 Task: Create new accounts, contacts, and carts in Salesforce by entering the required information in each form.
Action: Mouse moved to (36, 114)
Screenshot: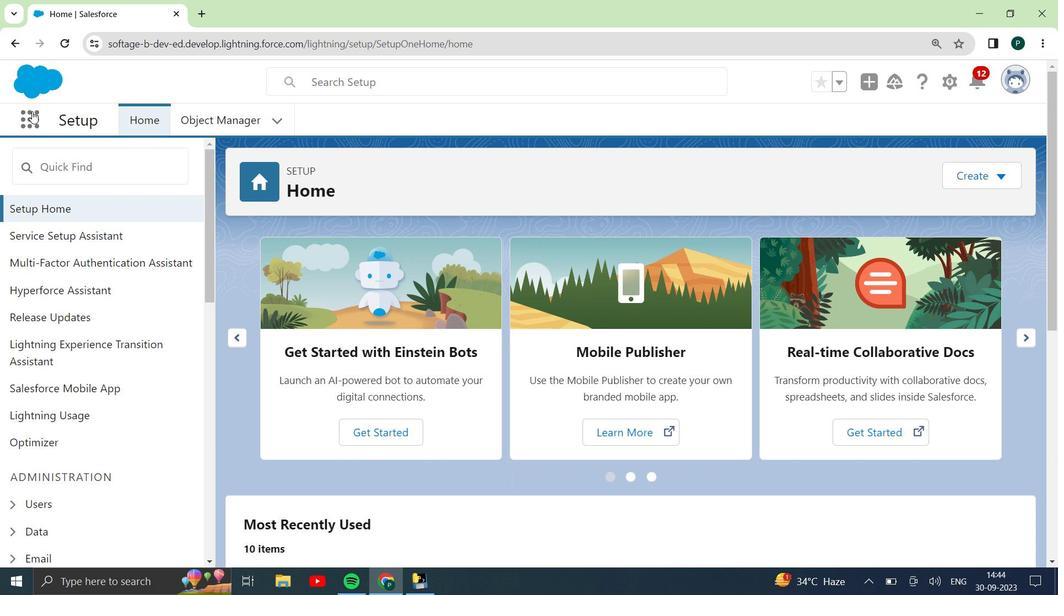 
Action: Mouse pressed left at (36, 114)
Screenshot: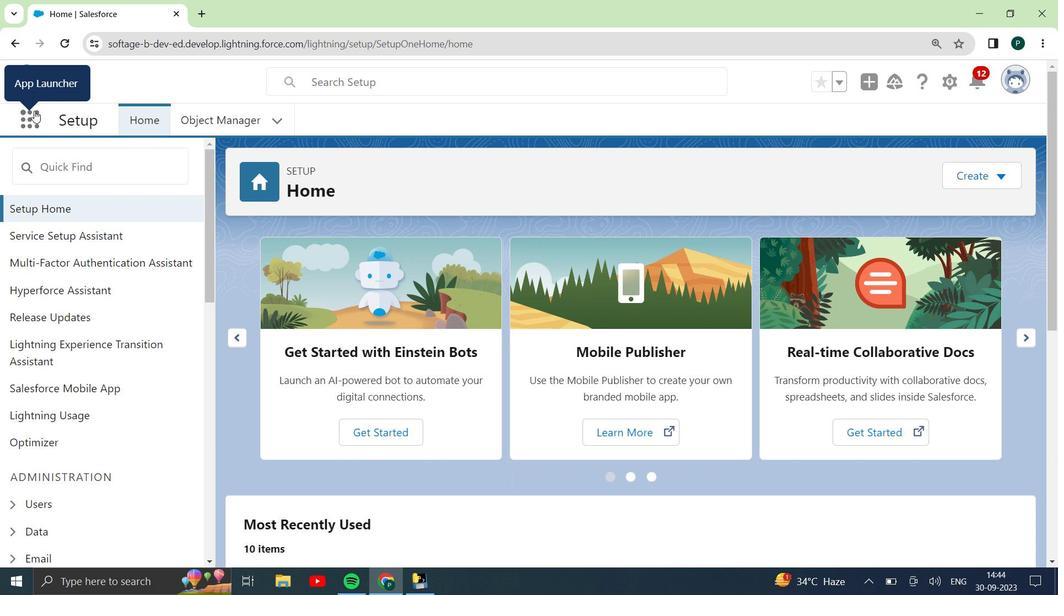 
Action: Mouse moved to (55, 416)
Screenshot: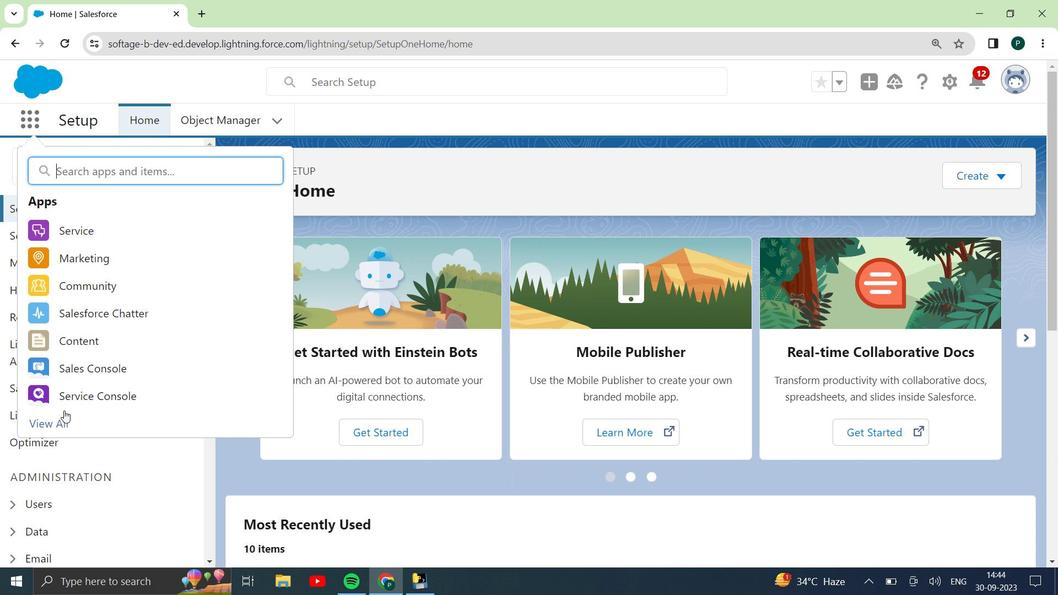 
Action: Mouse pressed left at (55, 416)
Screenshot: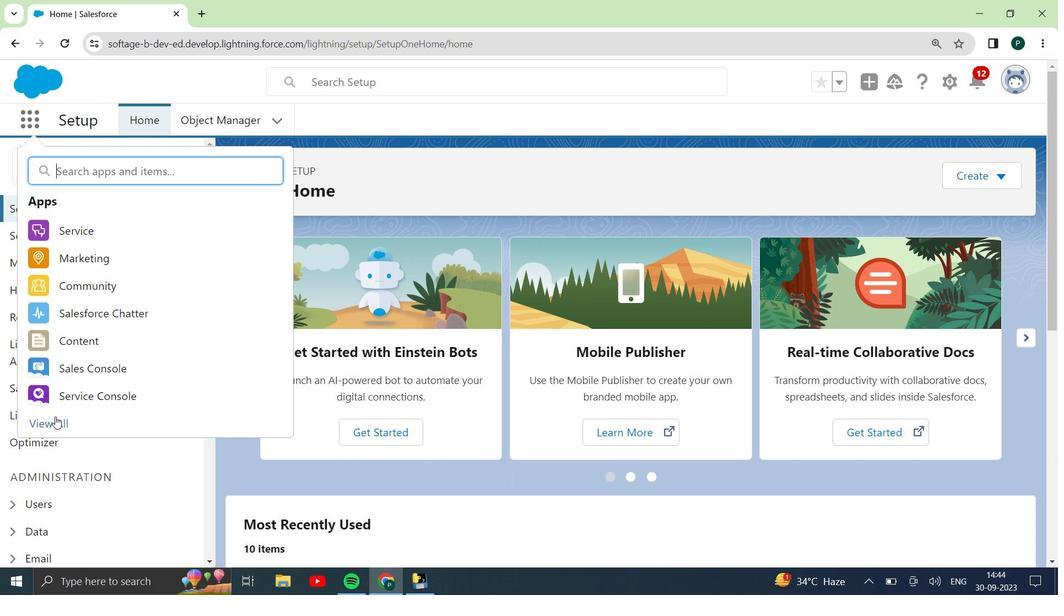 
Action: Mouse moved to (232, 367)
Screenshot: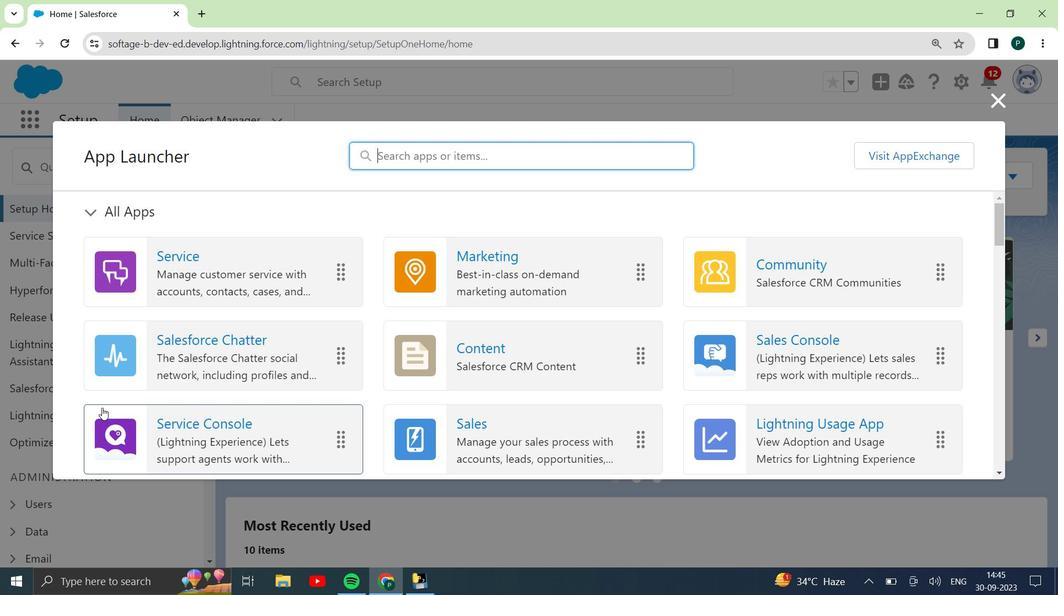
Action: Mouse scrolled (232, 367) with delta (0, 0)
Screenshot: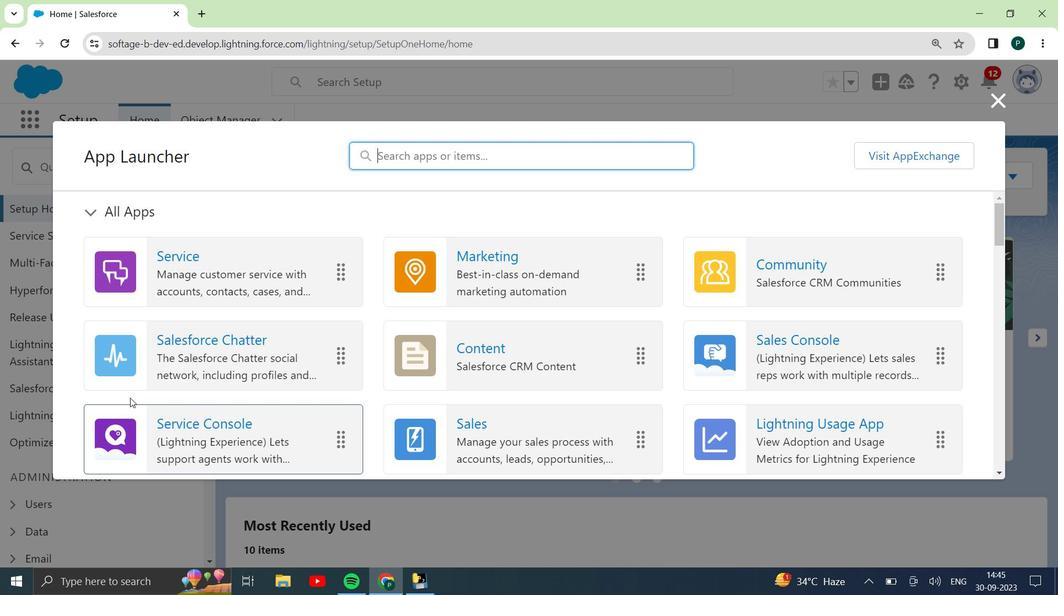 
Action: Mouse scrolled (232, 367) with delta (0, 0)
Screenshot: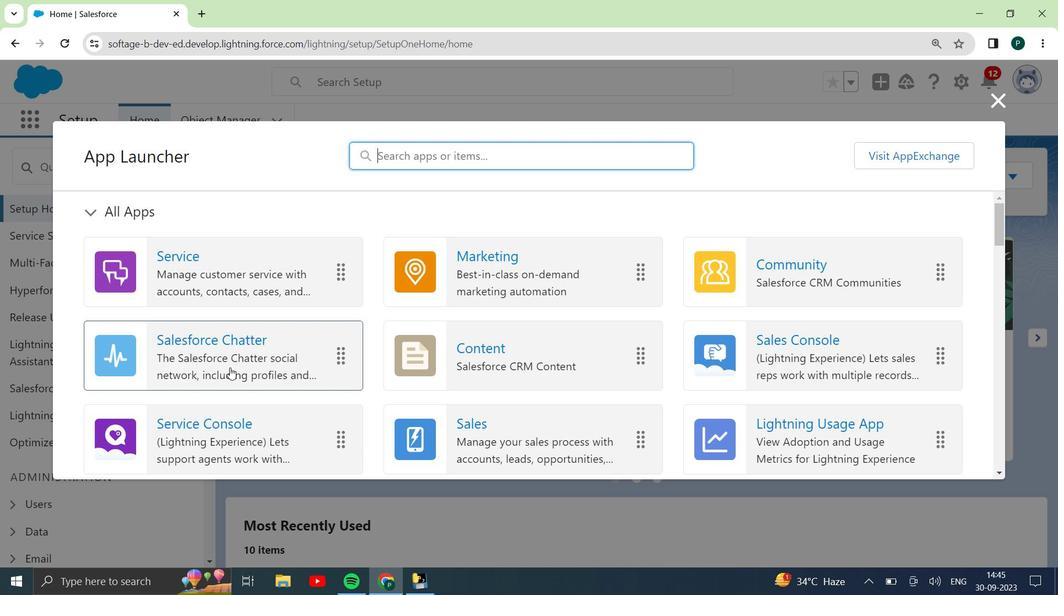 
Action: Mouse moved to (186, 440)
Screenshot: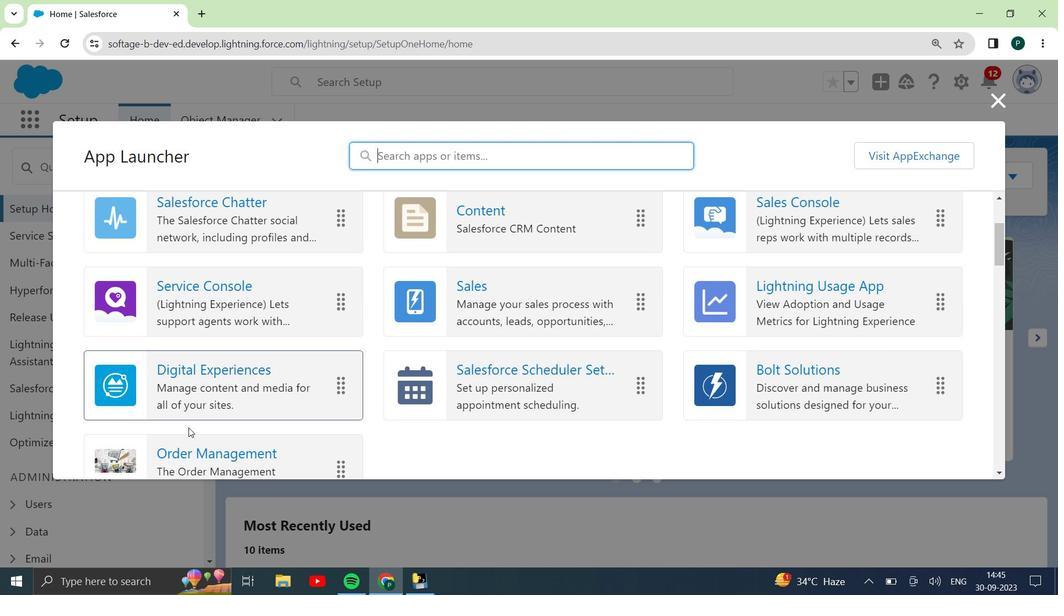 
Action: Mouse pressed left at (186, 440)
Screenshot: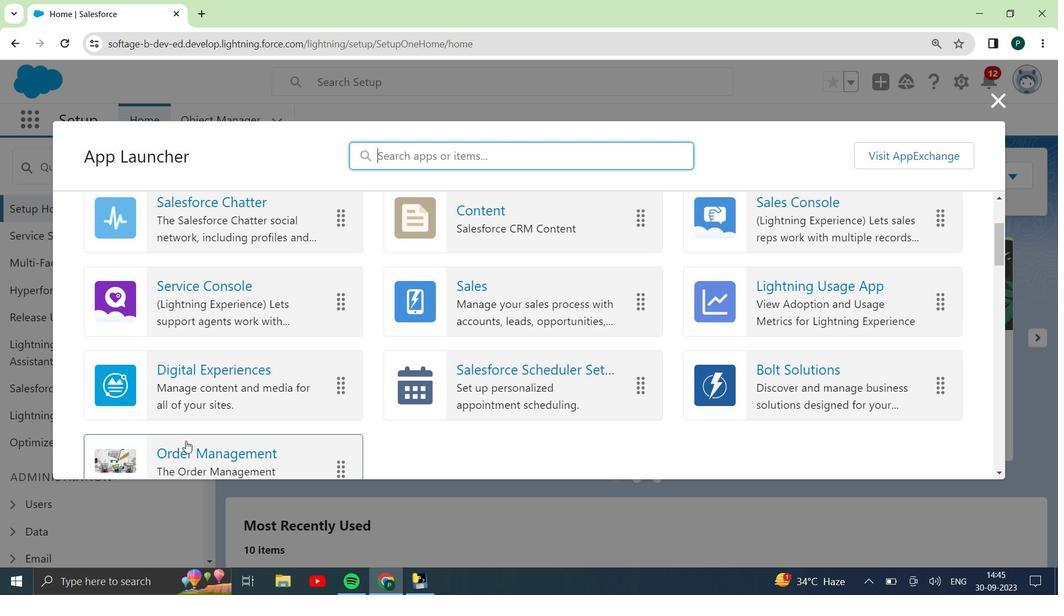 
Action: Mouse moved to (935, 195)
Screenshot: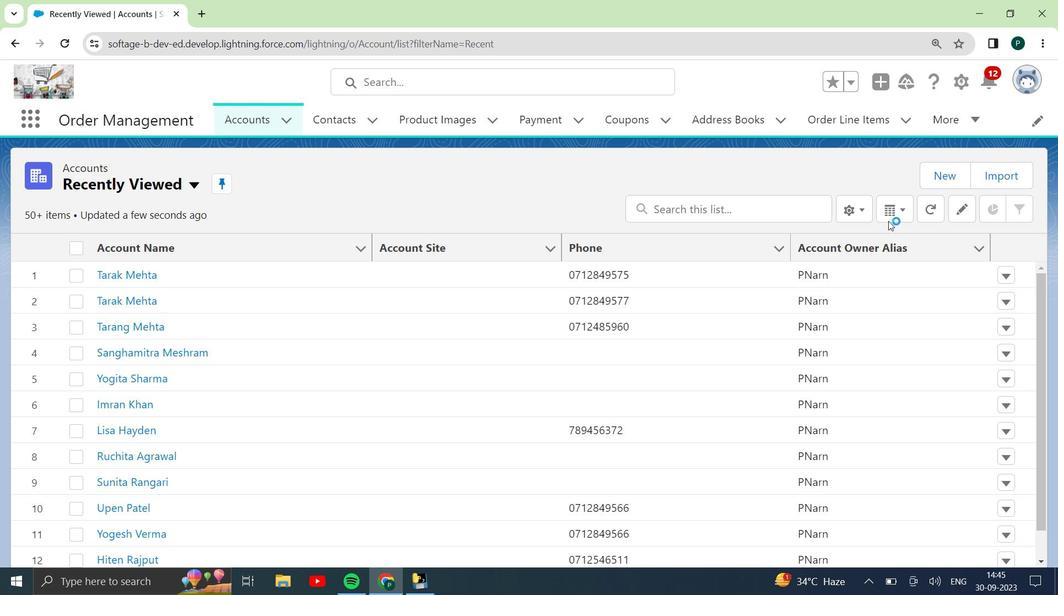 
Action: Mouse pressed left at (935, 195)
Screenshot: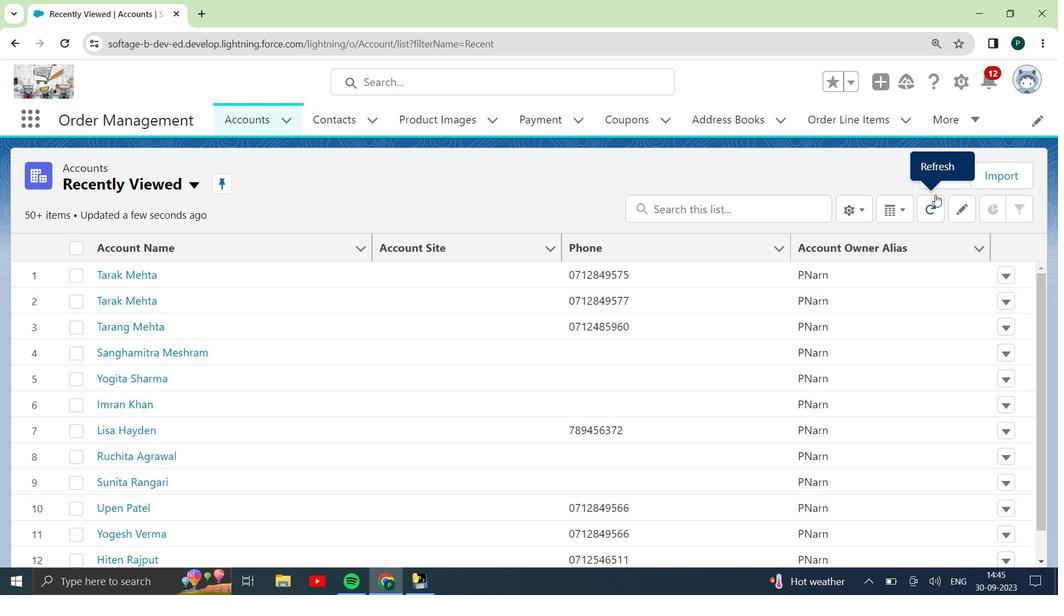 
Action: Mouse moved to (485, 230)
Screenshot: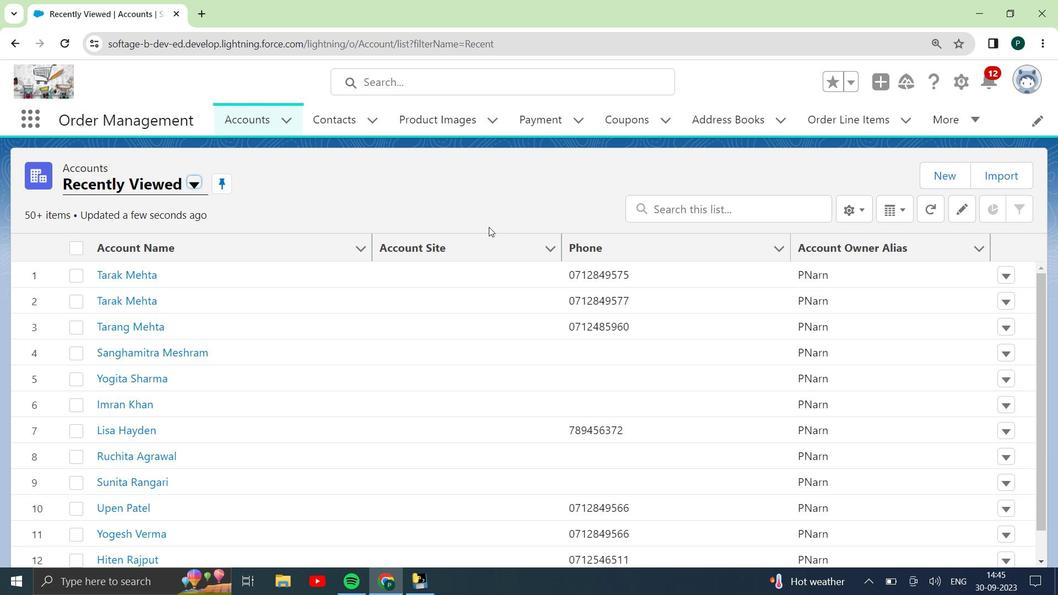
Action: Mouse scrolled (485, 229) with delta (0, 0)
Screenshot: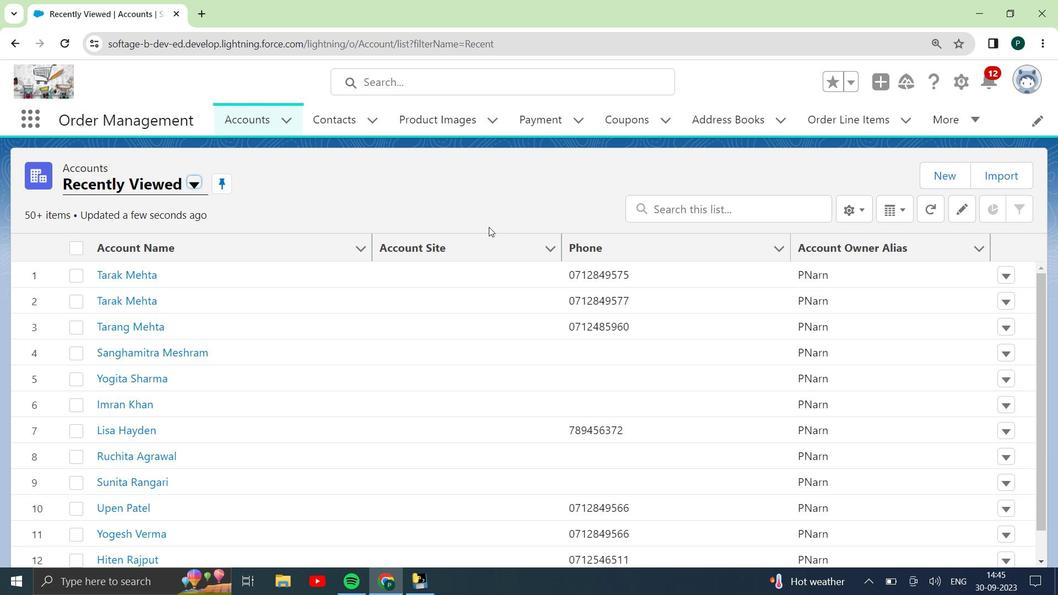 
Action: Mouse moved to (482, 232)
Screenshot: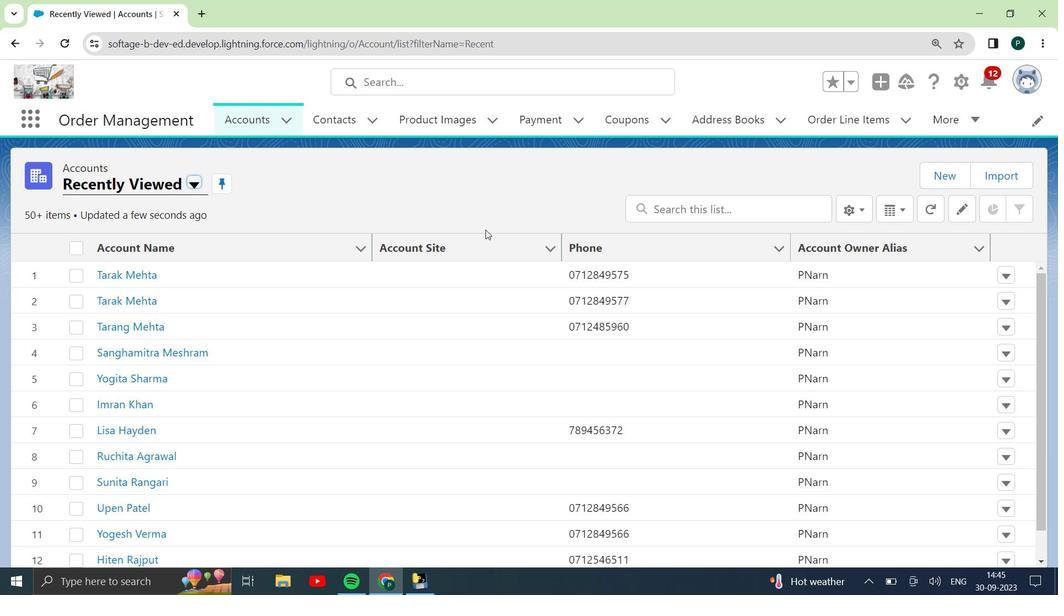 
Action: Mouse scrolled (482, 232) with delta (0, 0)
Screenshot: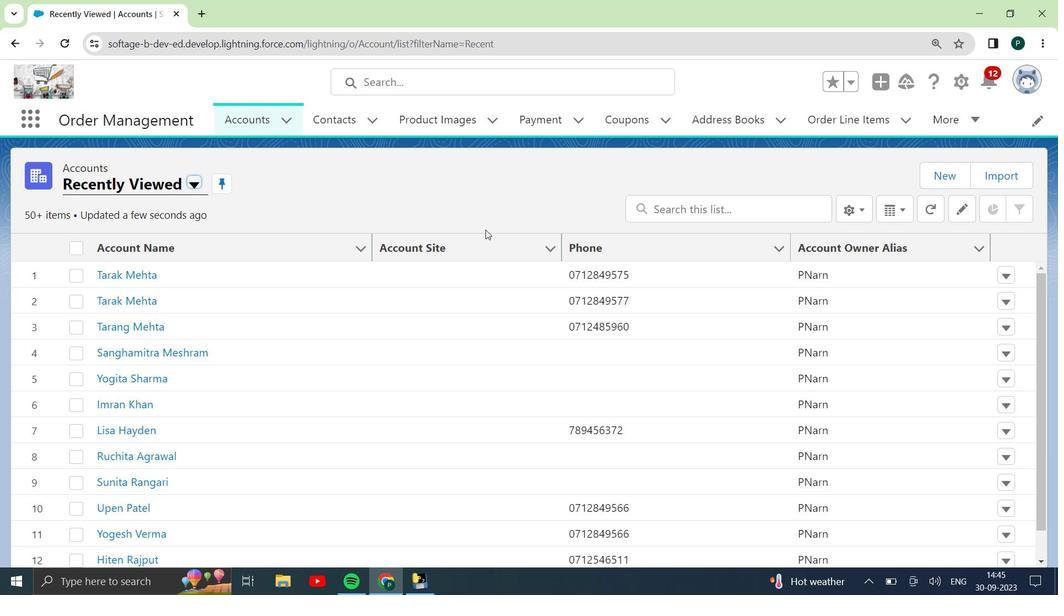 
Action: Mouse scrolled (482, 232) with delta (0, 0)
Screenshot: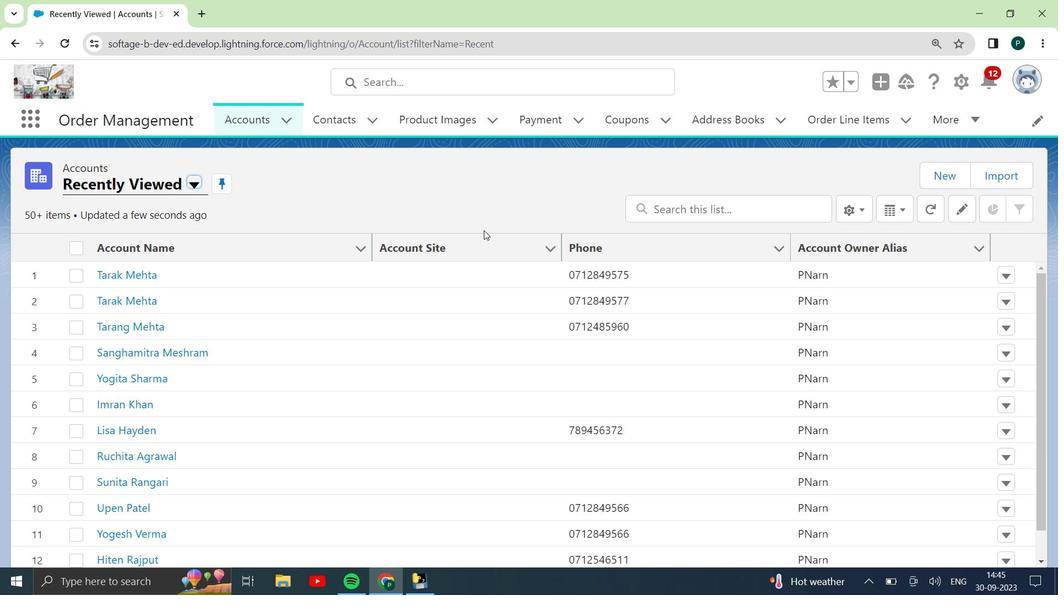 
Action: Mouse moved to (482, 233)
Screenshot: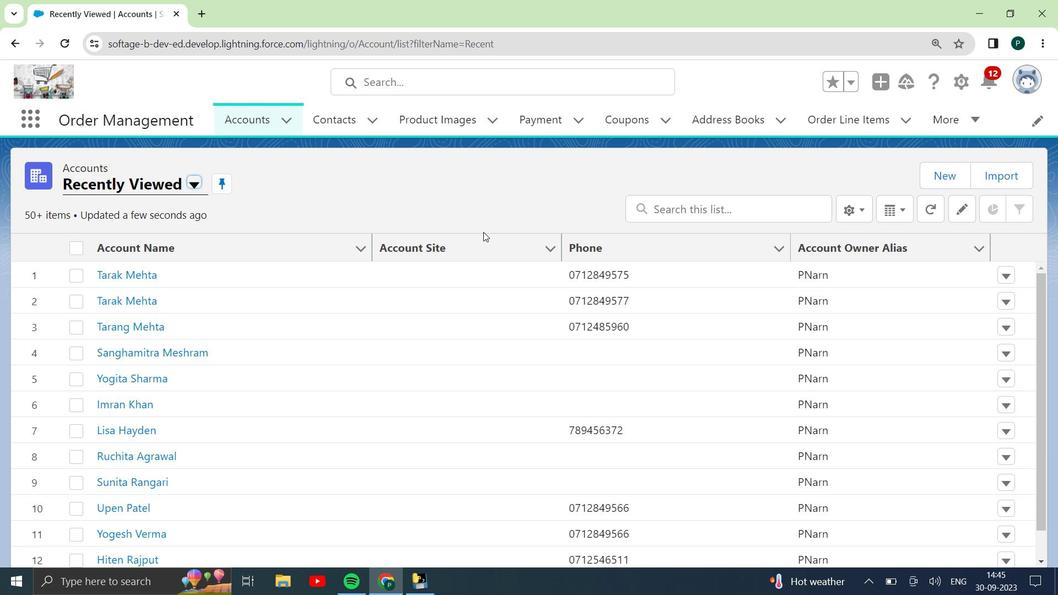 
Action: Mouse scrolled (482, 232) with delta (0, 0)
Screenshot: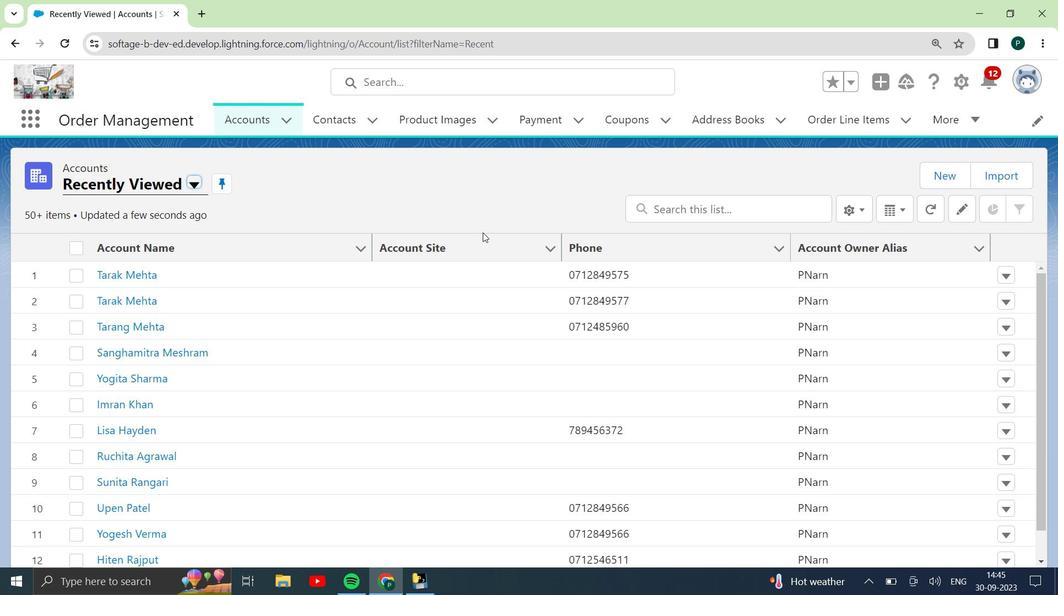 
Action: Mouse scrolled (482, 232) with delta (0, 0)
Screenshot: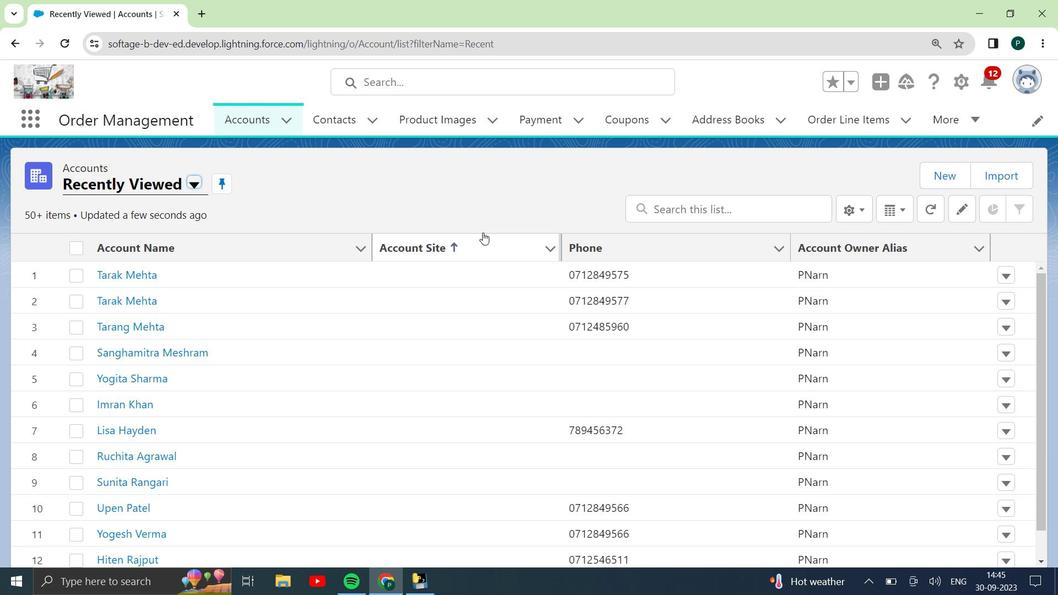 
Action: Mouse scrolled (482, 232) with delta (0, 0)
Screenshot: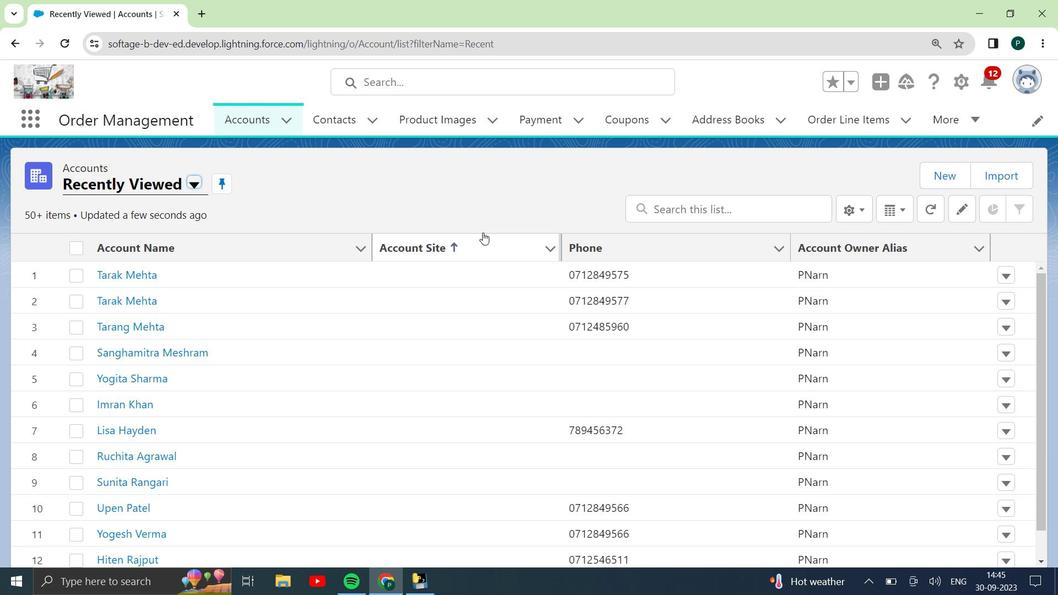 
Action: Mouse moved to (451, 362)
Screenshot: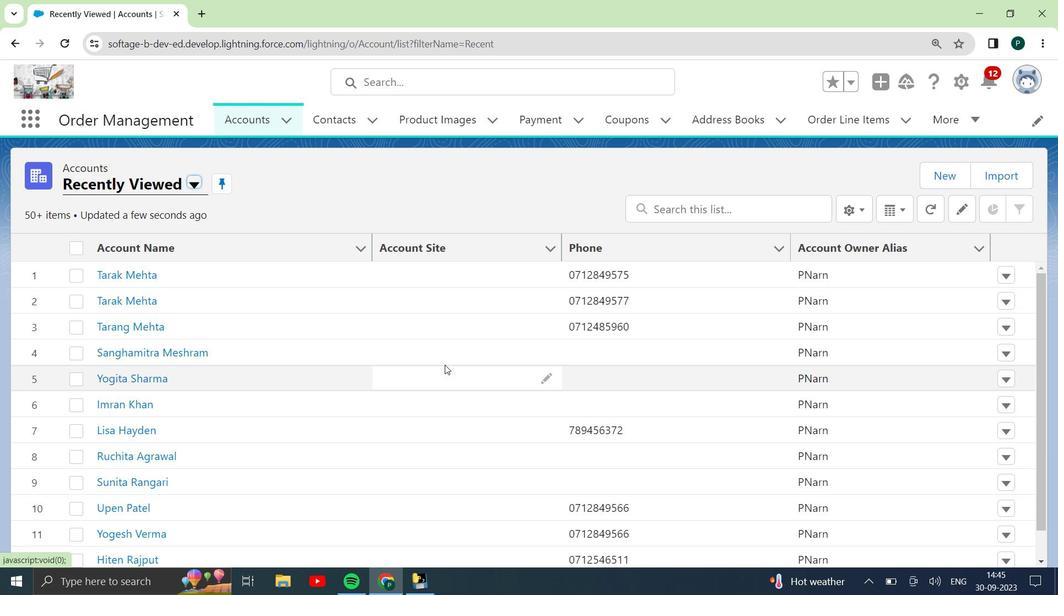
Action: Mouse scrolled (451, 362) with delta (0, 0)
Screenshot: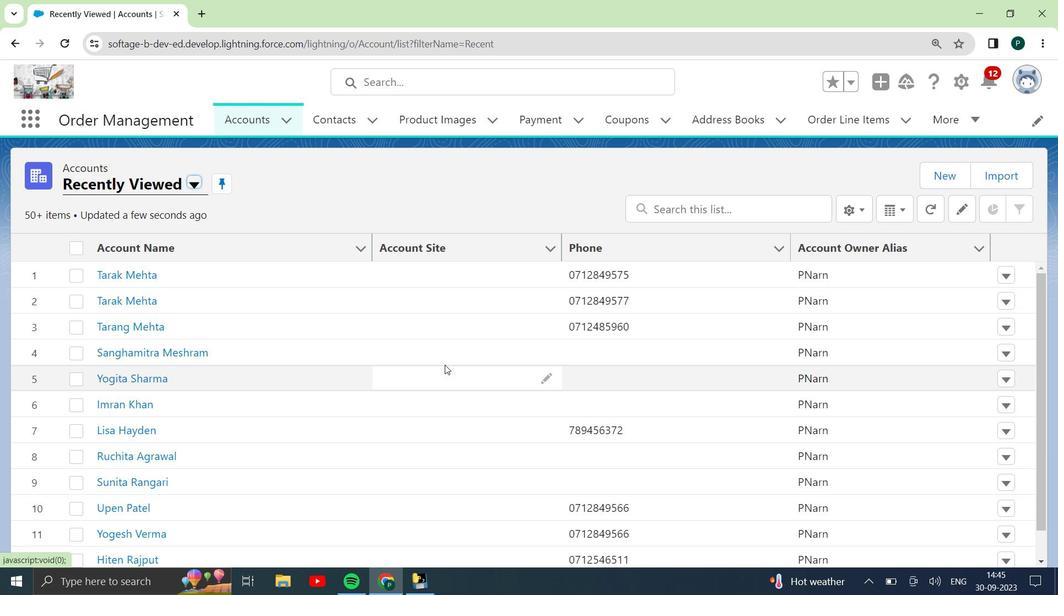 
Action: Mouse scrolled (451, 362) with delta (0, 0)
Screenshot: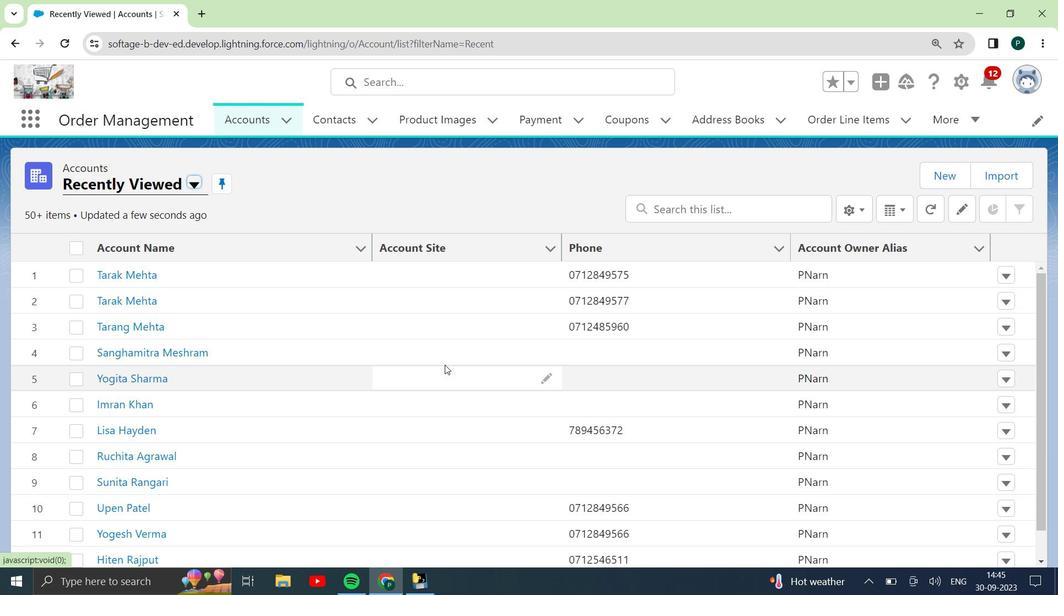 
Action: Mouse scrolled (451, 362) with delta (0, 0)
Screenshot: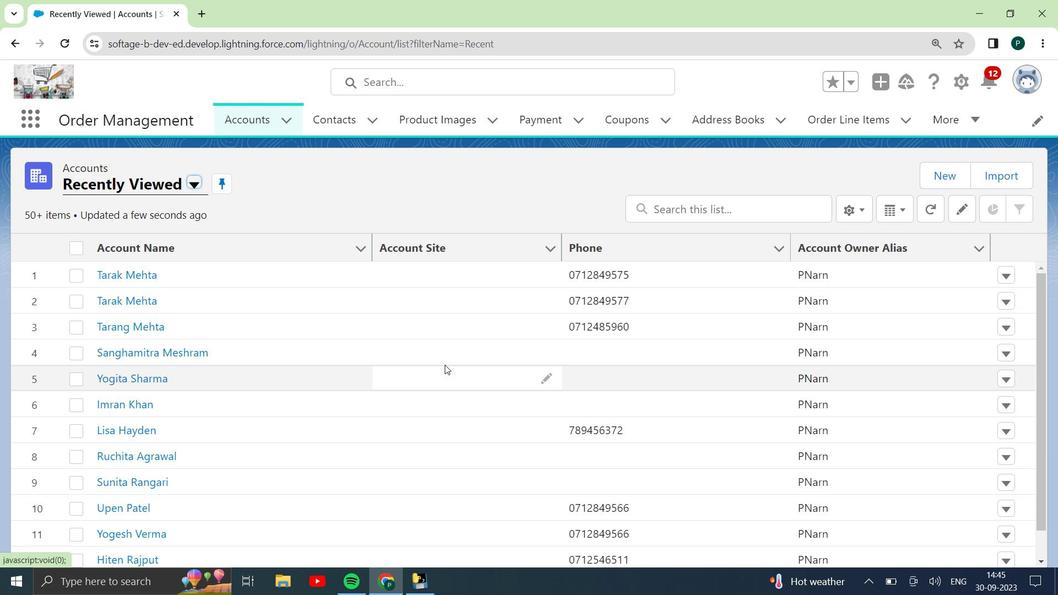 
Action: Mouse scrolled (451, 362) with delta (0, 0)
Screenshot: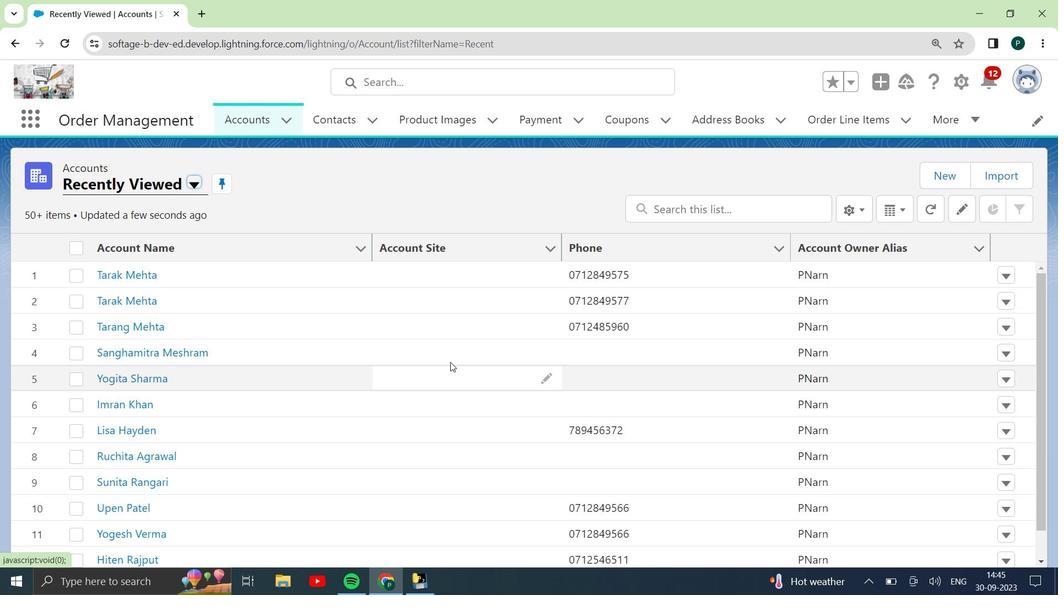 
Action: Mouse moved to (451, 351)
Screenshot: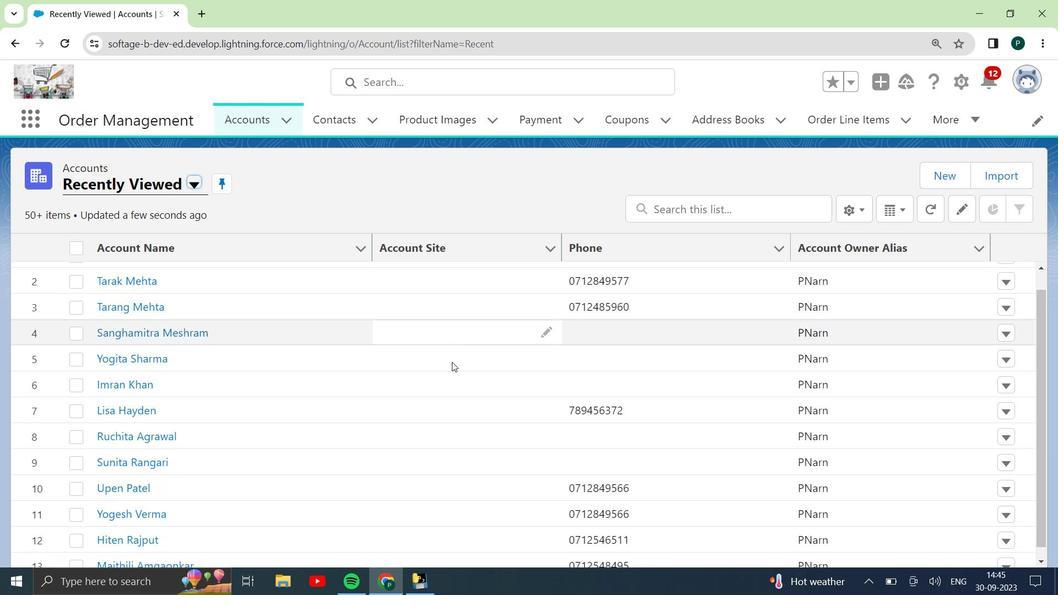 
Action: Mouse scrolled (451, 352) with delta (0, 0)
Screenshot: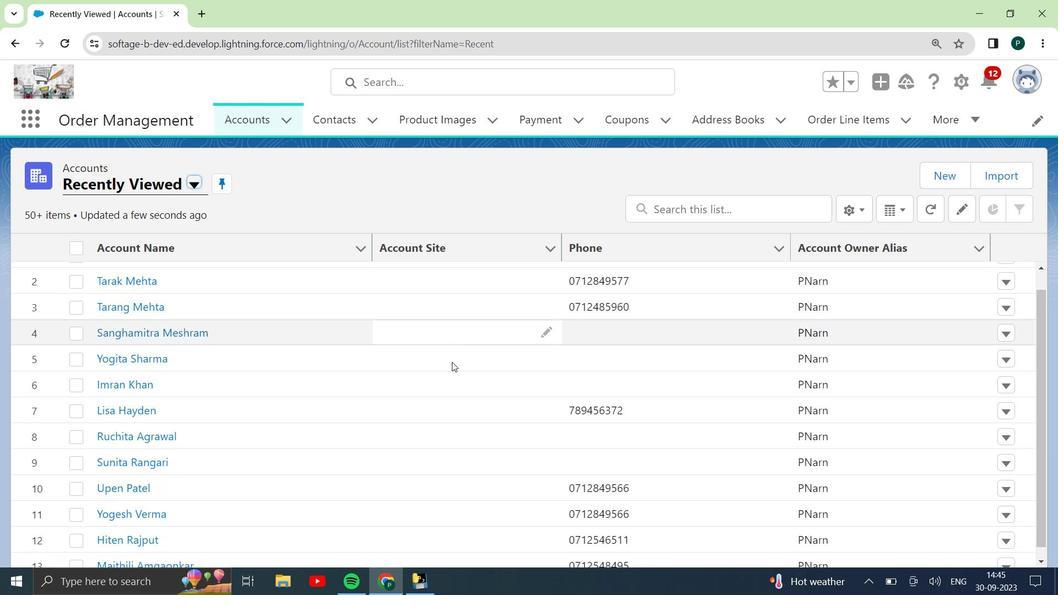 
Action: Mouse moved to (453, 350)
Screenshot: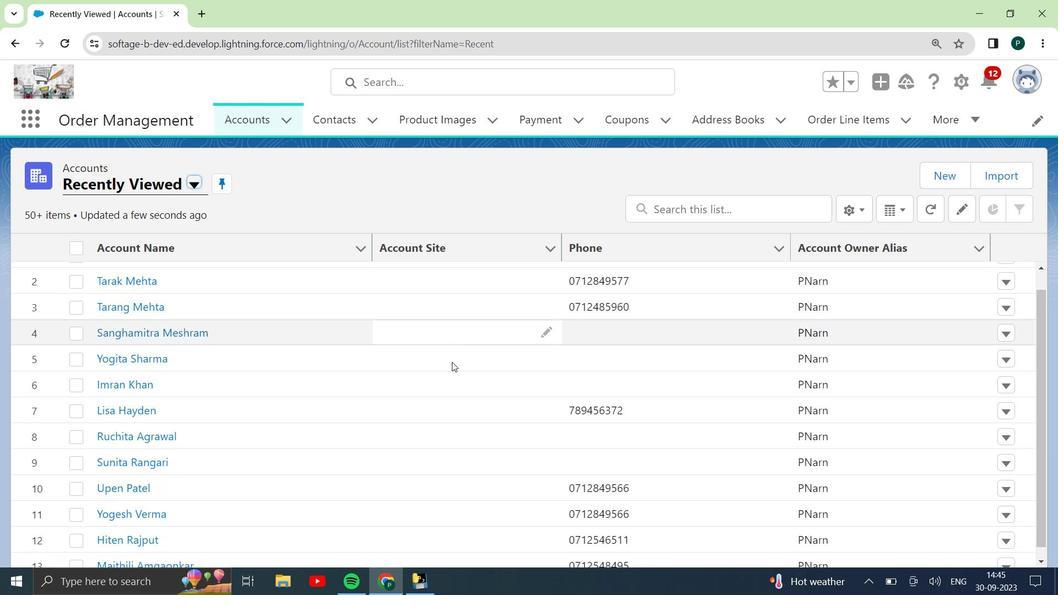 
Action: Mouse scrolled (453, 351) with delta (0, 0)
Screenshot: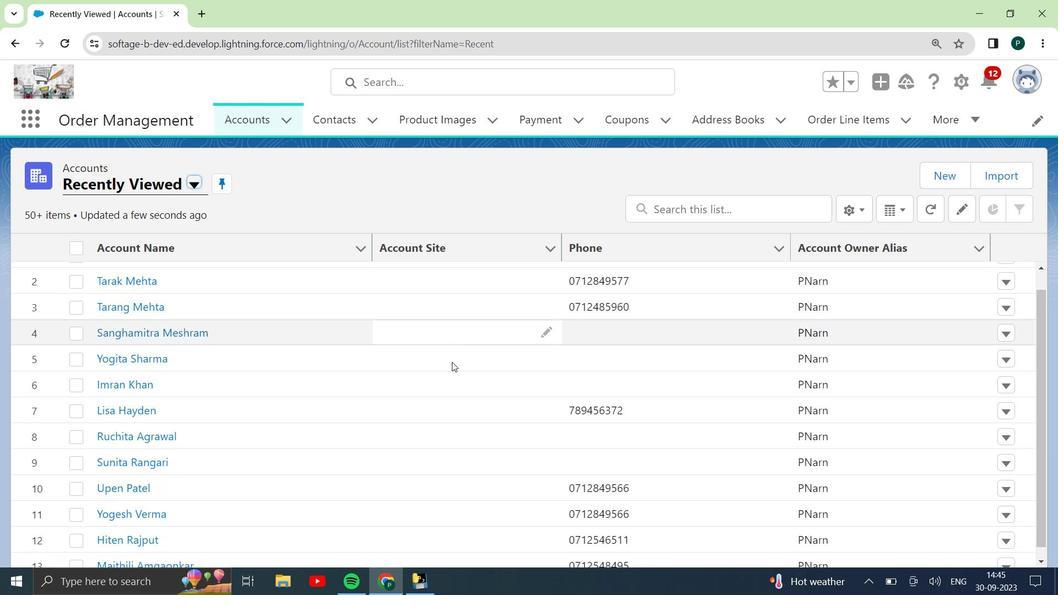 
Action: Mouse scrolled (453, 351) with delta (0, 0)
Screenshot: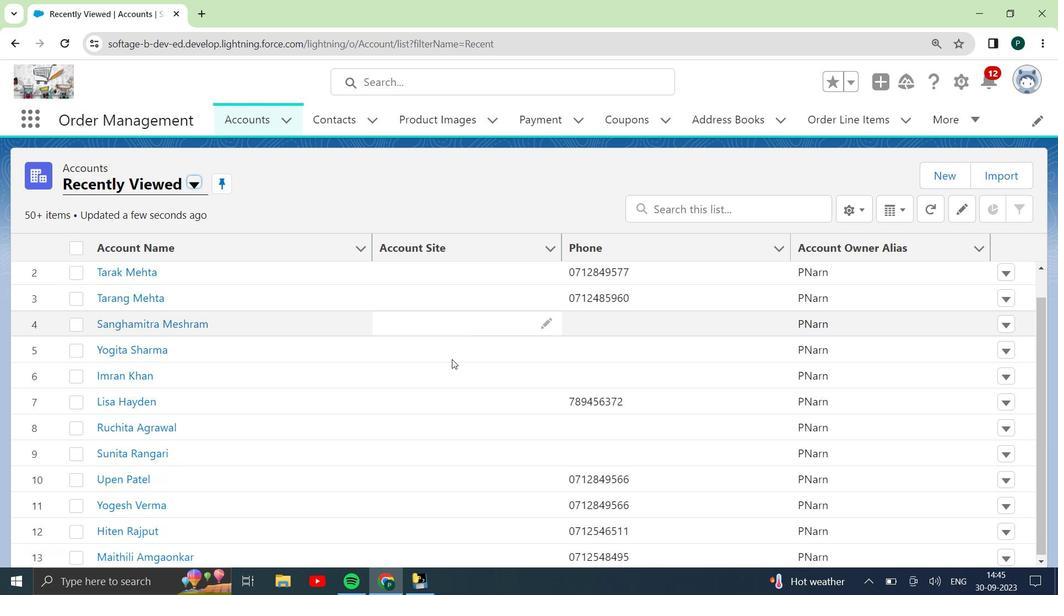 
Action: Mouse scrolled (453, 351) with delta (0, 0)
Screenshot: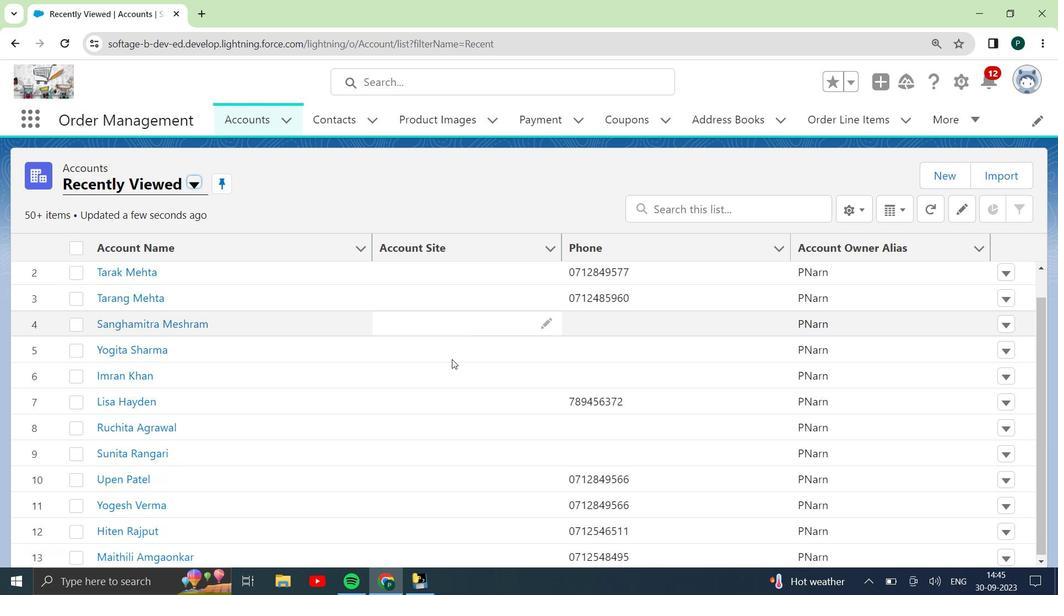 
Action: Mouse scrolled (453, 351) with delta (0, 0)
Screenshot: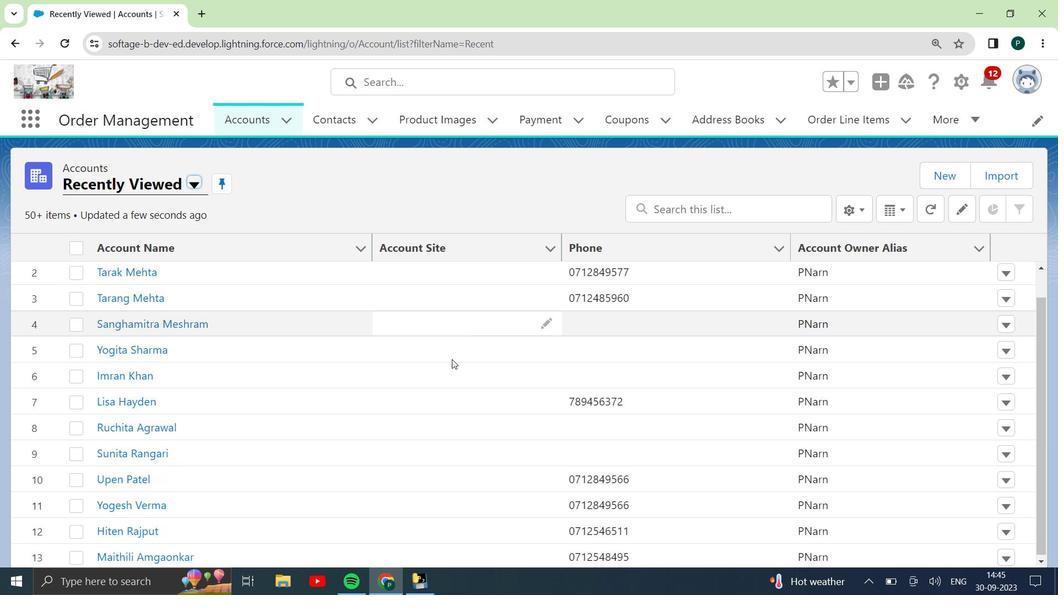 
Action: Mouse scrolled (453, 351) with delta (0, 0)
Screenshot: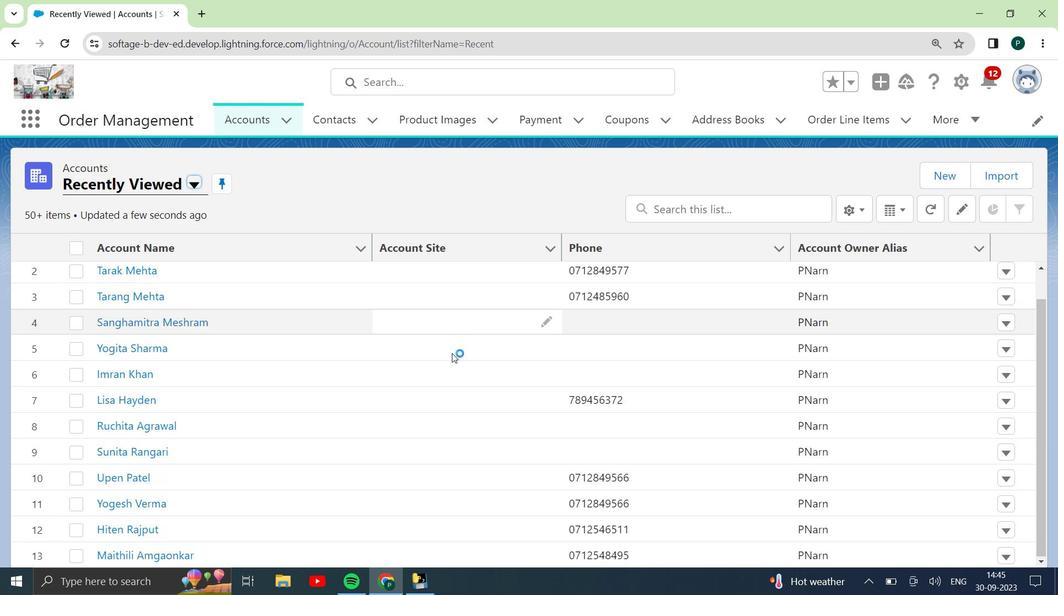 
Action: Mouse scrolled (453, 351) with delta (0, 0)
Screenshot: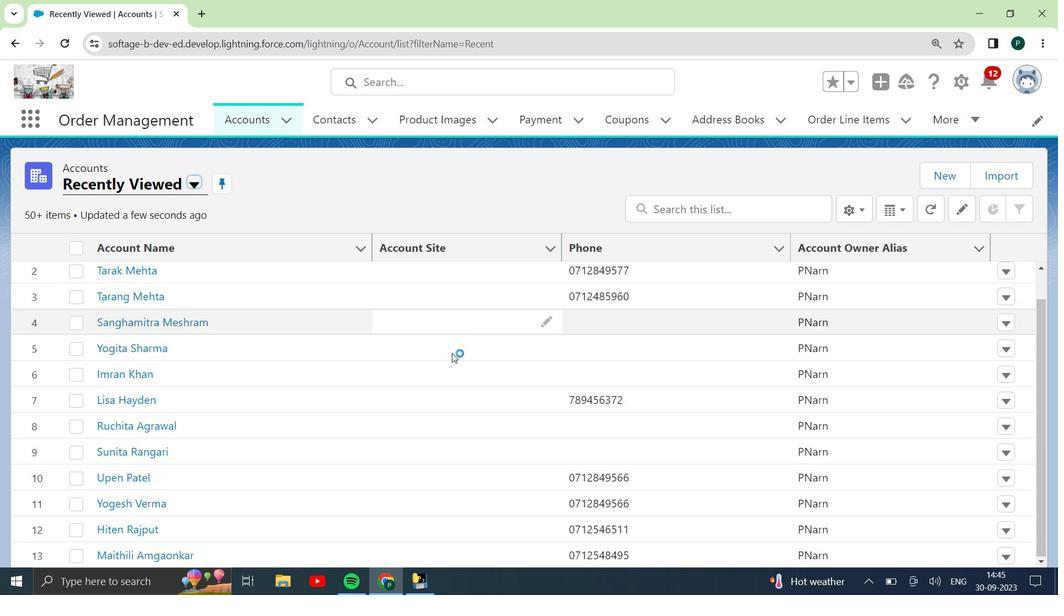 
Action: Mouse moved to (460, 314)
Screenshot: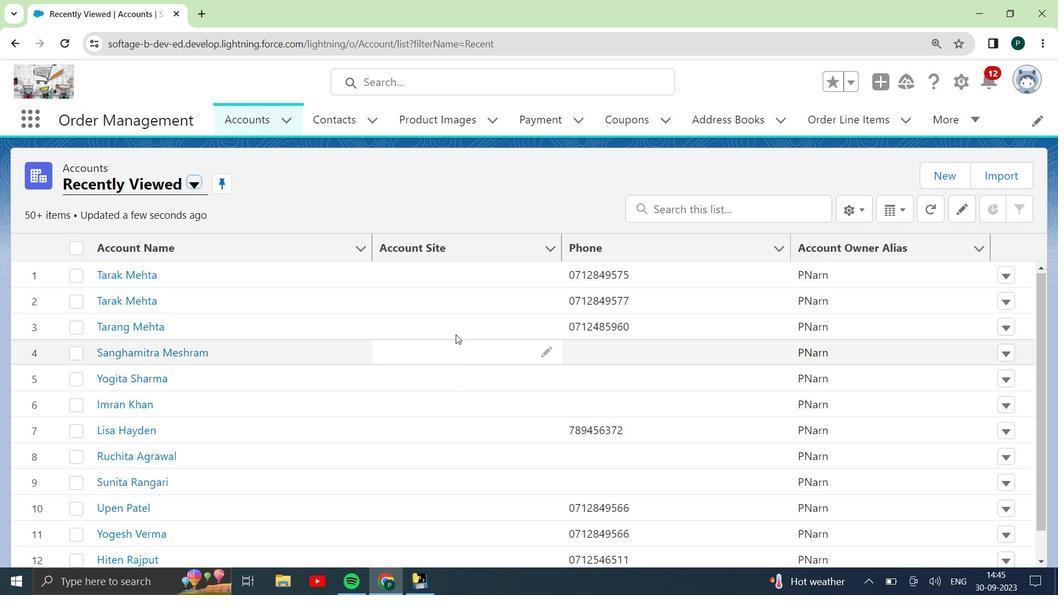
Action: Mouse scrolled (460, 314) with delta (0, 0)
Screenshot: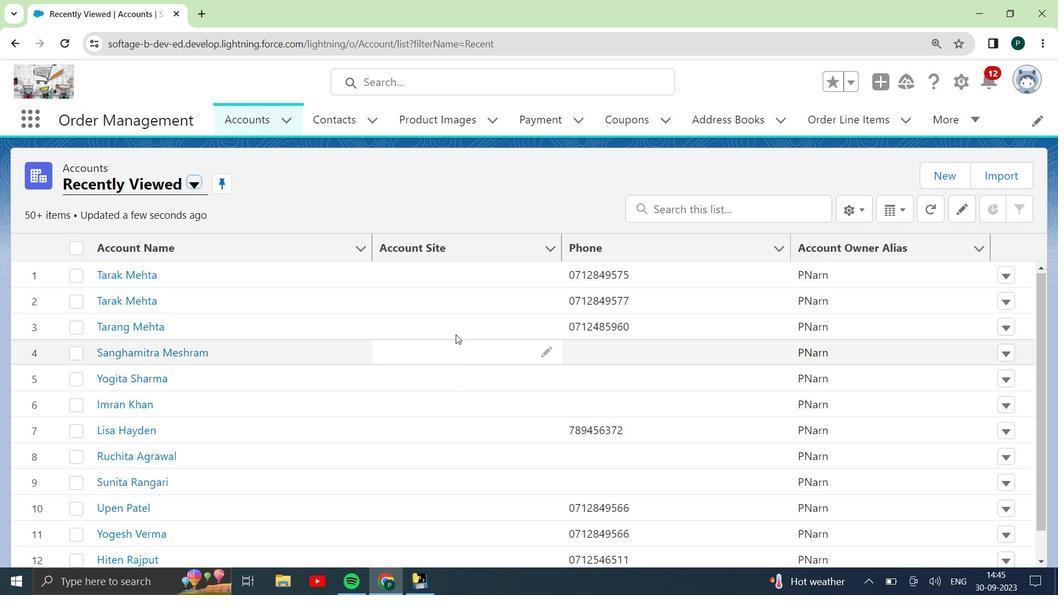 
Action: Mouse moved to (460, 310)
Screenshot: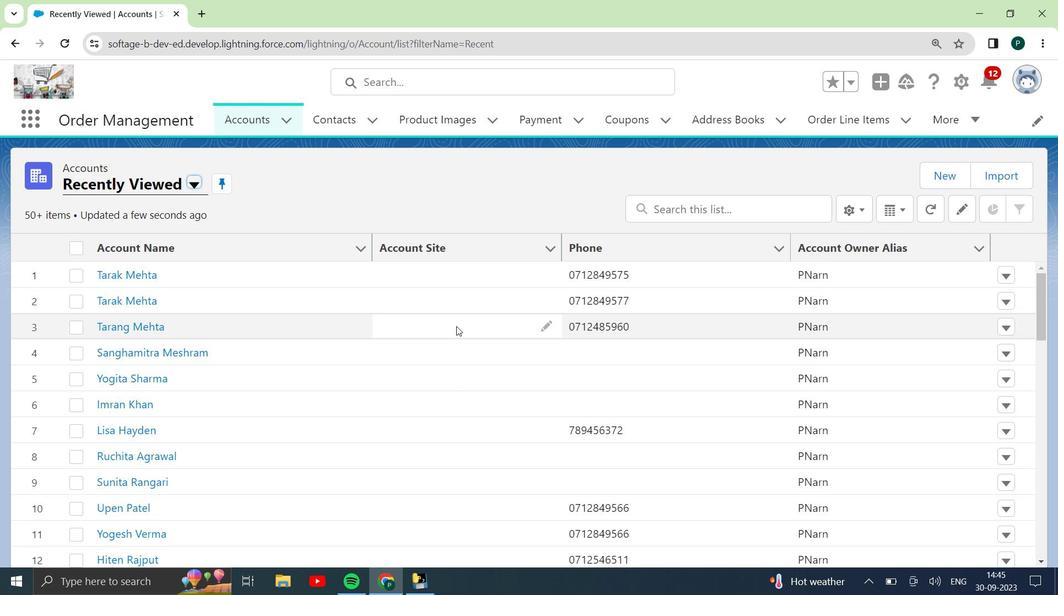 
Action: Mouse scrolled (460, 311) with delta (0, 0)
Screenshot: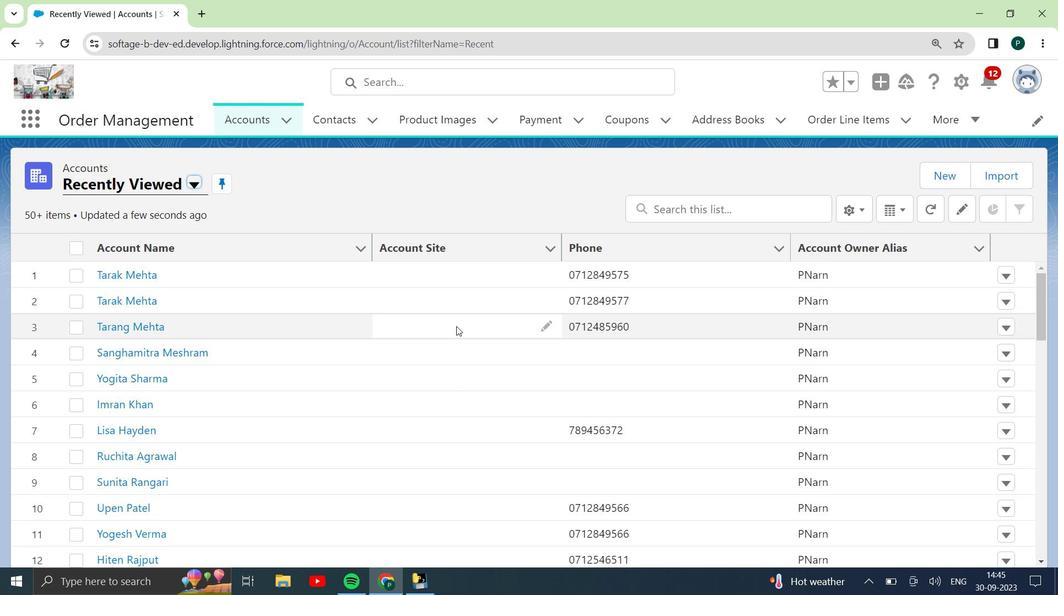 
Action: Mouse moved to (832, 116)
Screenshot: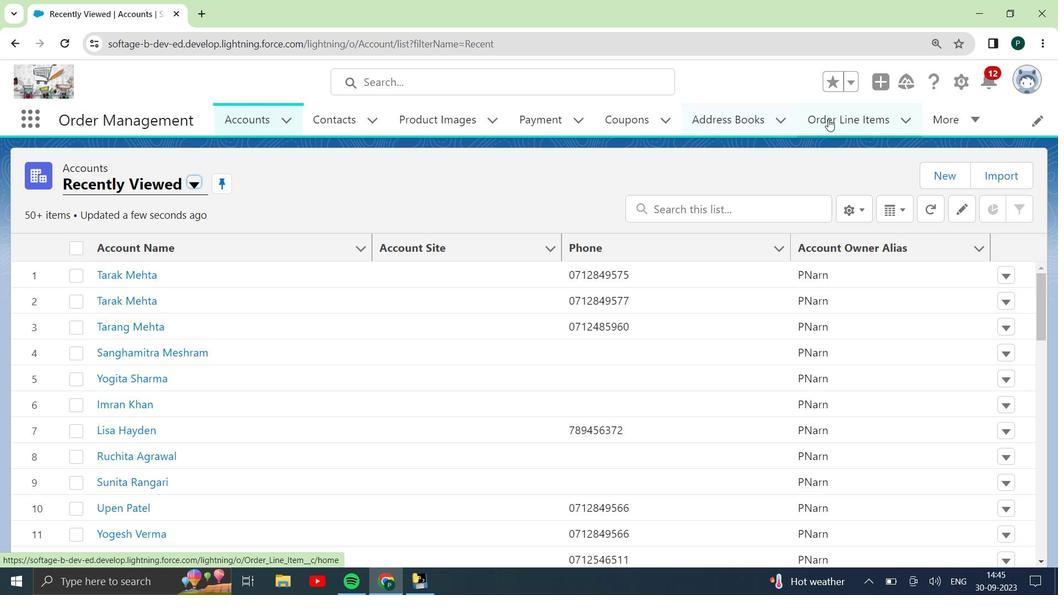 
Action: Mouse pressed left at (832, 116)
Screenshot: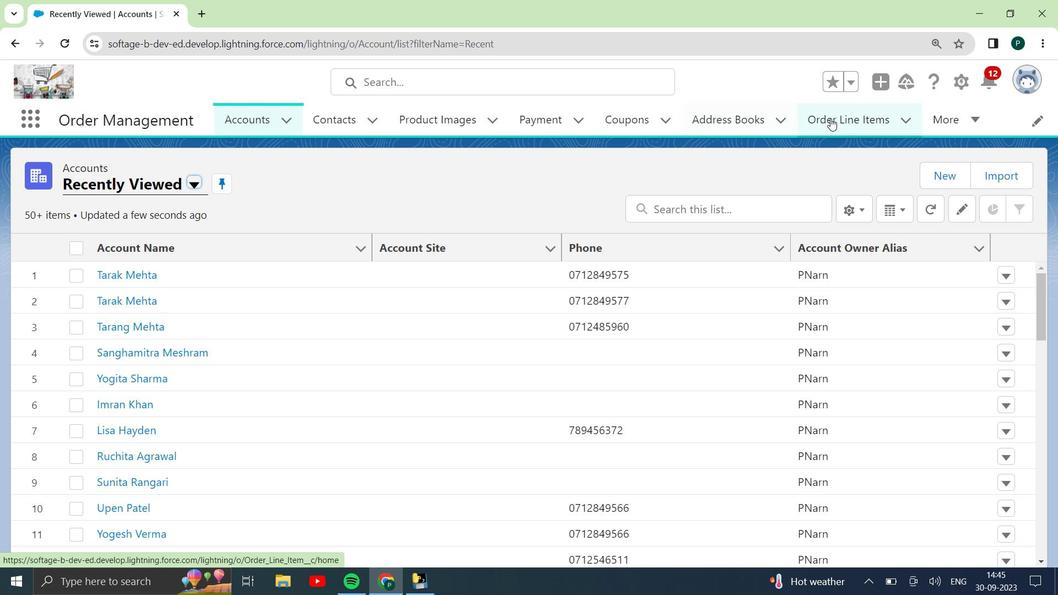 
Action: Mouse moved to (467, 354)
Screenshot: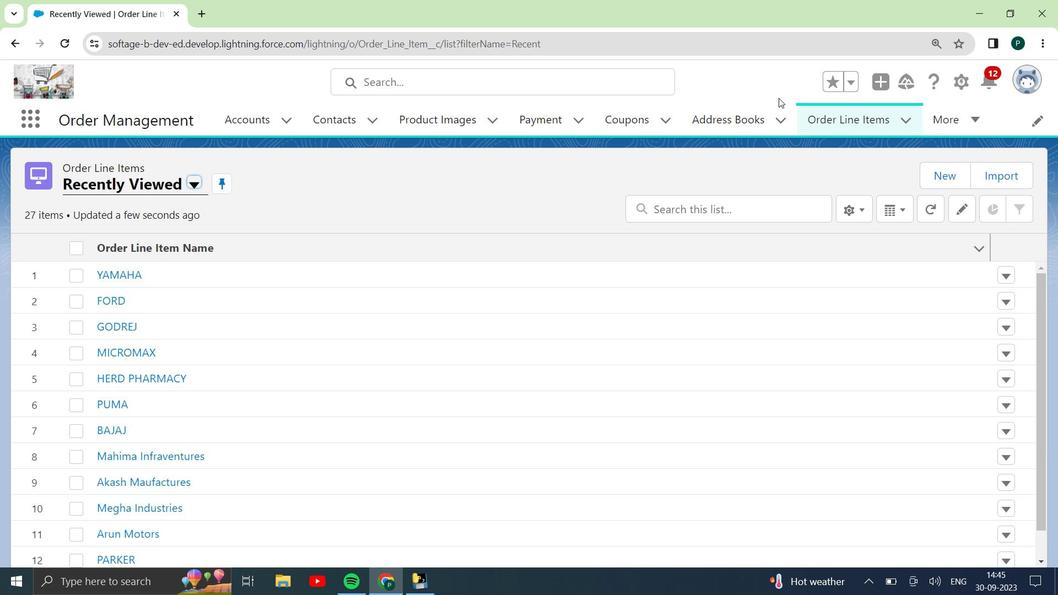 
Action: Mouse scrolled (467, 353) with delta (0, 0)
Screenshot: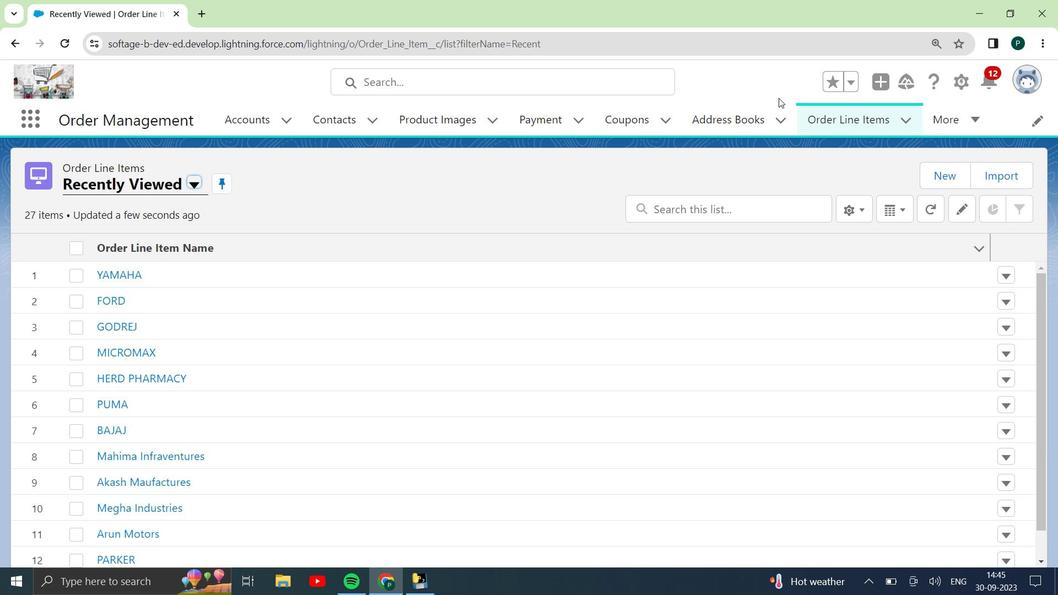 
Action: Mouse moved to (463, 357)
Screenshot: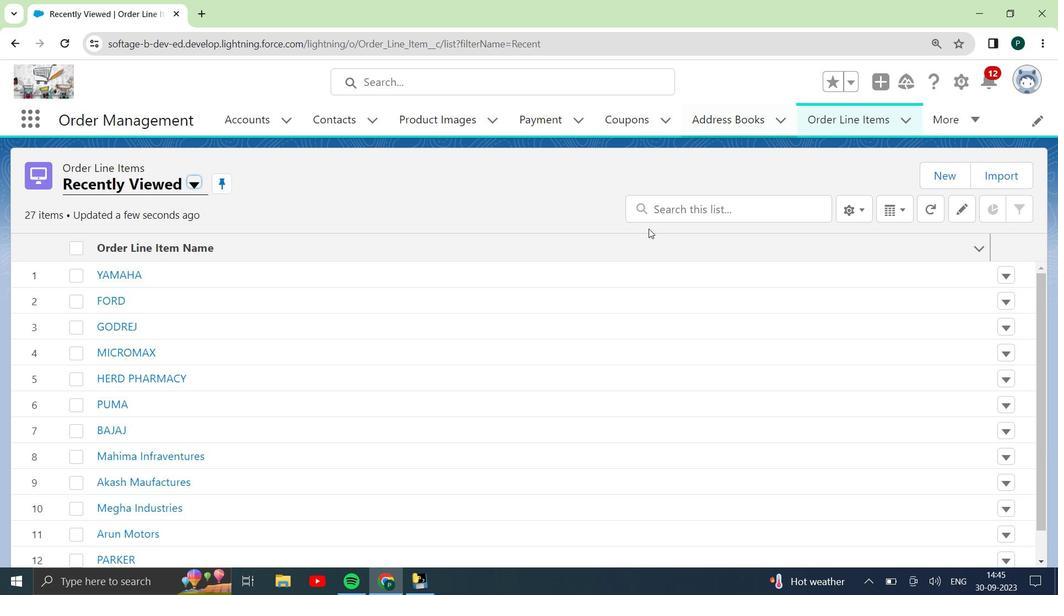 
Action: Mouse scrolled (463, 357) with delta (0, 0)
Screenshot: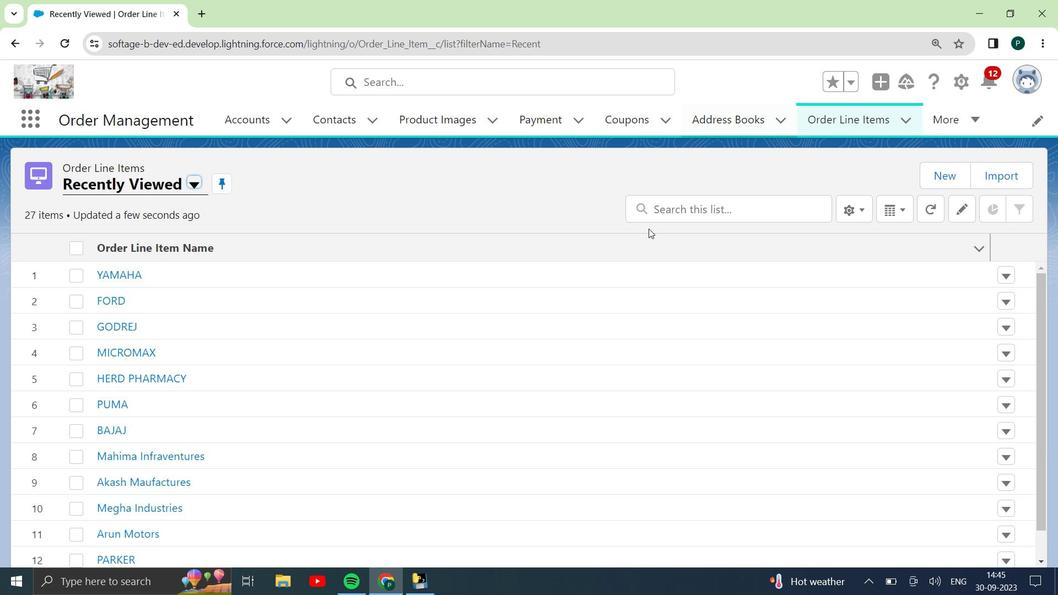 
Action: Mouse scrolled (463, 357) with delta (0, 0)
Screenshot: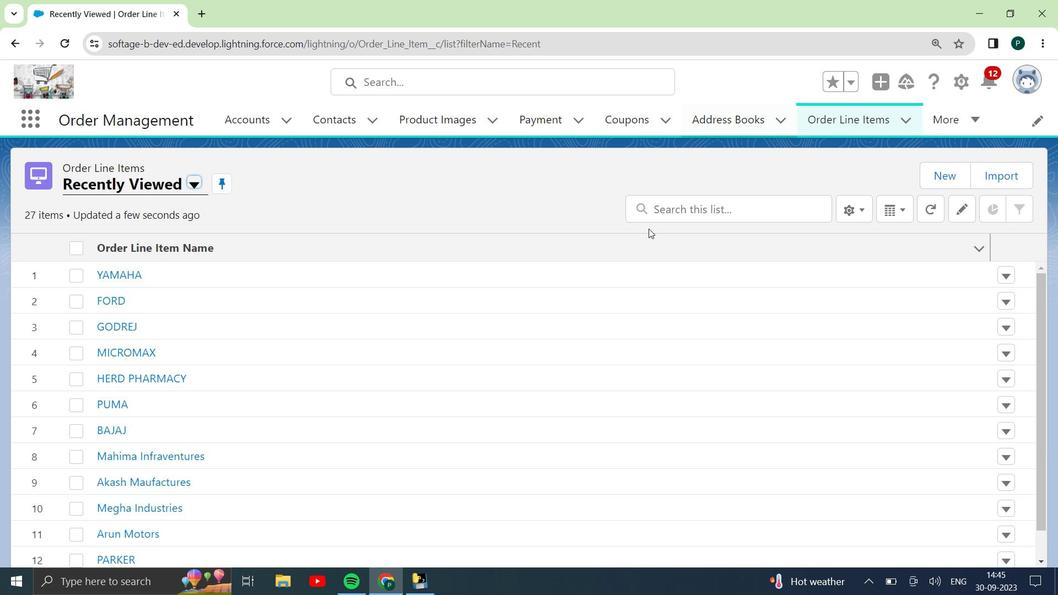 
Action: Mouse scrolled (463, 357) with delta (0, 0)
Screenshot: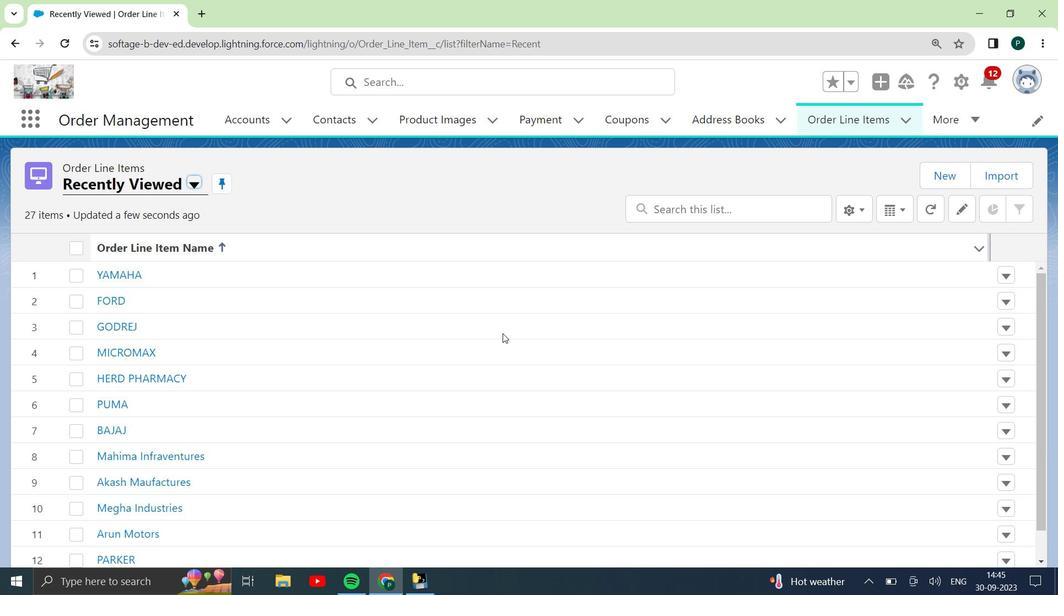 
Action: Mouse scrolled (463, 357) with delta (0, 0)
Screenshot: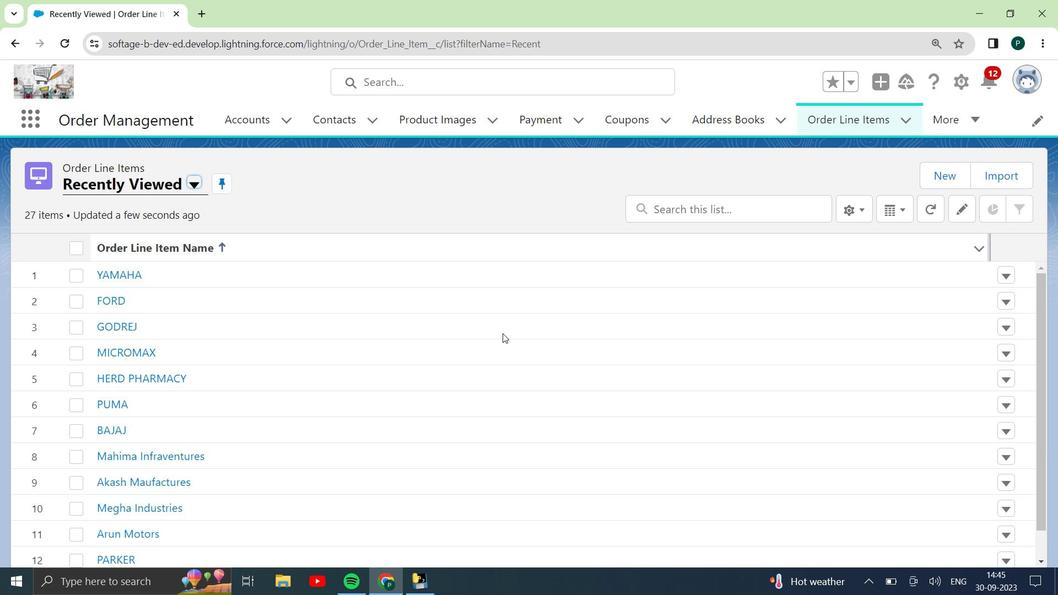 
Action: Mouse scrolled (463, 357) with delta (0, 0)
Screenshot: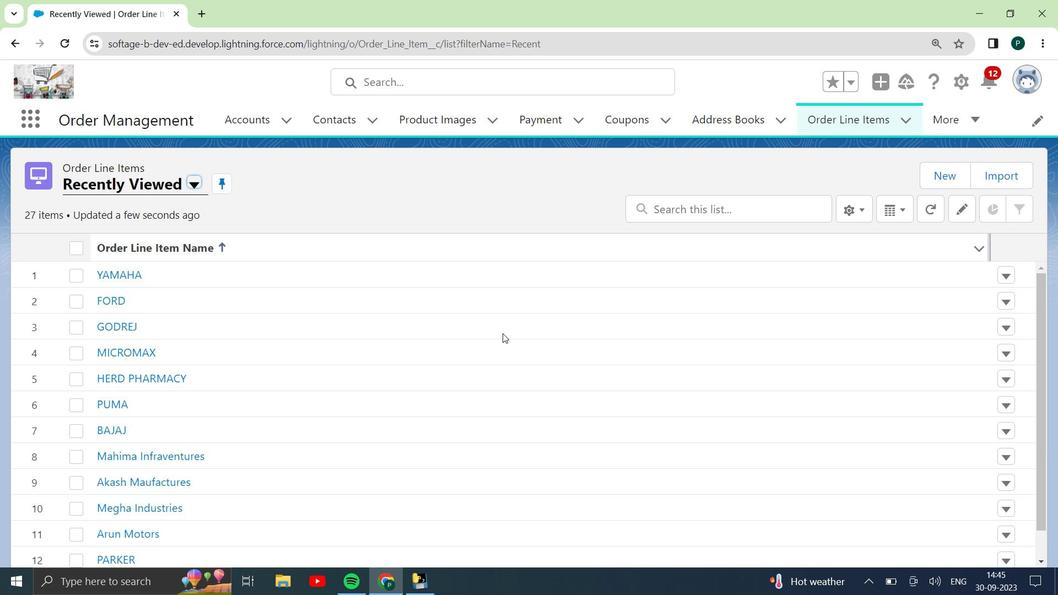 
Action: Mouse scrolled (463, 357) with delta (0, 0)
Screenshot: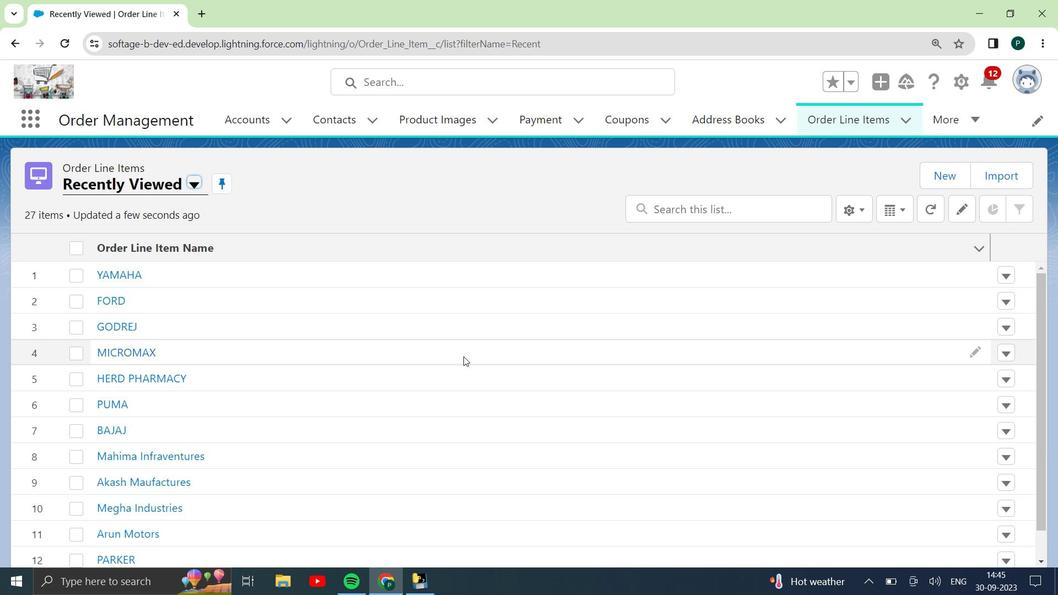 
Action: Mouse moved to (458, 359)
Screenshot: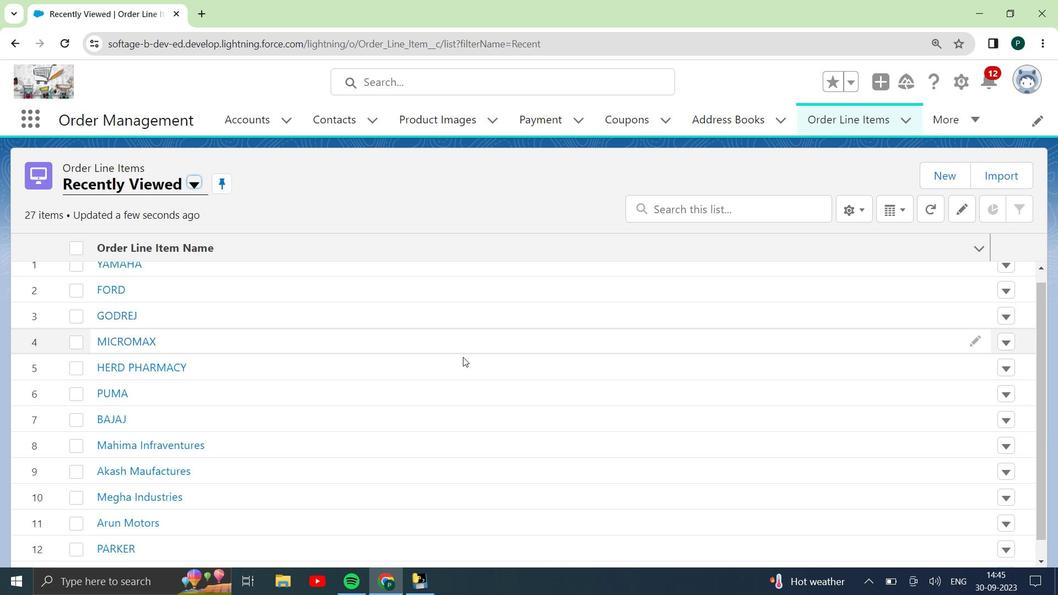 
Action: Mouse scrolled (458, 359) with delta (0, 0)
Screenshot: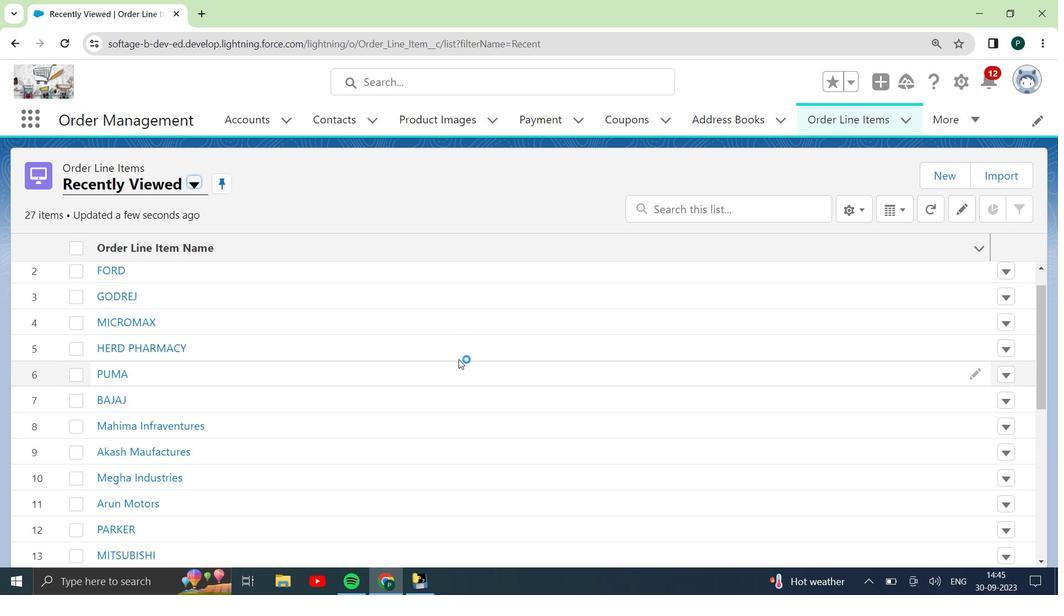 
Action: Mouse scrolled (458, 359) with delta (0, 0)
Screenshot: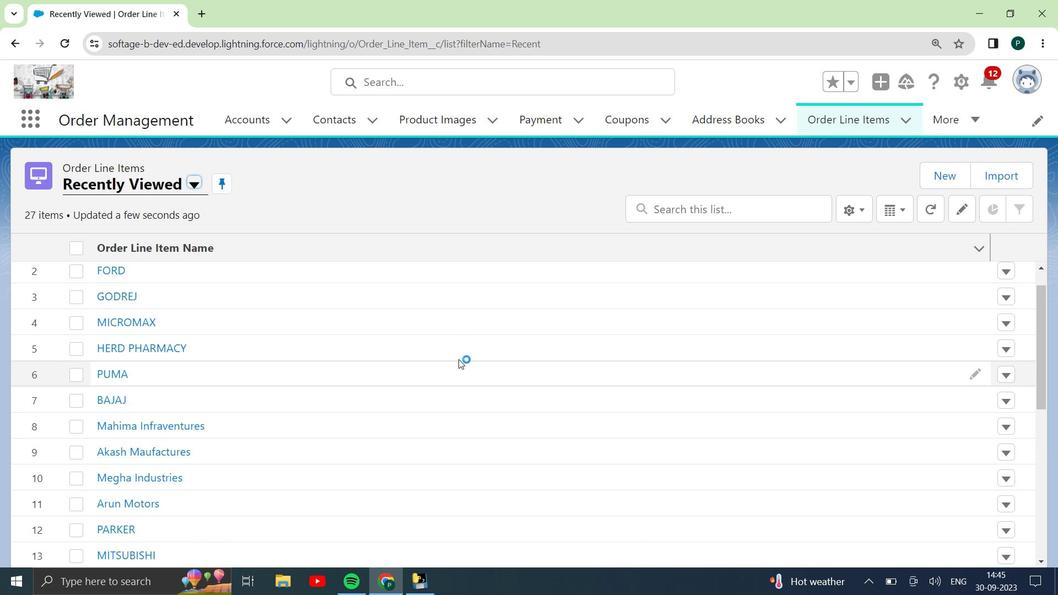 
Action: Mouse scrolled (458, 359) with delta (0, 0)
Screenshot: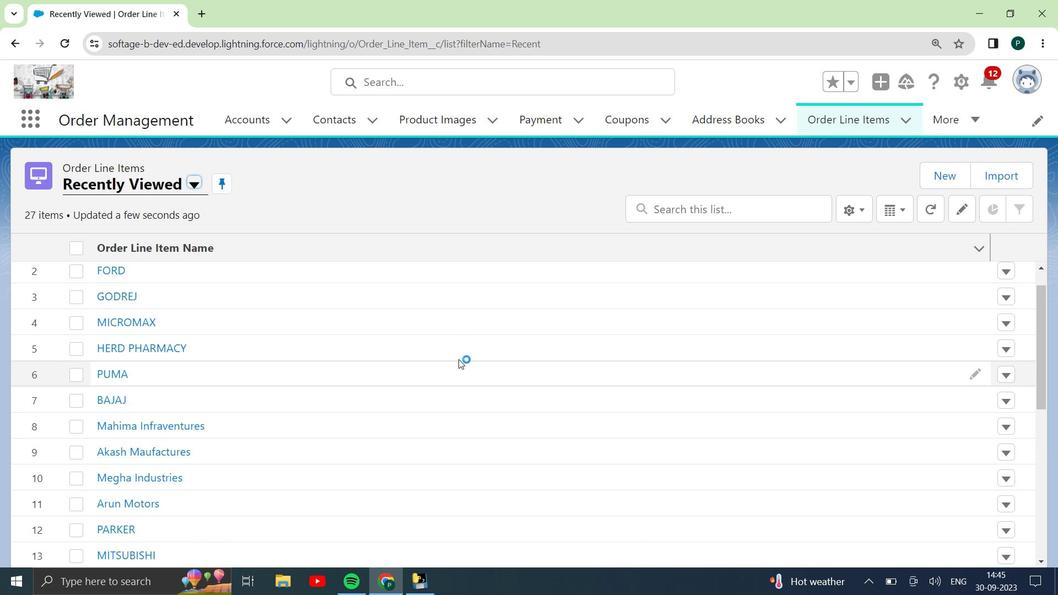 
Action: Mouse scrolled (458, 359) with delta (0, 0)
Screenshot: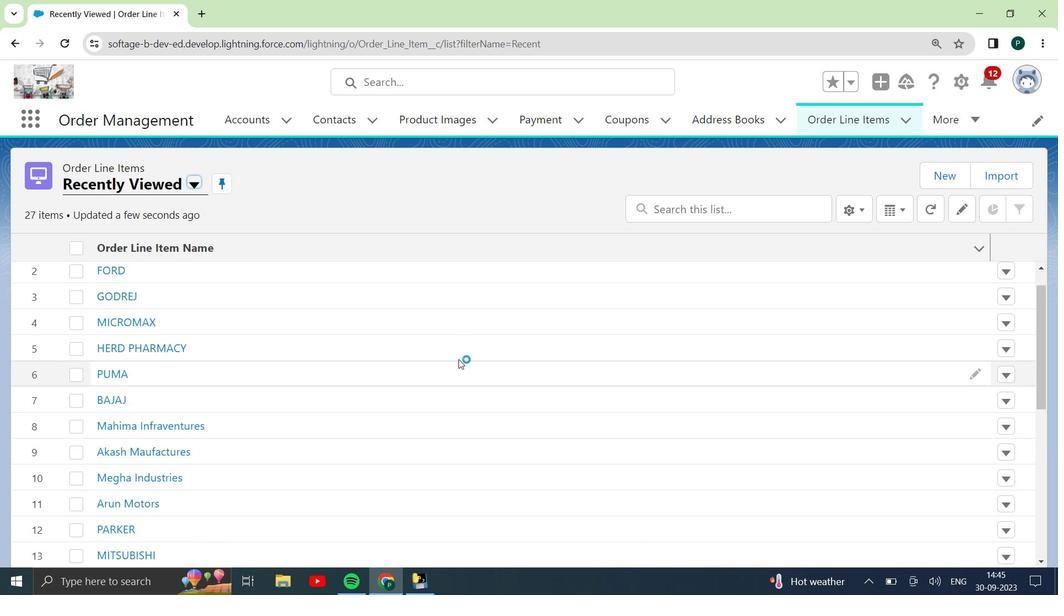 
Action: Mouse scrolled (458, 359) with delta (0, 0)
Screenshot: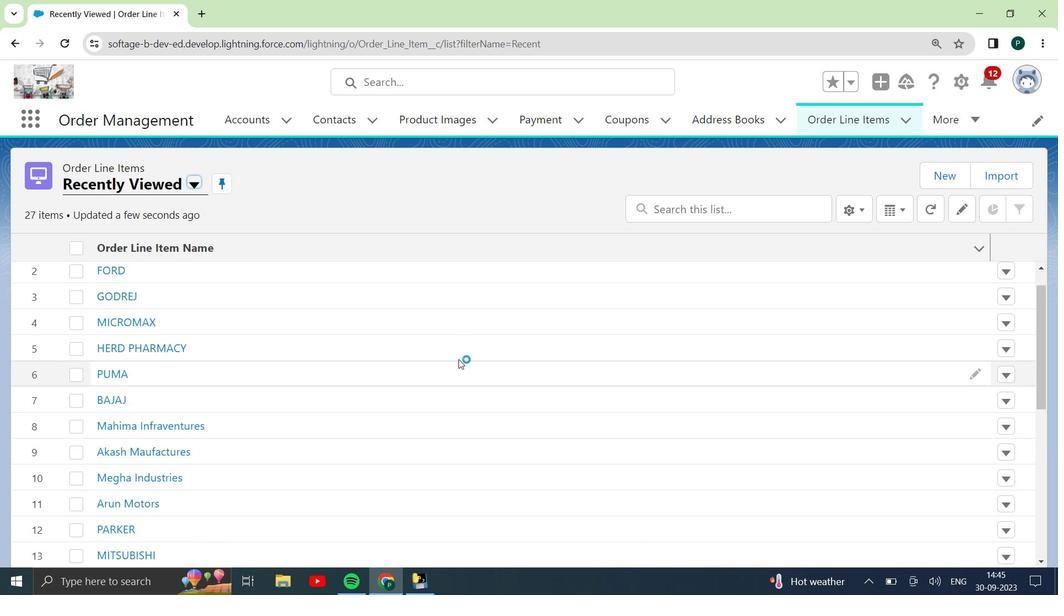 
Action: Mouse scrolled (458, 359) with delta (0, 0)
Screenshot: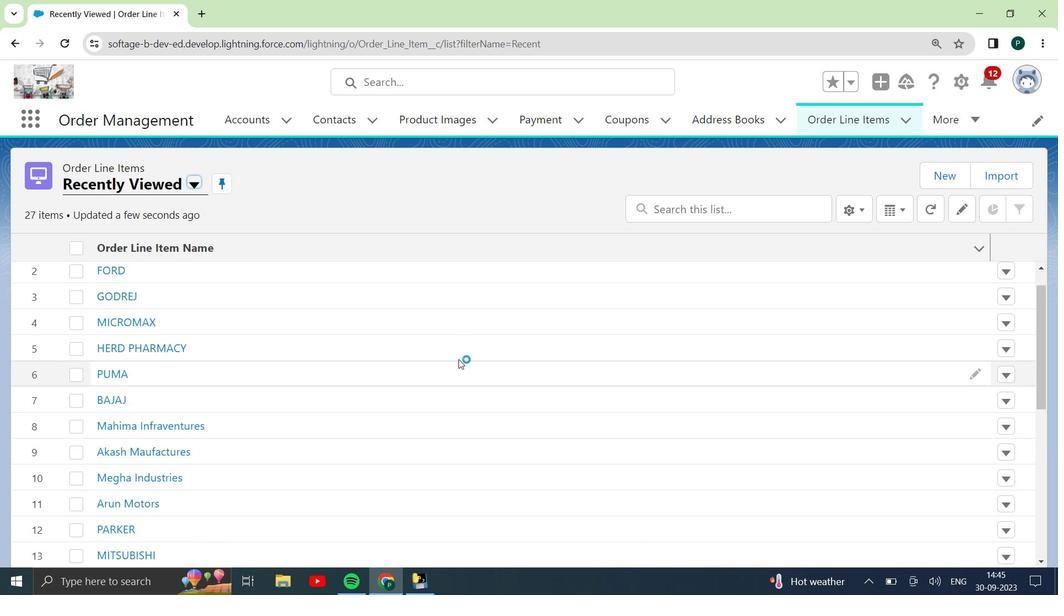 
Action: Mouse scrolled (458, 359) with delta (0, 0)
Screenshot: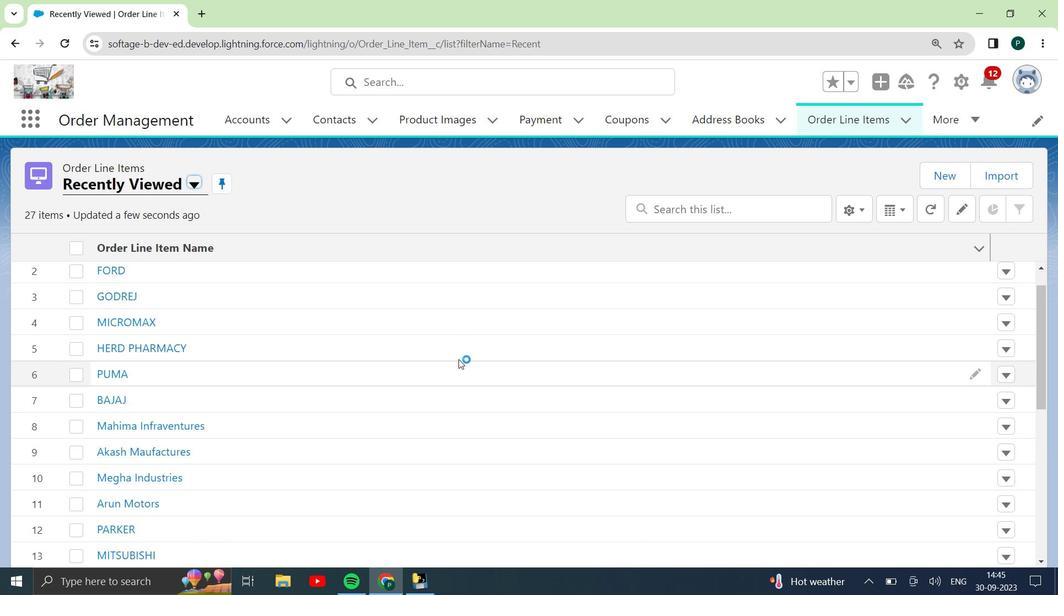 
Action: Mouse scrolled (458, 359) with delta (0, 0)
Screenshot: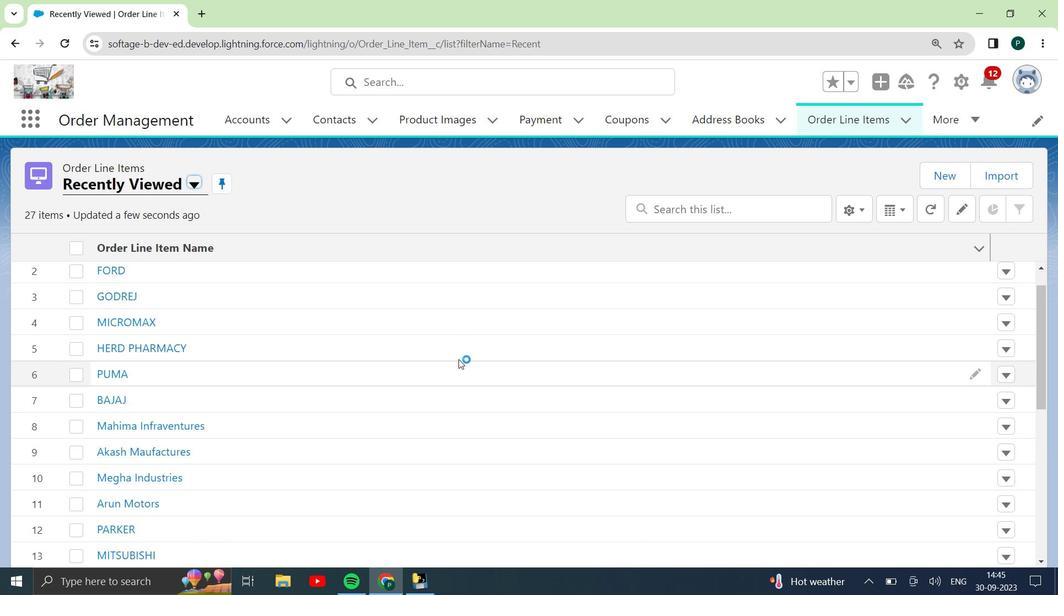 
Action: Mouse scrolled (458, 359) with delta (0, 0)
Screenshot: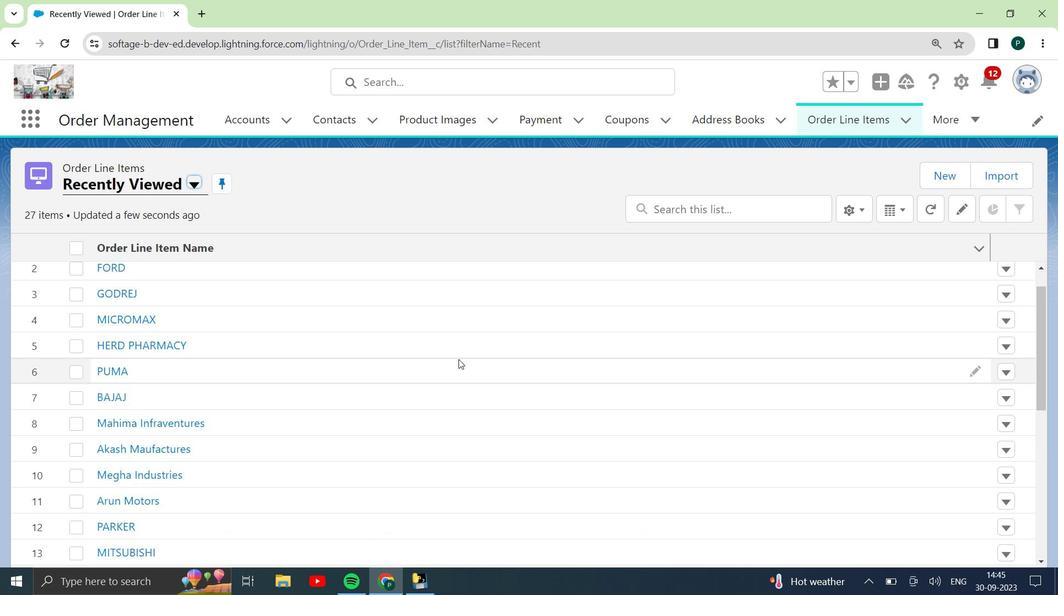
Action: Mouse scrolled (458, 360) with delta (0, 0)
Screenshot: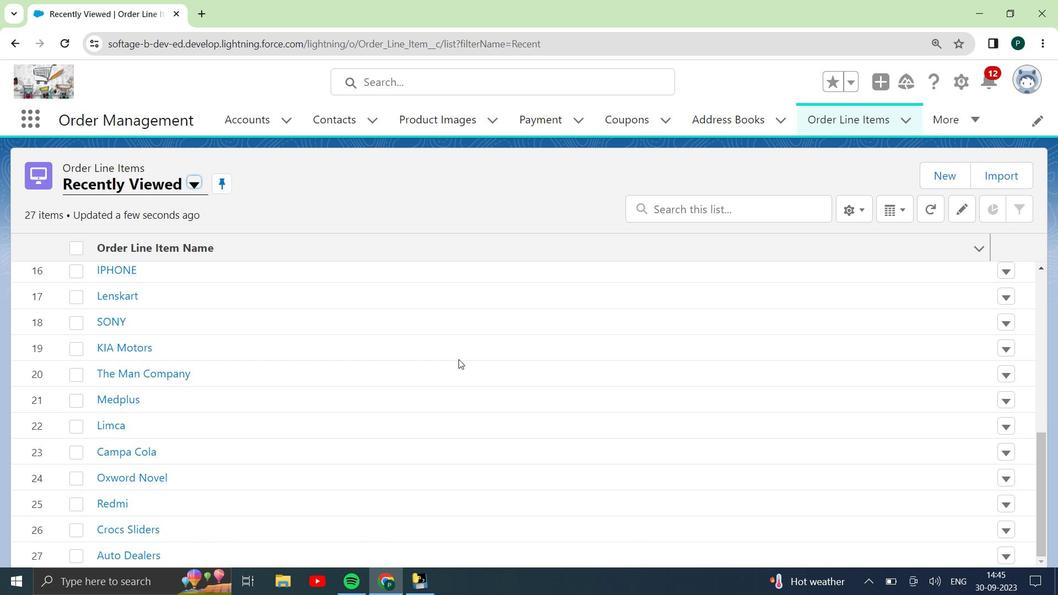 
Action: Mouse scrolled (458, 360) with delta (0, 0)
Screenshot: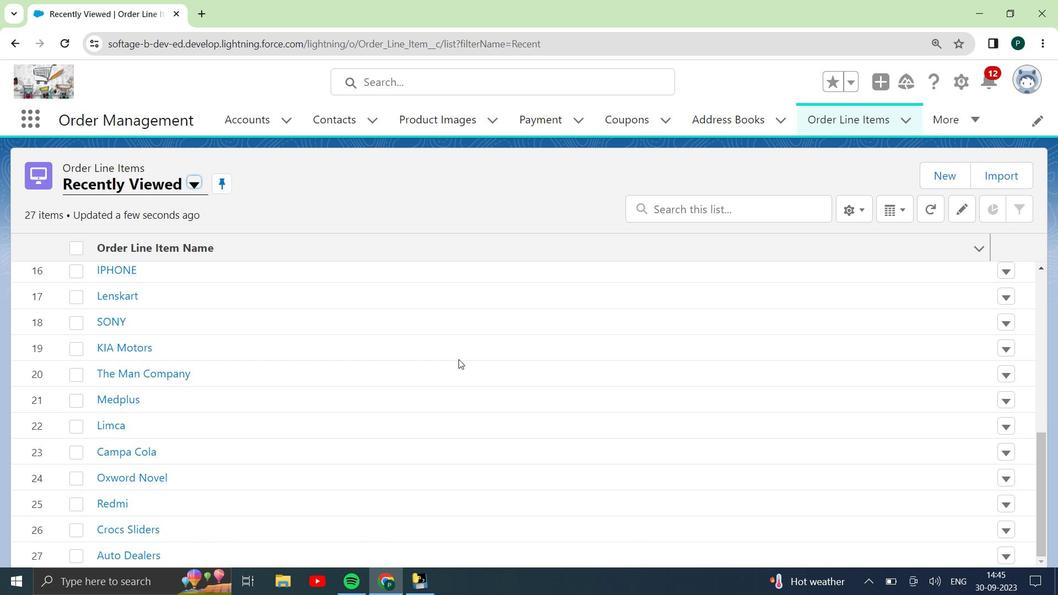 
Action: Mouse scrolled (458, 360) with delta (0, 0)
Screenshot: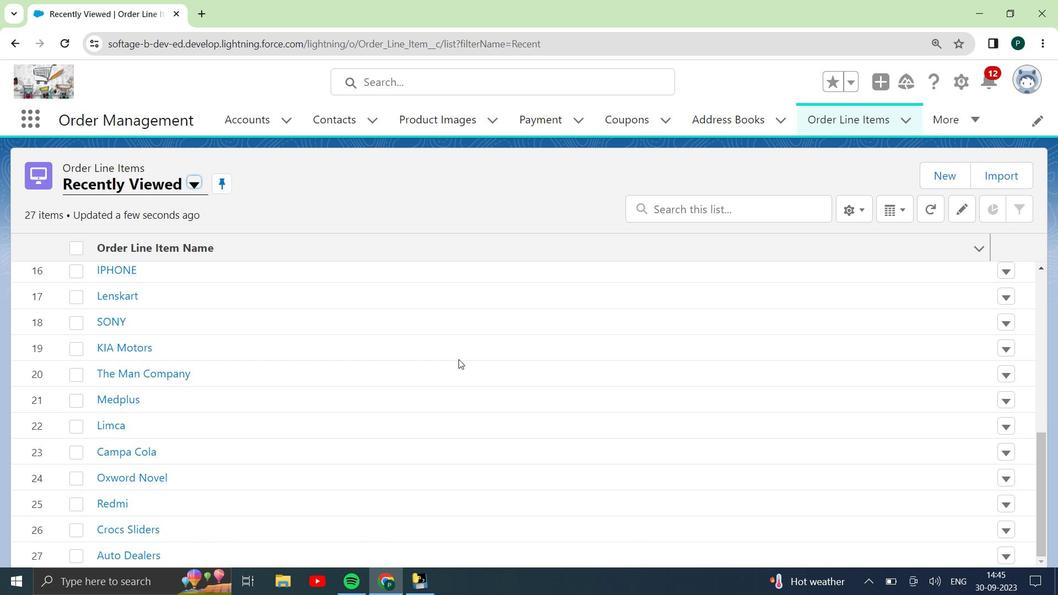 
Action: Mouse scrolled (458, 360) with delta (0, 0)
Screenshot: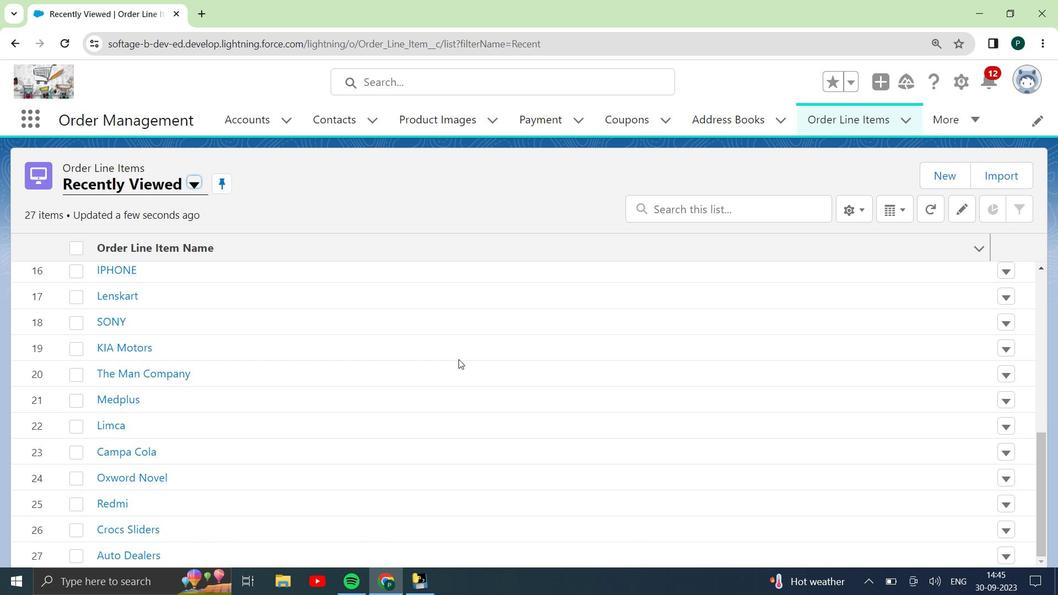 
Action: Mouse scrolled (458, 360) with delta (0, 0)
Screenshot: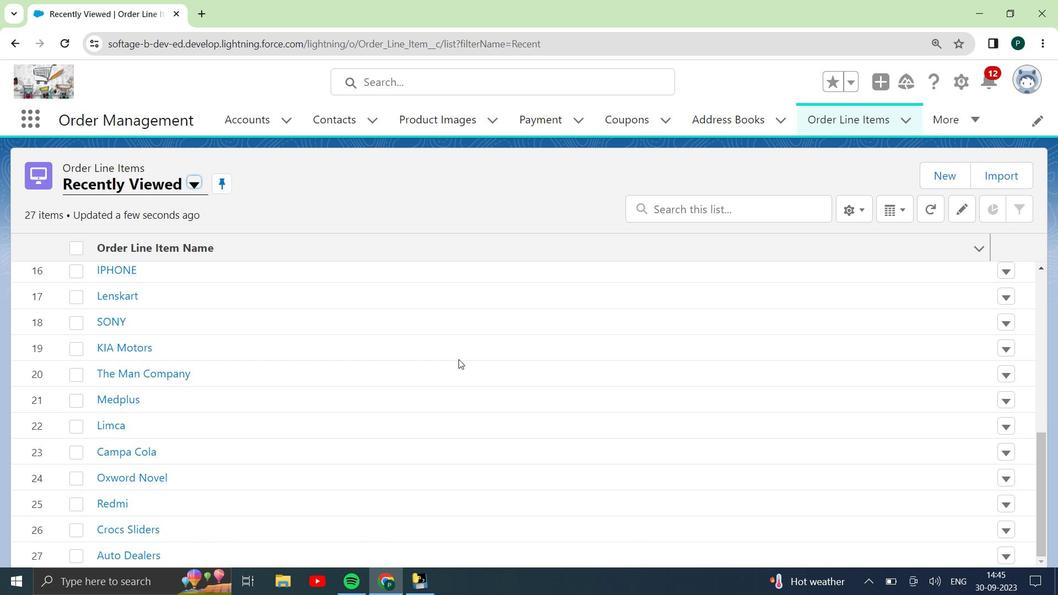 
Action: Mouse scrolled (458, 360) with delta (0, 0)
Screenshot: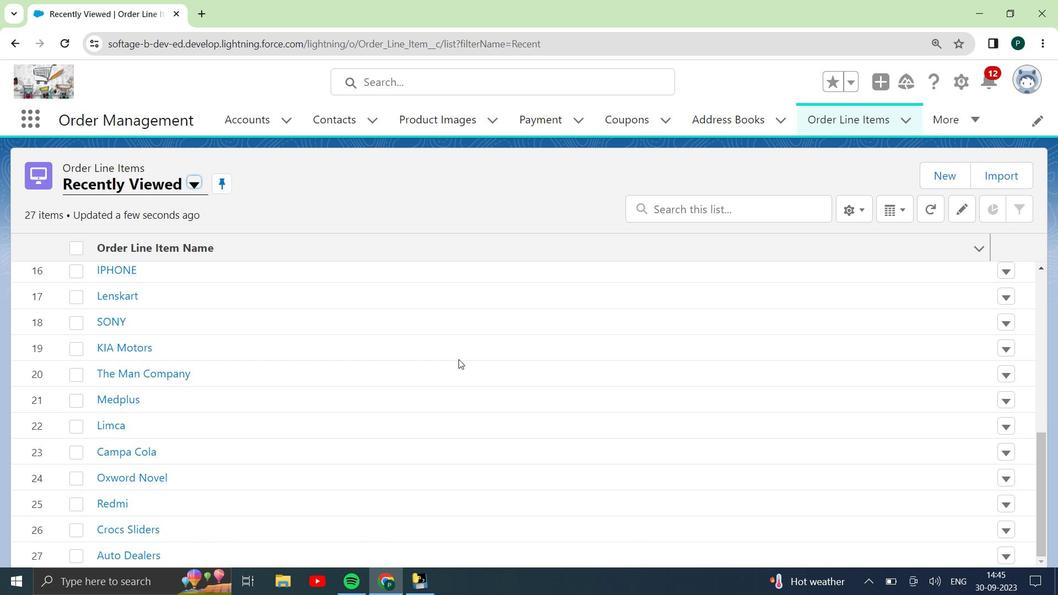 
Action: Mouse scrolled (458, 360) with delta (0, 0)
Screenshot: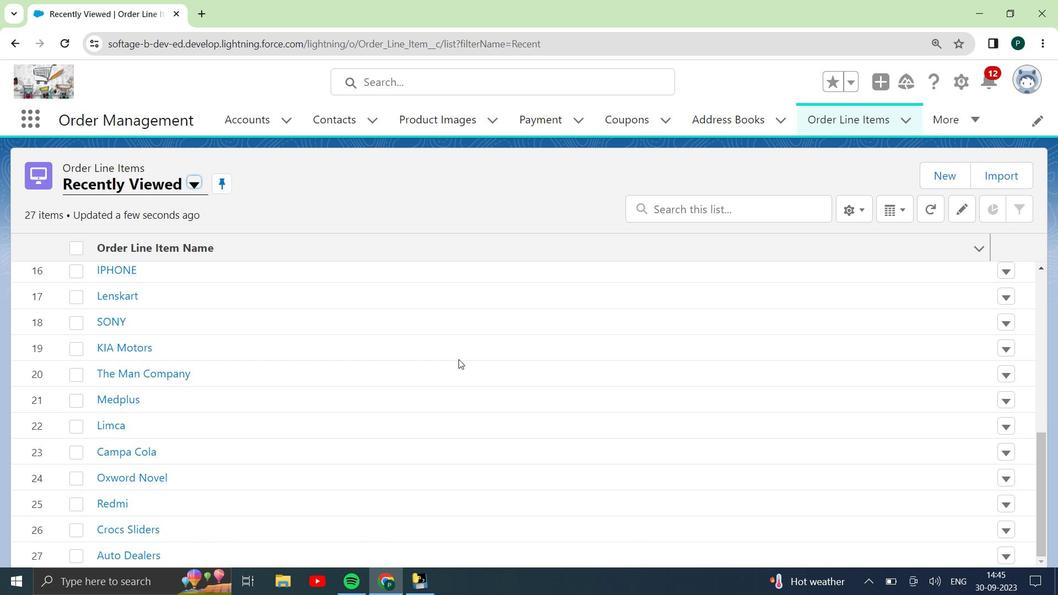 
Action: Mouse scrolled (458, 360) with delta (0, 0)
Screenshot: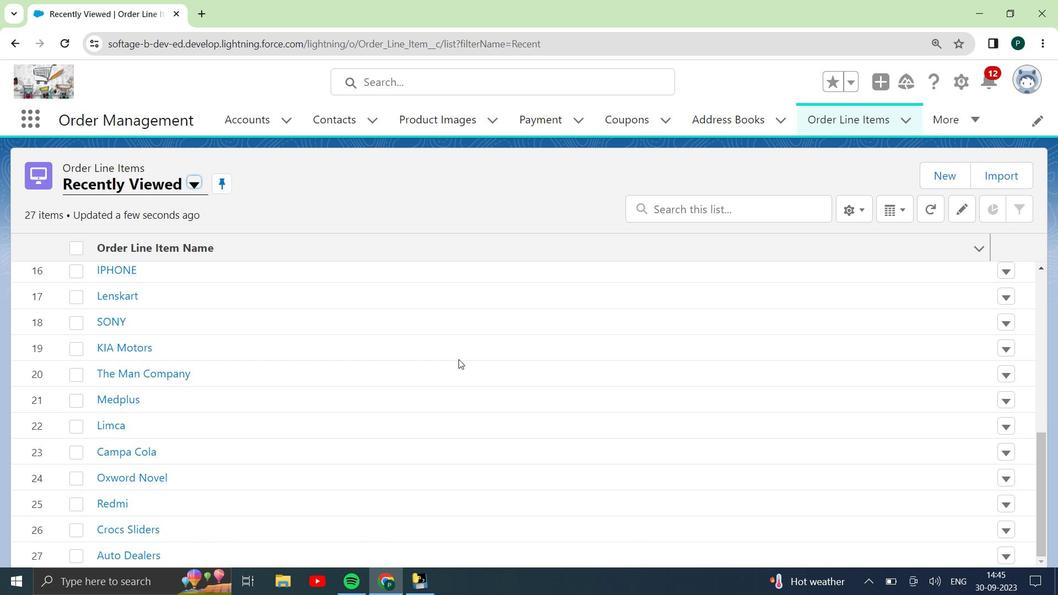 
Action: Mouse scrolled (458, 360) with delta (0, 0)
Screenshot: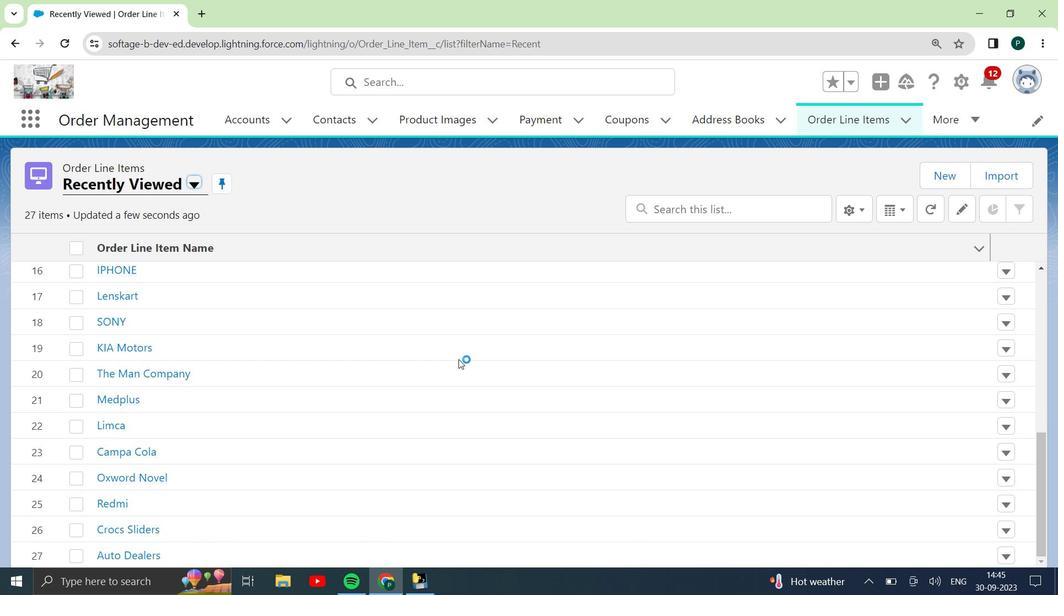 
Action: Mouse scrolled (458, 360) with delta (0, 0)
Screenshot: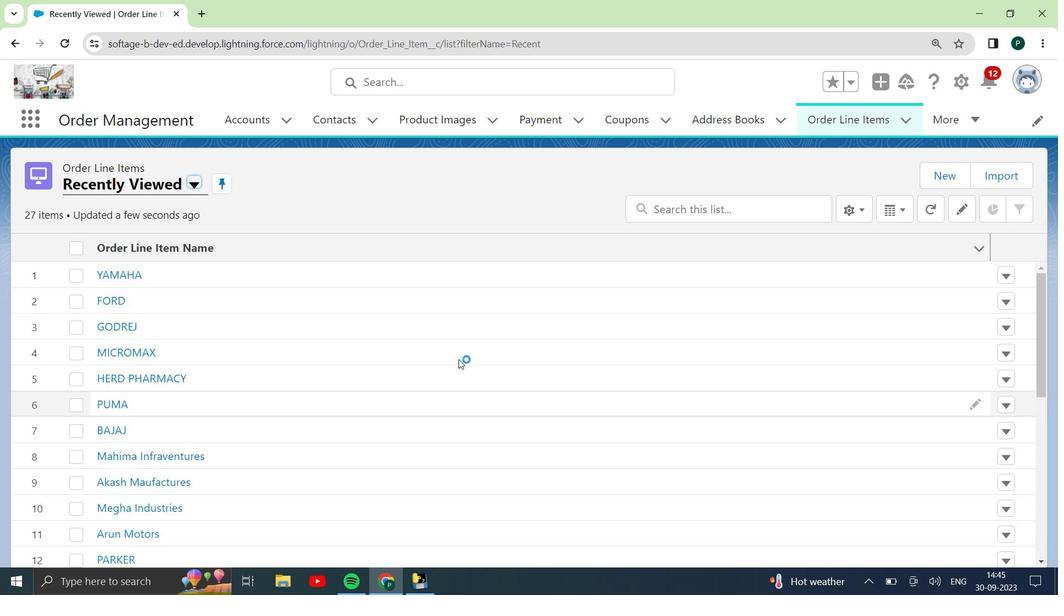 
Action: Mouse scrolled (458, 360) with delta (0, 0)
Screenshot: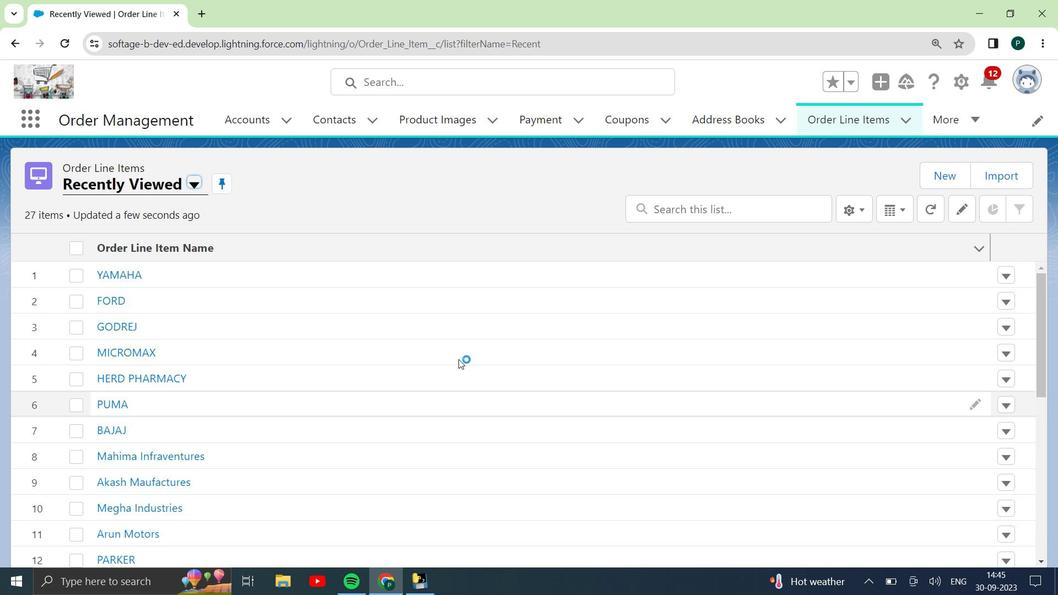 
Action: Mouse scrolled (458, 360) with delta (0, 0)
Screenshot: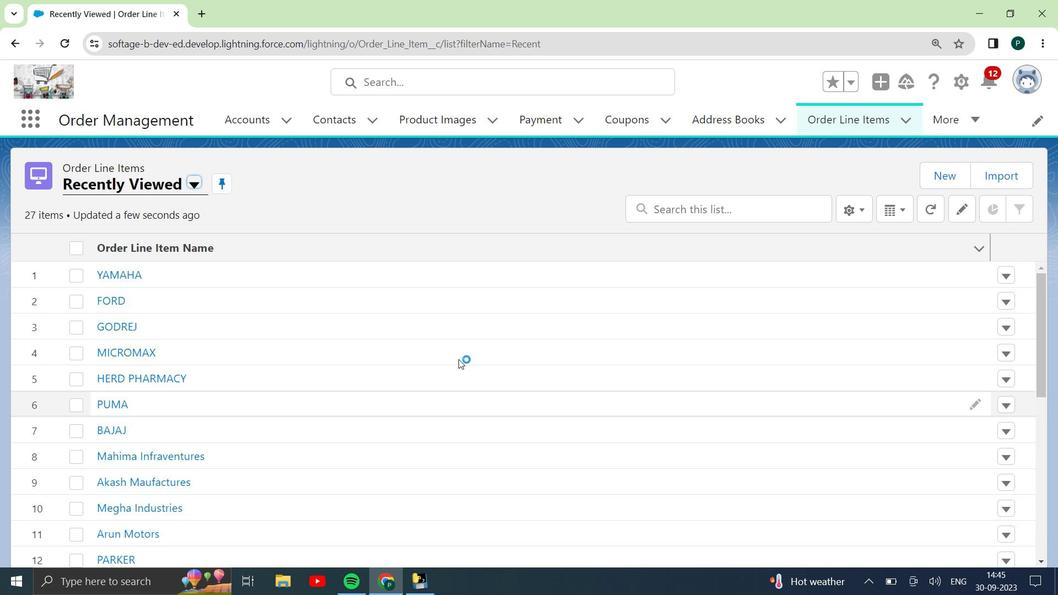 
Action: Mouse scrolled (458, 360) with delta (0, 0)
Screenshot: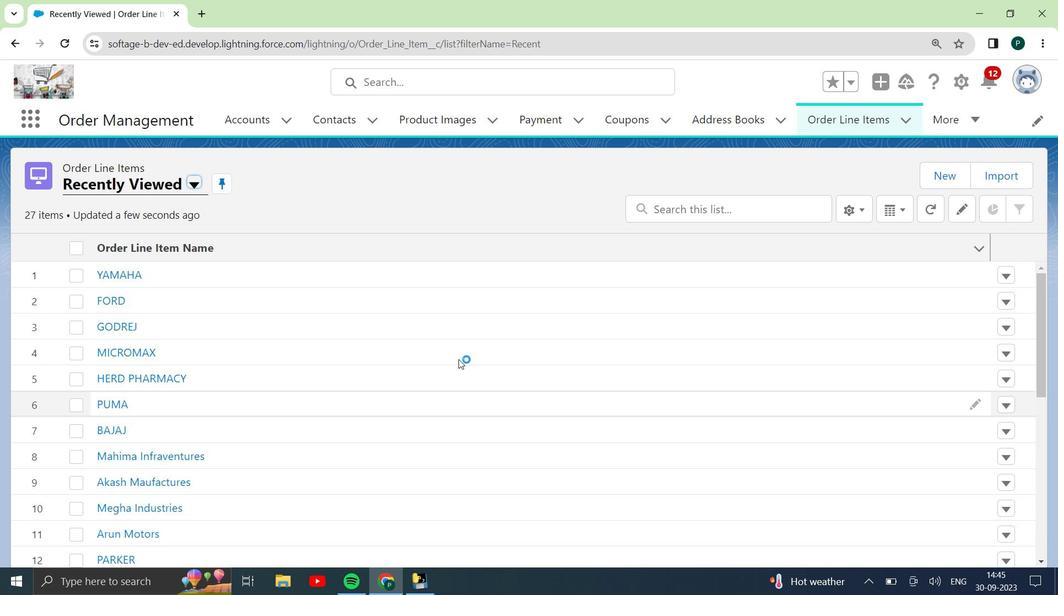 
Action: Mouse scrolled (458, 360) with delta (0, 0)
Screenshot: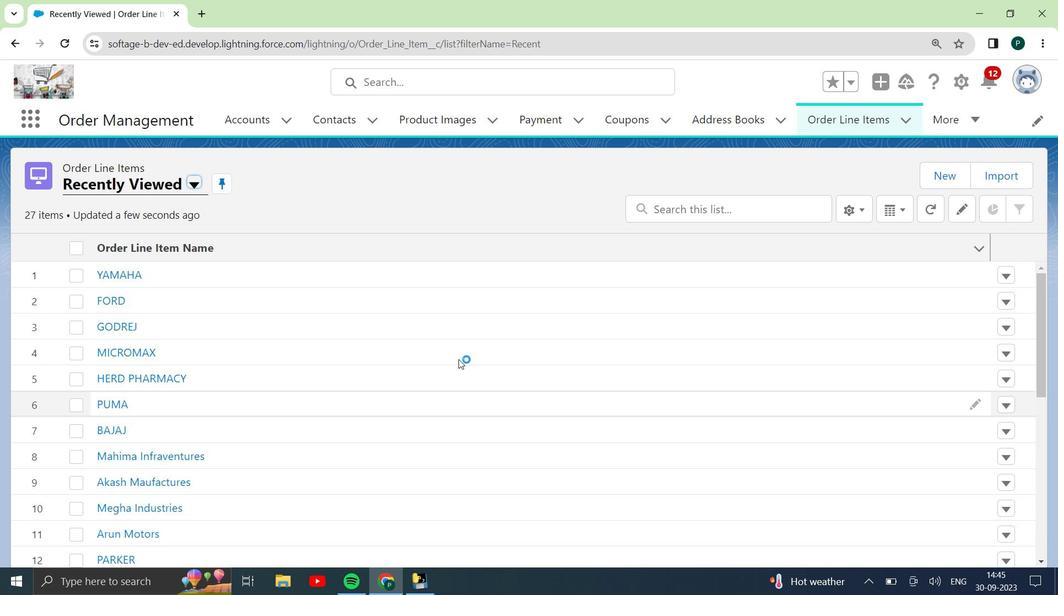 
Action: Mouse scrolled (458, 360) with delta (0, 0)
Screenshot: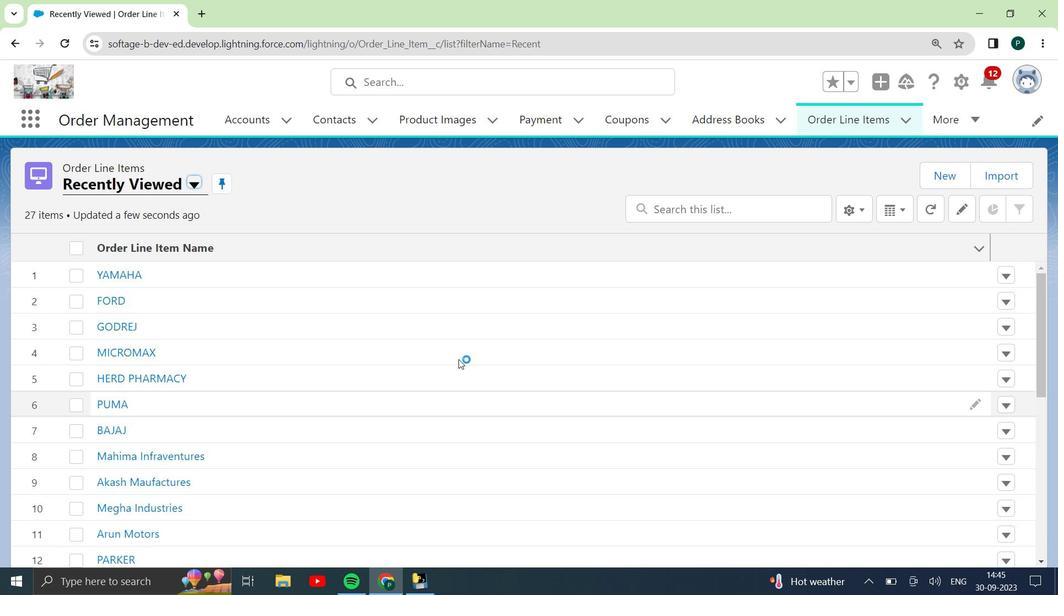 
Action: Mouse scrolled (458, 360) with delta (0, 0)
Screenshot: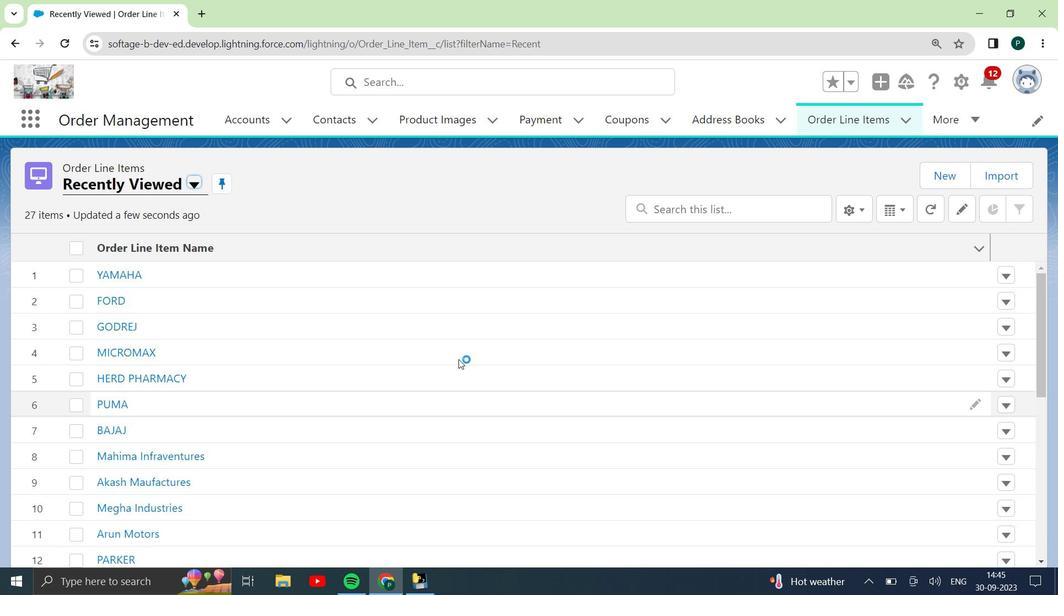 
Action: Mouse scrolled (458, 360) with delta (0, 0)
Screenshot: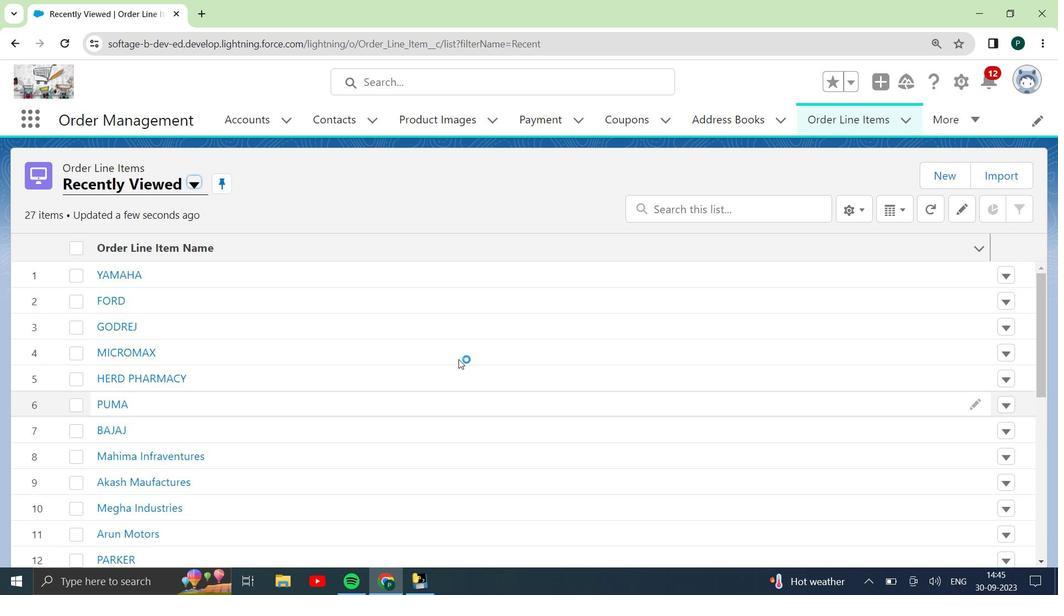 
Action: Mouse moved to (948, 117)
Screenshot: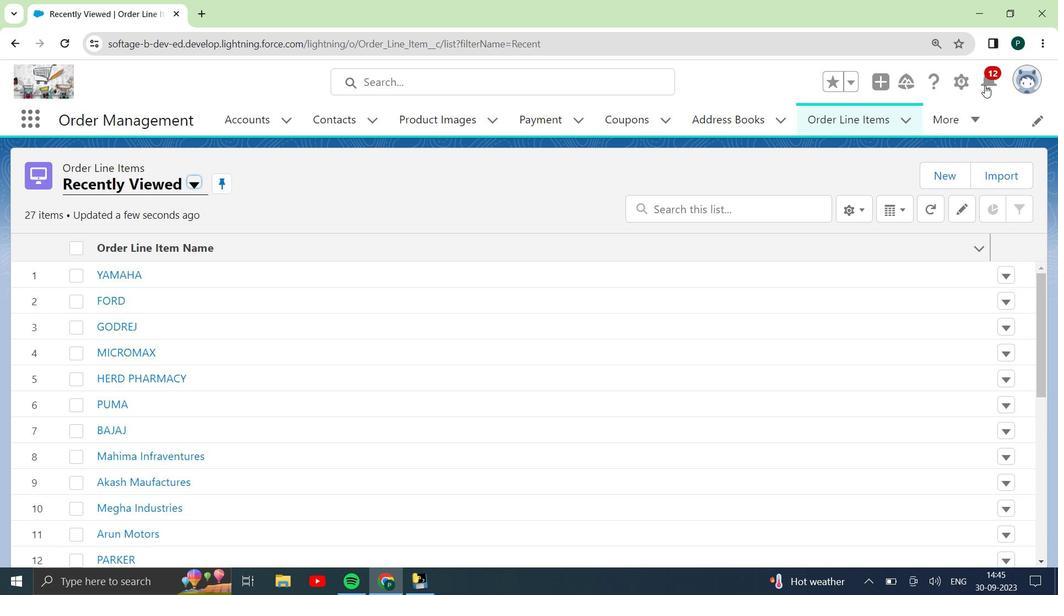 
Action: Mouse pressed left at (948, 117)
Screenshot: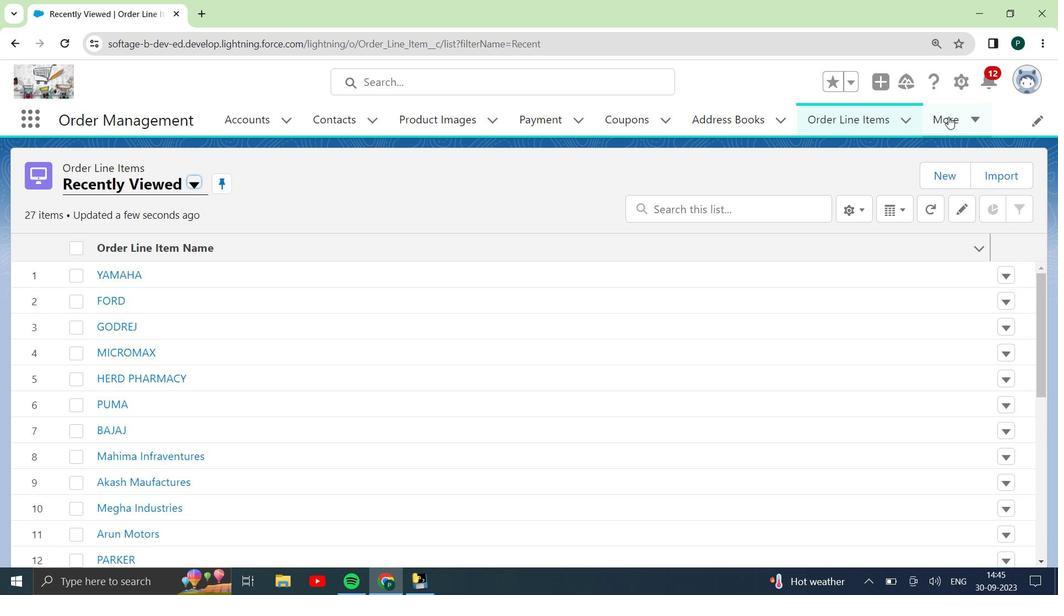 
Action: Mouse moved to (942, 186)
Screenshot: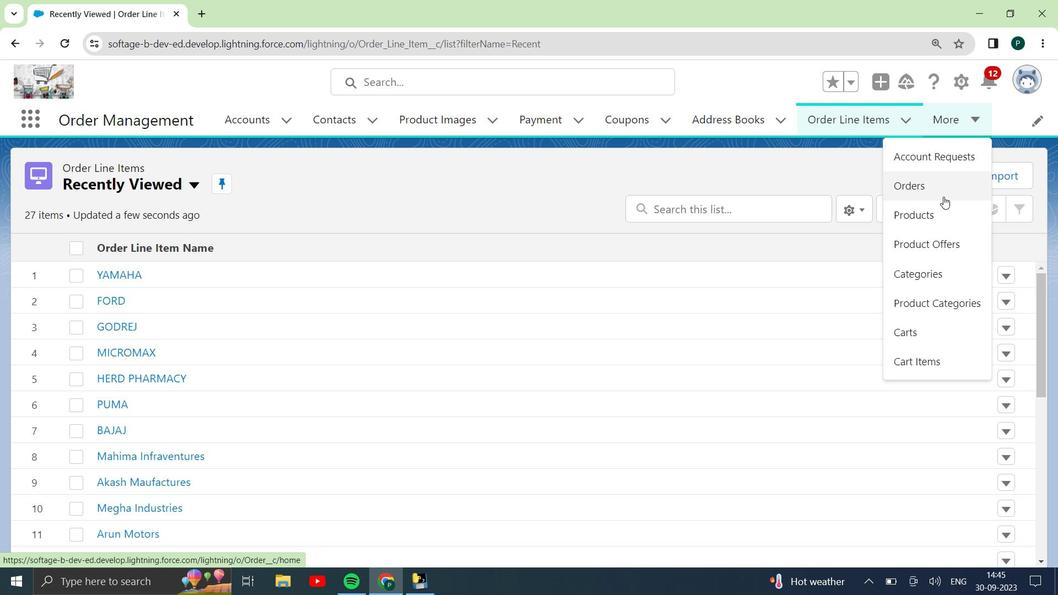 
Action: Mouse pressed left at (942, 186)
Screenshot: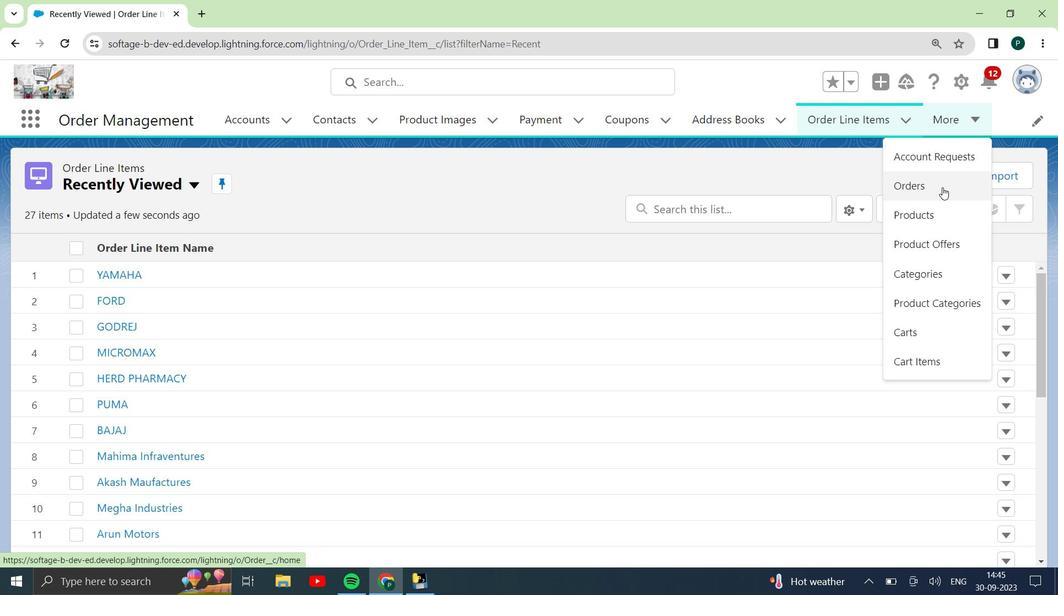 
Action: Mouse moved to (535, 346)
Screenshot: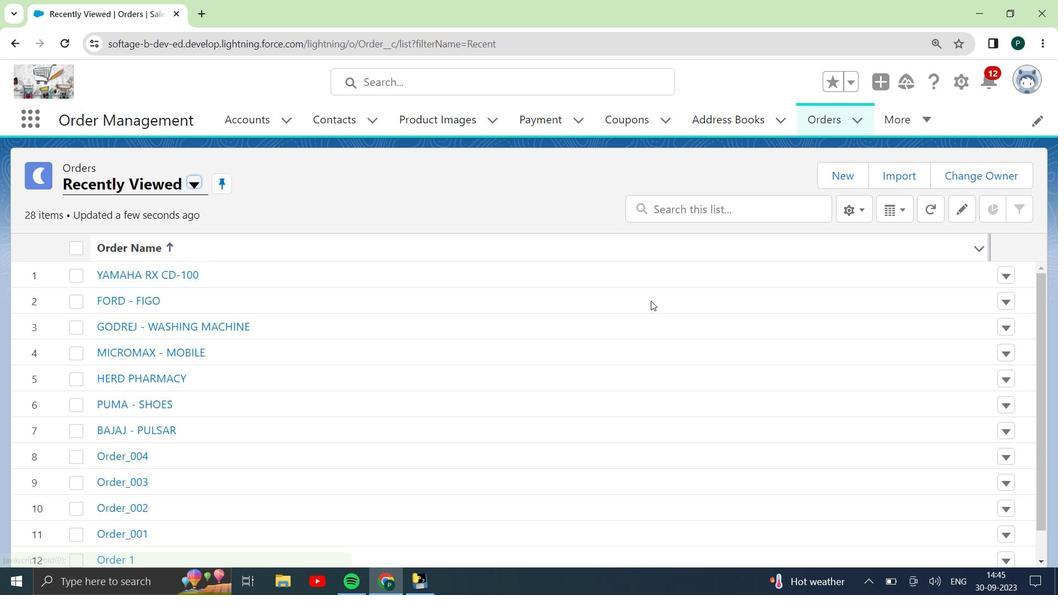 
Action: Mouse scrolled (535, 346) with delta (0, 0)
Screenshot: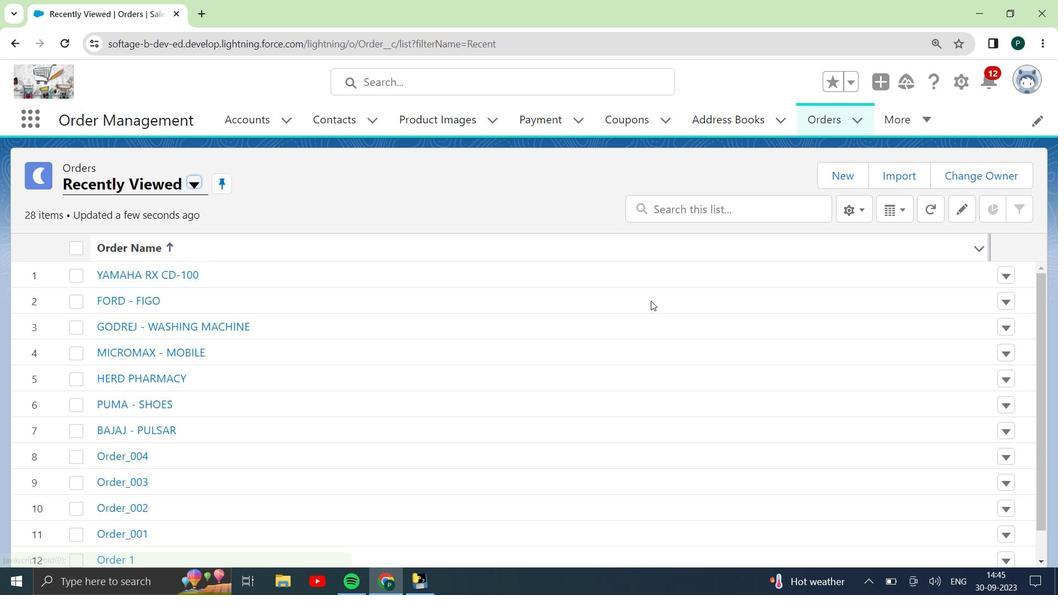 
Action: Mouse scrolled (535, 346) with delta (0, 0)
Screenshot: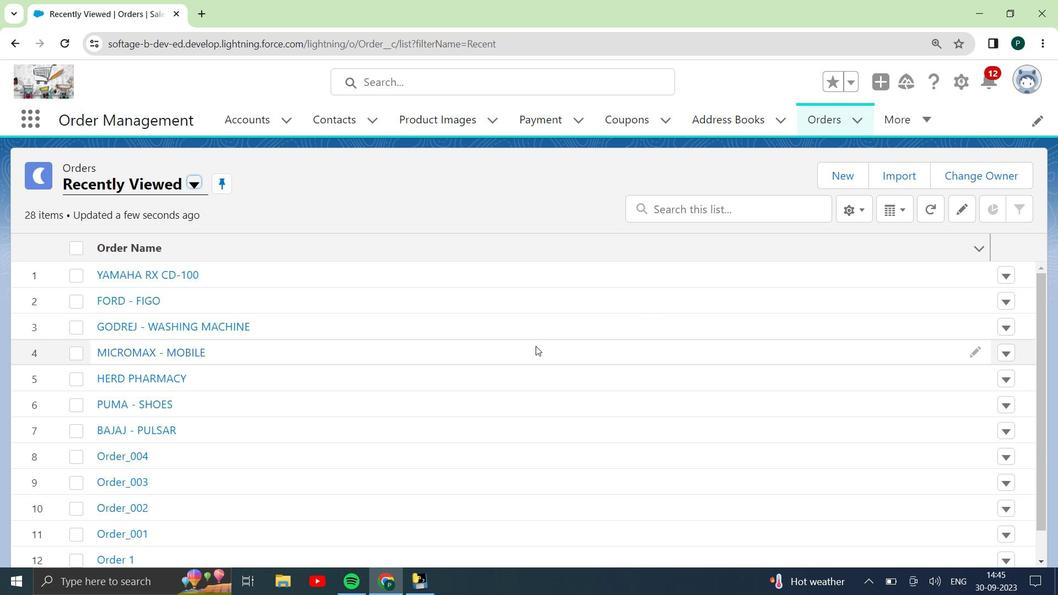 
Action: Mouse scrolled (535, 346) with delta (0, 0)
Screenshot: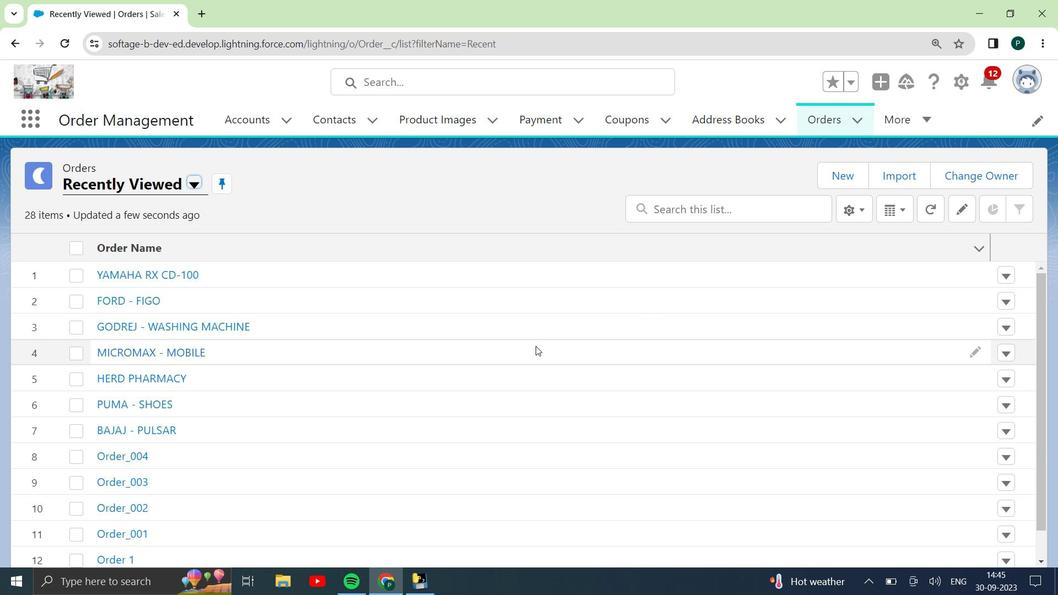 
Action: Mouse scrolled (535, 346) with delta (0, 0)
Screenshot: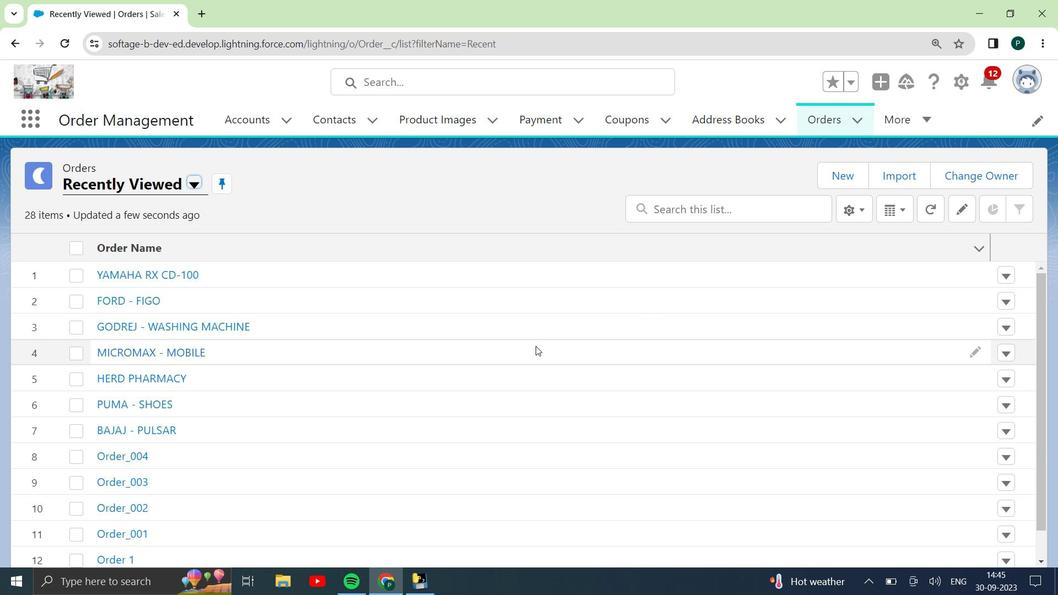
Action: Mouse scrolled (535, 346) with delta (0, 0)
Screenshot: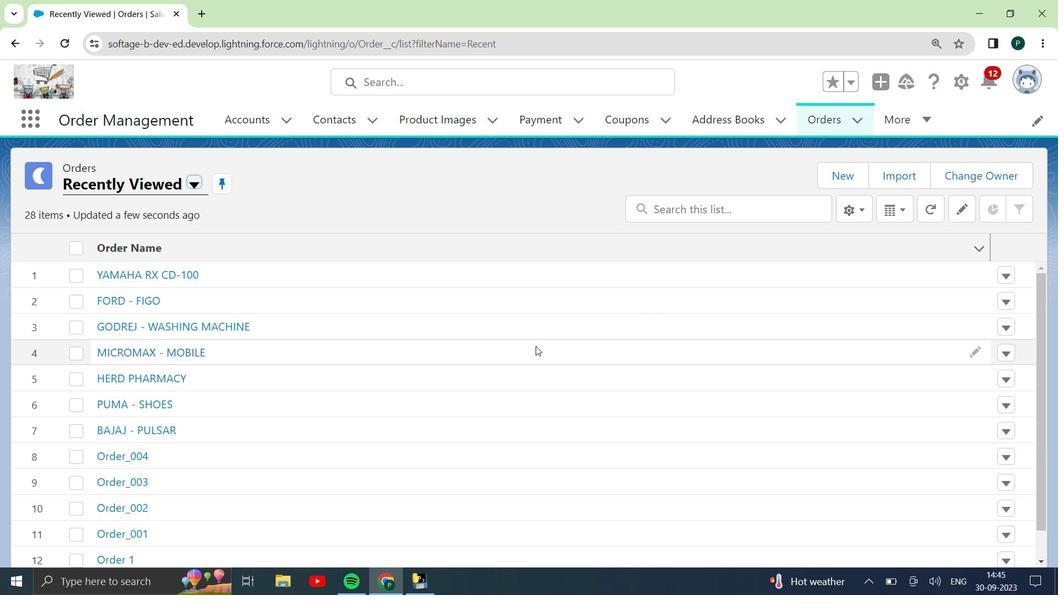 
Action: Mouse scrolled (535, 346) with delta (0, 0)
Screenshot: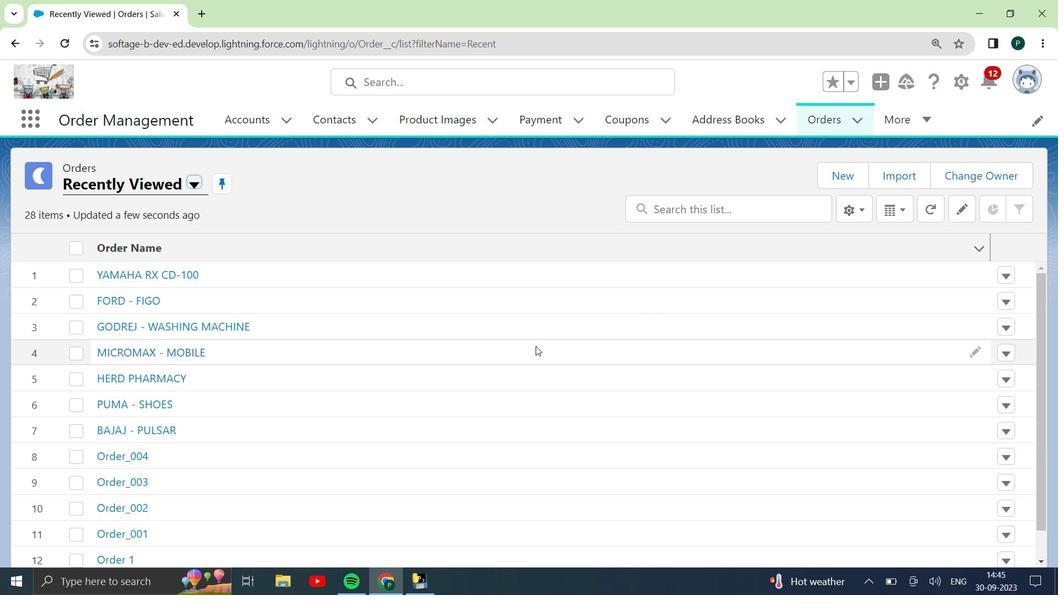 
Action: Mouse scrolled (535, 346) with delta (0, 0)
Screenshot: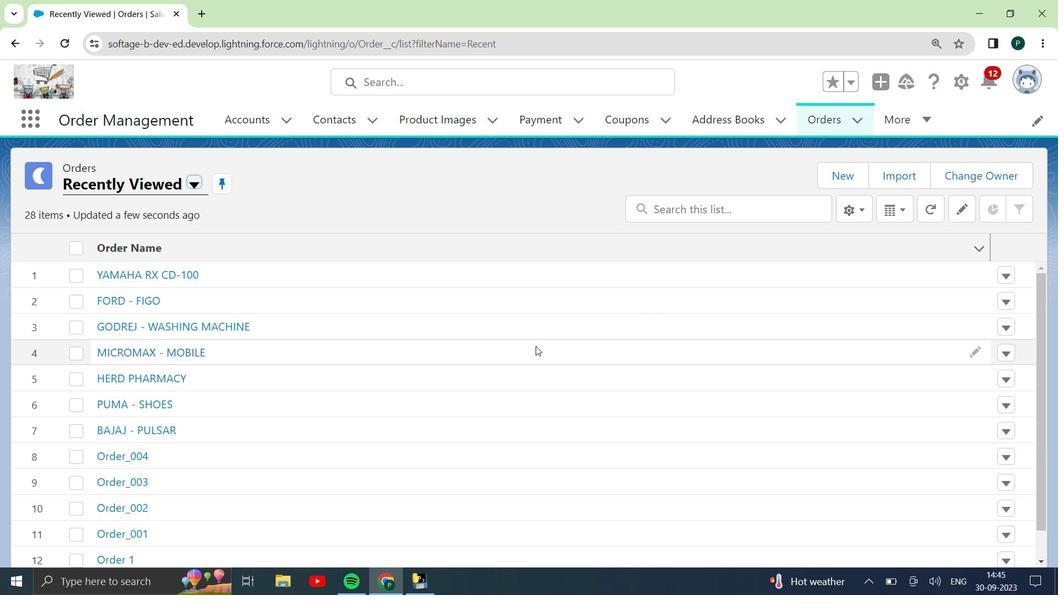 
Action: Mouse scrolled (535, 346) with delta (0, 0)
Screenshot: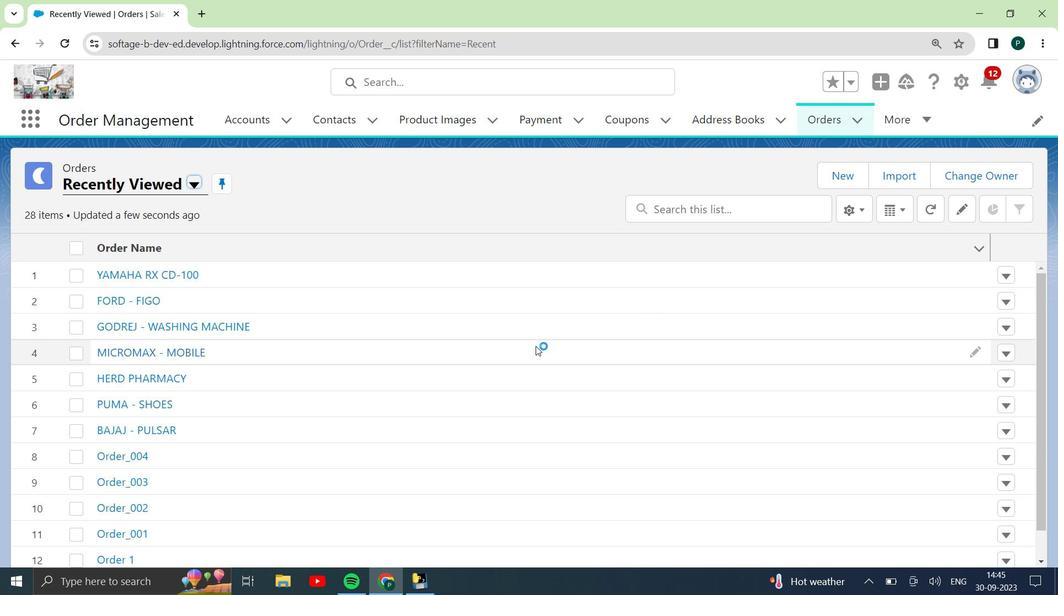 
Action: Mouse moved to (535, 346)
Screenshot: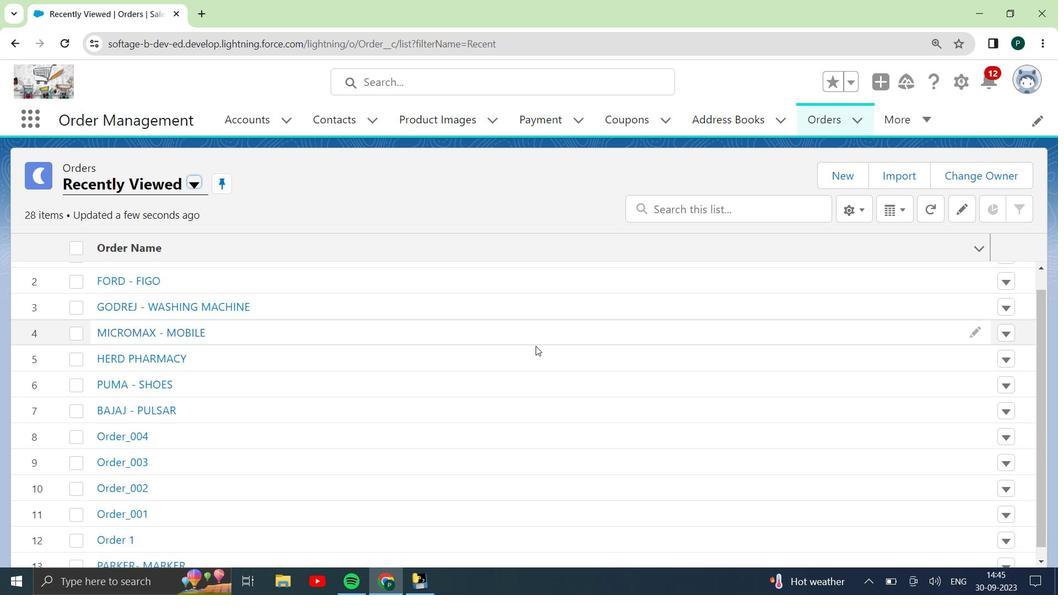 
Action: Mouse scrolled (535, 346) with delta (0, 0)
Screenshot: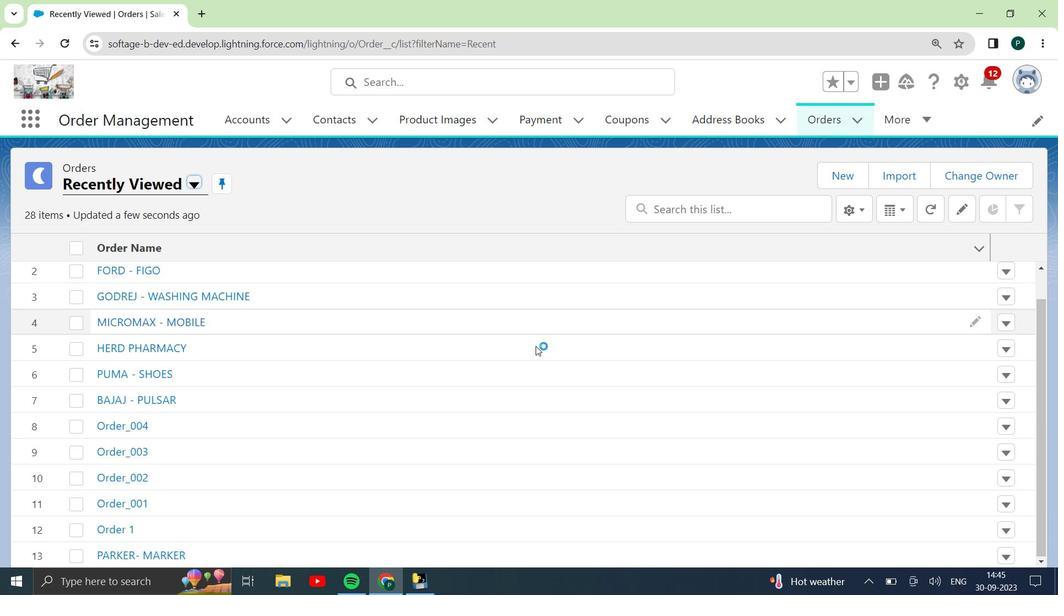 
Action: Mouse scrolled (535, 346) with delta (0, 0)
Screenshot: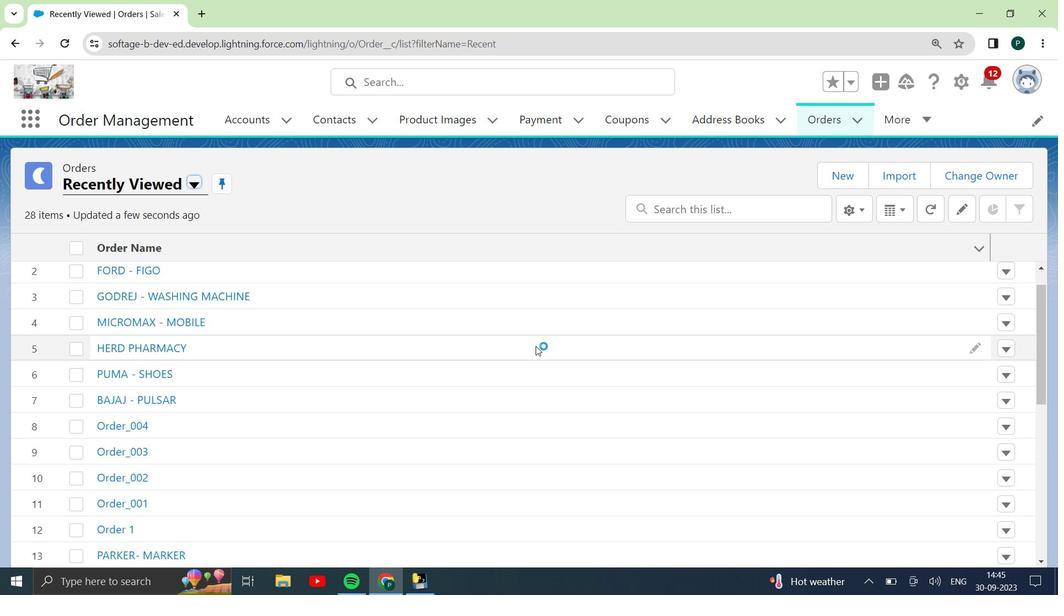 
Action: Mouse scrolled (535, 346) with delta (0, 0)
Screenshot: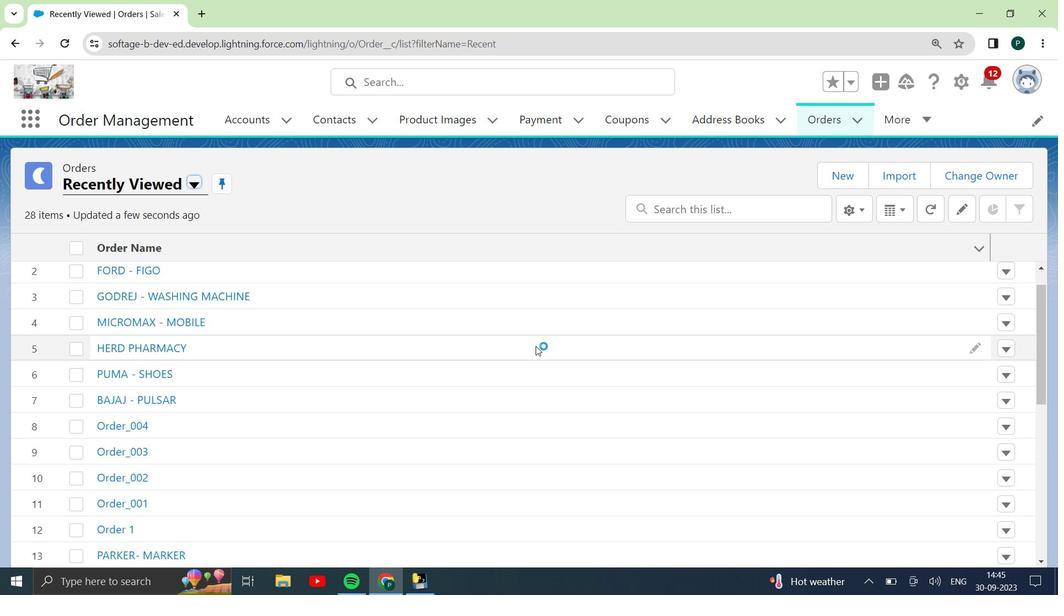 
Action: Mouse scrolled (535, 346) with delta (0, 0)
Screenshot: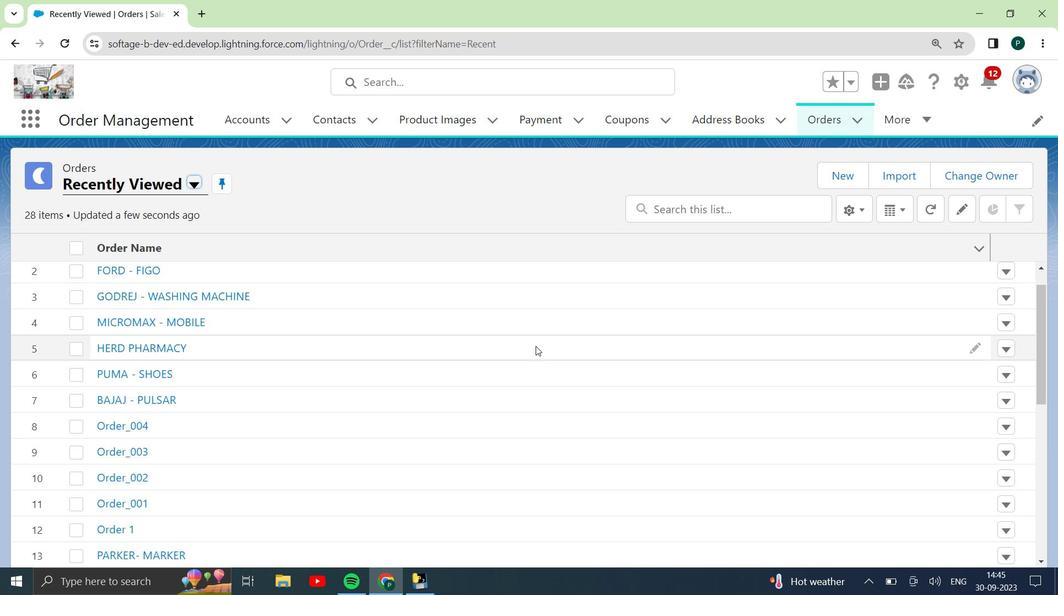 
Action: Mouse scrolled (535, 346) with delta (0, 0)
Screenshot: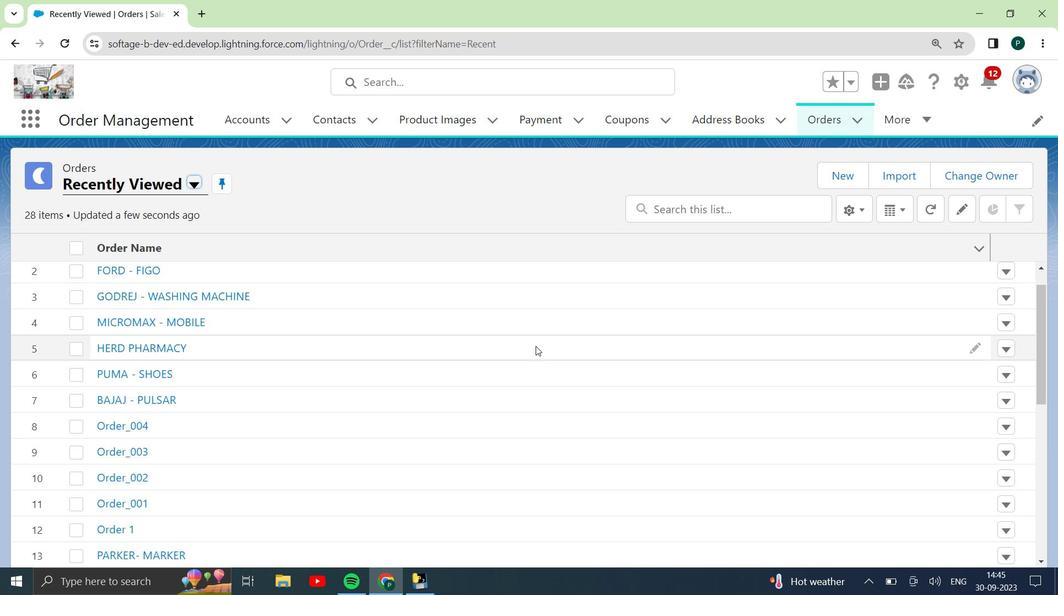 
Action: Mouse scrolled (535, 346) with delta (0, 0)
Screenshot: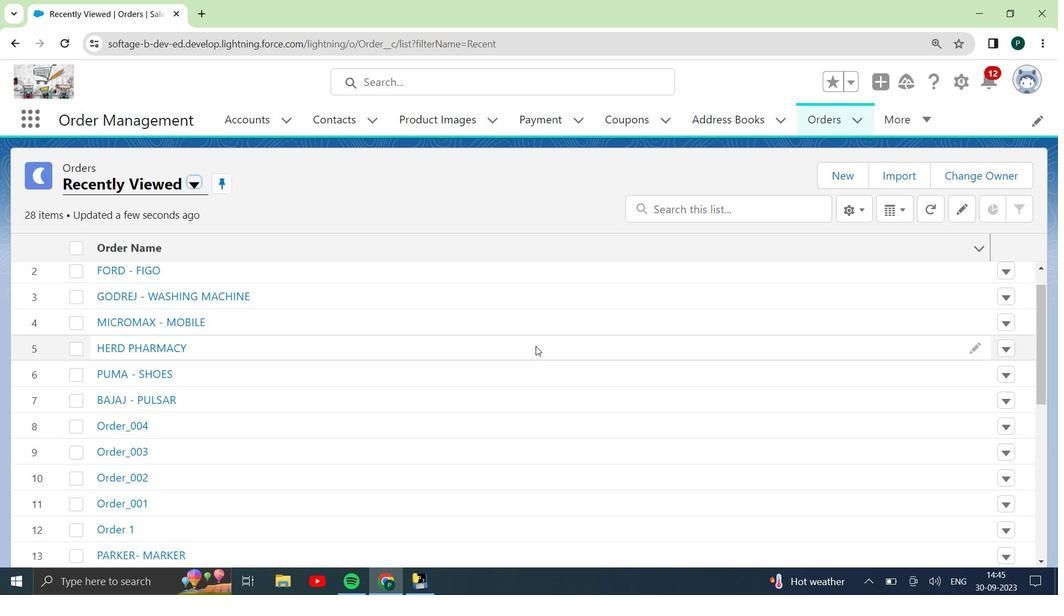 
Action: Mouse scrolled (535, 346) with delta (0, 0)
Screenshot: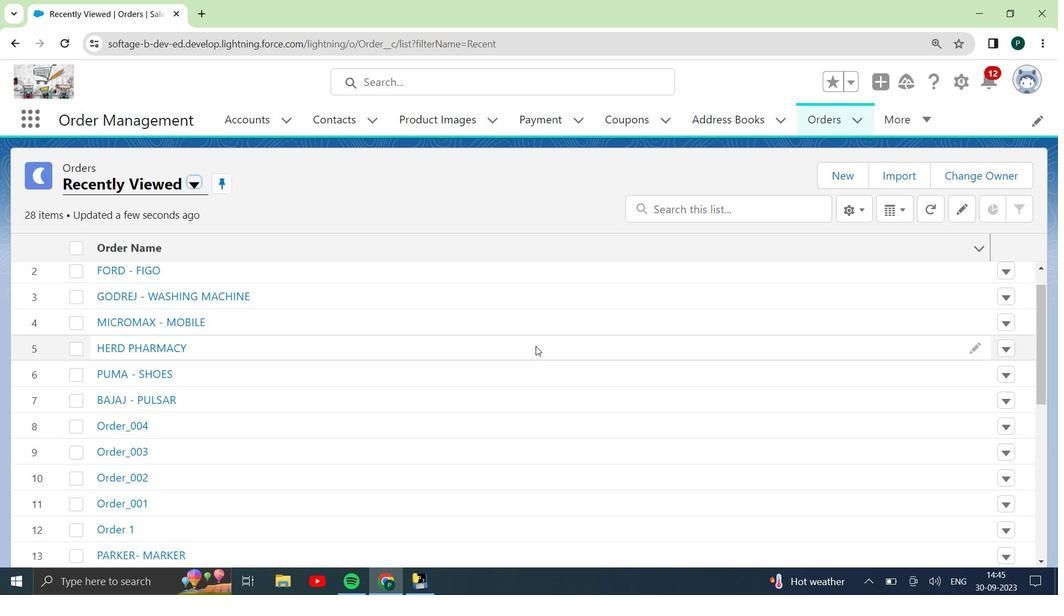 
Action: Mouse scrolled (535, 346) with delta (0, 0)
Screenshot: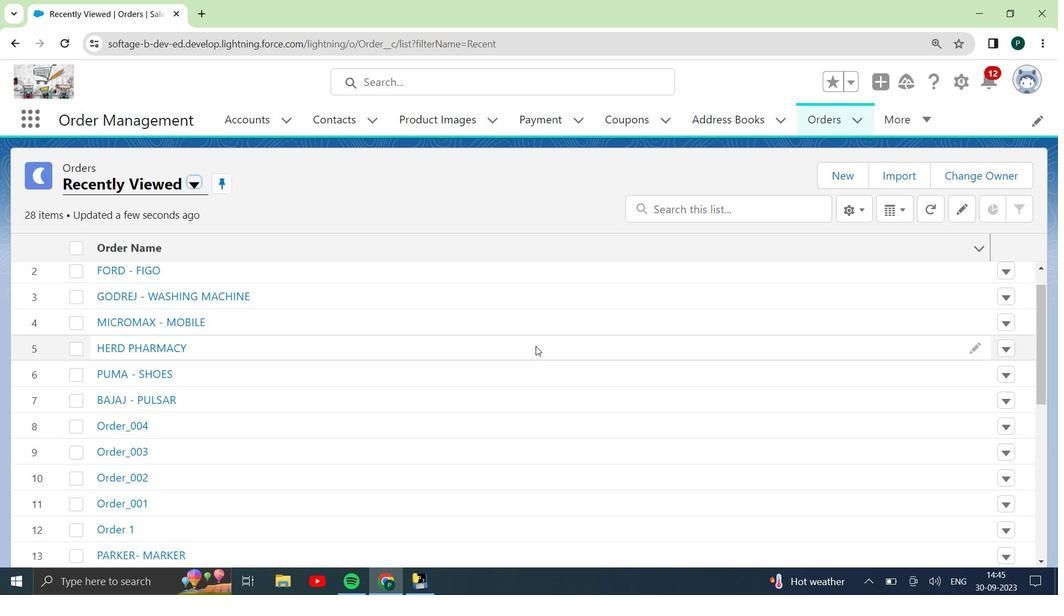 
Action: Mouse moved to (542, 342)
Screenshot: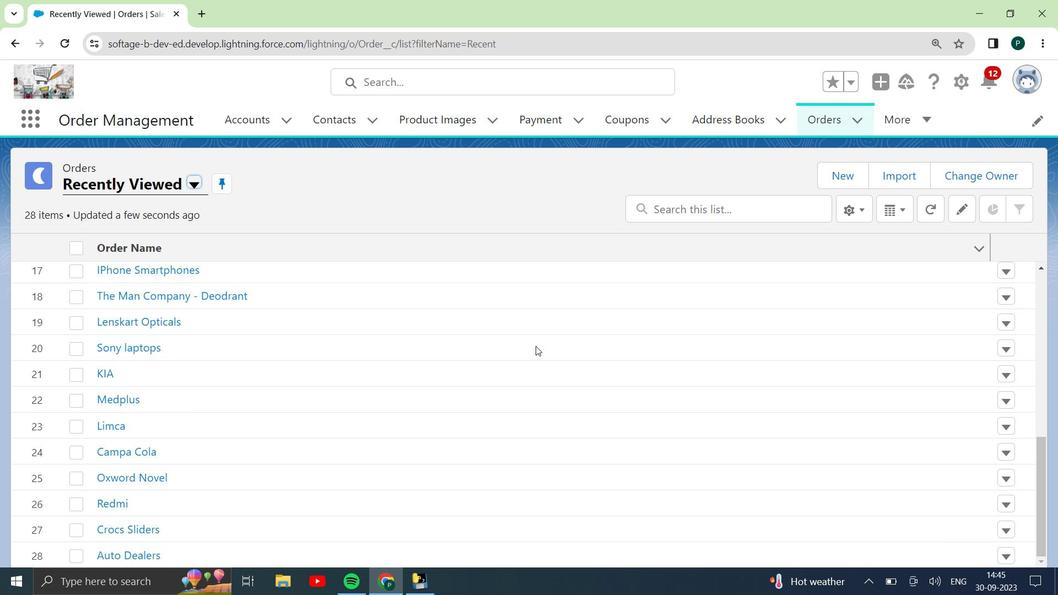 
Action: Mouse scrolled (542, 342) with delta (0, 0)
Screenshot: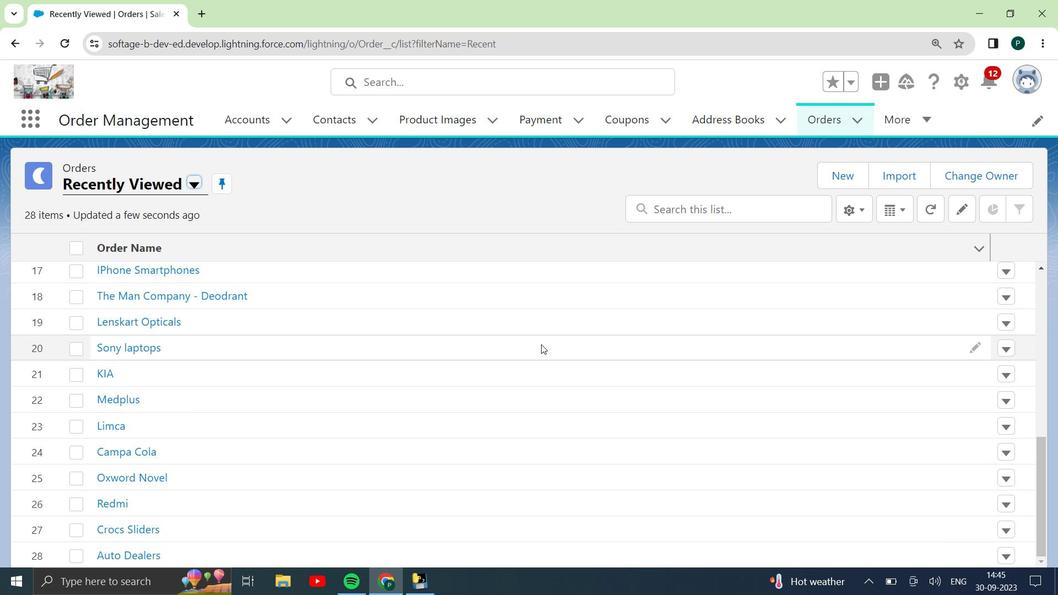 
Action: Mouse scrolled (542, 342) with delta (0, 0)
Screenshot: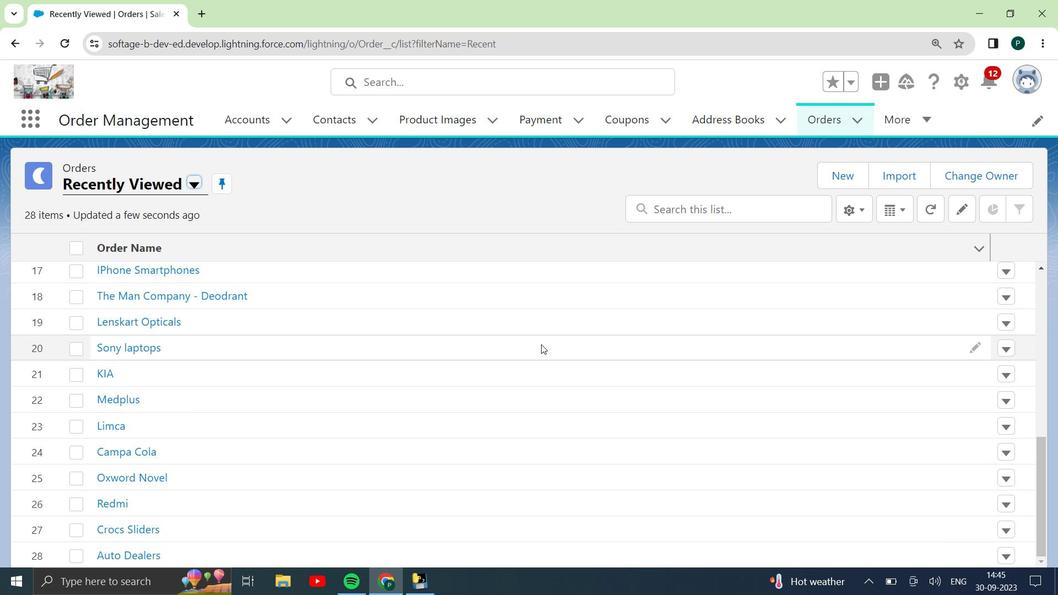 
Action: Mouse scrolled (542, 342) with delta (0, 0)
Screenshot: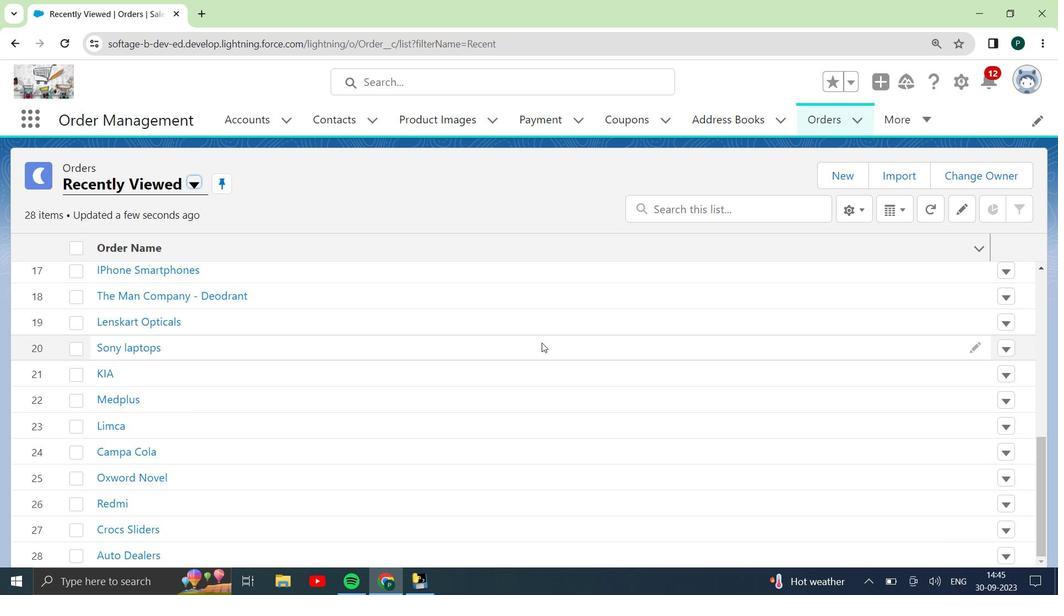 
Action: Mouse scrolled (542, 342) with delta (0, 0)
Screenshot: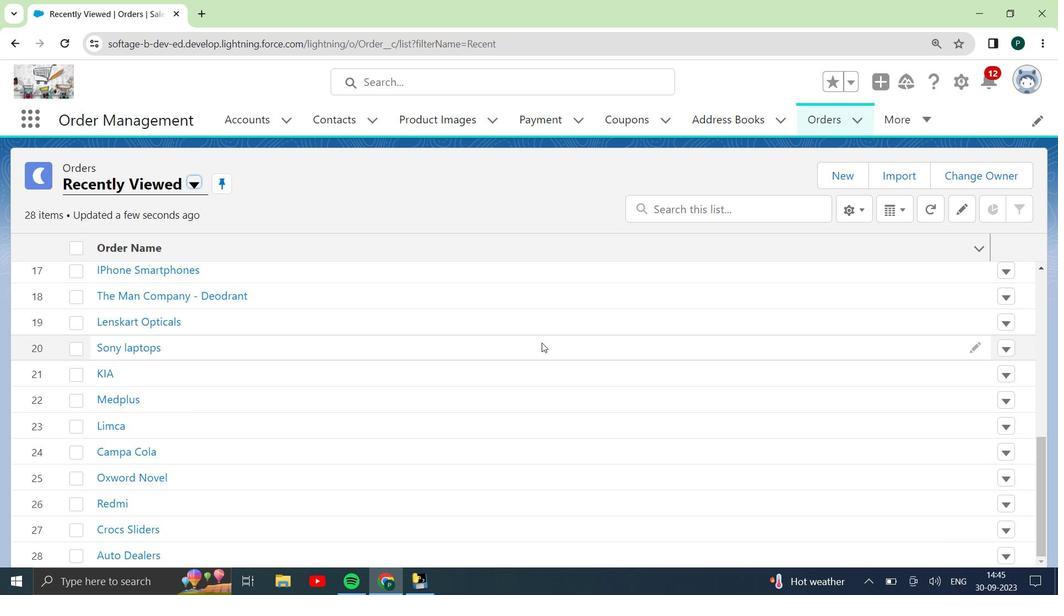 
Action: Mouse scrolled (542, 342) with delta (0, 0)
Screenshot: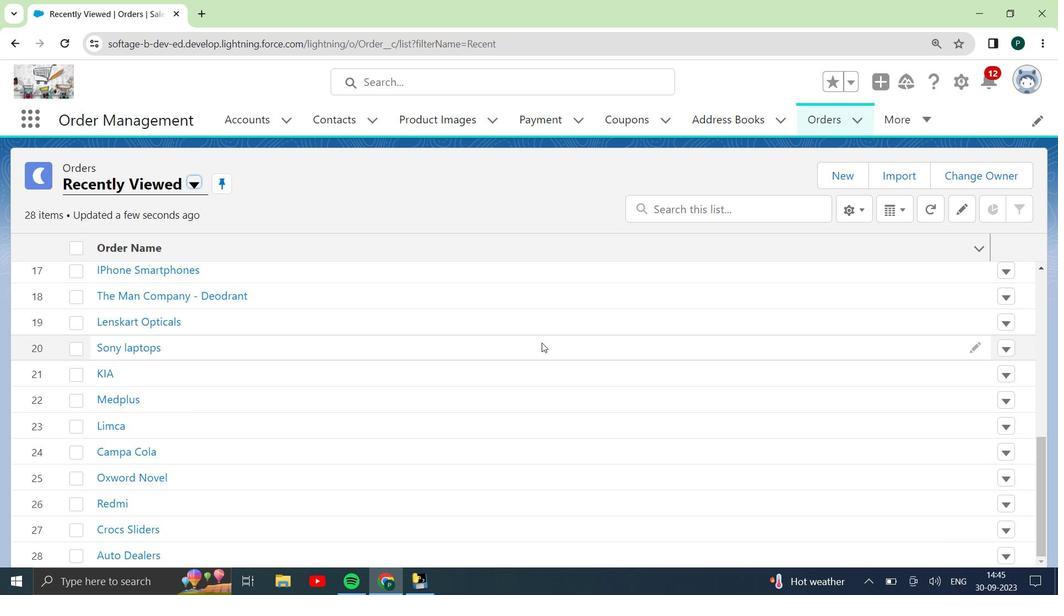 
Action: Mouse scrolled (542, 342) with delta (0, 0)
Screenshot: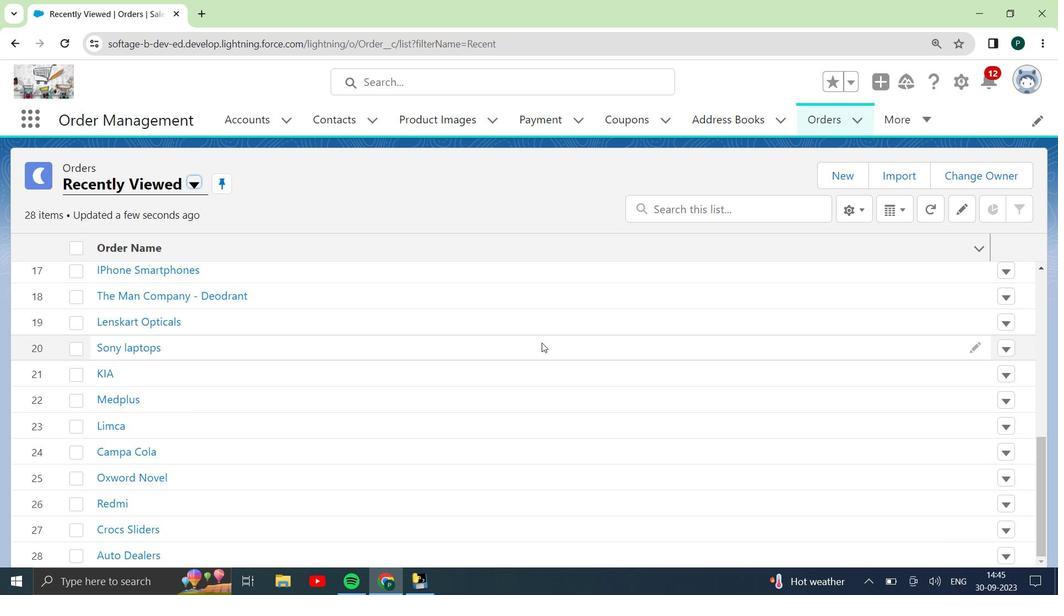 
Action: Mouse scrolled (542, 342) with delta (0, 0)
Screenshot: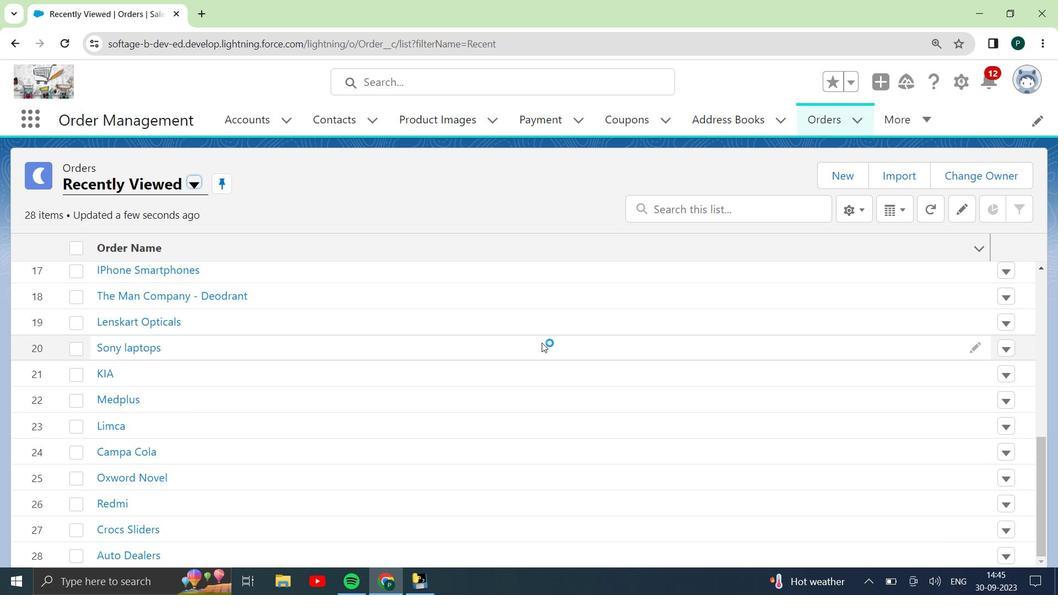 
Action: Mouse scrolled (542, 342) with delta (0, 0)
Screenshot: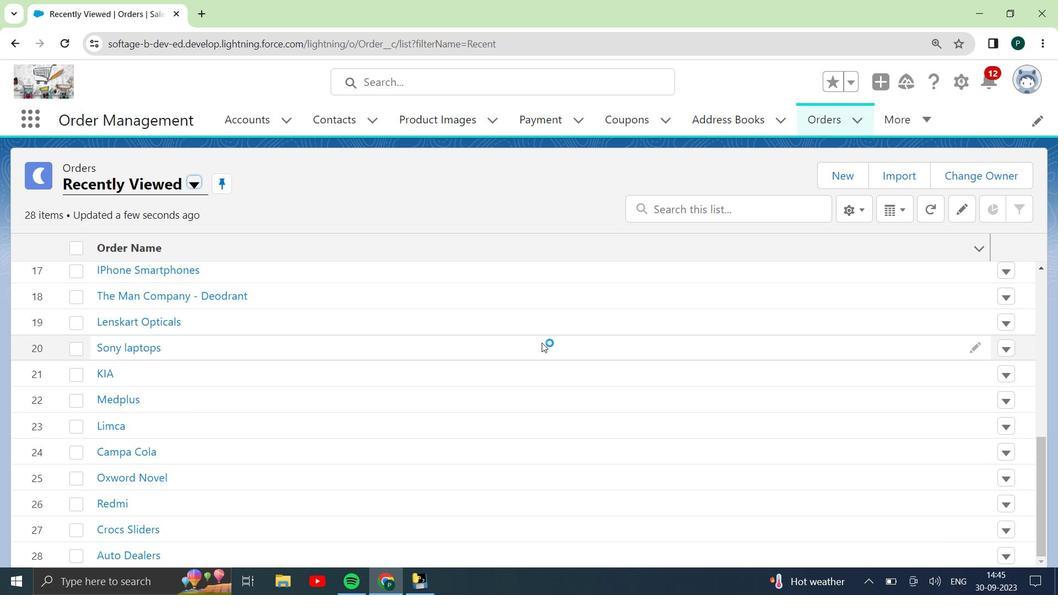
Action: Mouse moved to (543, 339)
Screenshot: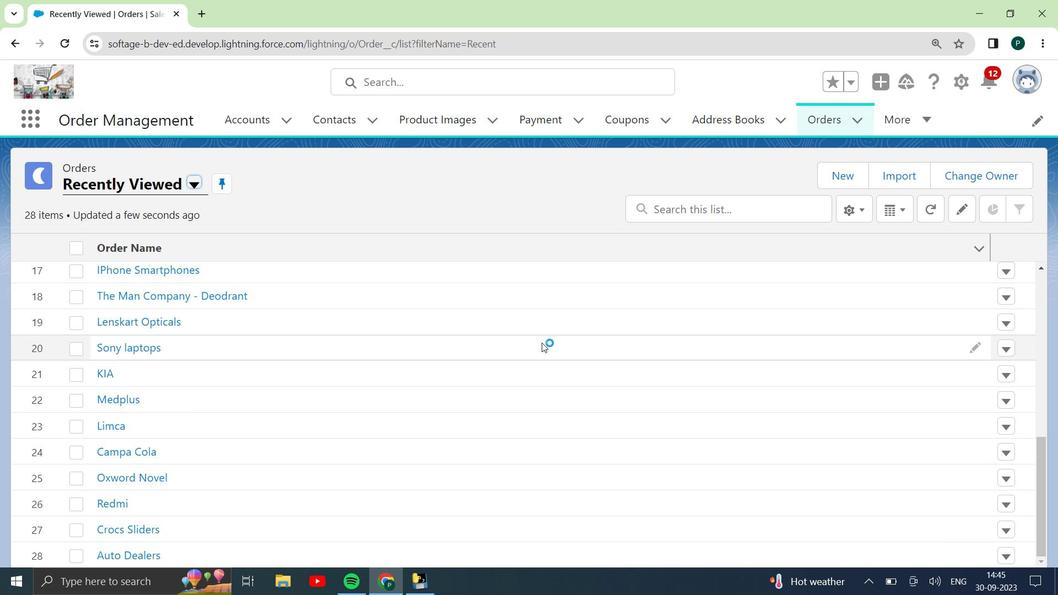 
Action: Mouse scrolled (543, 338) with delta (0, 0)
Screenshot: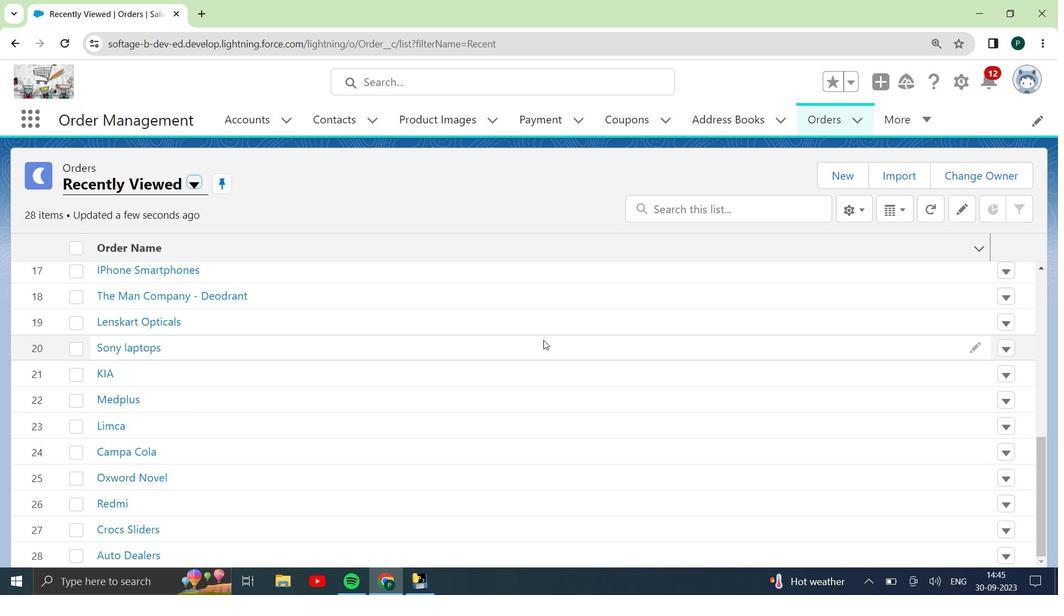 
Action: Mouse scrolled (543, 338) with delta (0, 0)
Screenshot: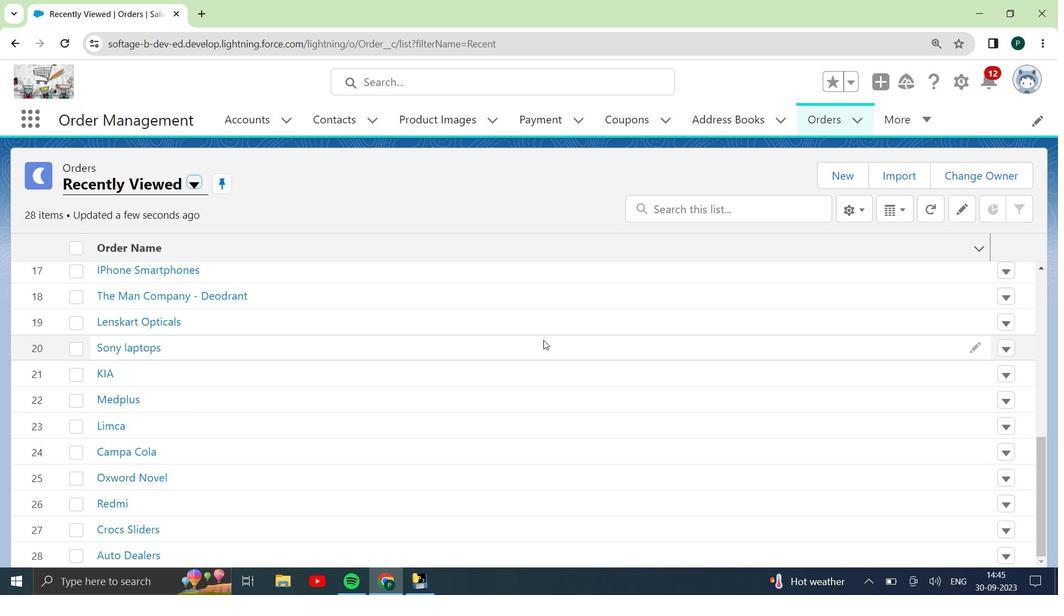 
Action: Mouse scrolled (543, 338) with delta (0, 0)
Screenshot: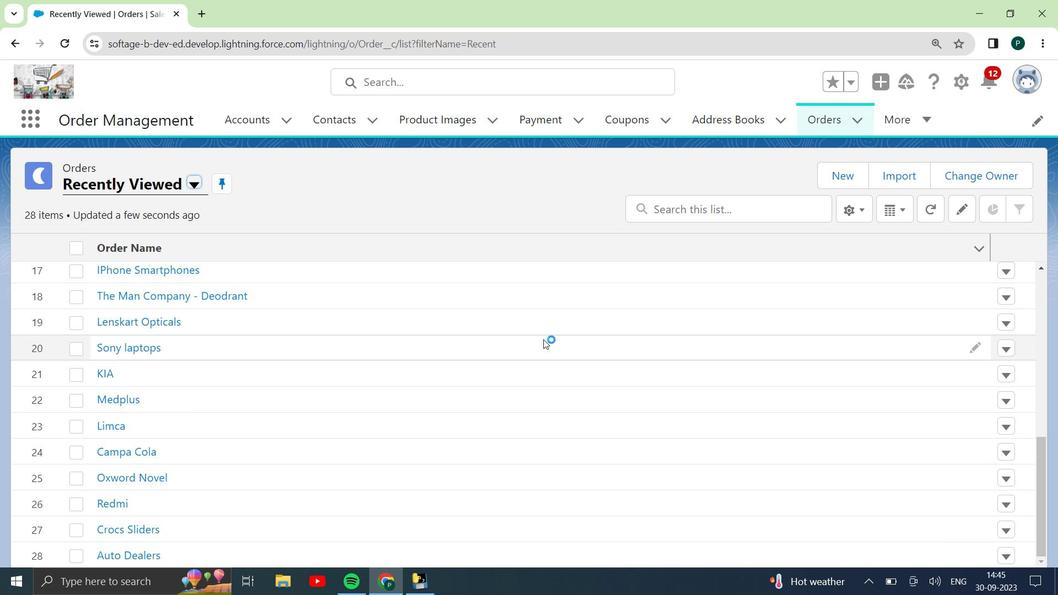 
Action: Mouse scrolled (543, 338) with delta (0, 0)
Screenshot: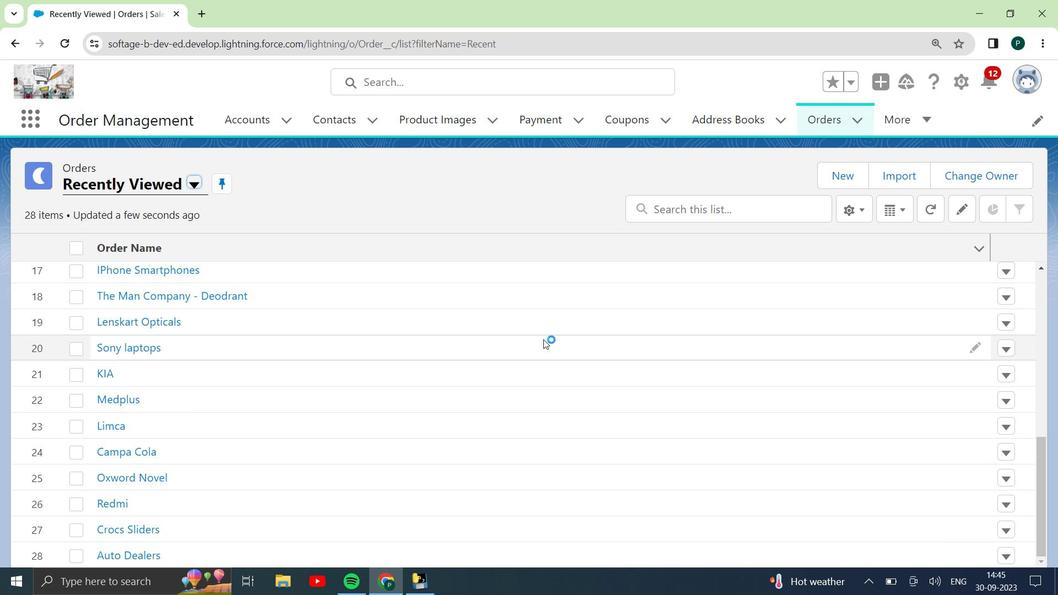 
Action: Mouse scrolled (543, 338) with delta (0, 0)
Screenshot: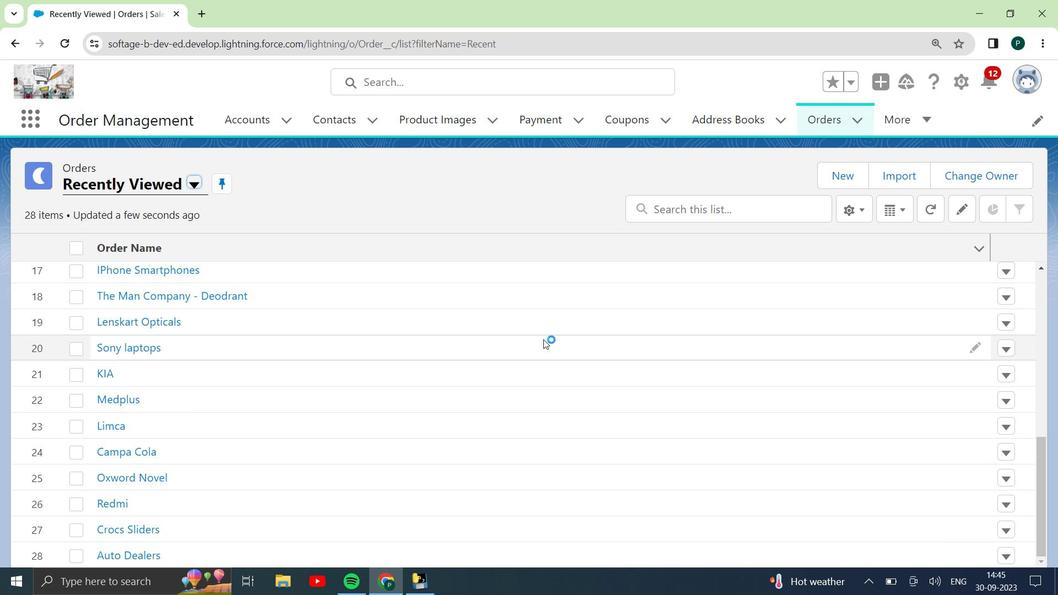 
Action: Mouse scrolled (543, 338) with delta (0, 0)
Screenshot: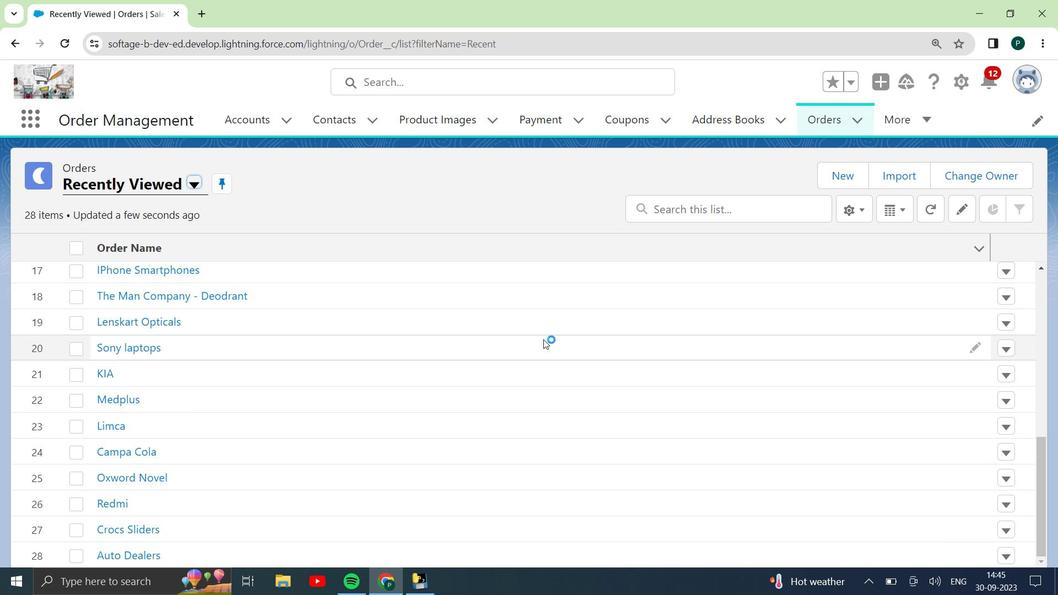 
Action: Mouse scrolled (543, 338) with delta (0, 0)
Screenshot: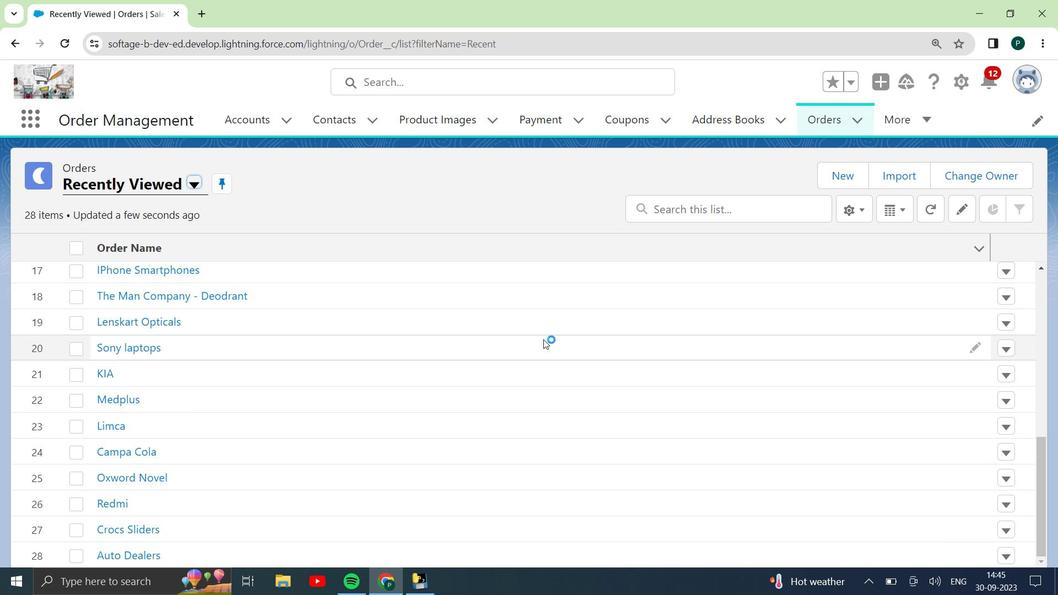 
Action: Mouse scrolled (543, 338) with delta (0, 0)
Screenshot: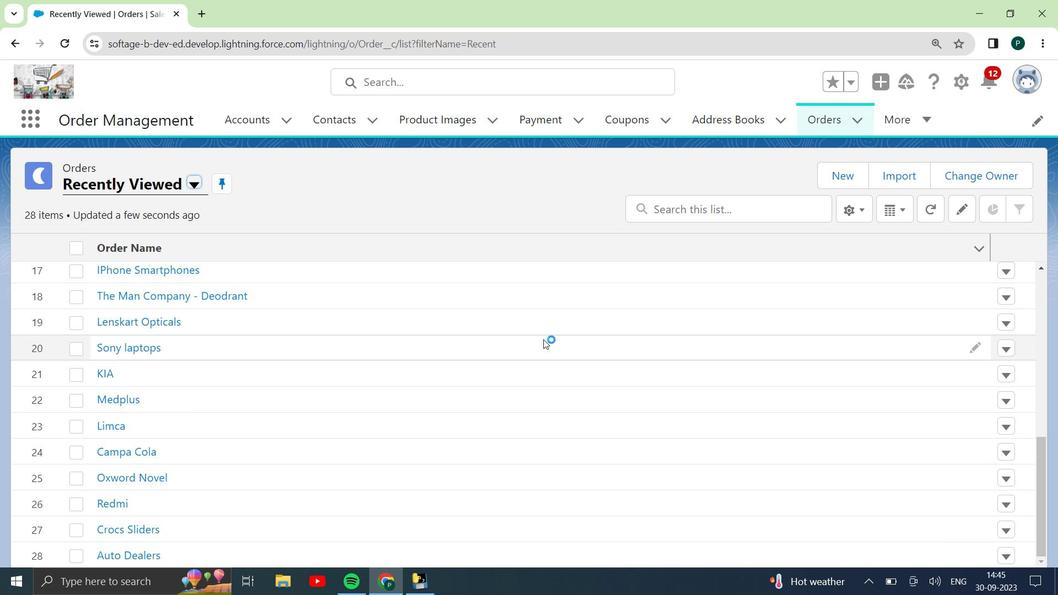 
Action: Mouse scrolled (543, 340) with delta (0, 0)
Screenshot: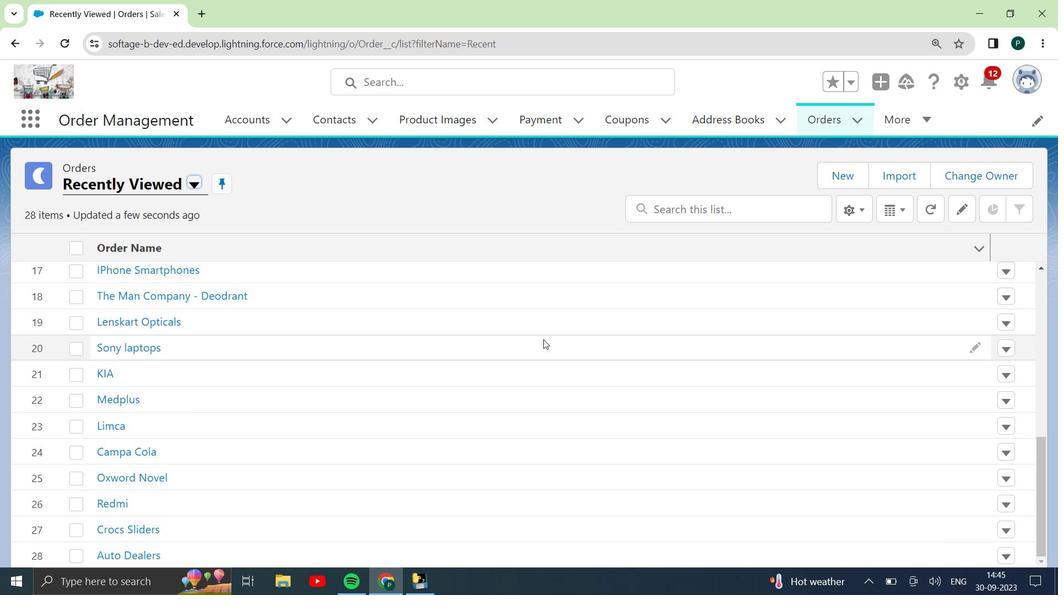 
Action: Mouse moved to (543, 338)
Screenshot: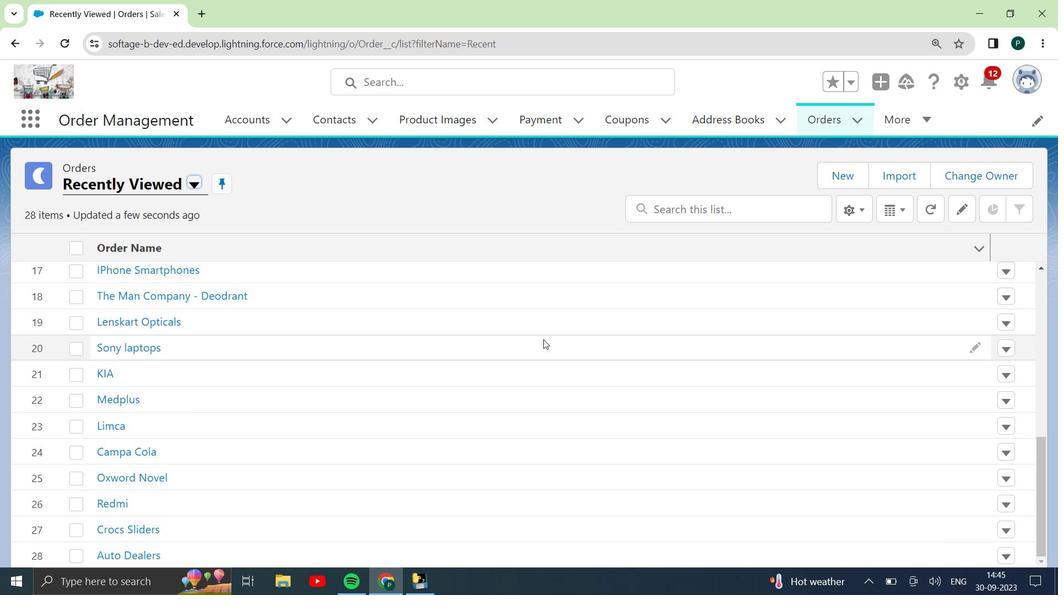 
Action: Mouse scrolled (543, 339) with delta (0, 0)
Screenshot: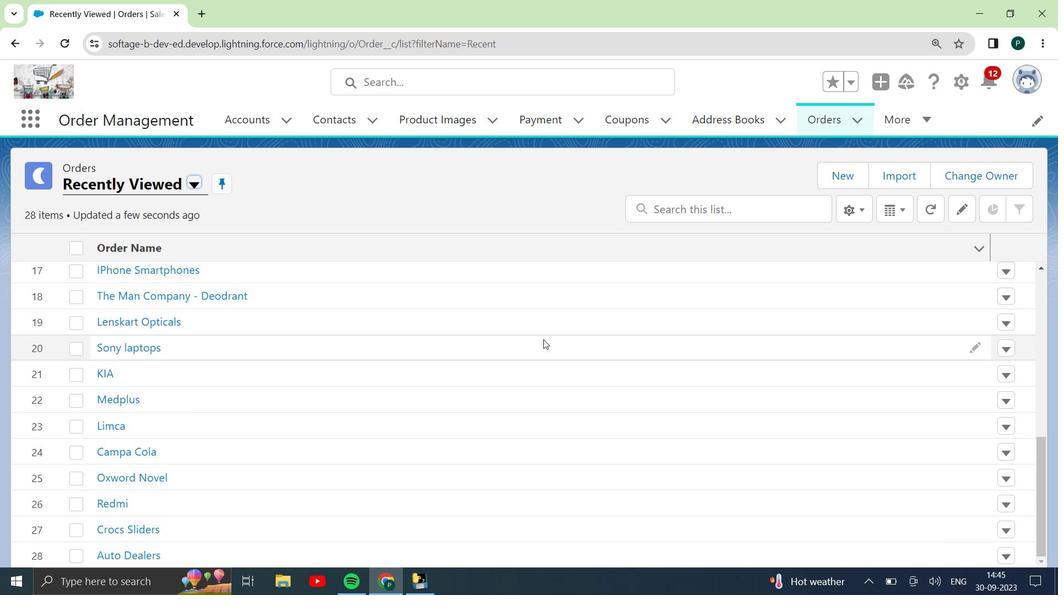 
Action: Mouse scrolled (543, 339) with delta (0, 0)
Screenshot: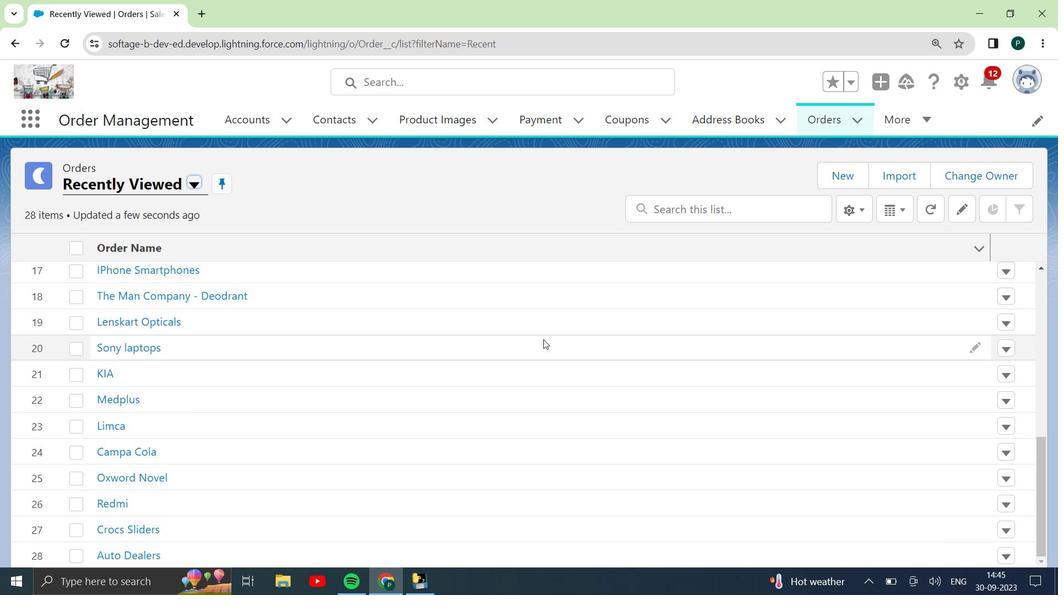 
Action: Mouse moved to (543, 338)
Screenshot: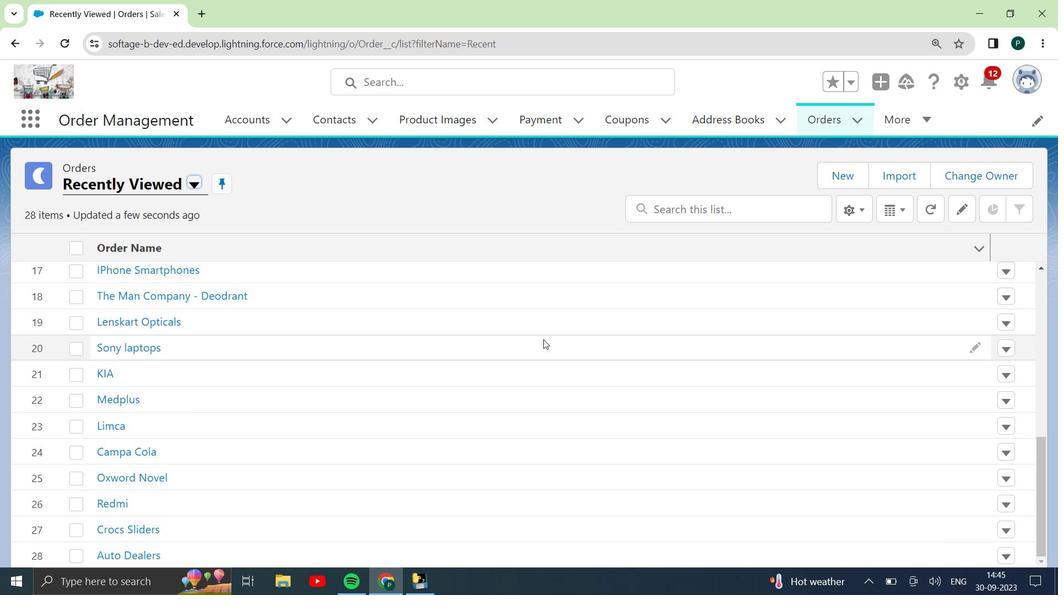 
Action: Mouse scrolled (543, 339) with delta (0, 0)
Screenshot: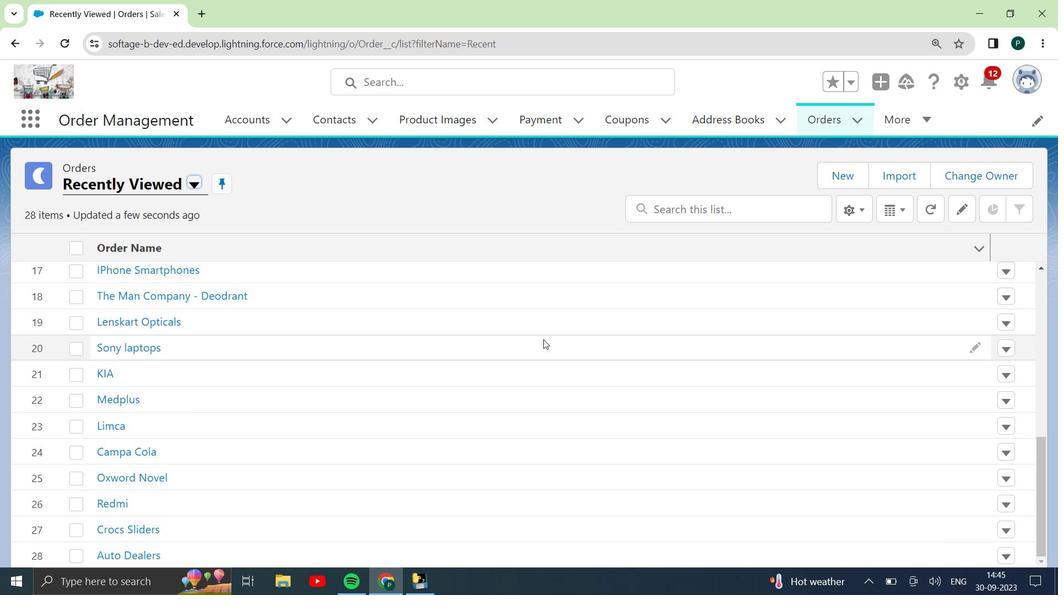 
Action: Mouse moved to (543, 338)
Screenshot: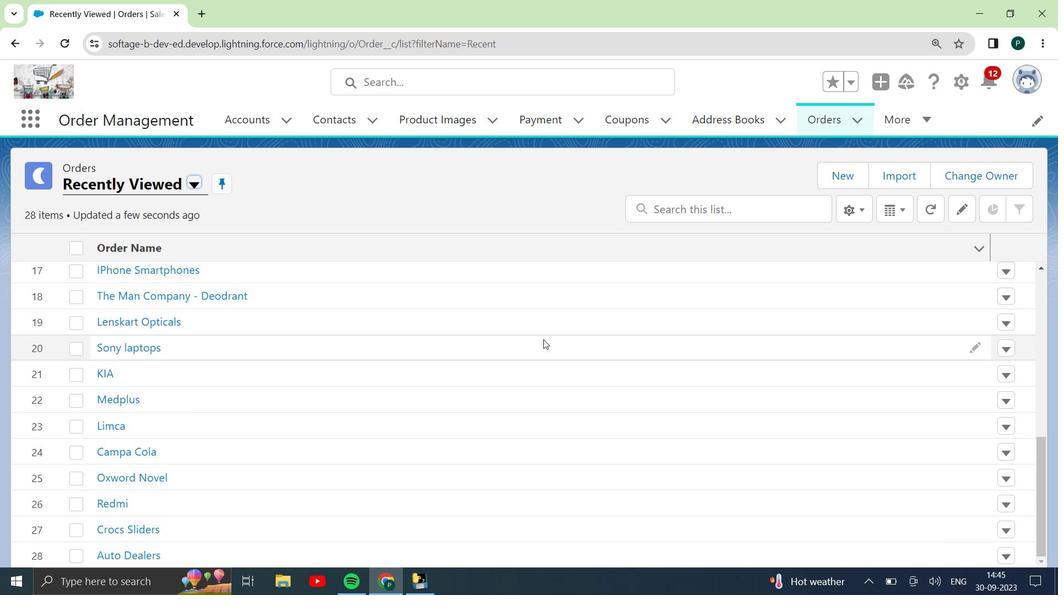 
Action: Mouse scrolled (543, 338) with delta (0, 0)
Screenshot: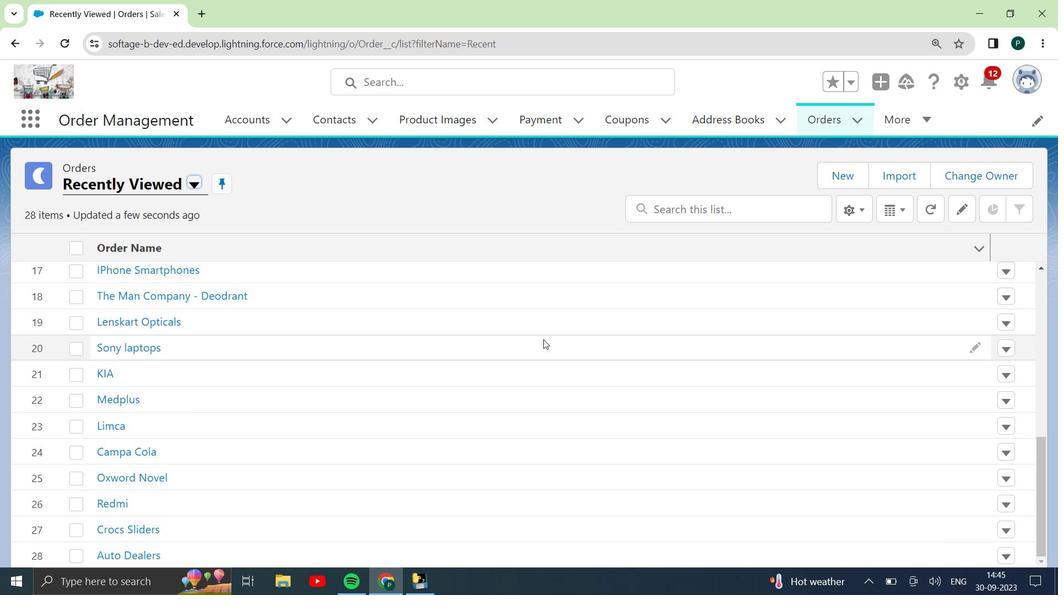 
Action: Mouse scrolled (543, 338) with delta (0, 0)
Screenshot: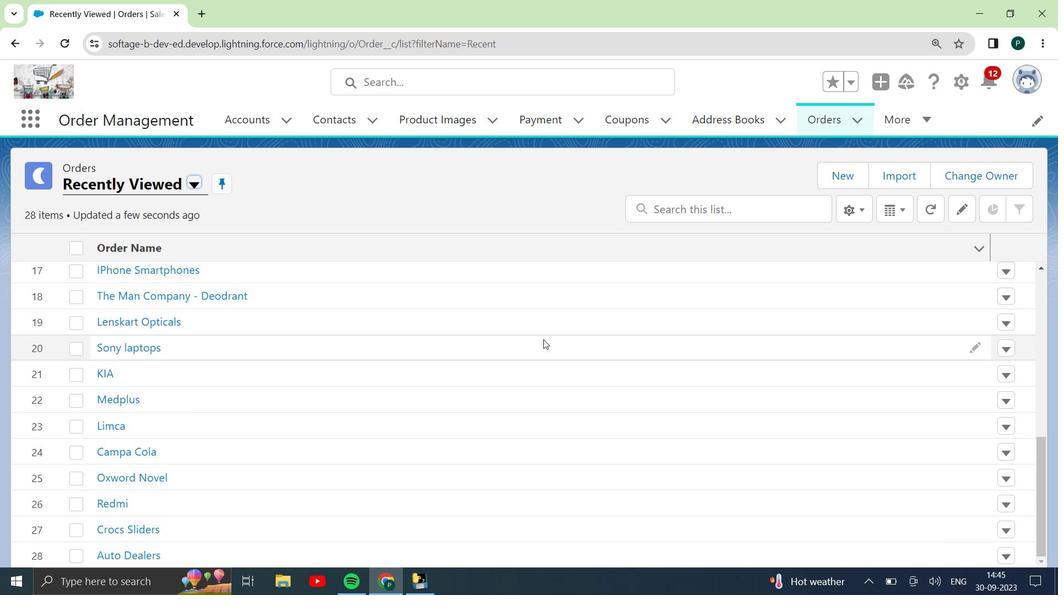 
Action: Mouse moved to (543, 337)
Screenshot: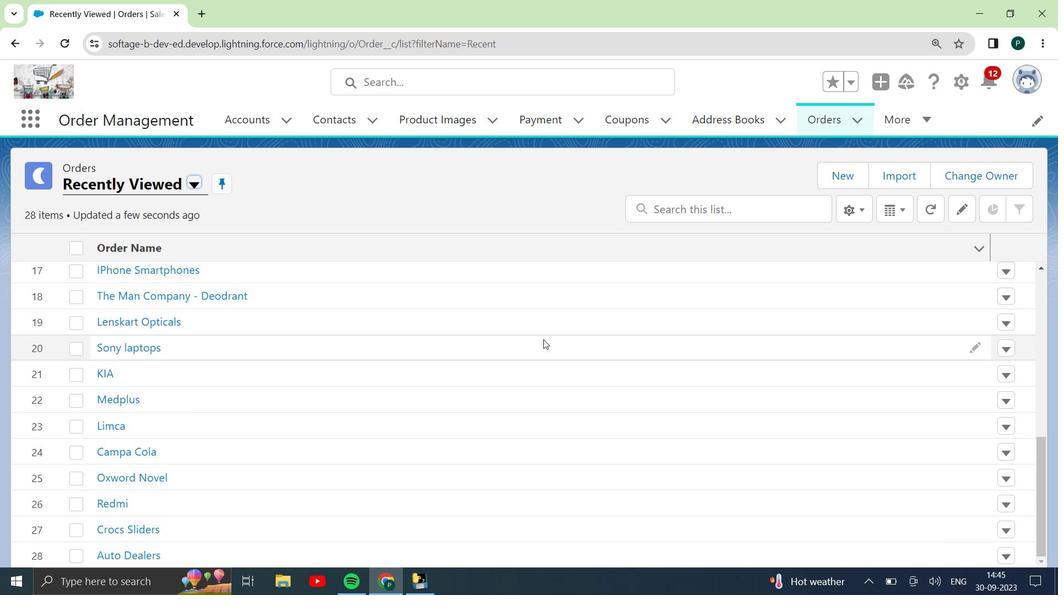 
Action: Mouse scrolled (543, 337) with delta (0, 0)
Screenshot: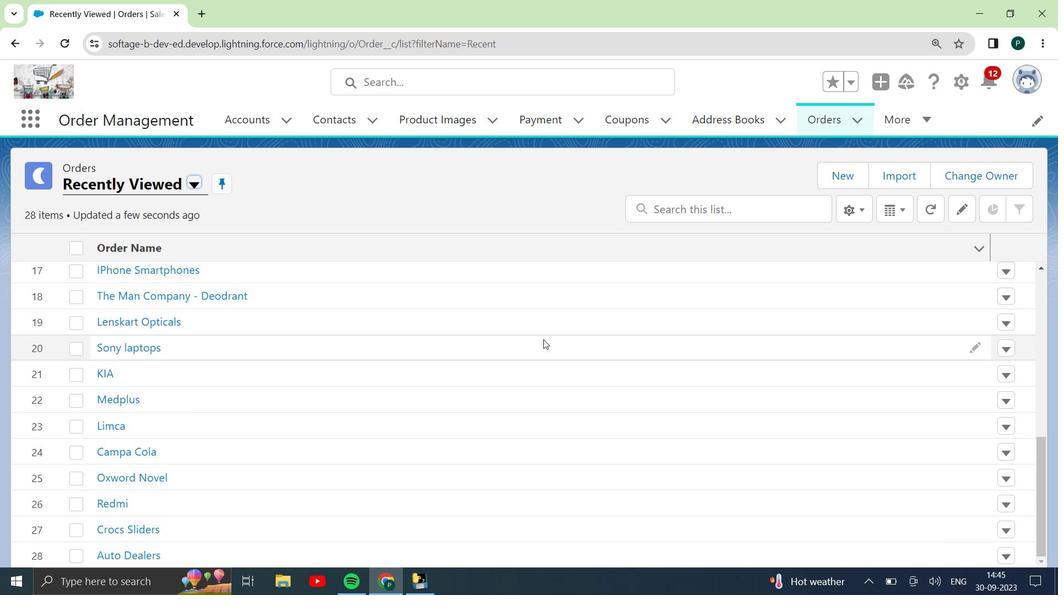 
Action: Mouse moved to (544, 336)
Screenshot: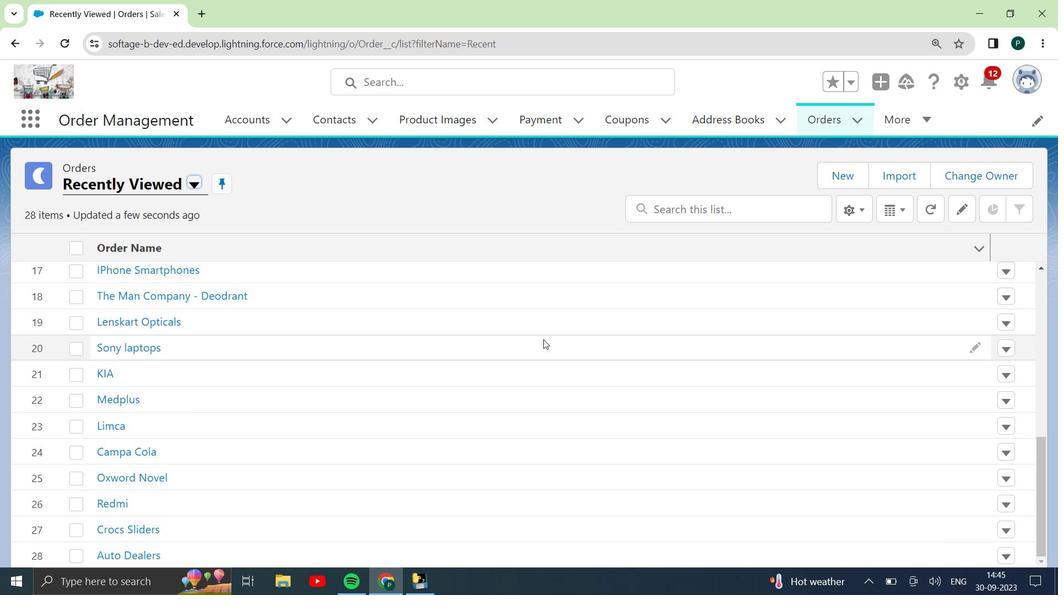 
Action: Mouse scrolled (544, 336) with delta (0, 0)
Screenshot: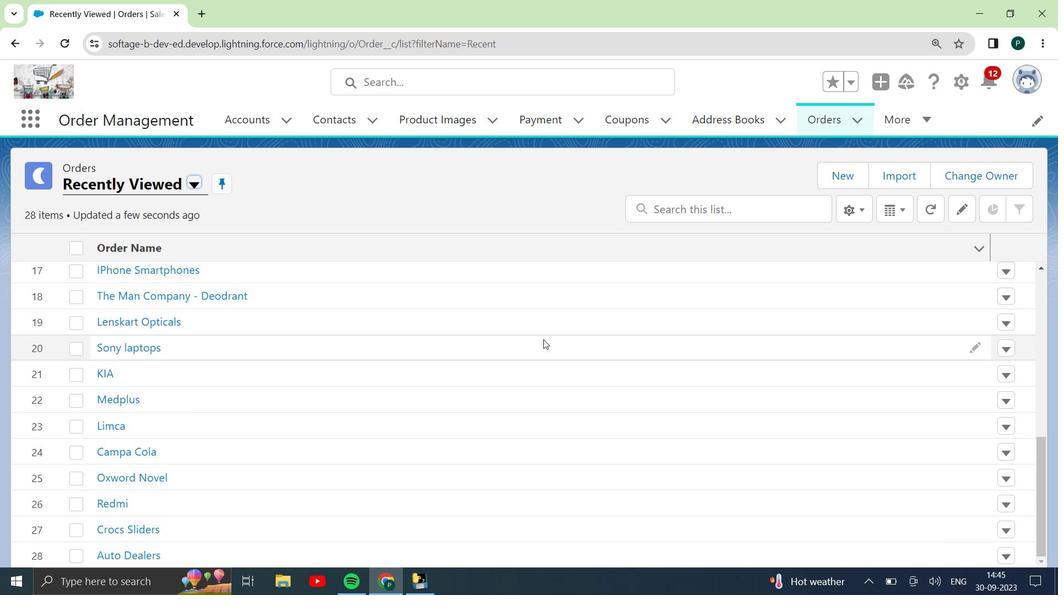 
Action: Mouse moved to (545, 335)
Screenshot: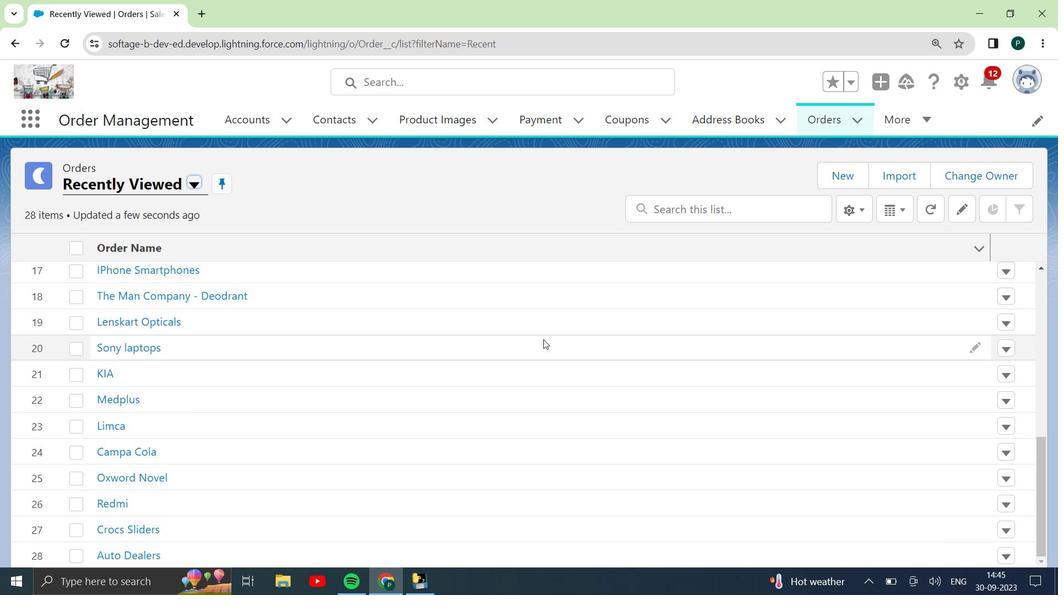 
Action: Mouse scrolled (545, 336) with delta (0, 0)
Screenshot: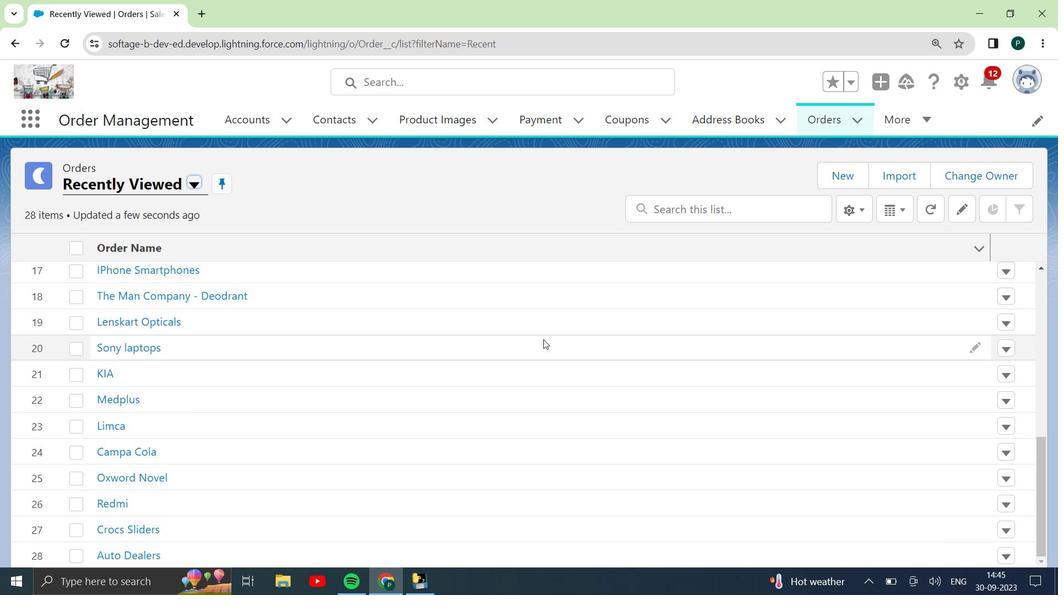 
Action: Mouse moved to (546, 332)
Screenshot: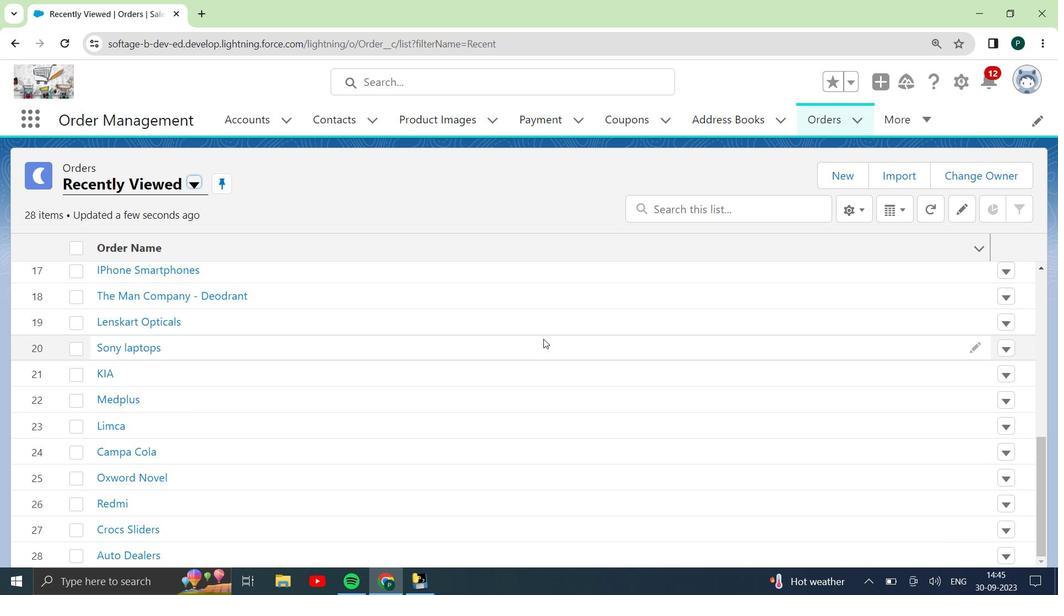 
Action: Mouse scrolled (546, 332) with delta (0, 0)
Screenshot: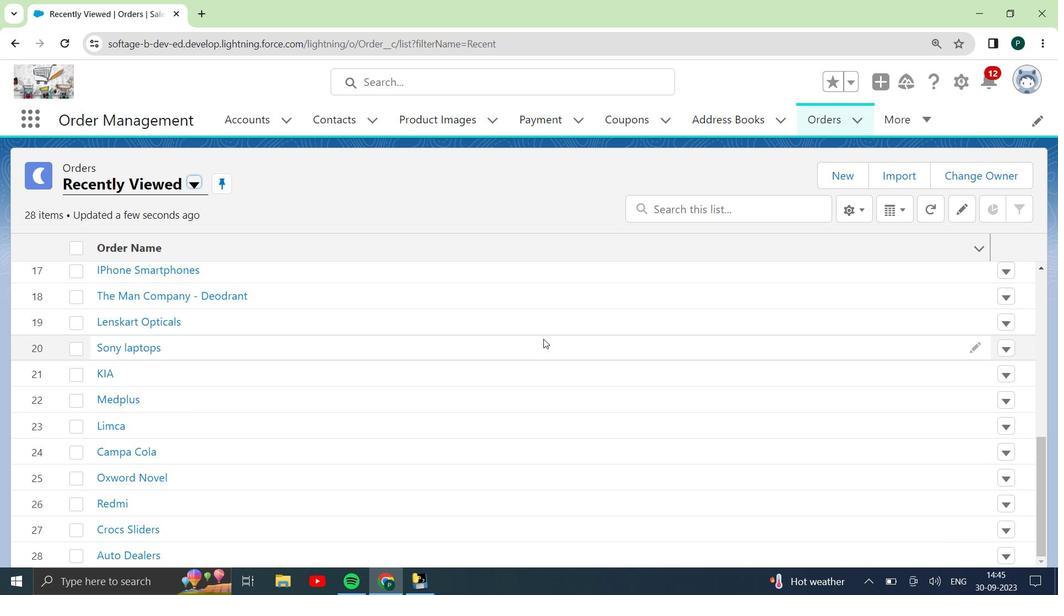 
Action: Mouse moved to (557, 320)
Screenshot: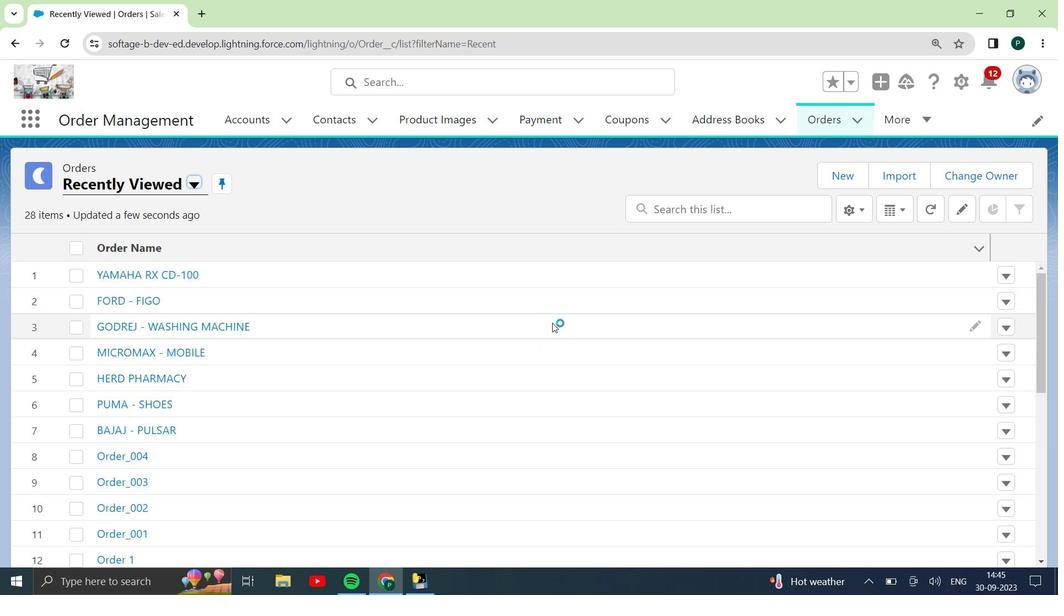 
Action: Mouse scrolled (557, 321) with delta (0, 0)
Screenshot: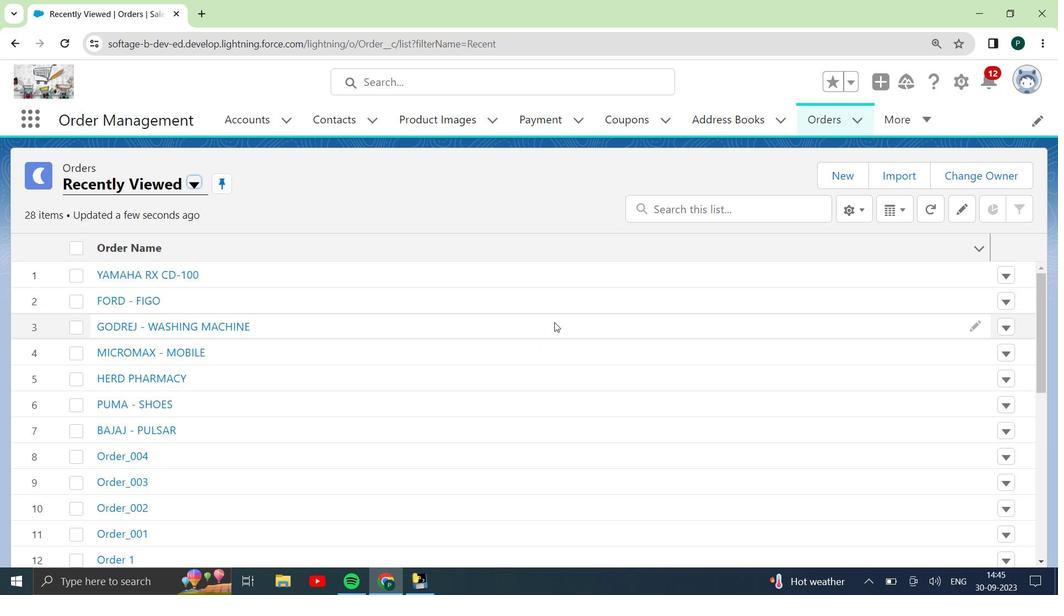
Action: Mouse scrolled (557, 321) with delta (0, 0)
Screenshot: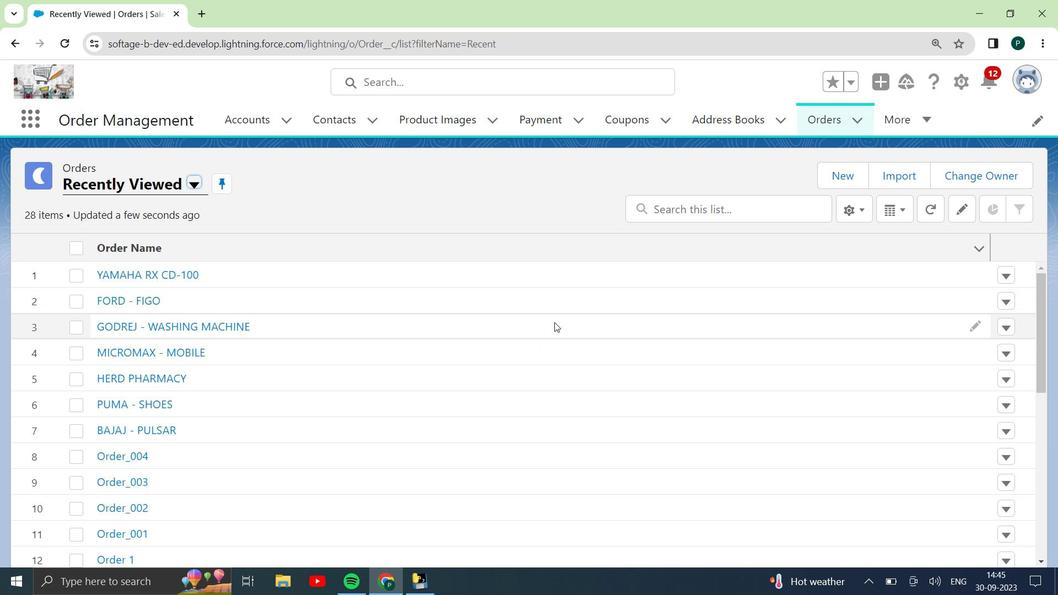 
Action: Mouse scrolled (557, 321) with delta (0, 0)
Screenshot: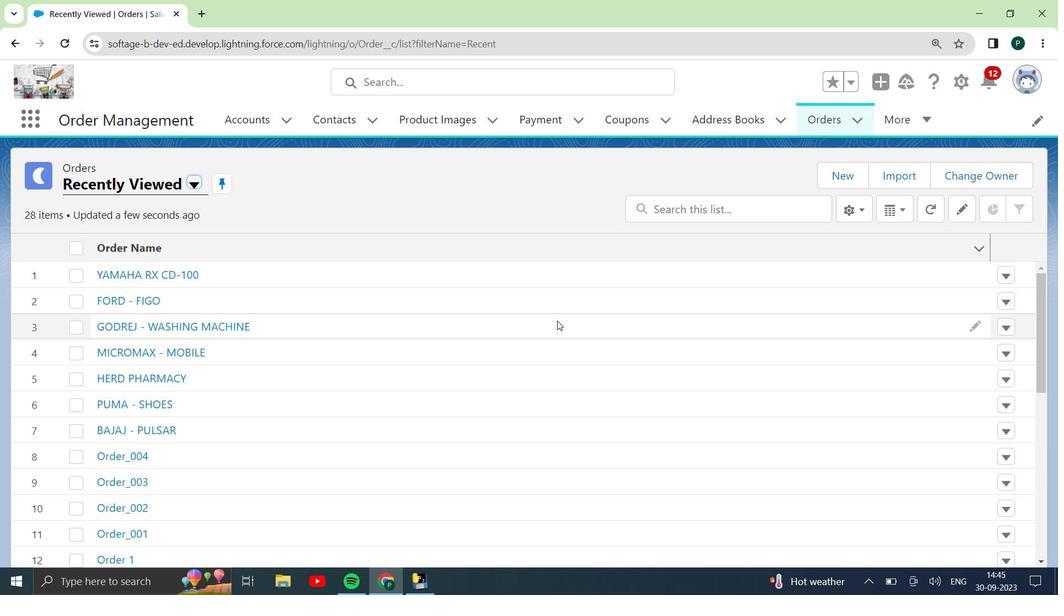 
Action: Mouse scrolled (557, 321) with delta (0, 0)
Screenshot: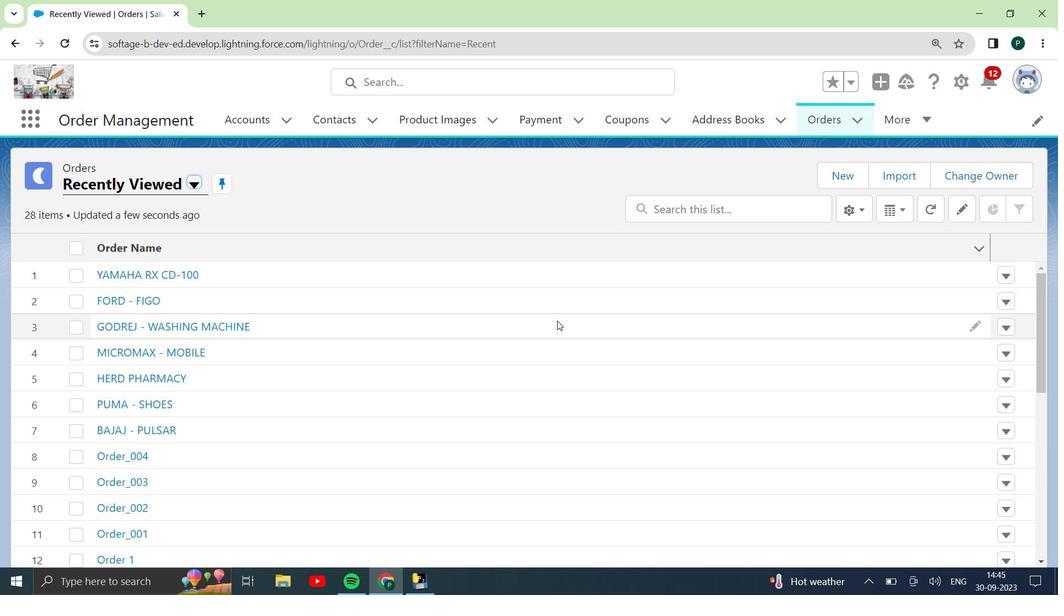 
Action: Mouse scrolled (557, 321) with delta (0, 0)
Screenshot: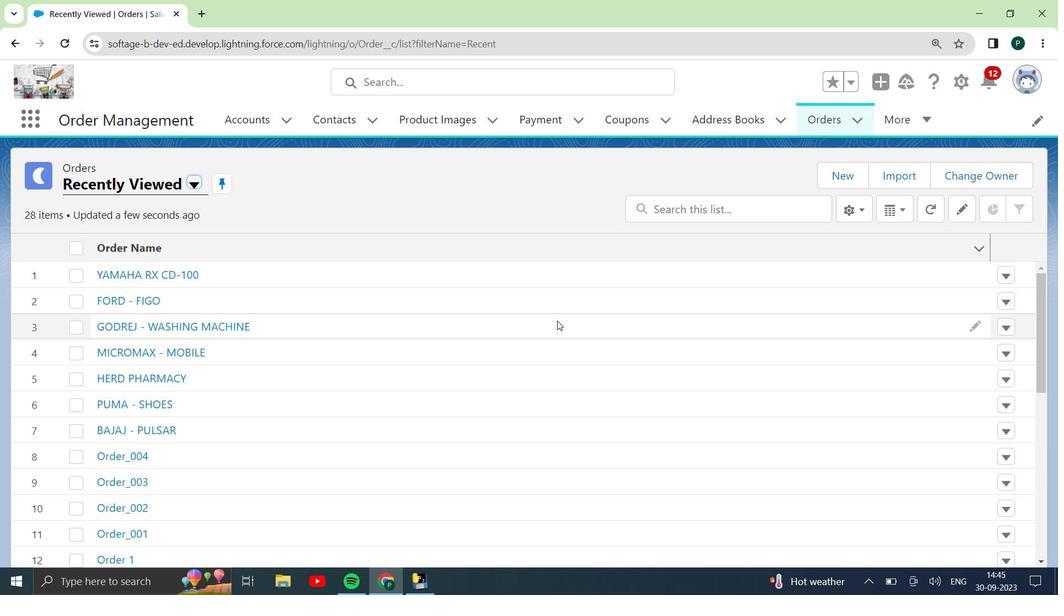 
Action: Mouse scrolled (557, 321) with delta (0, 0)
Screenshot: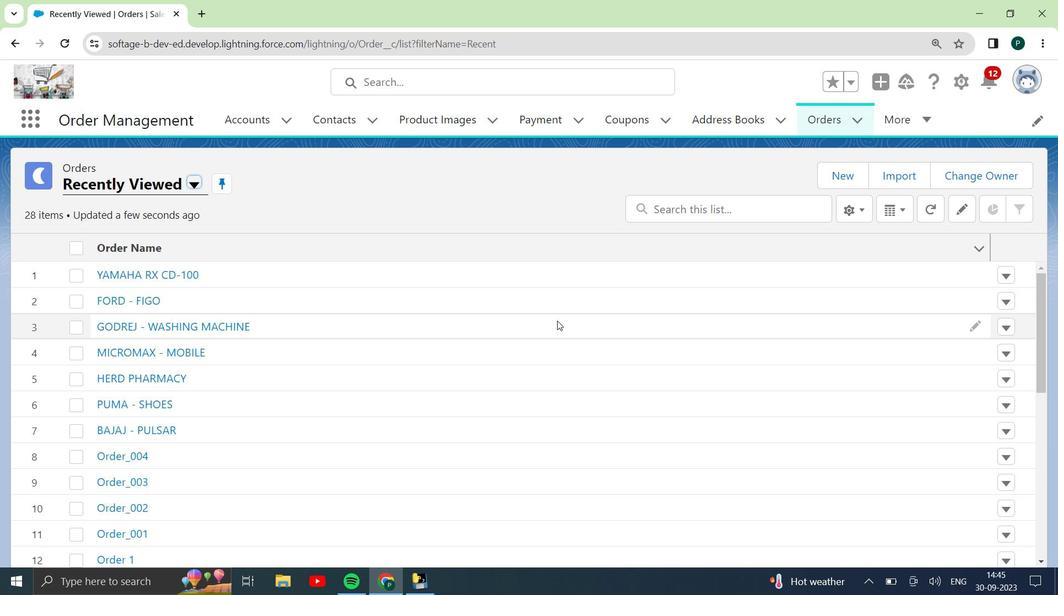 
Action: Mouse scrolled (557, 321) with delta (0, 0)
Screenshot: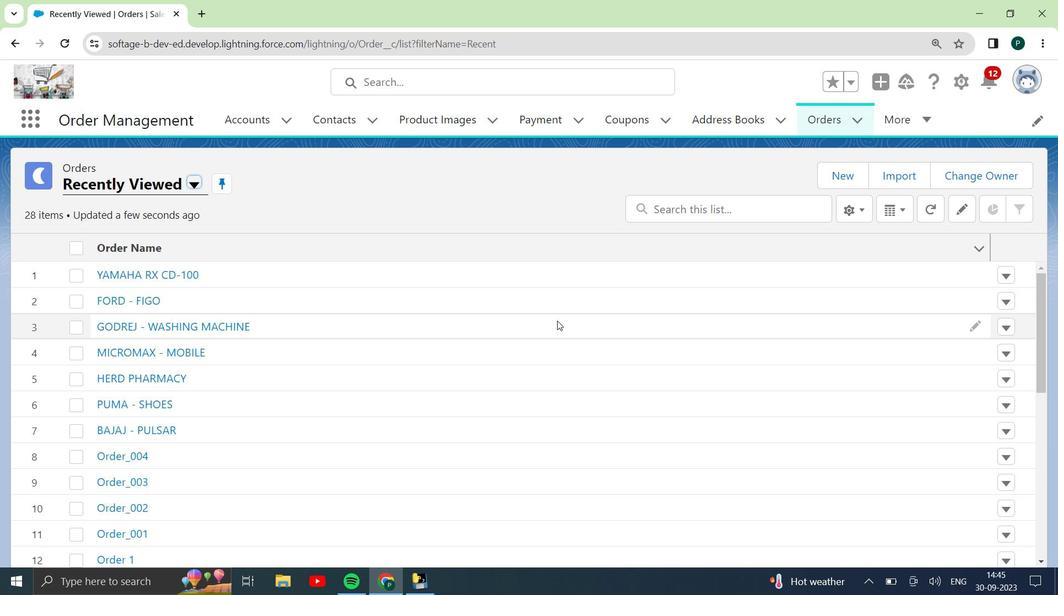 
Action: Mouse scrolled (557, 321) with delta (0, 0)
Screenshot: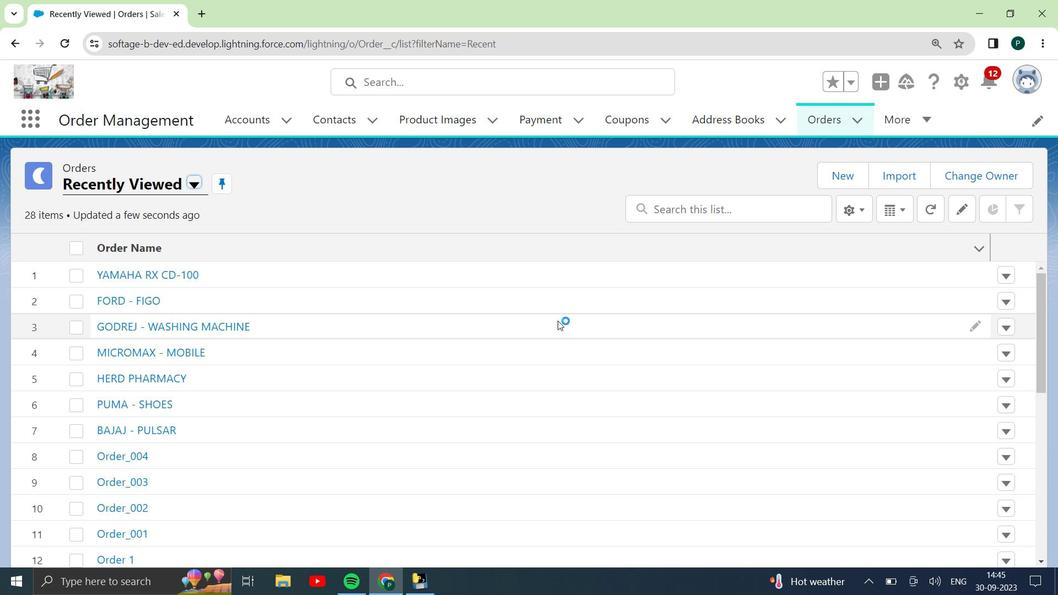 
Action: Mouse moved to (926, 113)
Screenshot: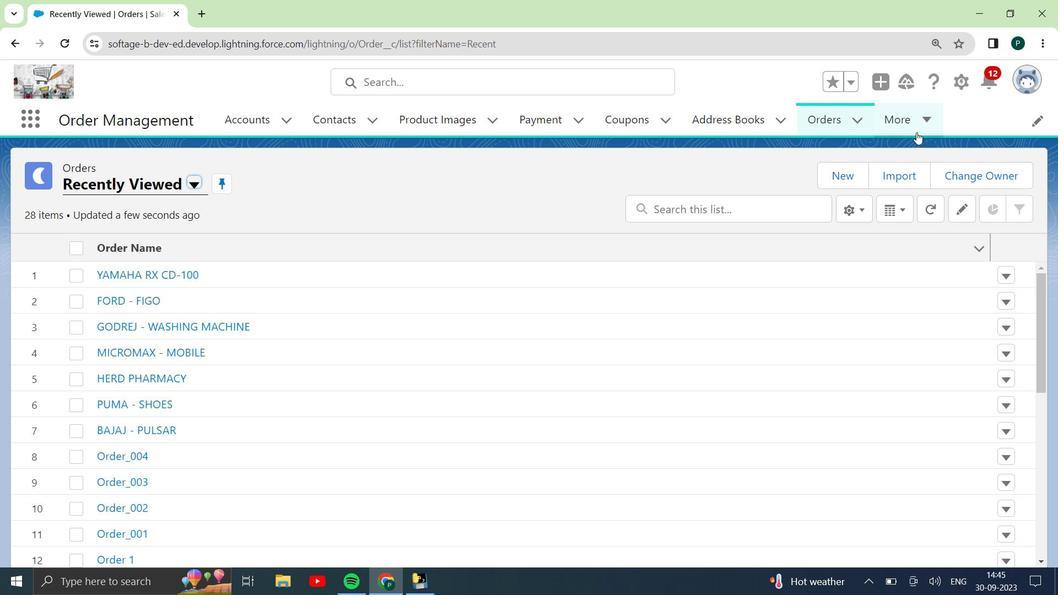 
Action: Mouse pressed left at (926, 113)
Screenshot: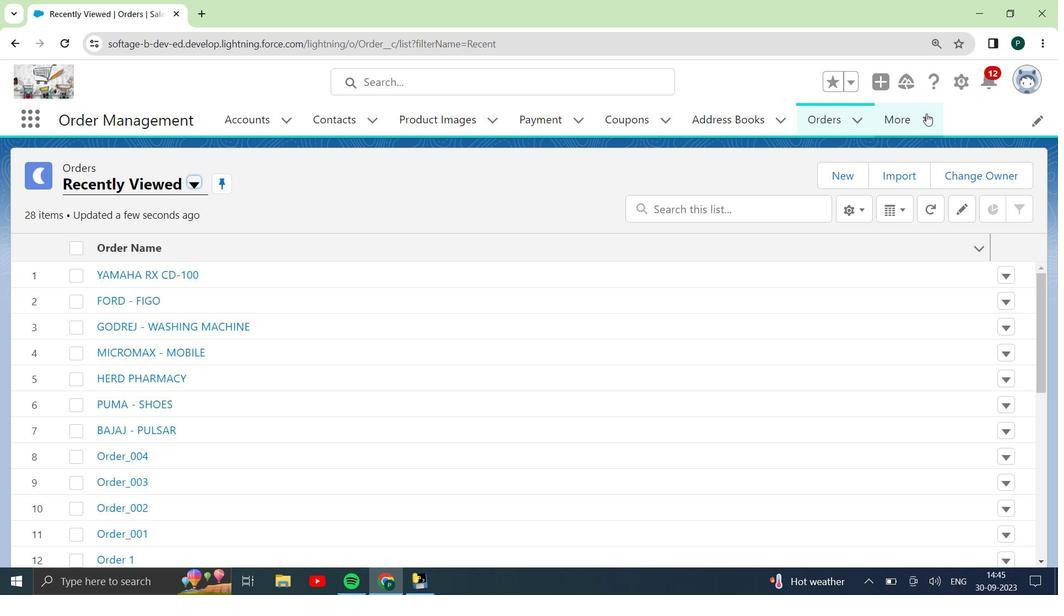 
Action: Mouse moved to (881, 337)
Screenshot: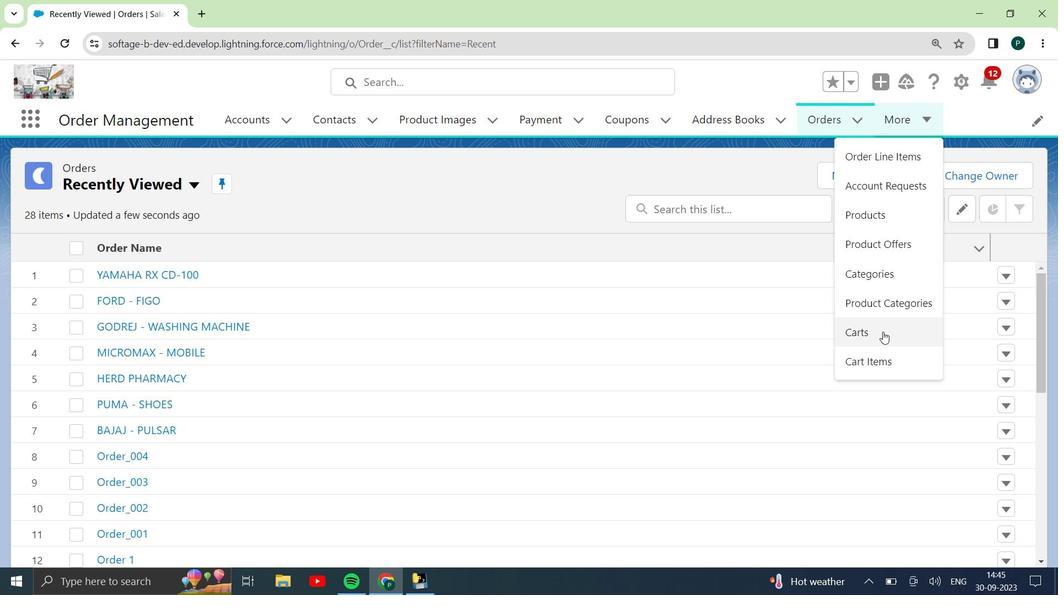 
Action: Mouse pressed left at (881, 337)
Screenshot: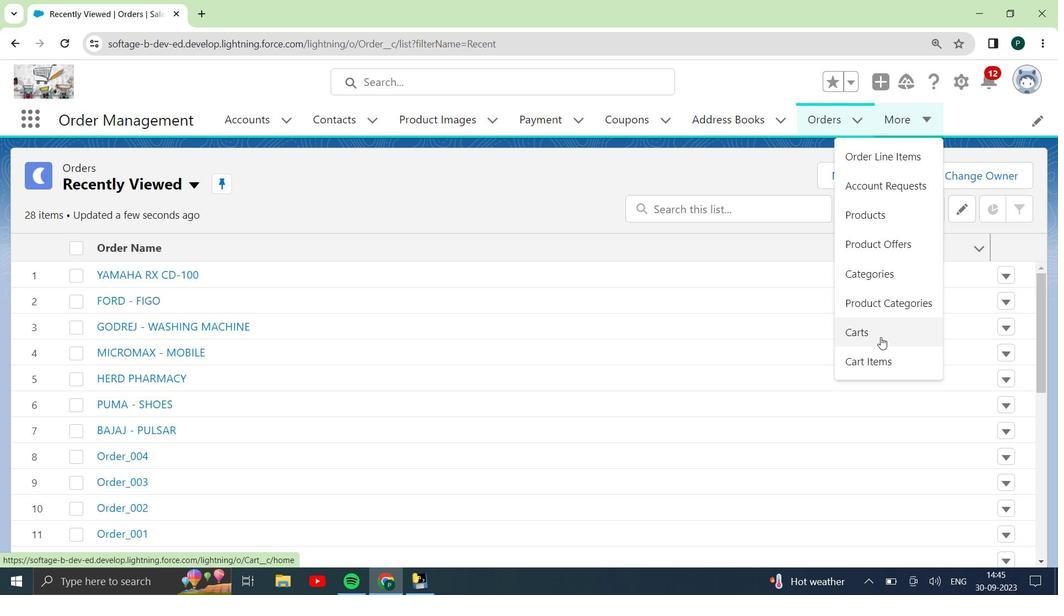 
Action: Mouse moved to (793, 305)
Screenshot: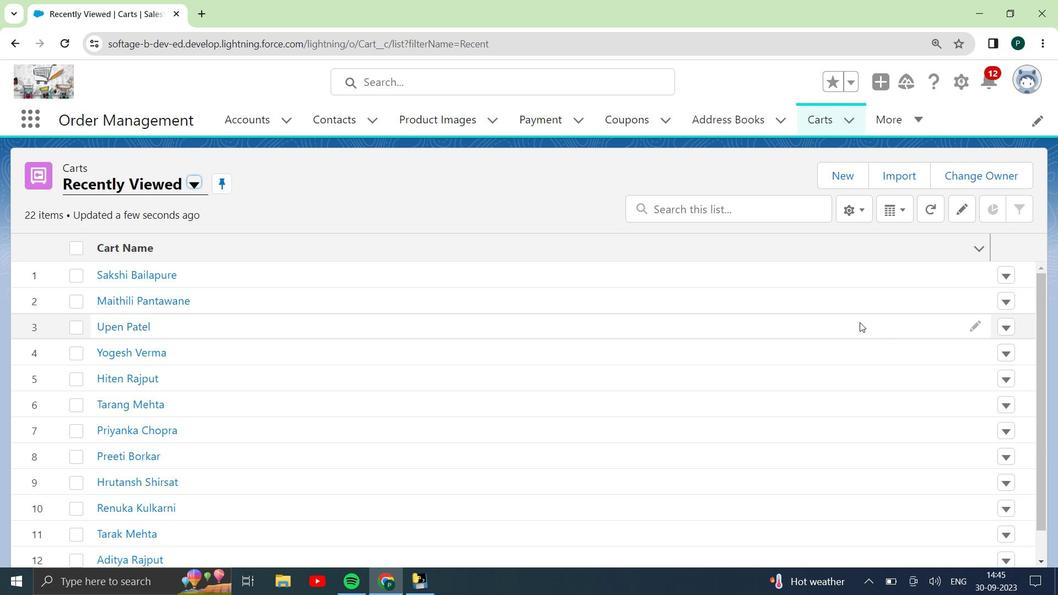 
Action: Mouse scrolled (793, 304) with delta (0, 0)
Screenshot: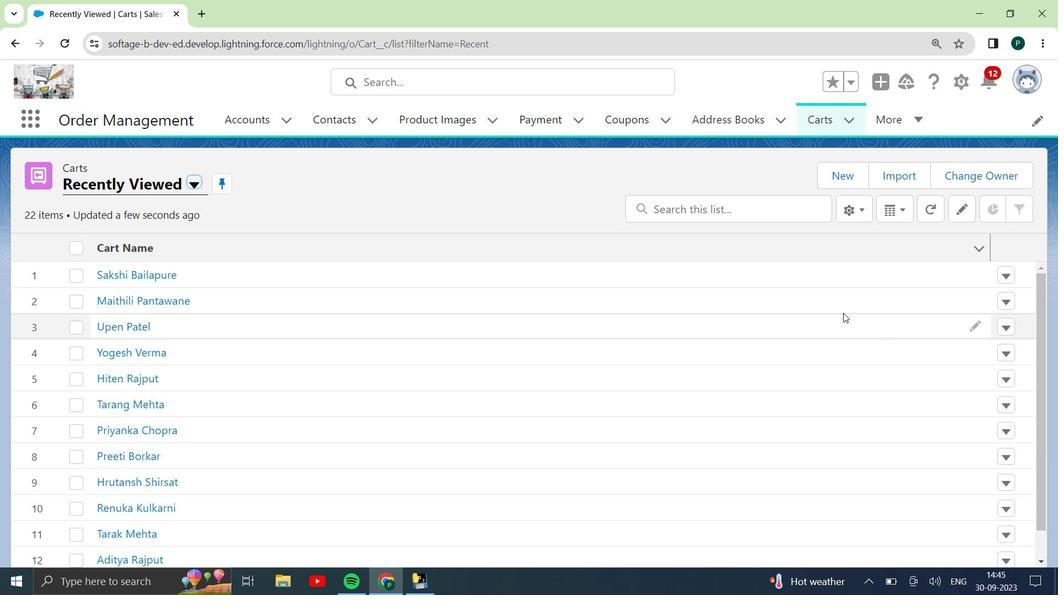 
Action: Mouse scrolled (793, 304) with delta (0, 0)
Screenshot: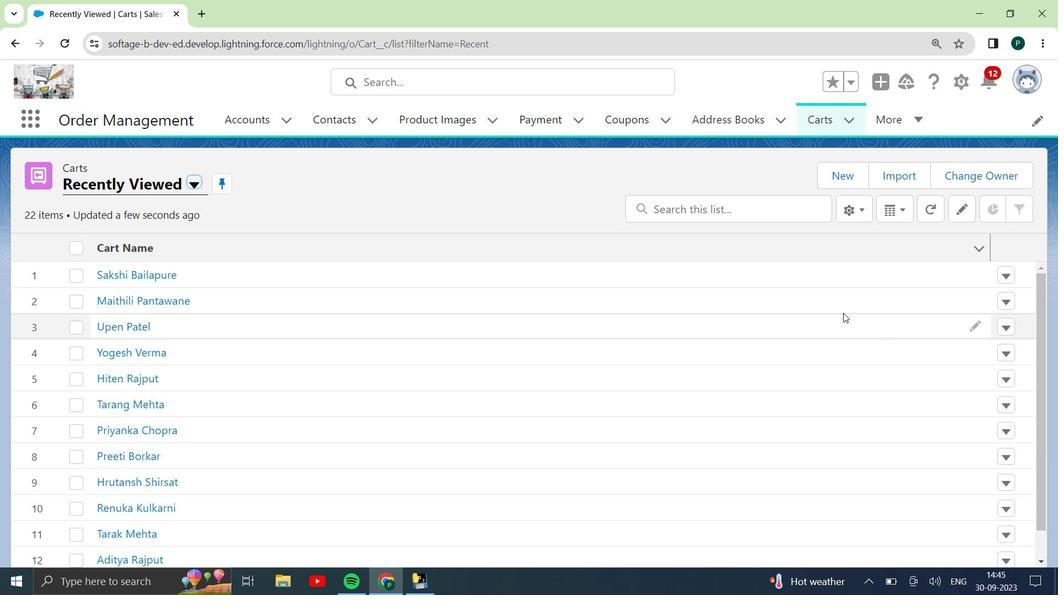 
Action: Mouse moved to (793, 305)
Screenshot: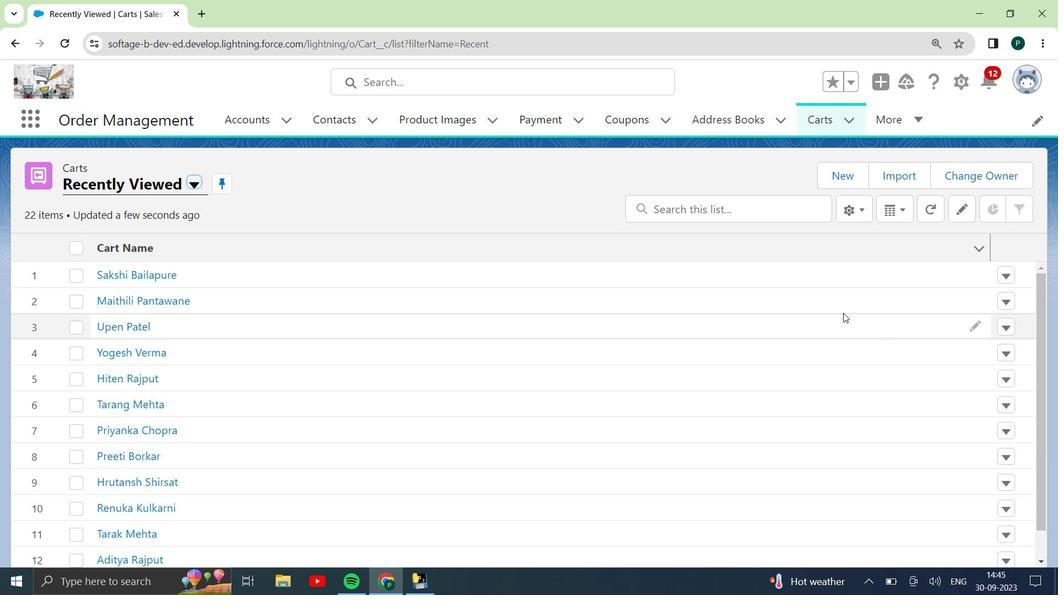 
Action: Mouse scrolled (793, 304) with delta (0, 0)
Screenshot: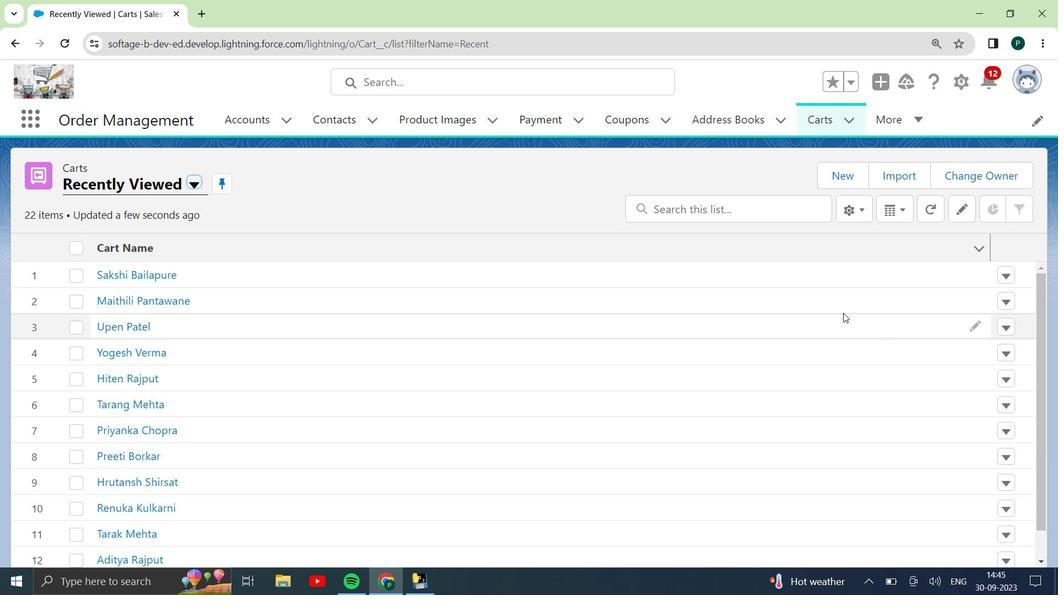 
Action: Mouse scrolled (793, 304) with delta (0, 0)
Screenshot: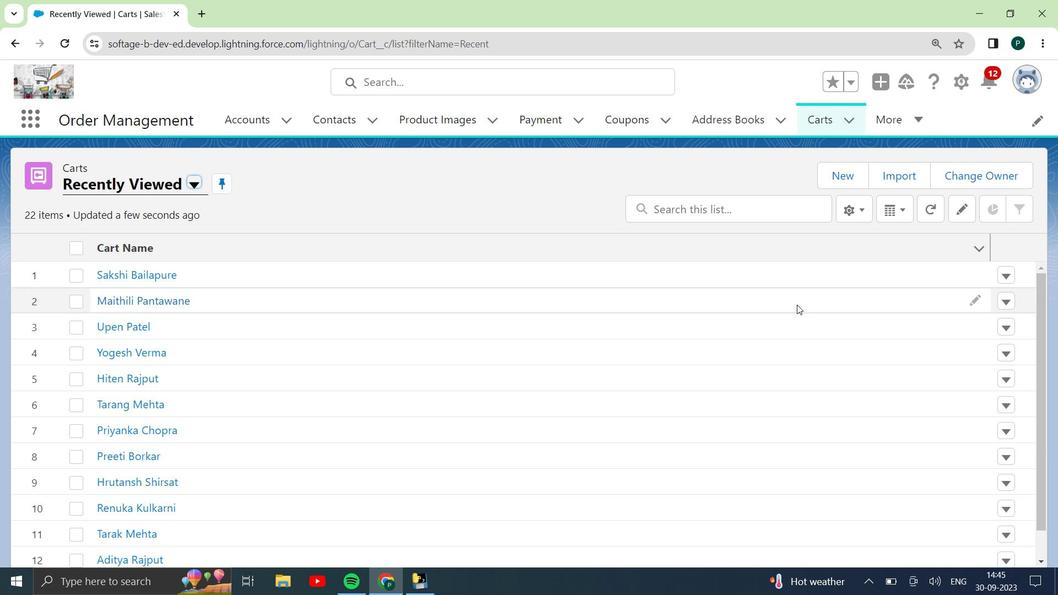 
Action: Mouse scrolled (793, 304) with delta (0, 0)
Screenshot: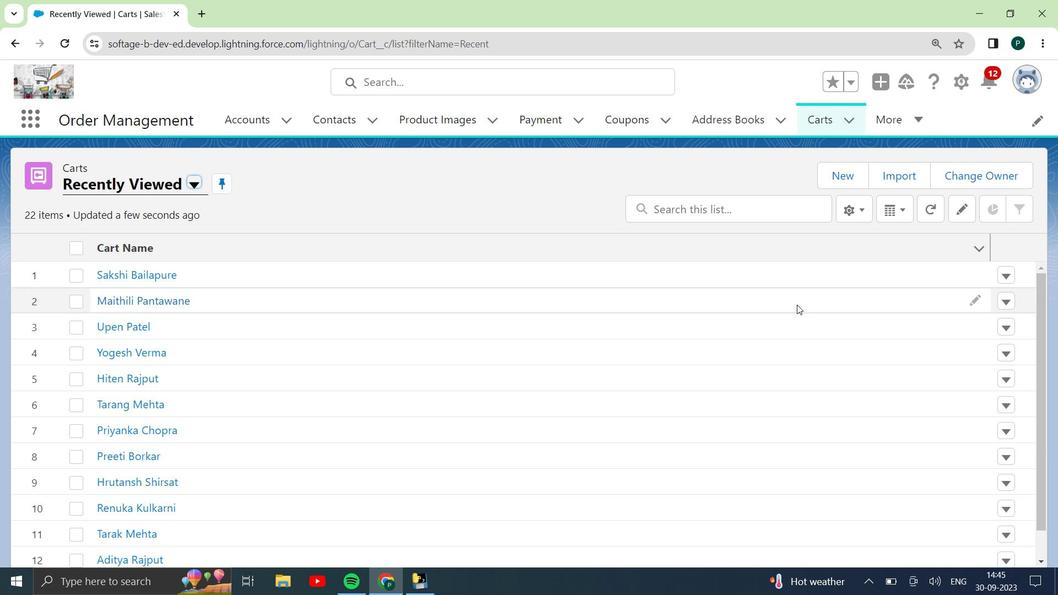 
Action: Mouse moved to (791, 305)
Screenshot: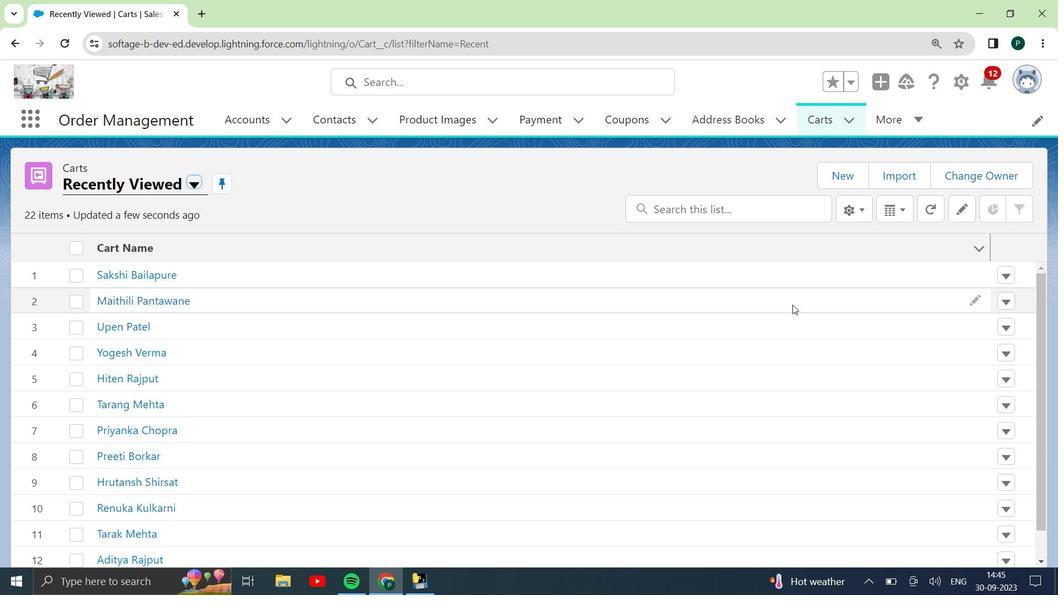 
Action: Mouse scrolled (791, 304) with delta (0, 0)
Screenshot: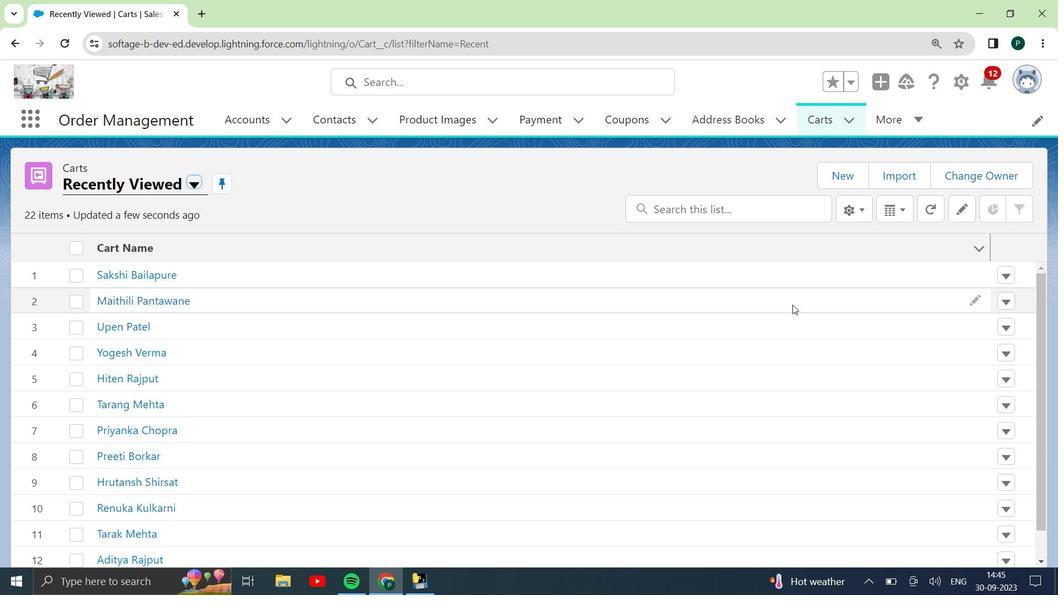 
Action: Mouse moved to (785, 305)
Screenshot: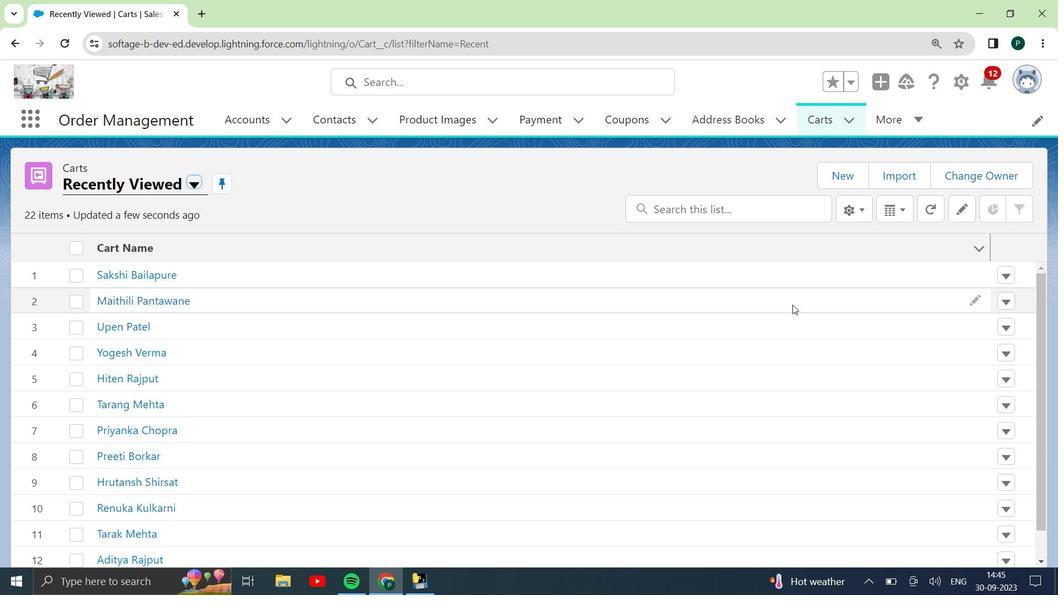 
Action: Mouse scrolled (785, 304) with delta (0, 0)
Screenshot: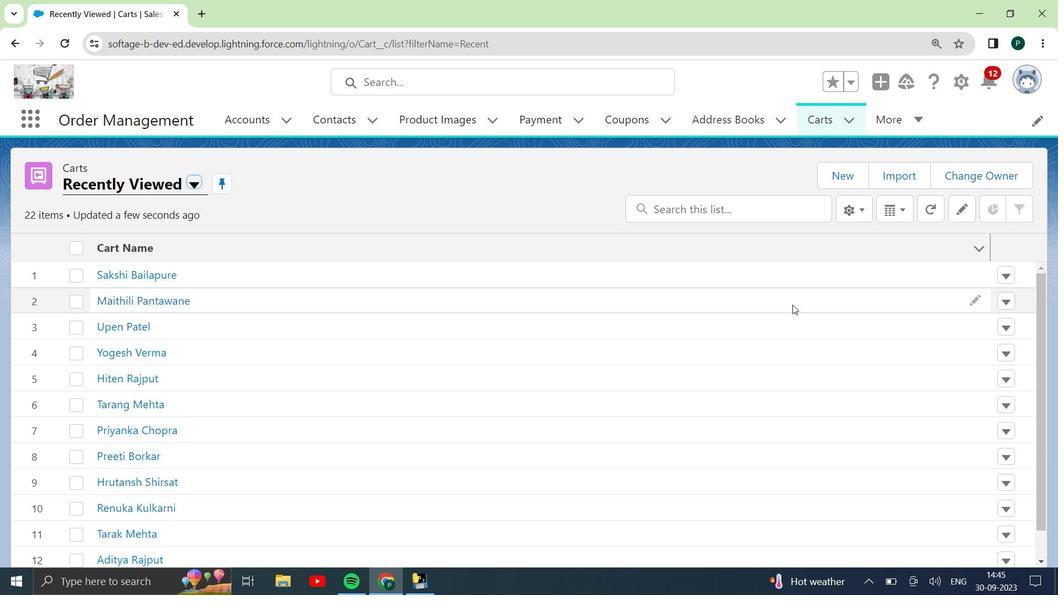 
Action: Mouse moved to (761, 306)
Screenshot: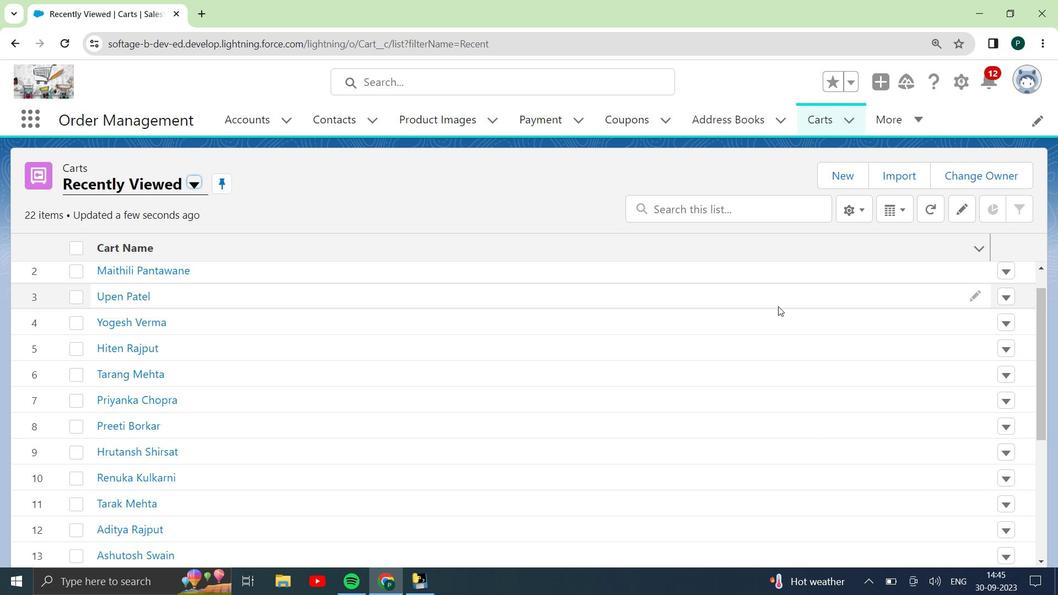 
Action: Mouse scrolled (761, 305) with delta (0, 0)
Screenshot: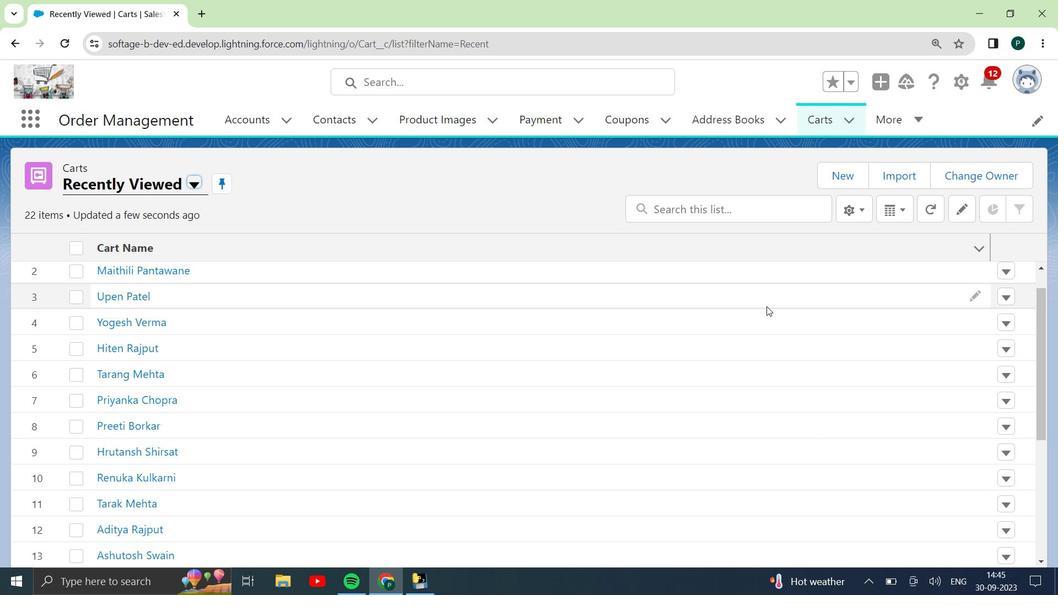 
Action: Mouse scrolled (761, 305) with delta (0, 0)
Screenshot: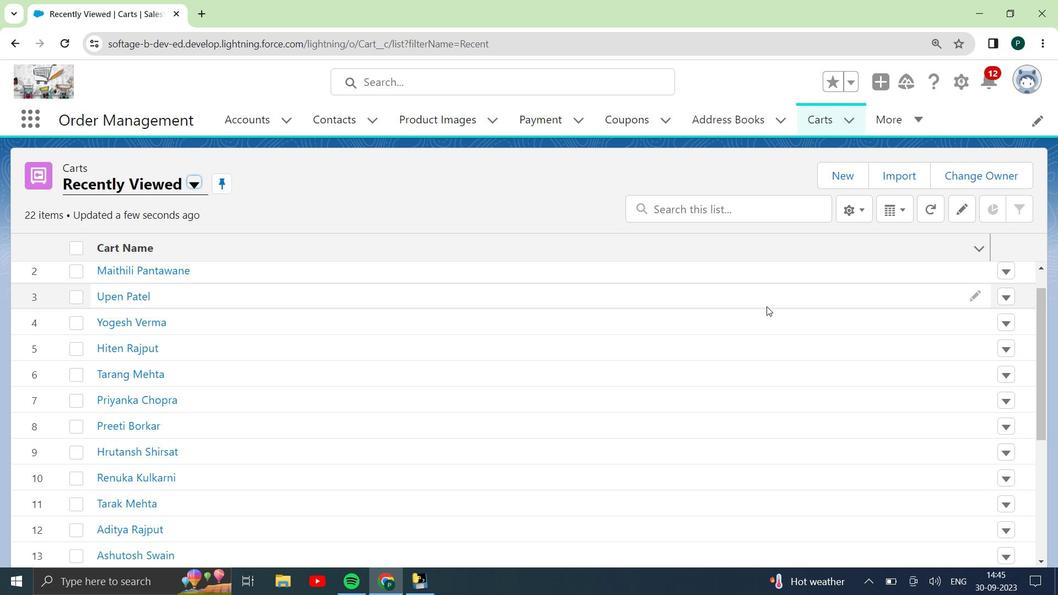 
Action: Mouse scrolled (761, 305) with delta (0, 0)
Screenshot: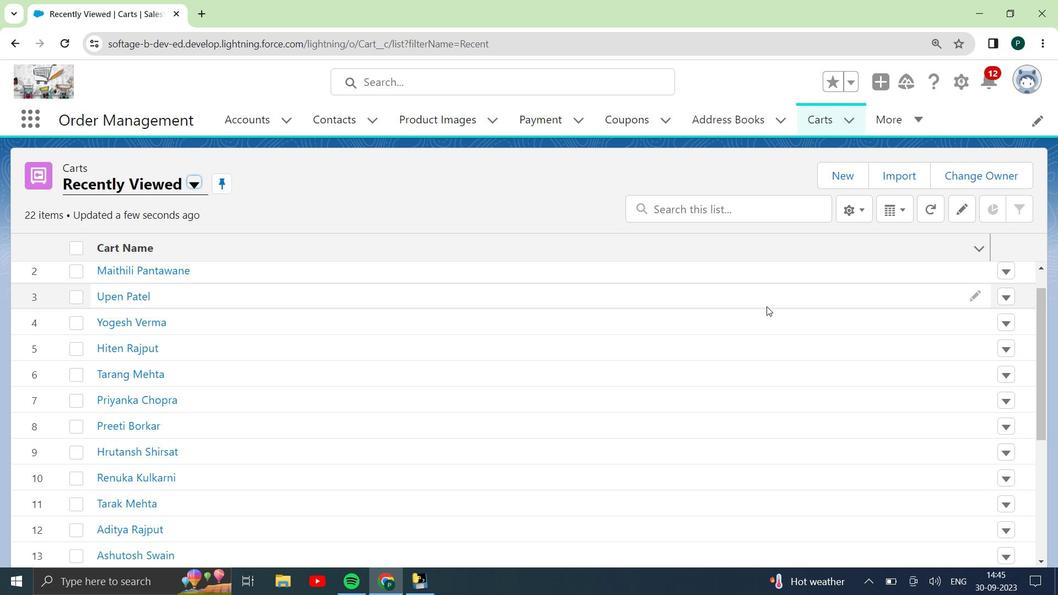
Action: Mouse scrolled (761, 305) with delta (0, 0)
Screenshot: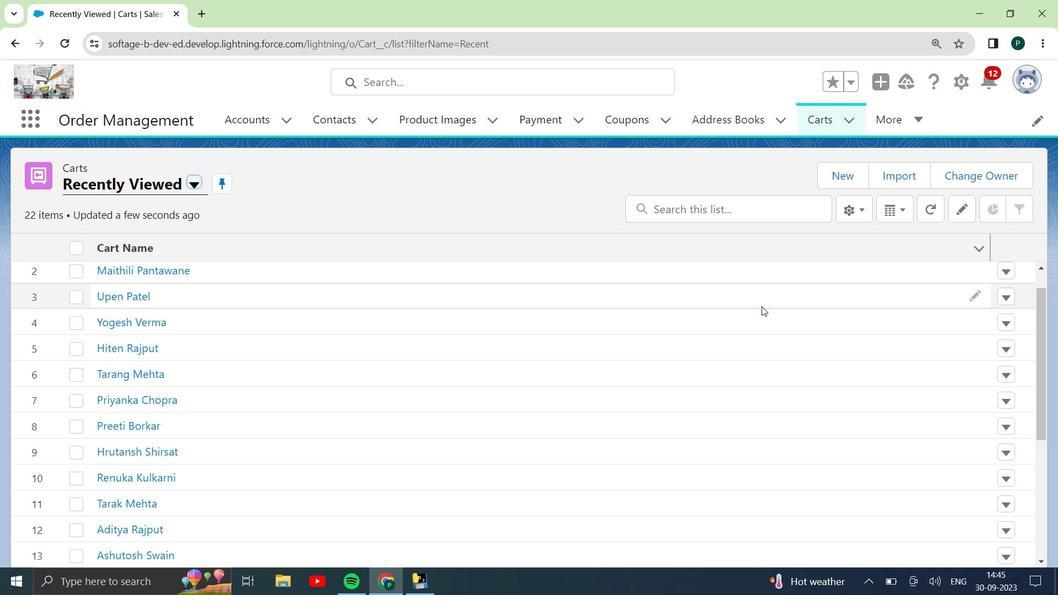 
Action: Mouse scrolled (761, 305) with delta (0, 0)
Screenshot: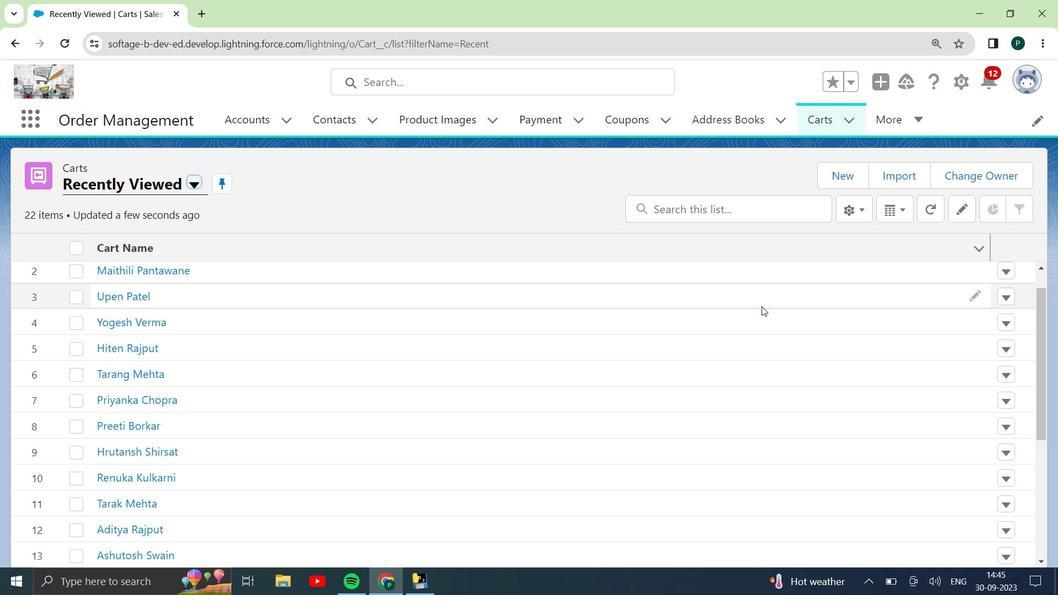 
Action: Mouse scrolled (761, 305) with delta (0, 0)
Screenshot: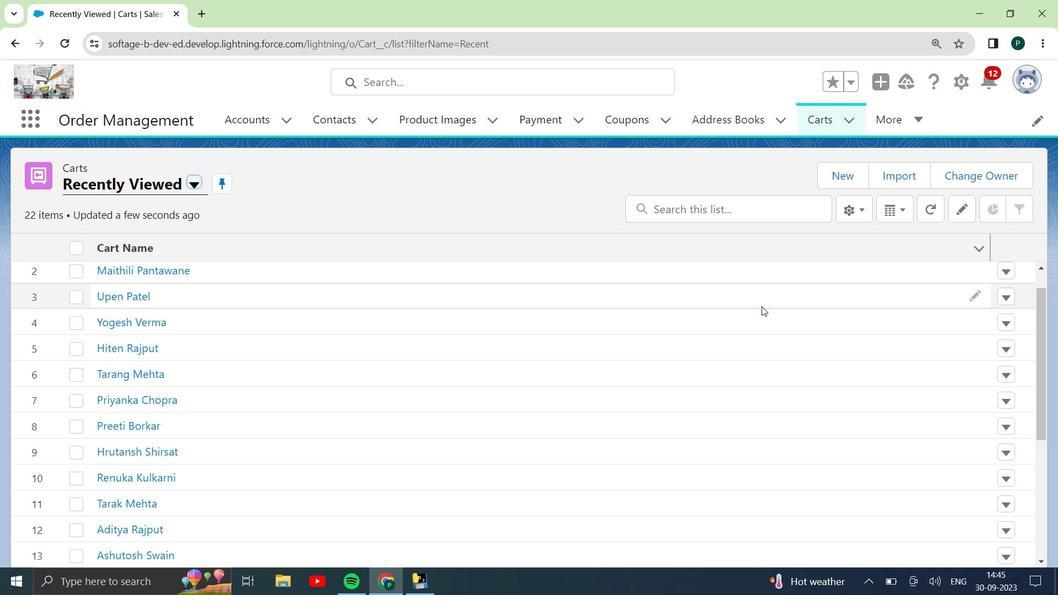 
Action: Mouse scrolled (761, 305) with delta (0, 0)
Screenshot: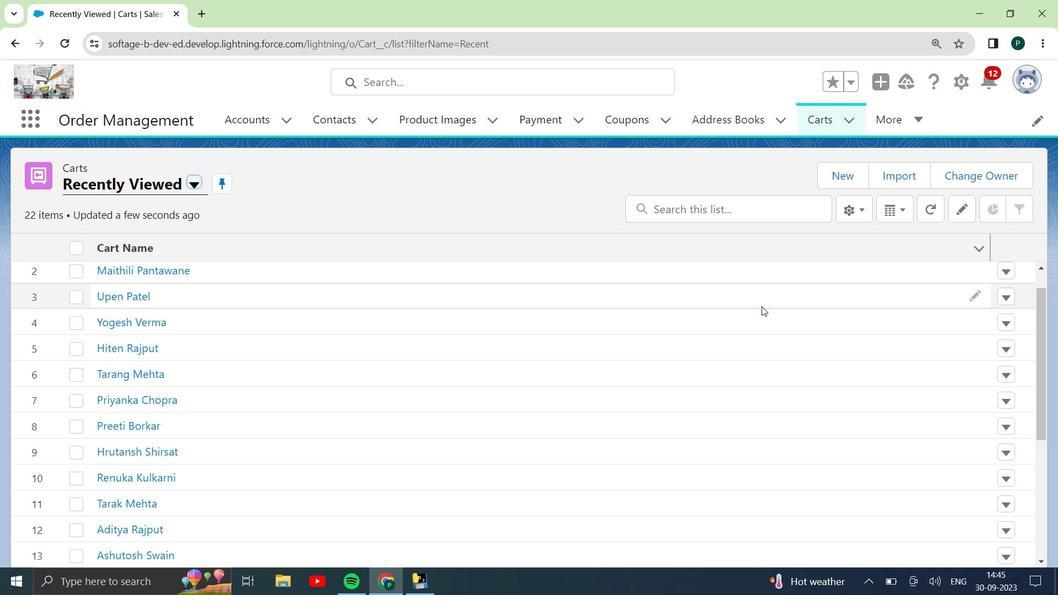 
Action: Mouse scrolled (761, 305) with delta (0, 0)
Screenshot: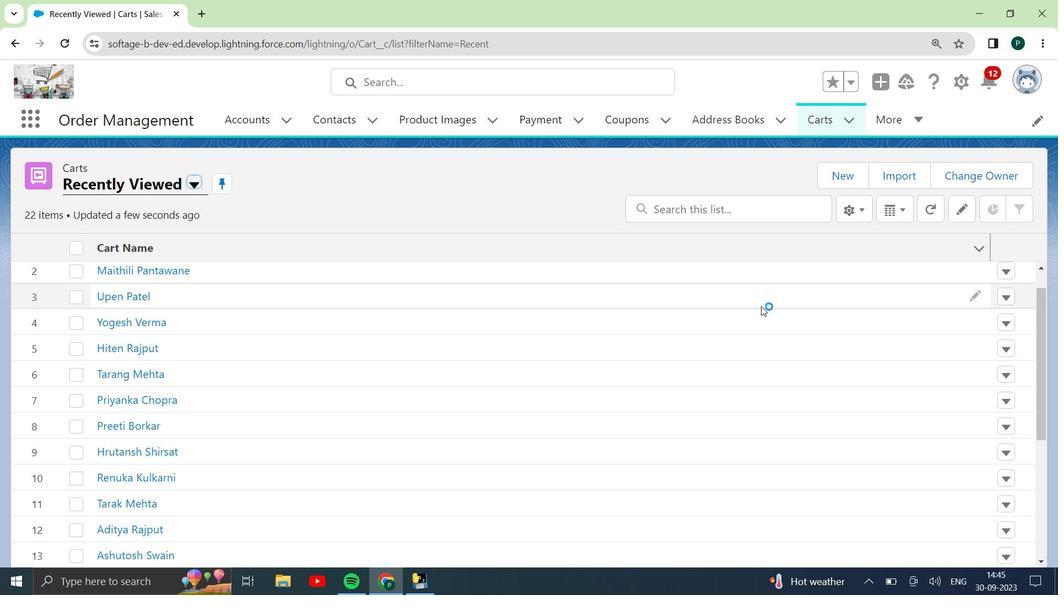 
Action: Mouse scrolled (761, 305) with delta (0, 0)
Screenshot: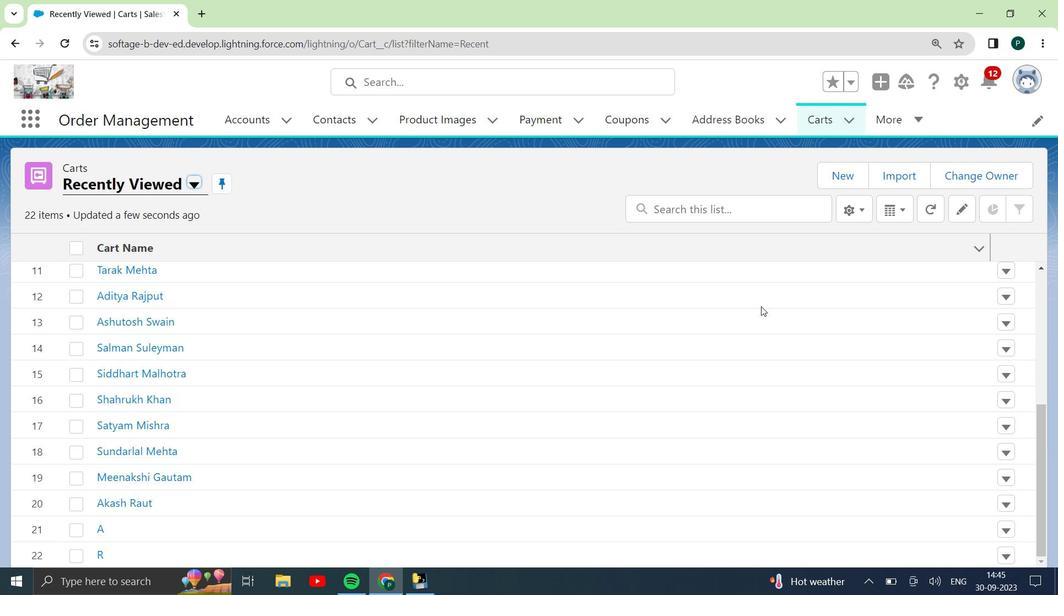 
Action: Mouse scrolled (761, 305) with delta (0, 0)
Screenshot: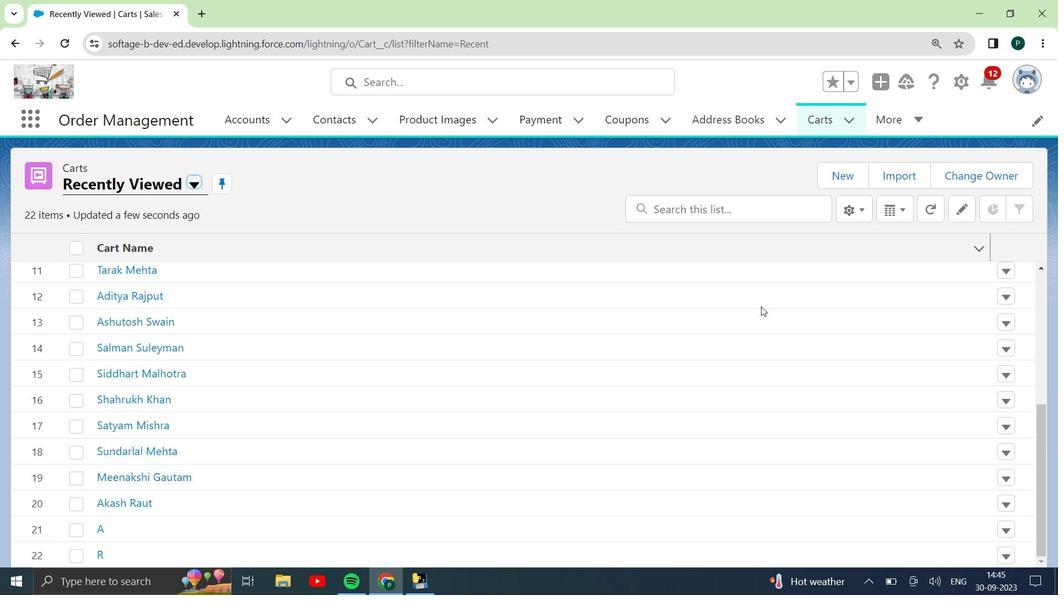 
Action: Mouse scrolled (761, 305) with delta (0, 0)
Screenshot: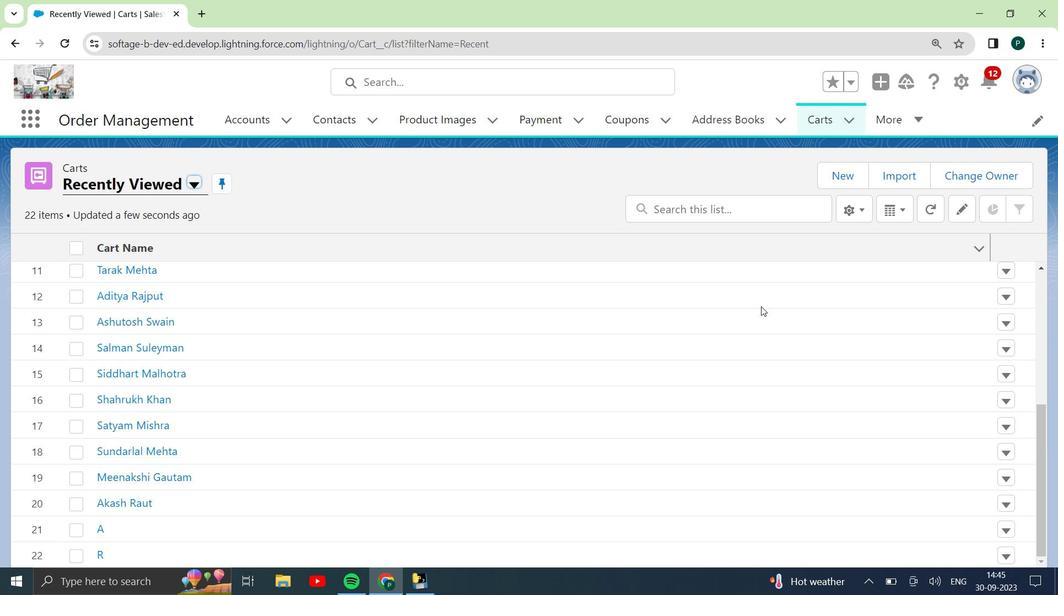 
Action: Mouse scrolled (761, 305) with delta (0, 0)
Screenshot: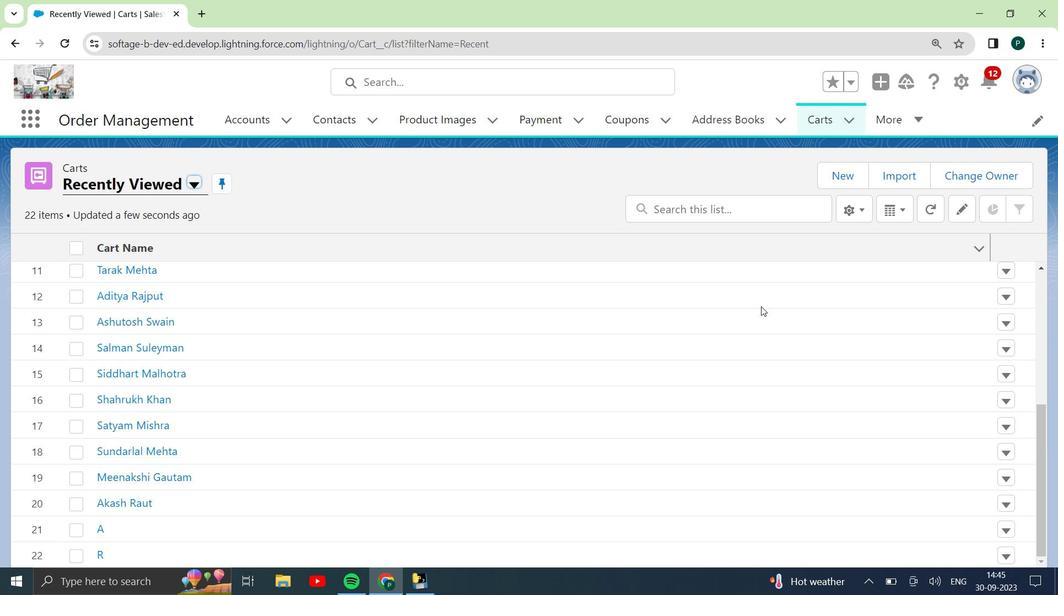 
Action: Mouse scrolled (761, 305) with delta (0, 0)
Screenshot: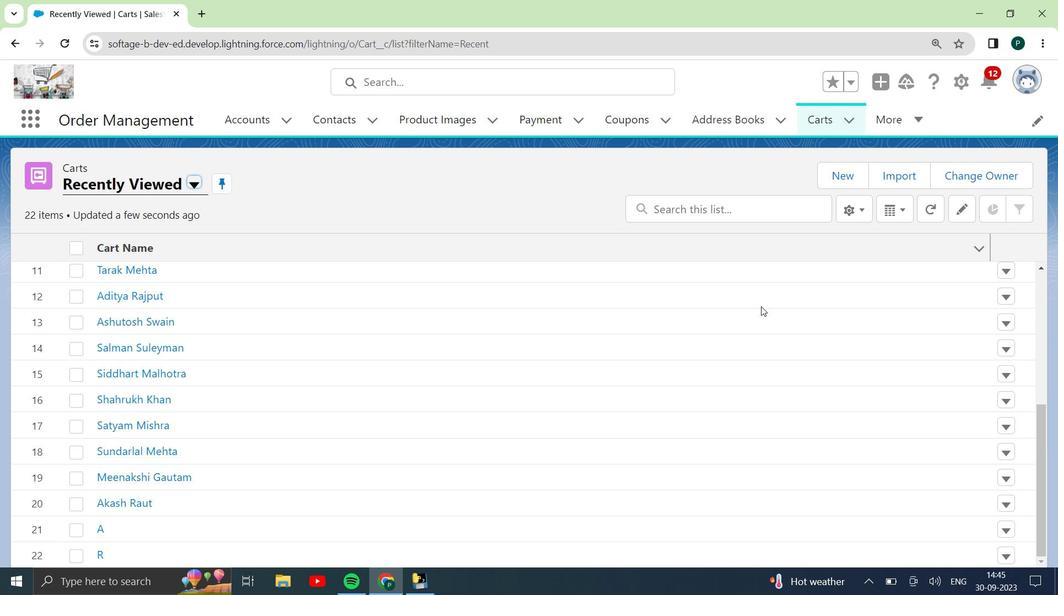 
Action: Mouse scrolled (761, 305) with delta (0, 0)
Screenshot: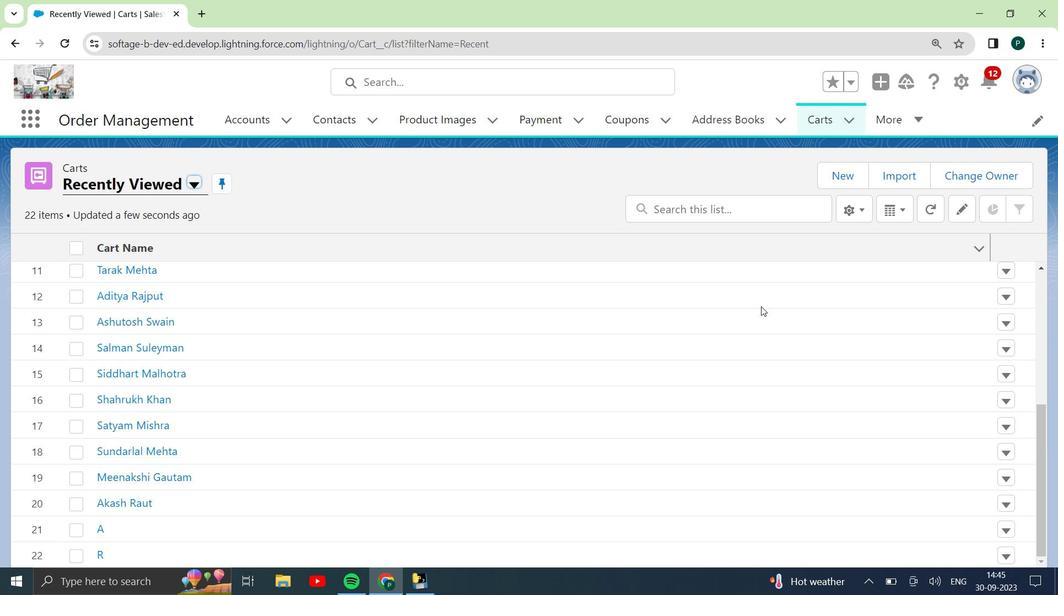 
Action: Mouse scrolled (761, 305) with delta (0, 0)
Screenshot: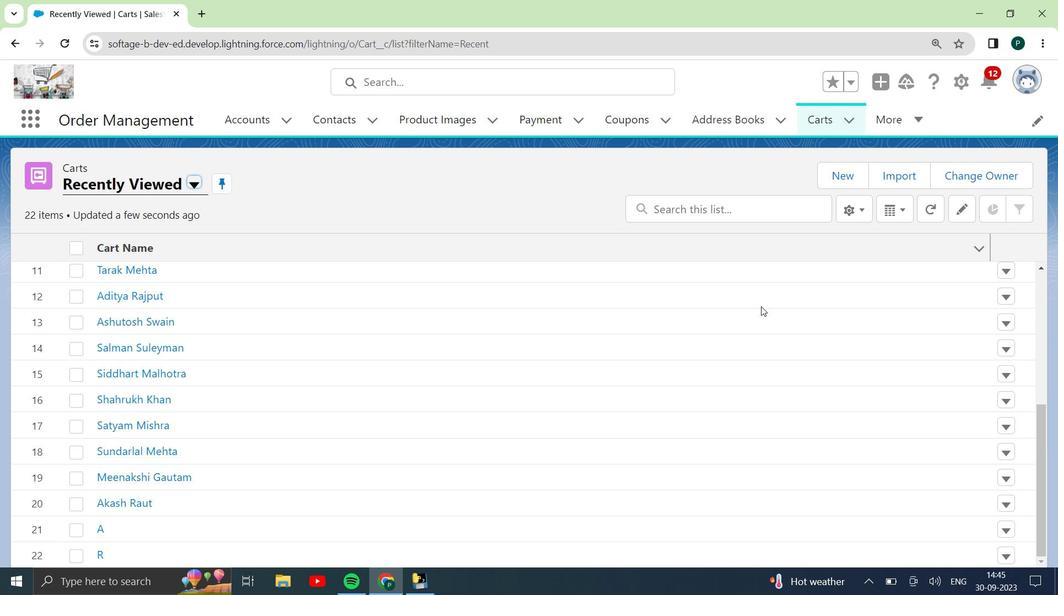 
Action: Mouse scrolled (761, 305) with delta (0, 0)
Screenshot: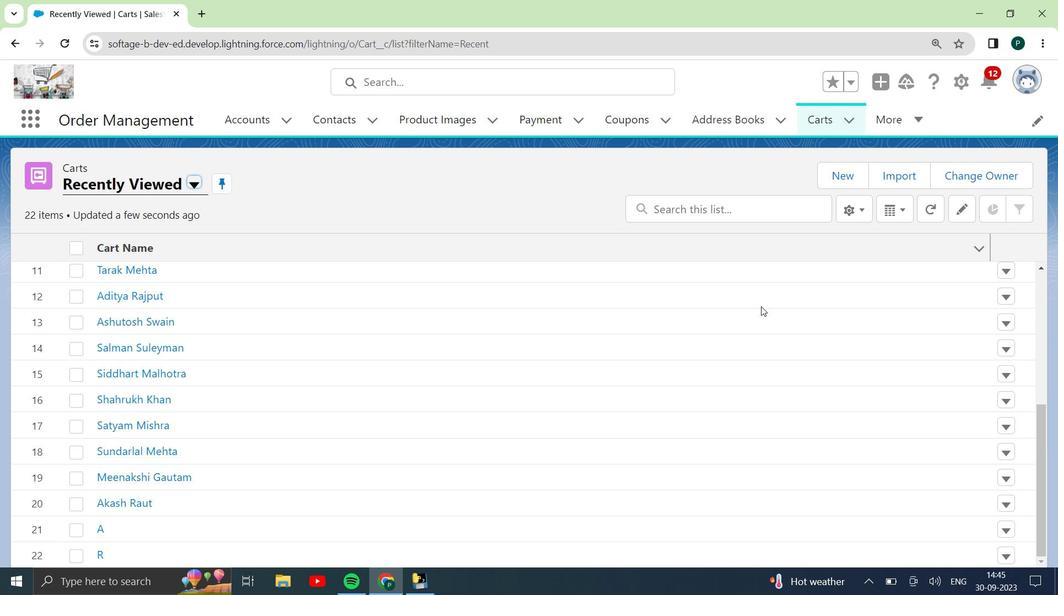 
Action: Mouse scrolled (761, 305) with delta (0, 0)
Screenshot: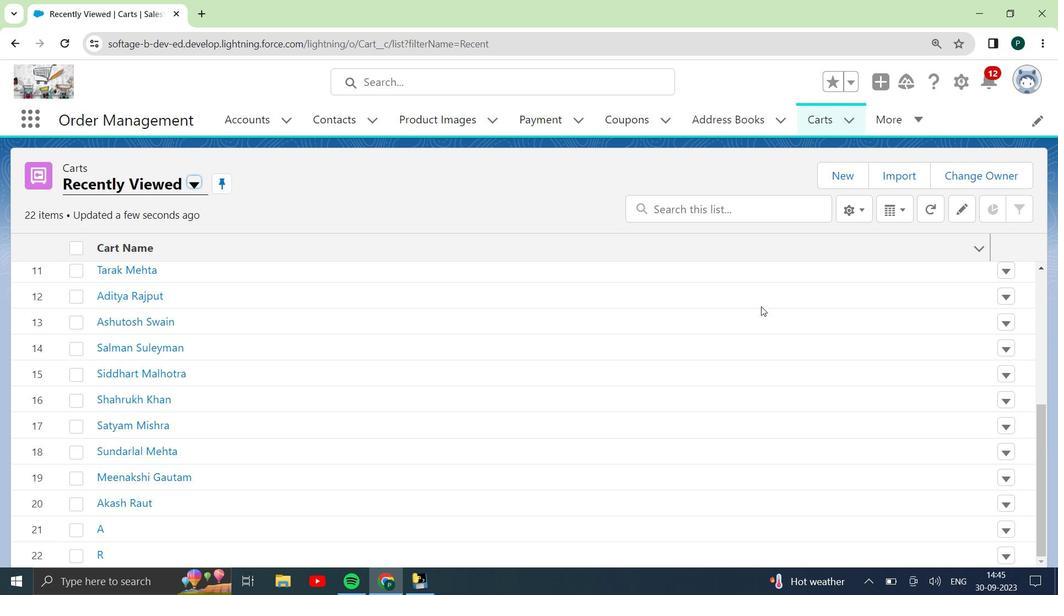 
Action: Mouse scrolled (761, 305) with delta (0, 0)
Screenshot: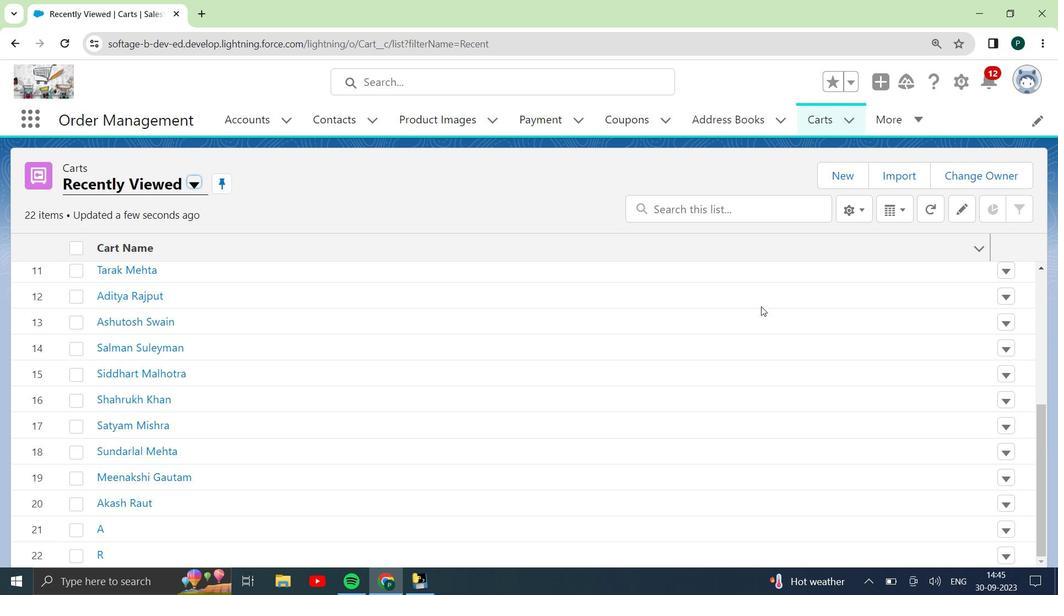 
Action: Mouse scrolled (761, 305) with delta (0, 0)
Screenshot: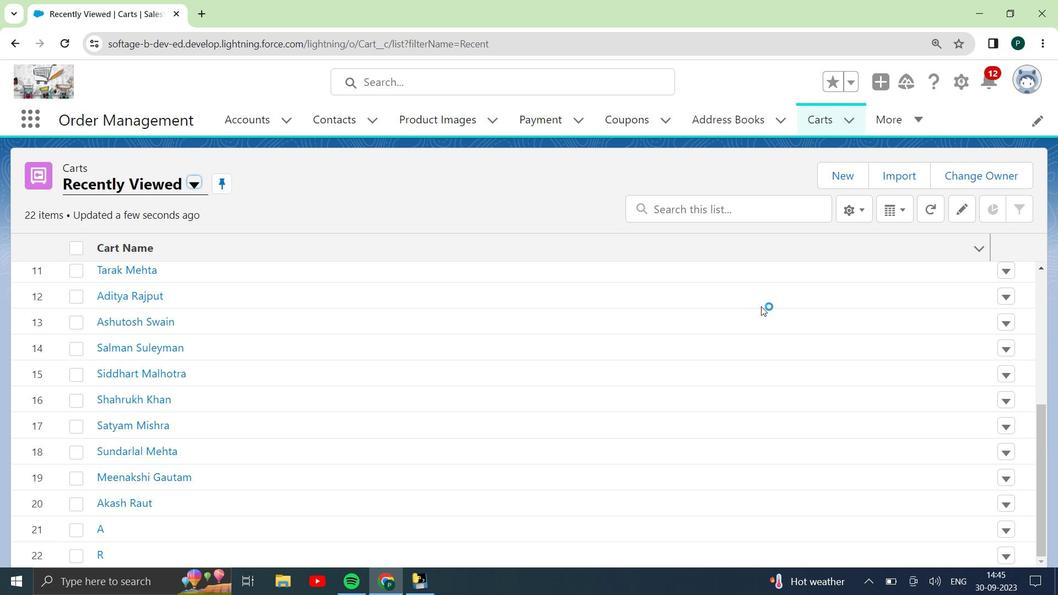 
Action: Mouse scrolled (761, 305) with delta (0, 0)
Screenshot: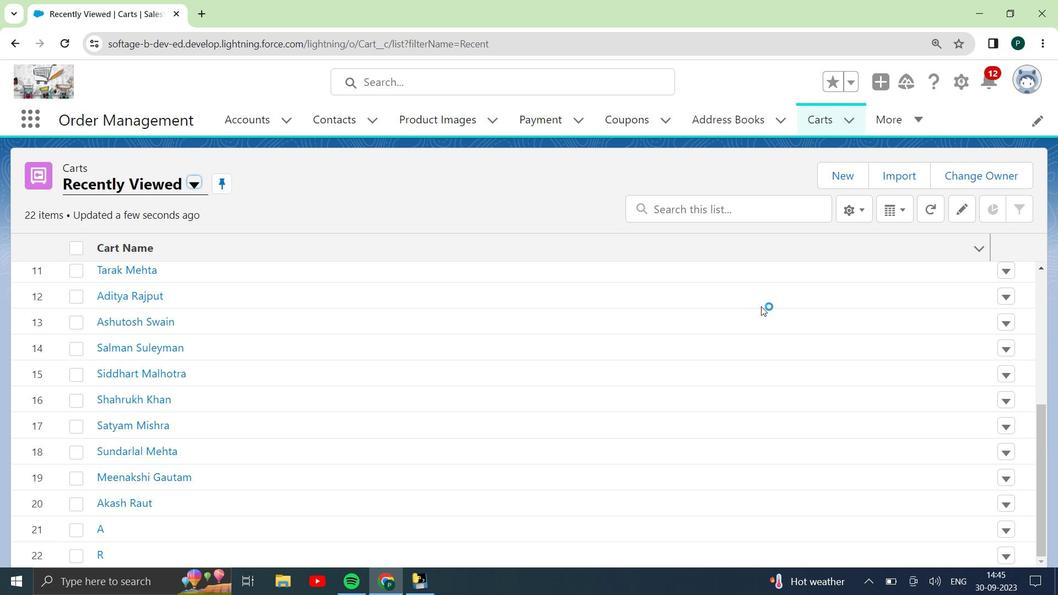 
Action: Mouse scrolled (761, 305) with delta (0, 0)
Screenshot: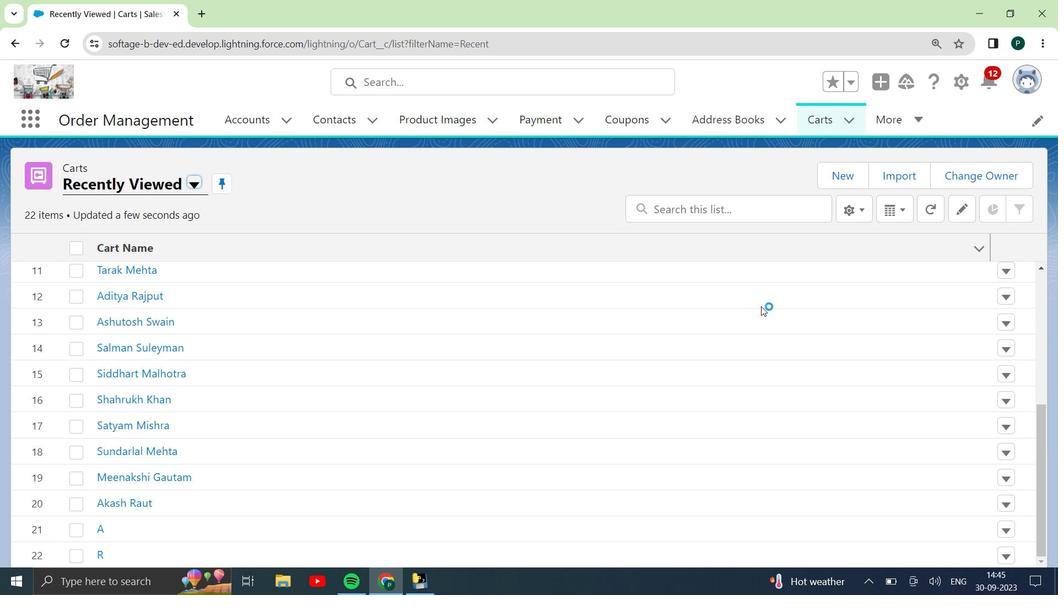 
Action: Mouse scrolled (761, 305) with delta (0, 0)
Screenshot: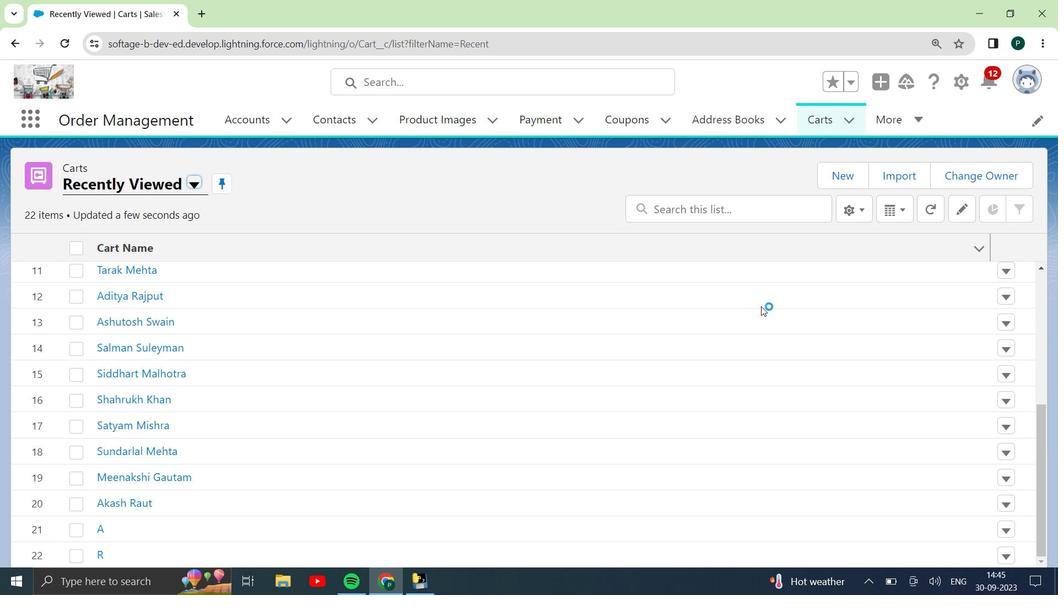 
Action: Mouse scrolled (761, 305) with delta (0, 0)
Screenshot: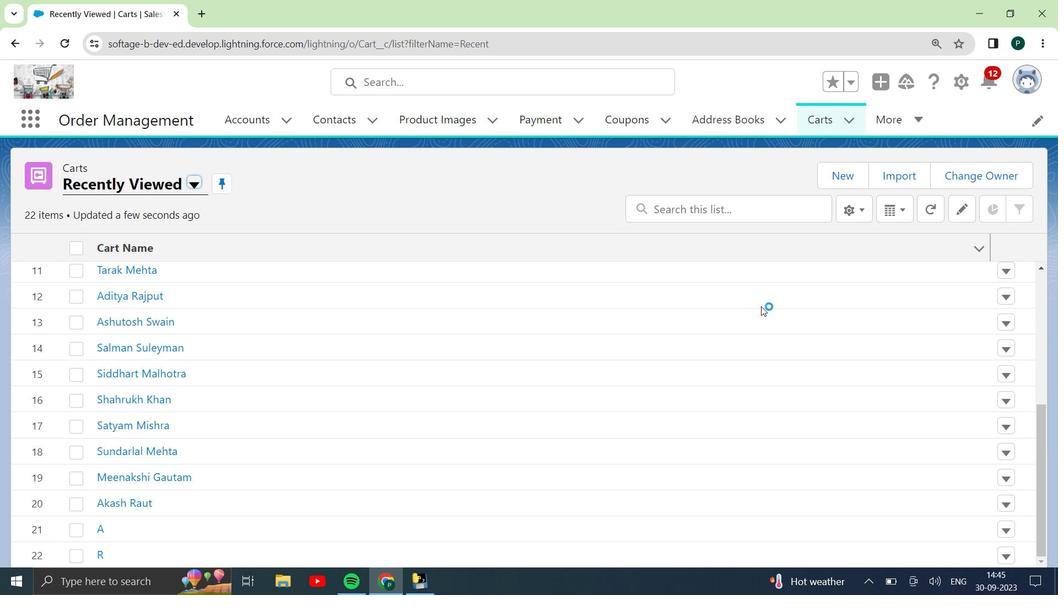 
Action: Mouse moved to (492, 415)
Screenshot: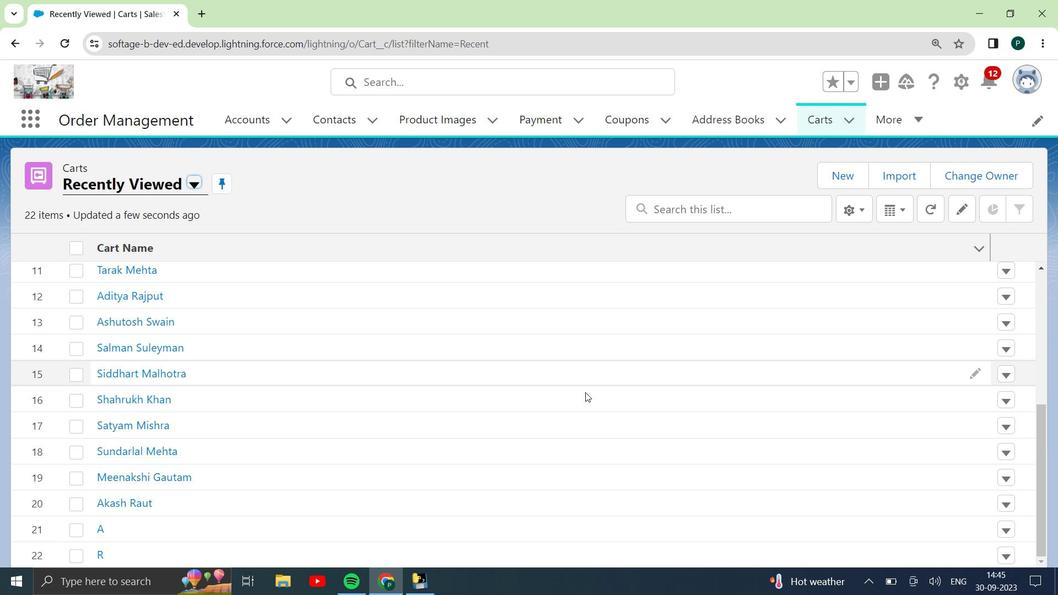 
Action: Mouse scrolled (492, 415) with delta (0, 0)
Screenshot: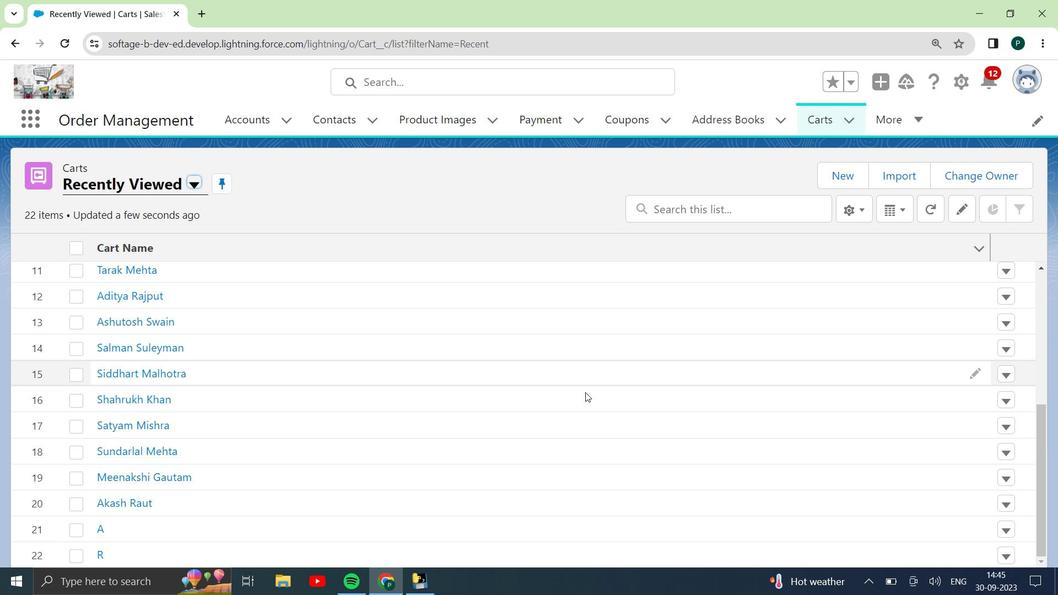
Action: Mouse moved to (491, 416)
Screenshot: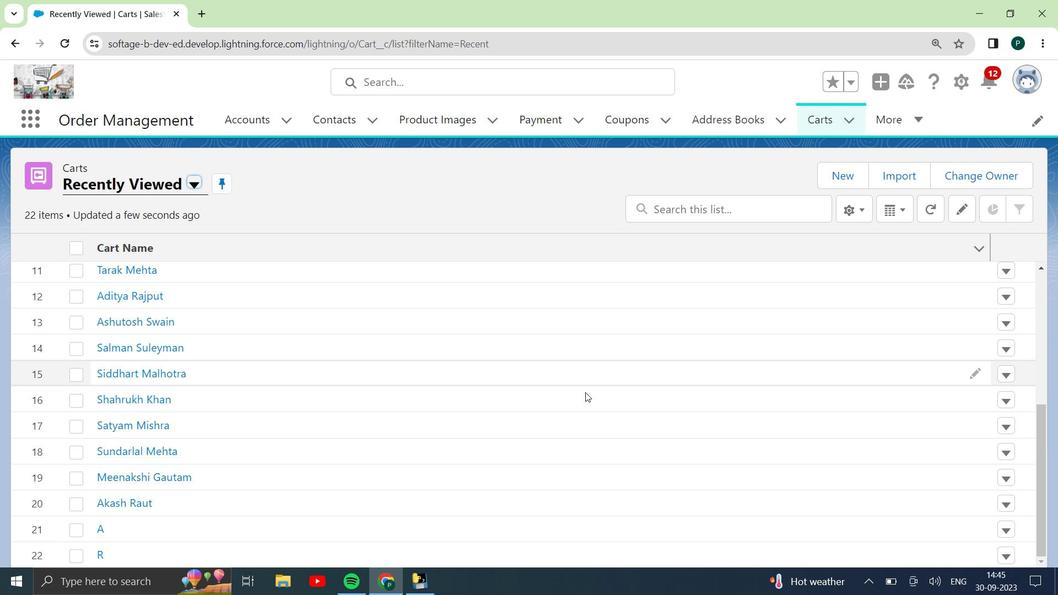
Action: Mouse scrolled (491, 415) with delta (0, 0)
Screenshot: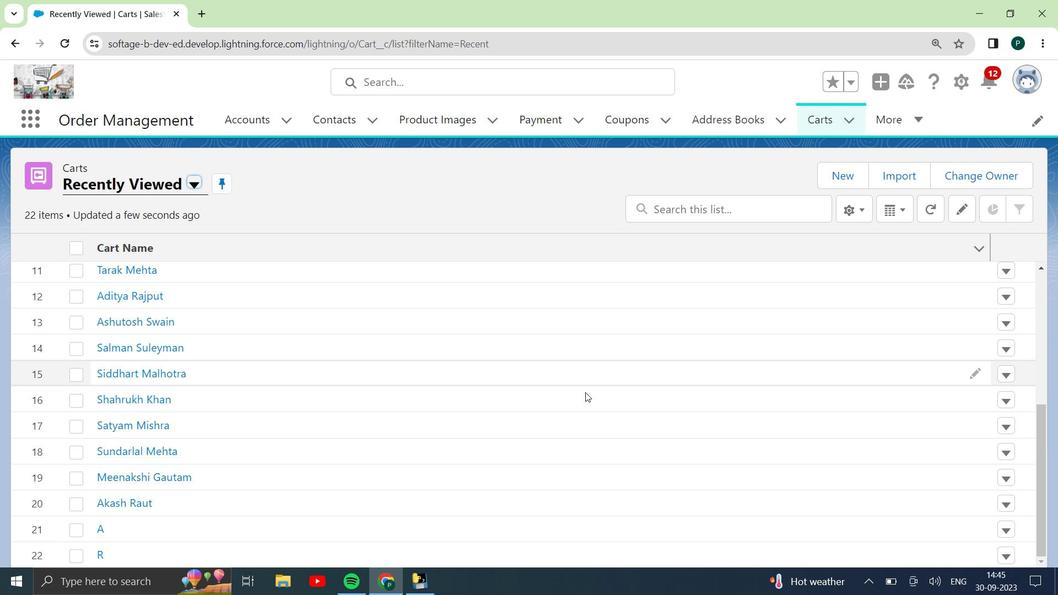 
Action: Mouse scrolled (491, 415) with delta (0, 0)
Screenshot: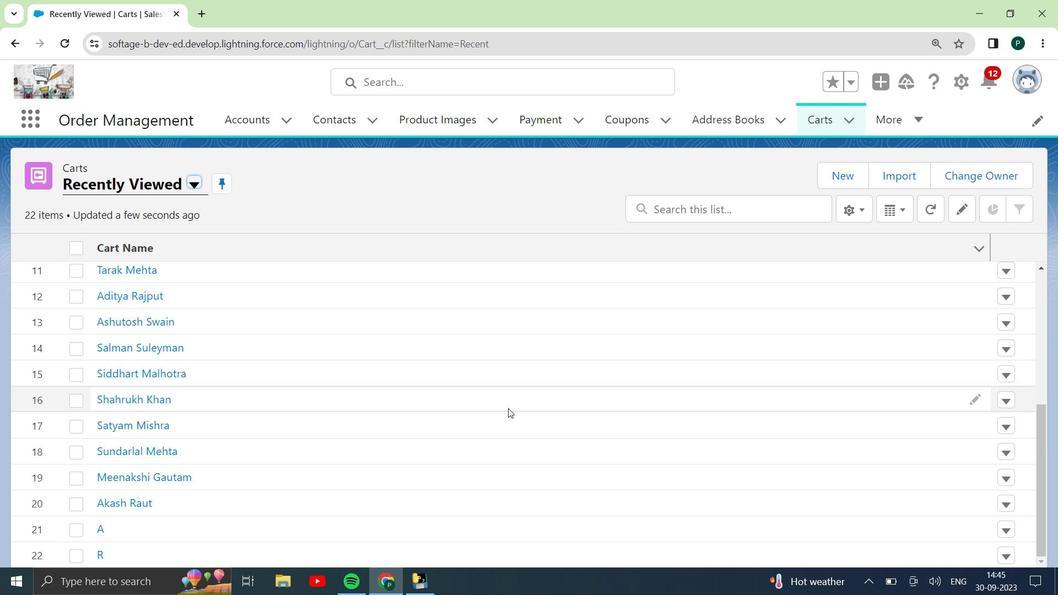 
Action: Mouse scrolled (491, 415) with delta (0, 0)
Screenshot: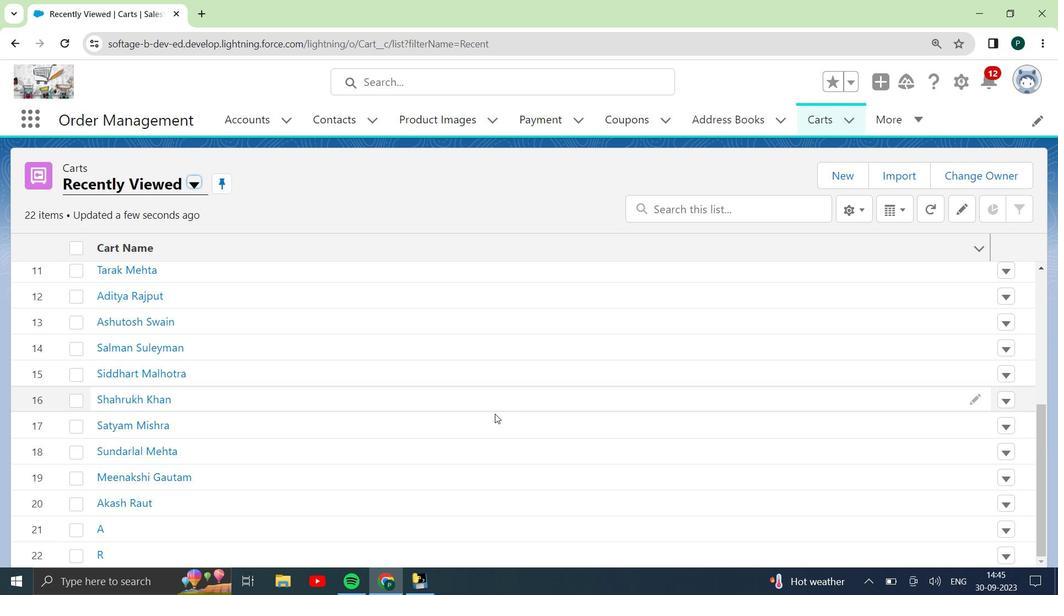 
Action: Mouse scrolled (491, 415) with delta (0, 0)
Screenshot: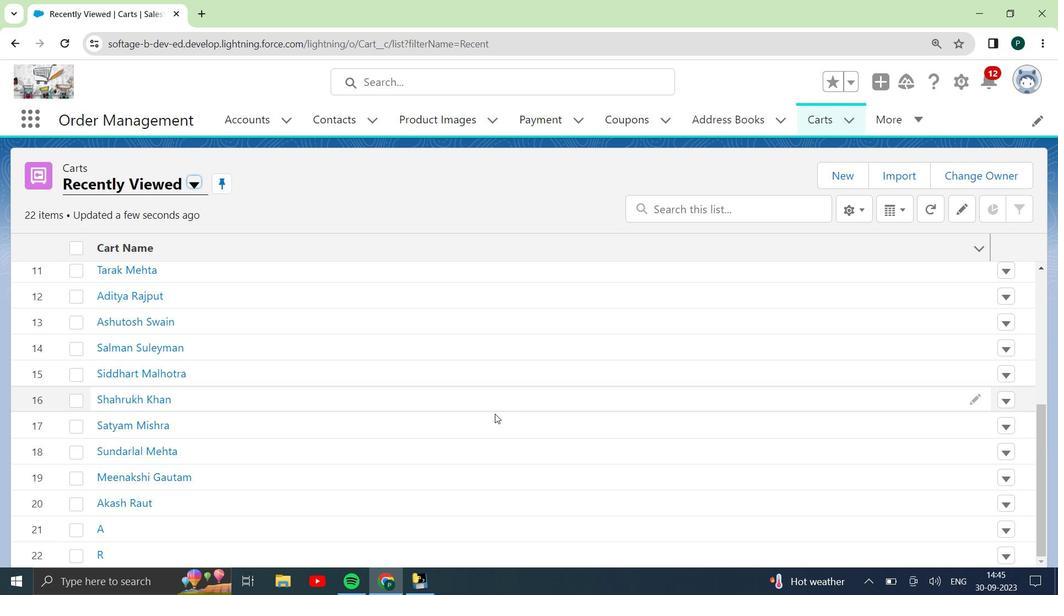 
Action: Mouse scrolled (491, 415) with delta (0, 0)
Screenshot: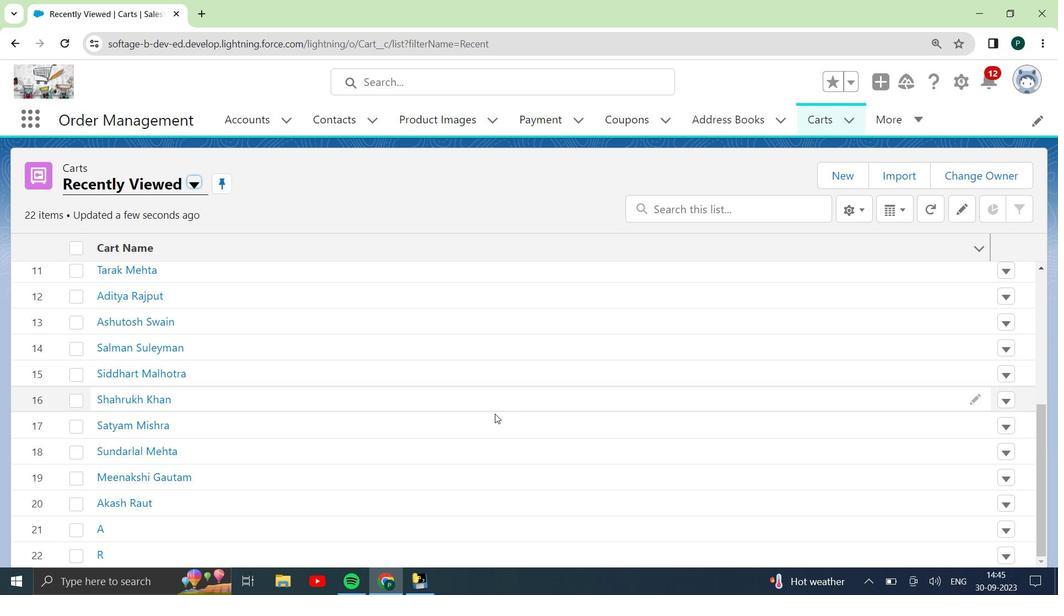
Action: Mouse moved to (489, 414)
Screenshot: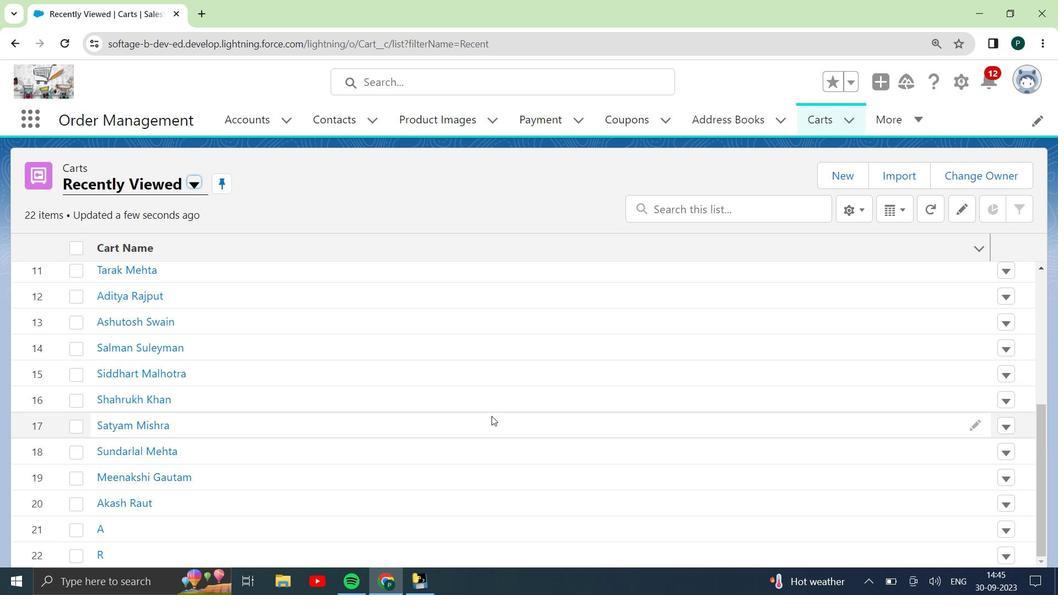 
Action: Mouse scrolled (489, 415) with delta (0, 0)
Screenshot: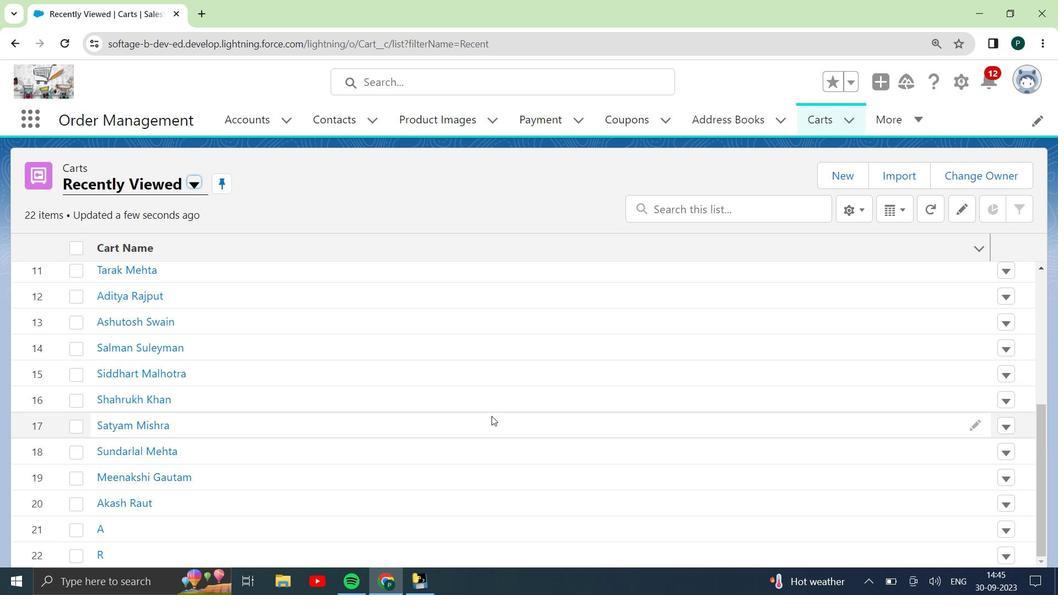 
Action: Mouse moved to (489, 413)
Screenshot: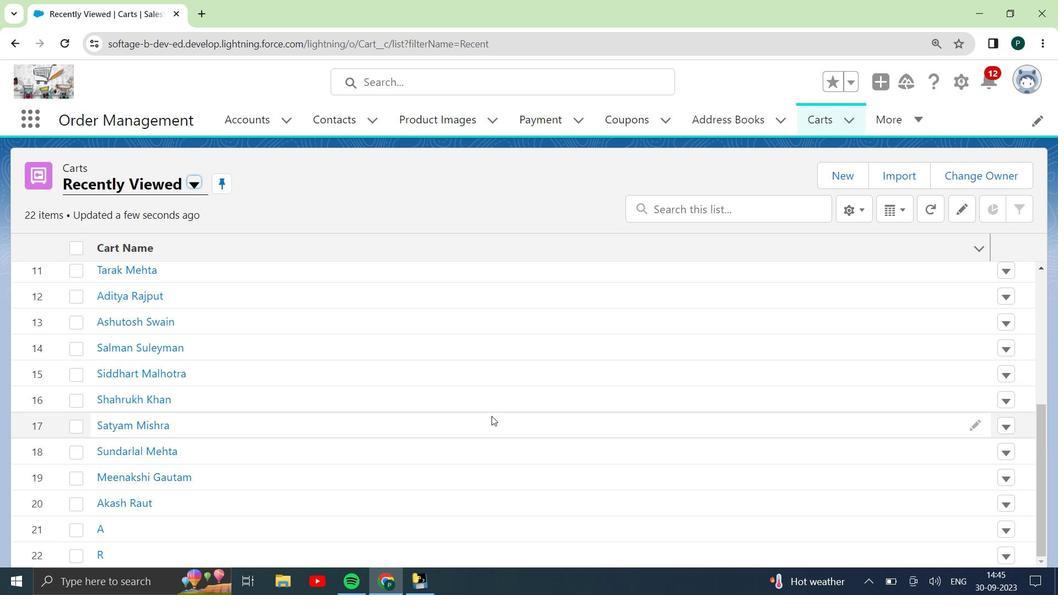 
Action: Mouse scrolled (489, 414) with delta (0, 0)
Screenshot: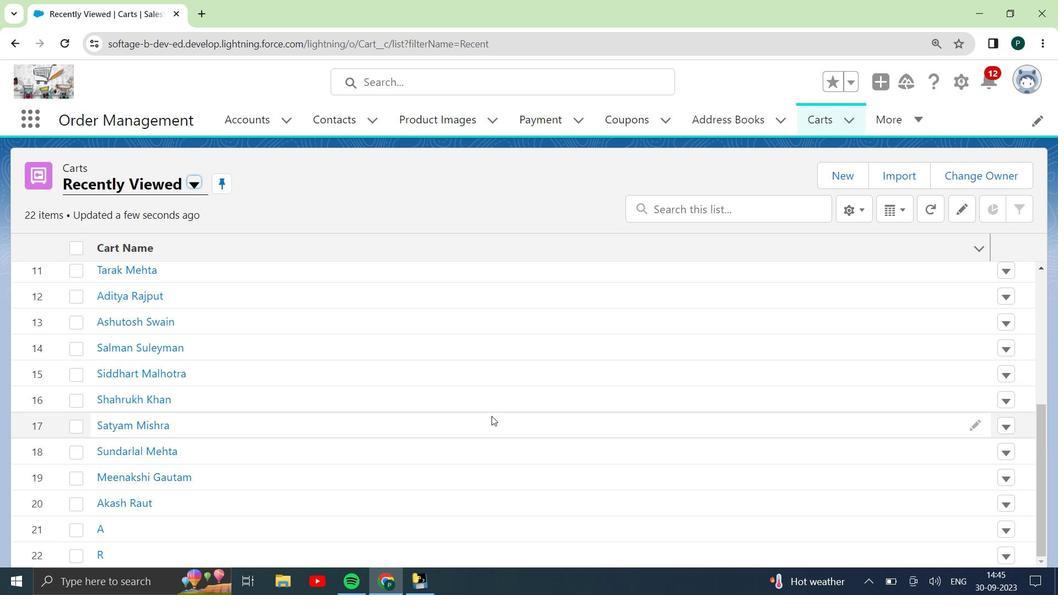 
Action: Mouse scrolled (489, 414) with delta (0, 0)
Screenshot: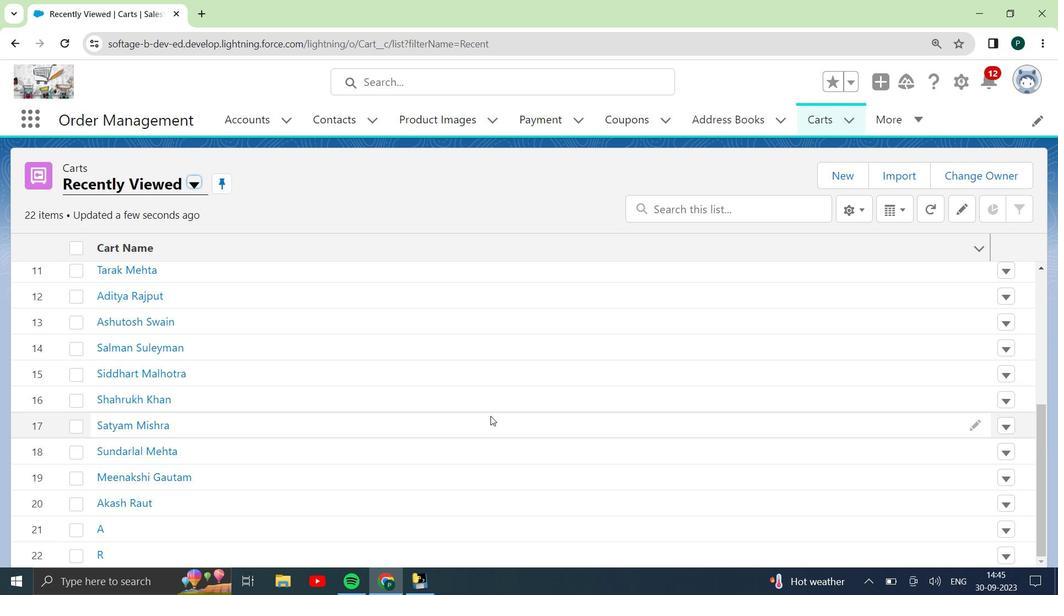
Action: Mouse moved to (489, 413)
Screenshot: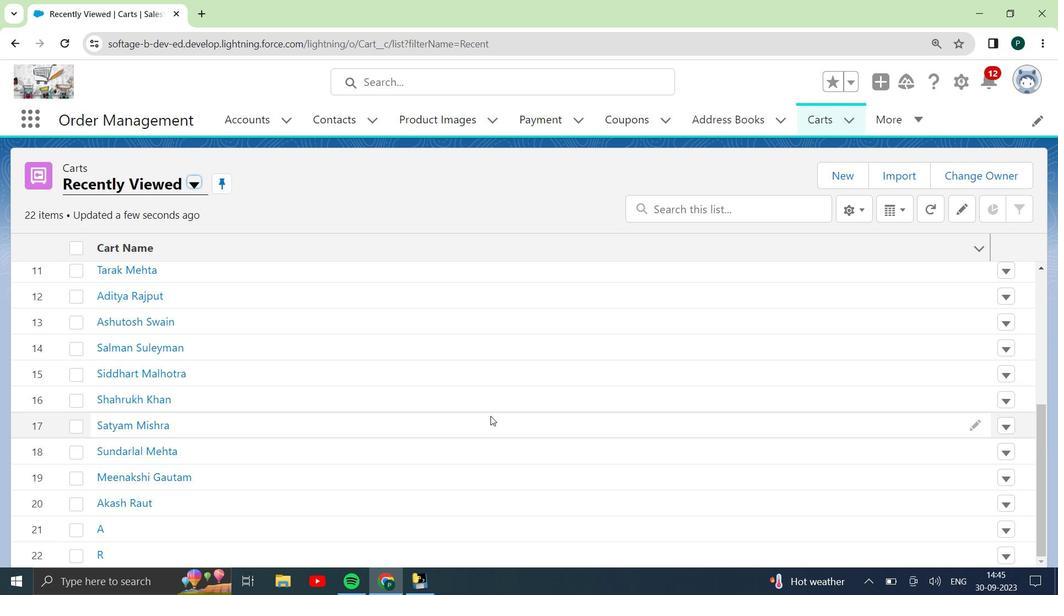 
Action: Mouse scrolled (489, 413) with delta (0, 0)
Screenshot: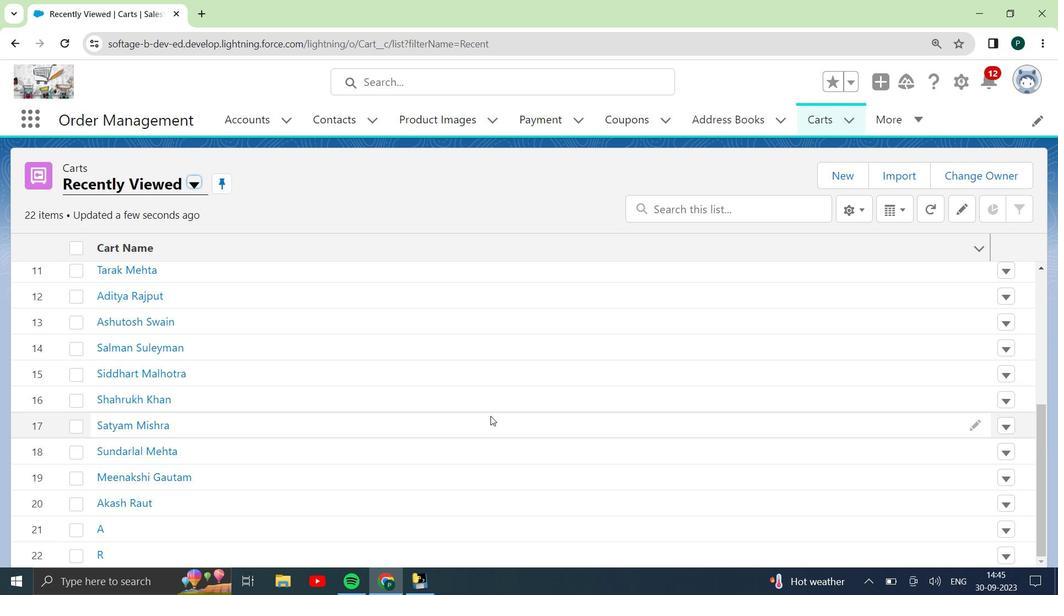 
Action: Mouse scrolled (489, 413) with delta (0, 0)
Screenshot: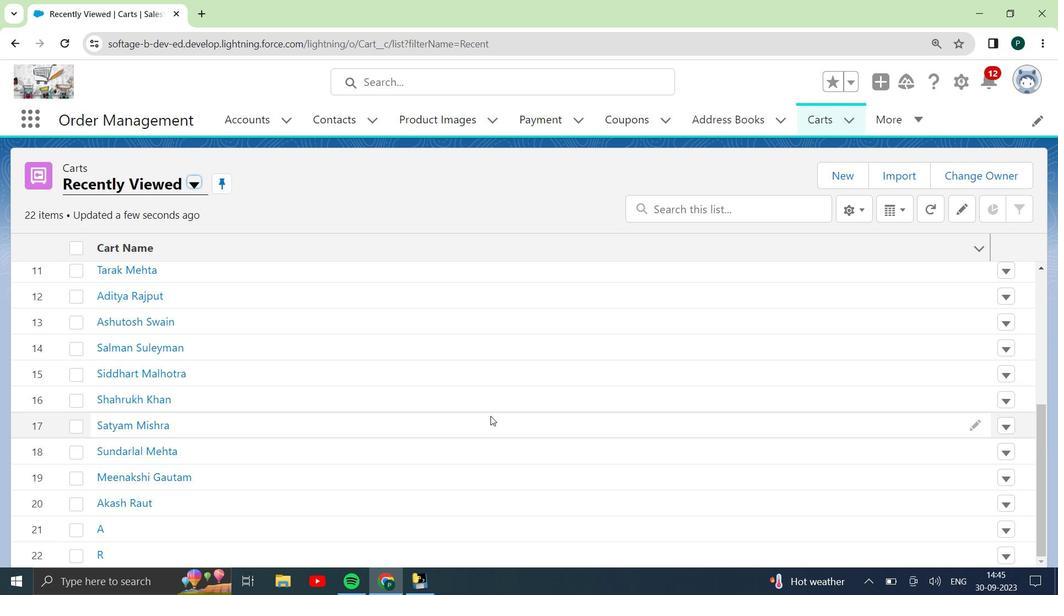 
Action: Mouse scrolled (489, 413) with delta (0, 0)
Screenshot: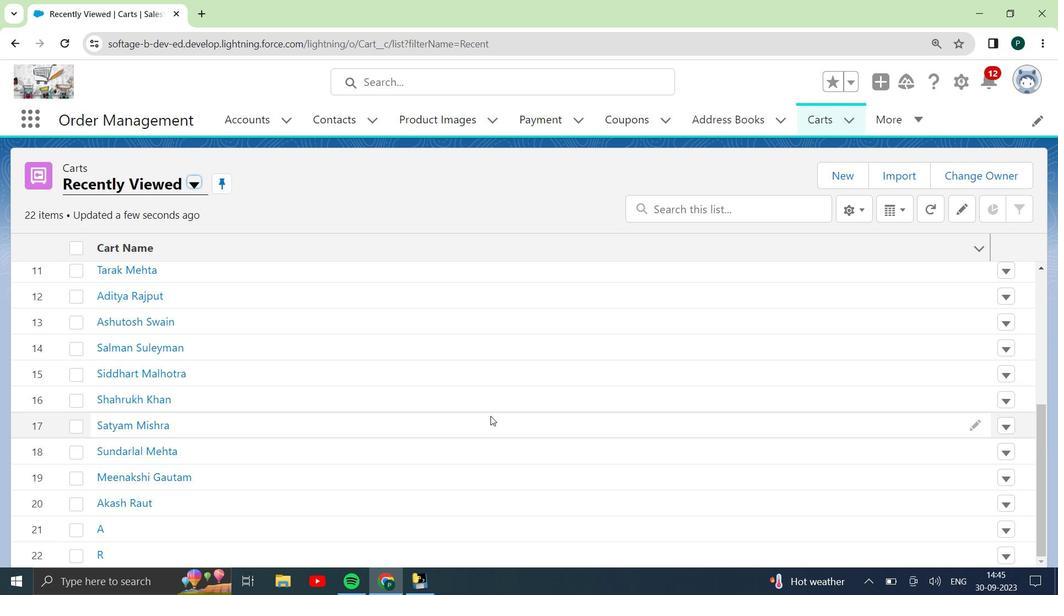 
Action: Mouse moved to (489, 412)
Screenshot: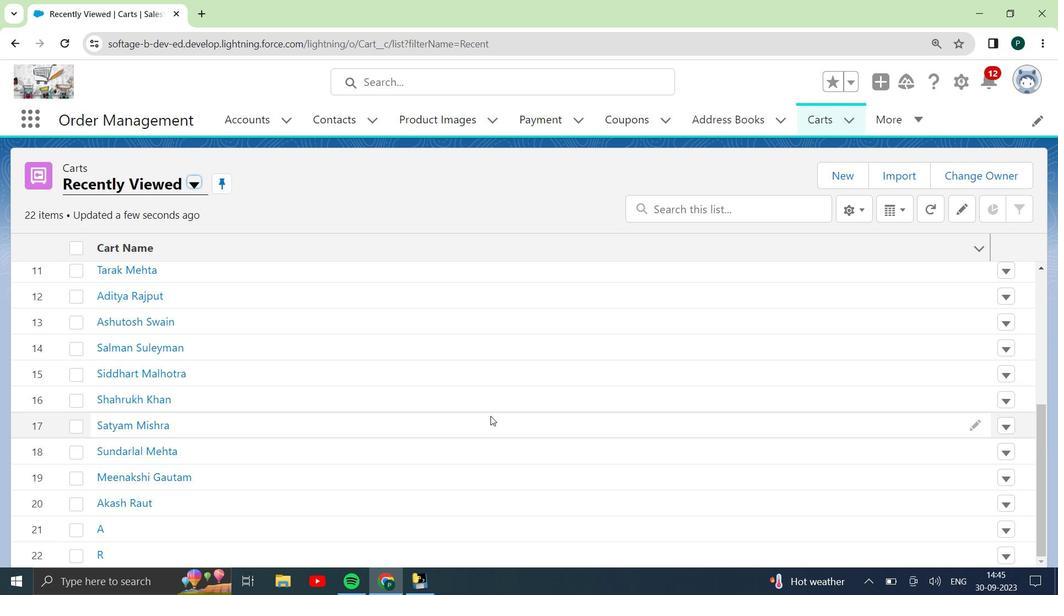 
Action: Mouse scrolled (489, 412) with delta (0, 0)
Screenshot: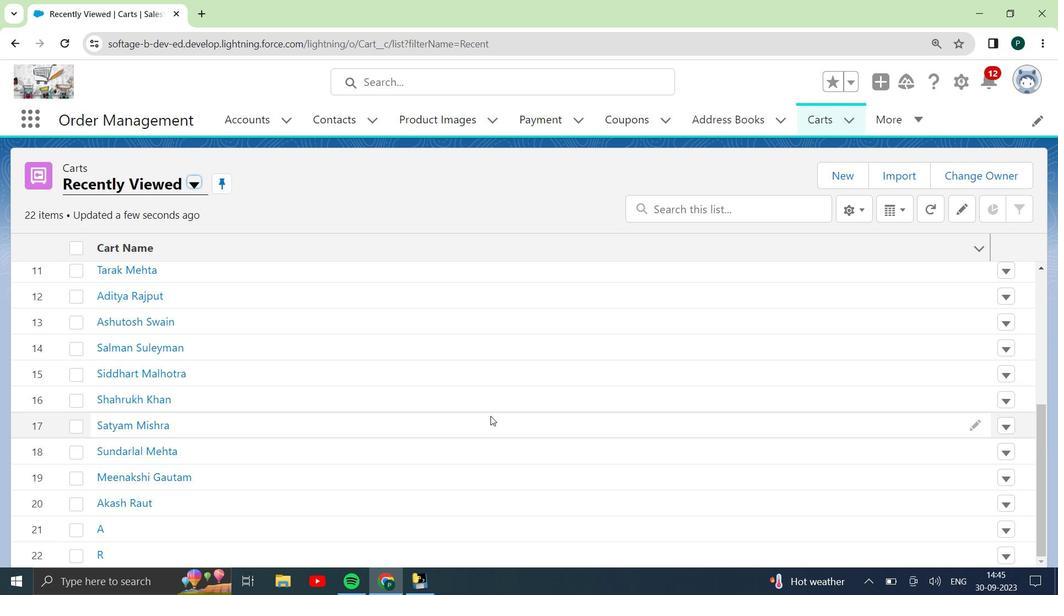 
Action: Mouse moved to (489, 410)
Screenshot: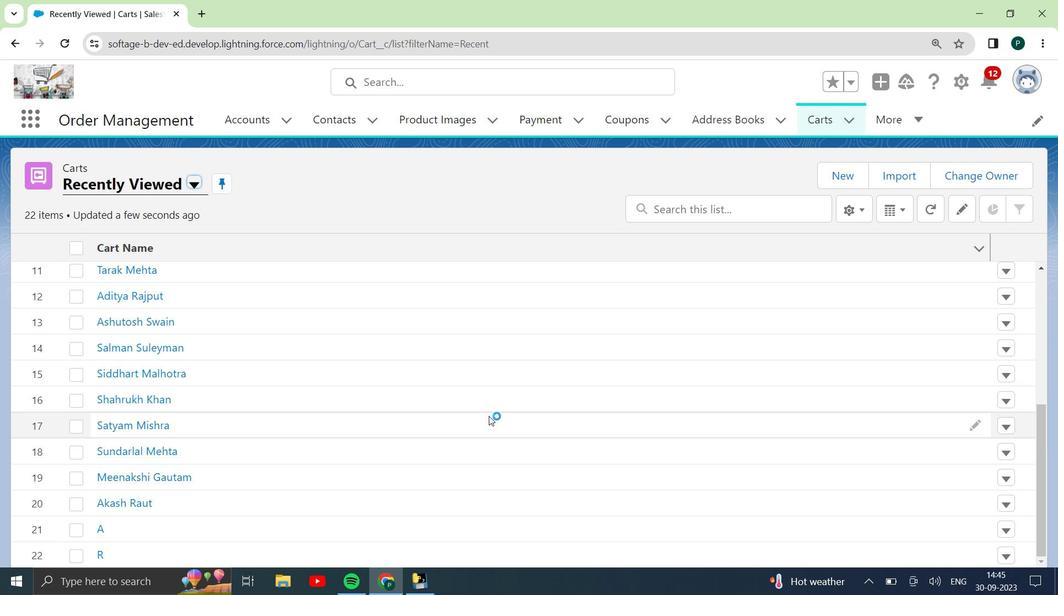 
Action: Mouse scrolled (489, 411) with delta (0, 0)
Screenshot: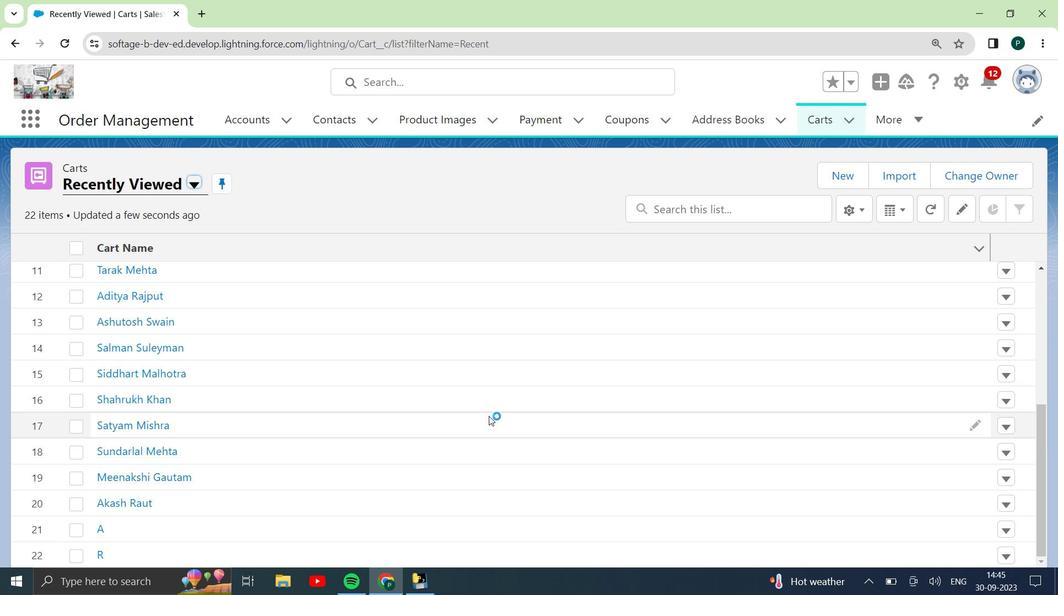 
Action: Mouse moved to (519, 364)
Screenshot: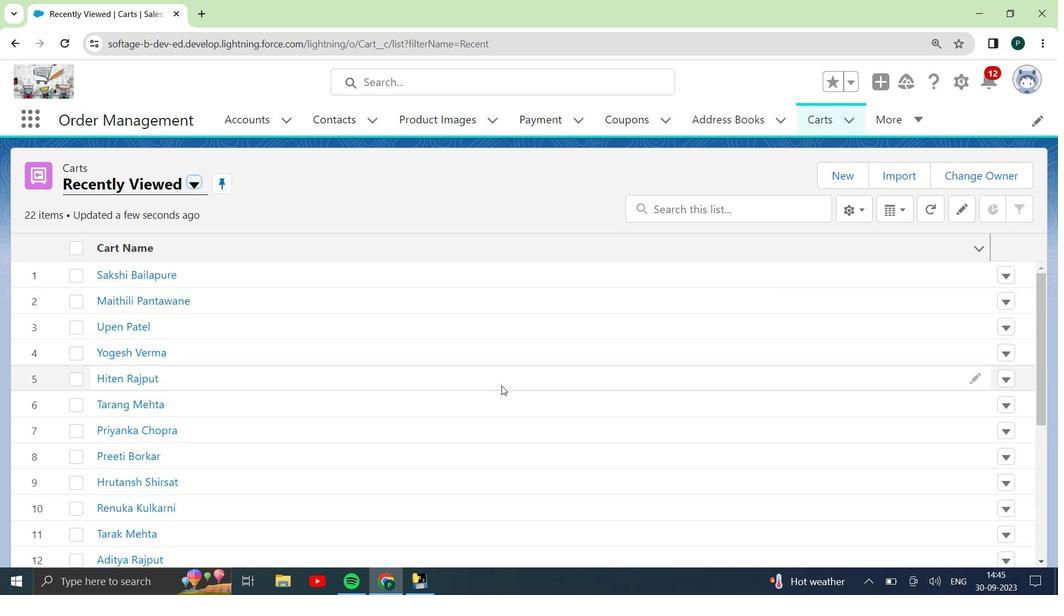 
Action: Mouse scrolled (519, 365) with delta (0, 0)
Screenshot: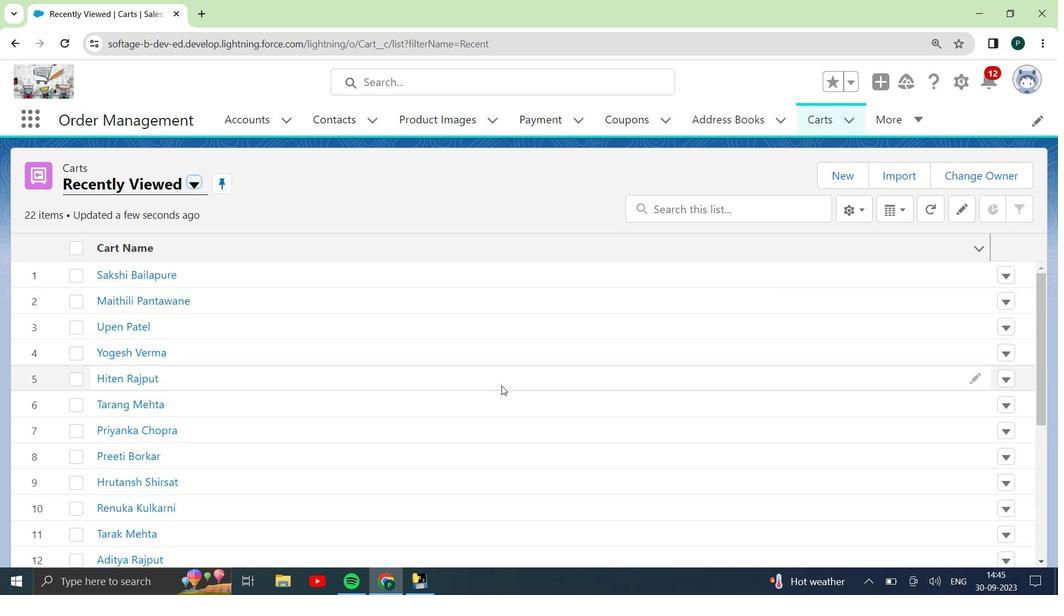 
Action: Mouse scrolled (519, 365) with delta (0, 0)
Screenshot: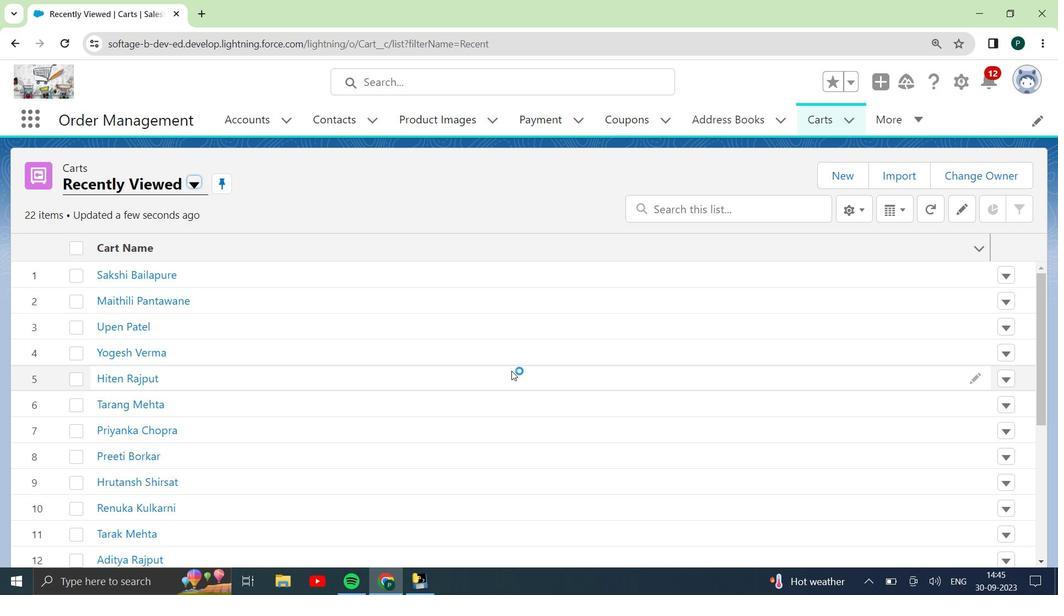 
Action: Mouse scrolled (519, 365) with delta (0, 0)
Screenshot: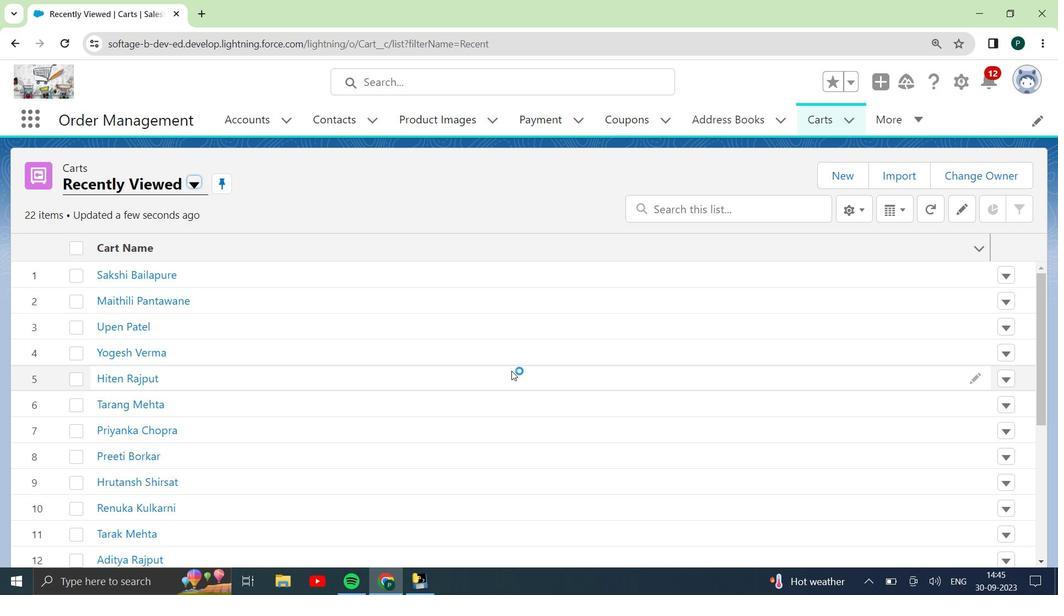 
Action: Mouse scrolled (519, 365) with delta (0, 0)
Screenshot: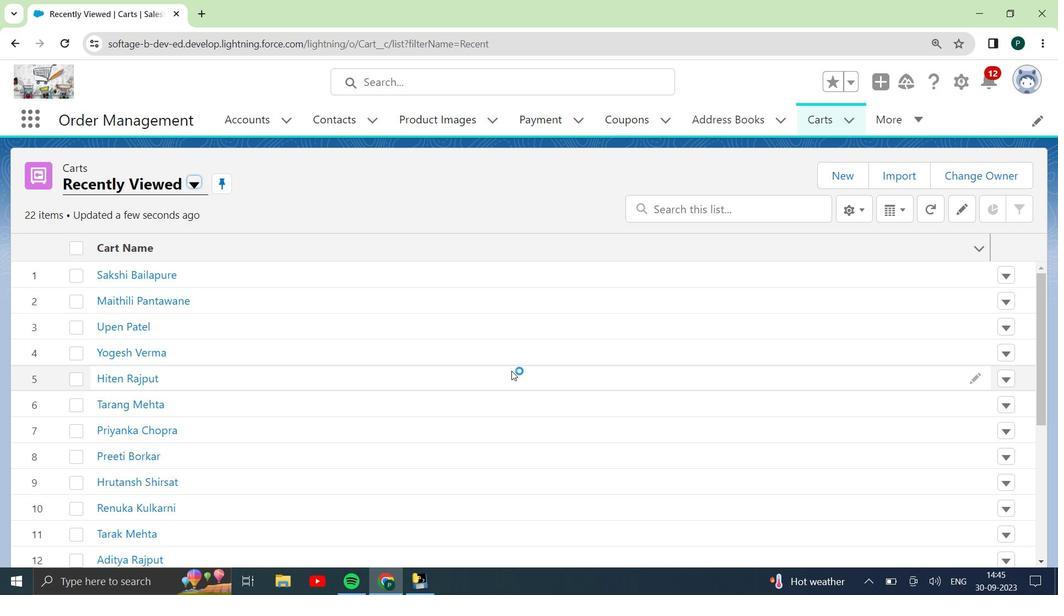 
Action: Mouse scrolled (519, 365) with delta (0, 0)
Screenshot: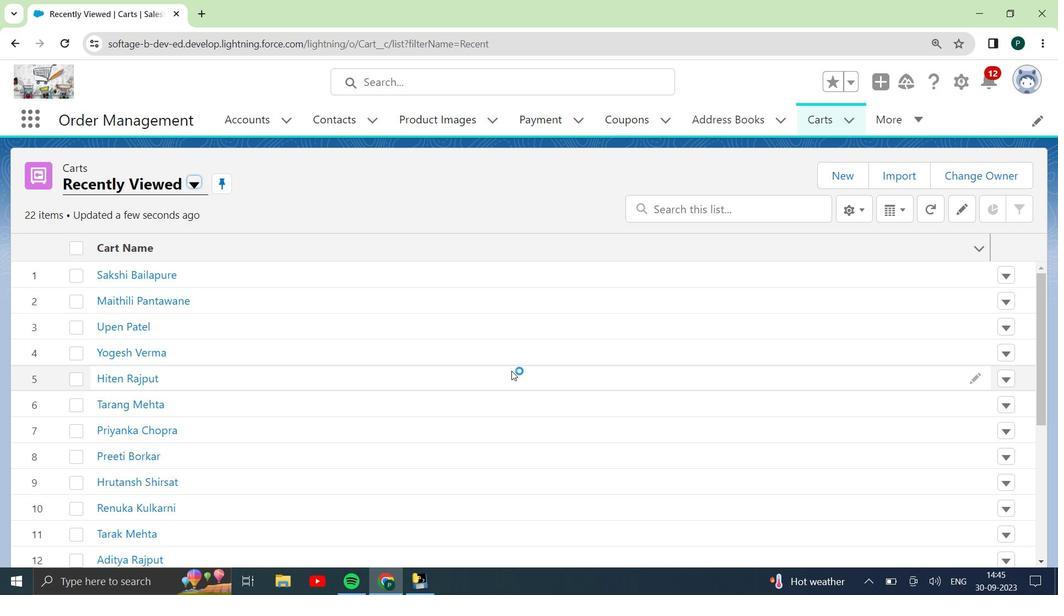 
Action: Mouse scrolled (519, 365) with delta (0, 0)
Screenshot: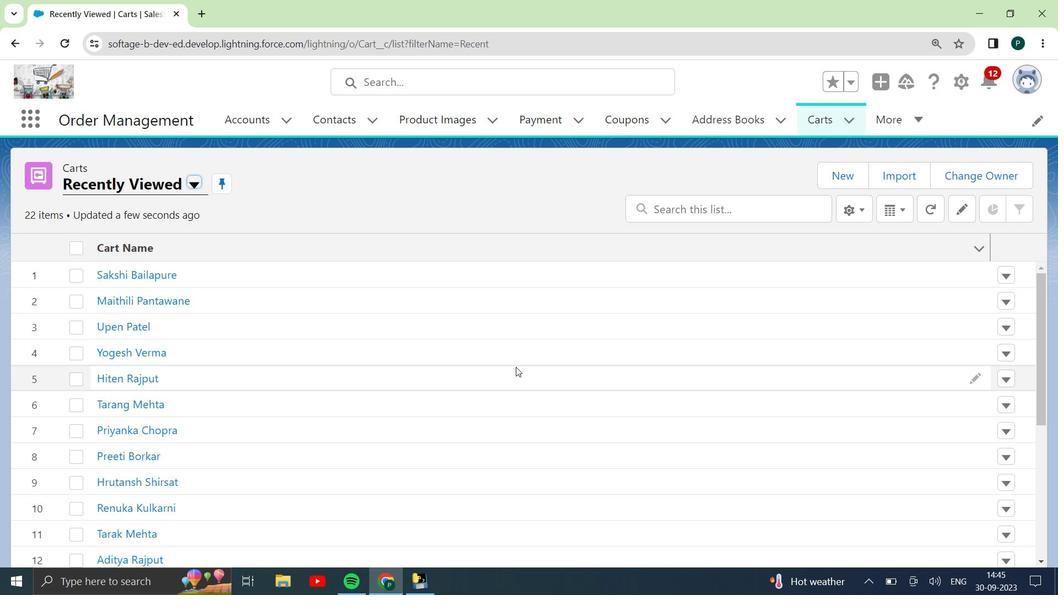 
Action: Mouse moved to (520, 364)
Screenshot: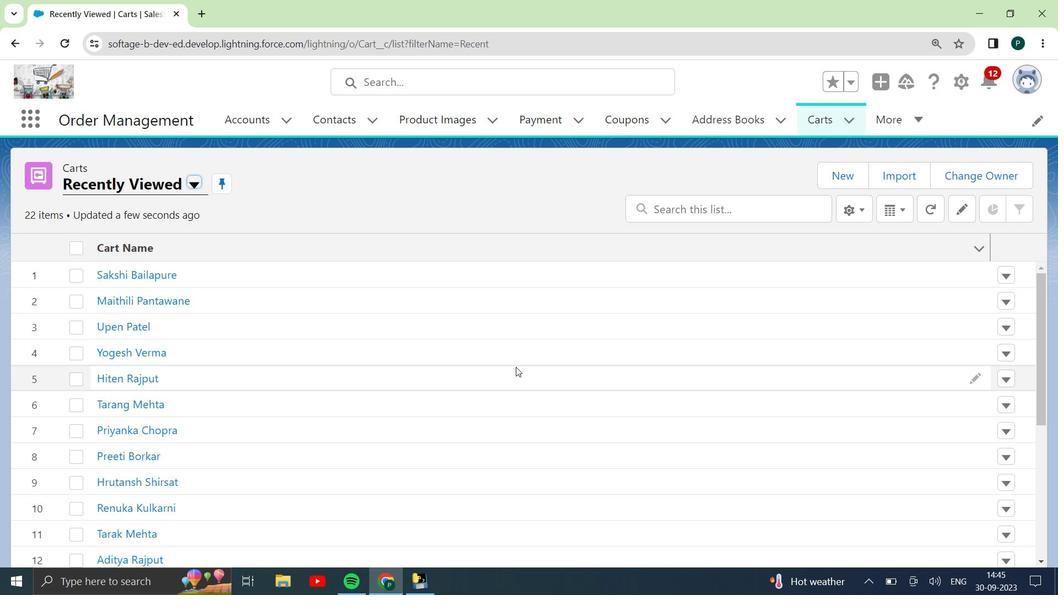 
Action: Mouse scrolled (520, 364) with delta (0, 0)
Screenshot: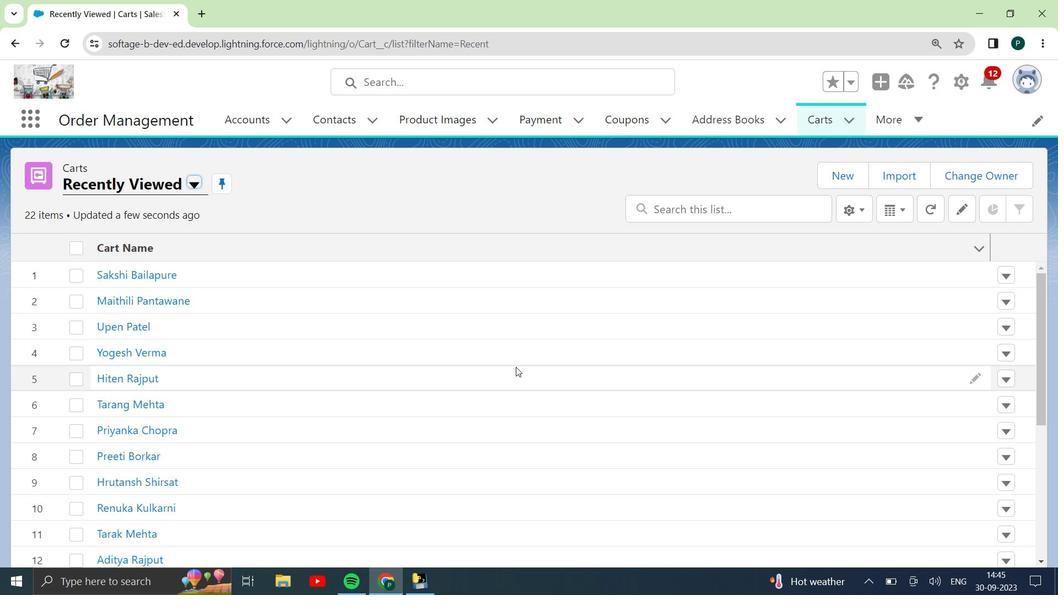 
Action: Mouse moved to (521, 362)
Screenshot: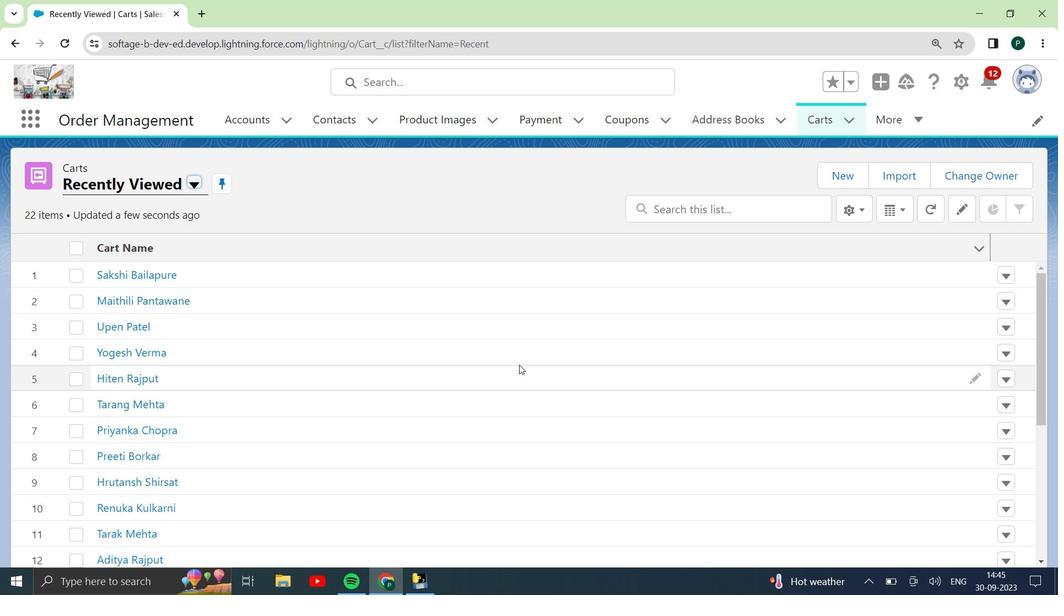 
Action: Mouse scrolled (521, 362) with delta (0, 0)
Screenshot: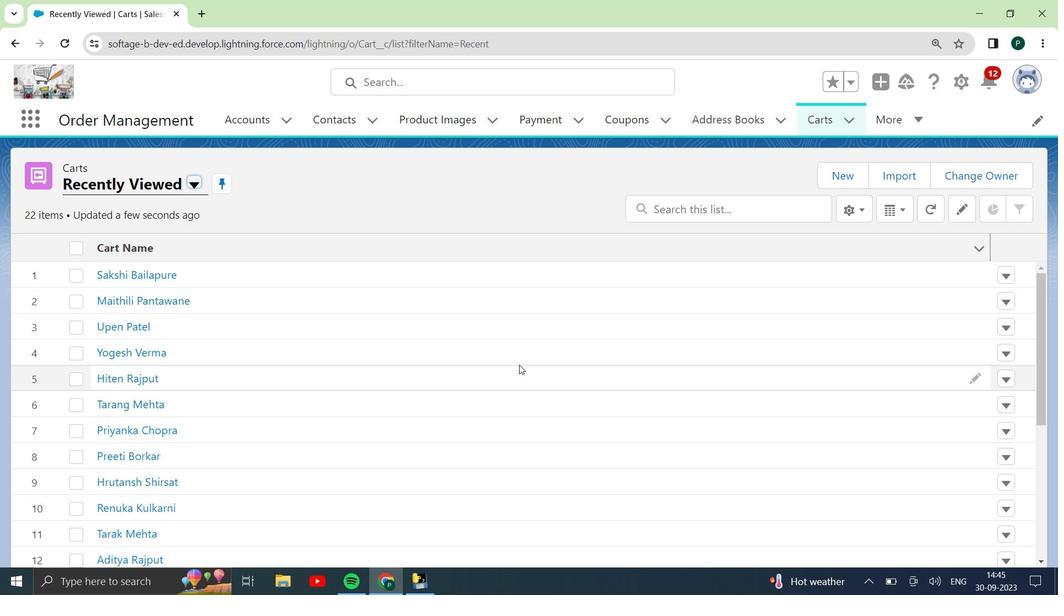 
Action: Mouse moved to (780, 257)
Screenshot: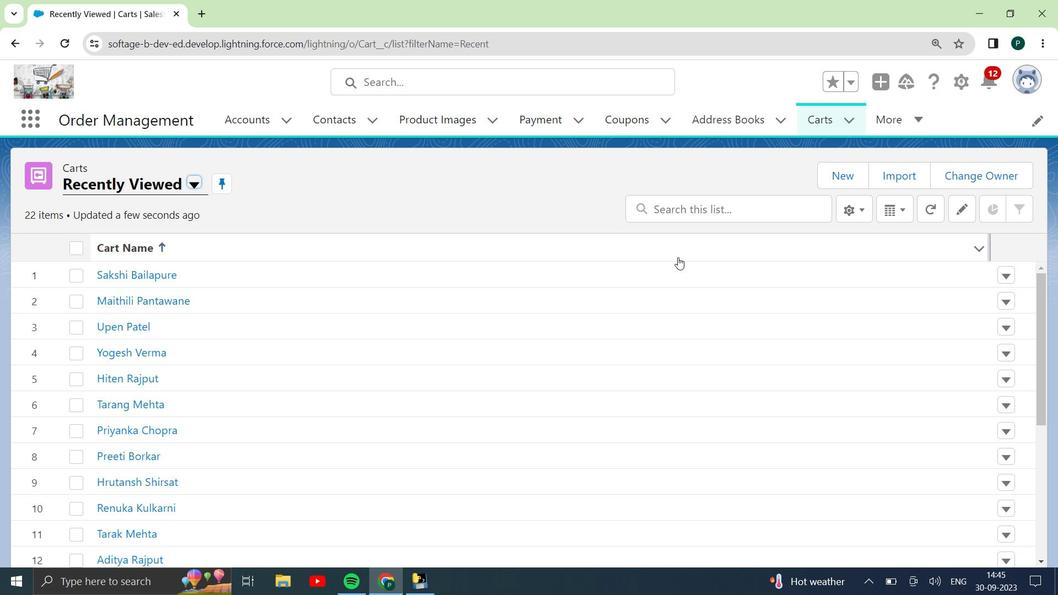 
Action: Mouse scrolled (780, 258) with delta (0, 0)
Screenshot: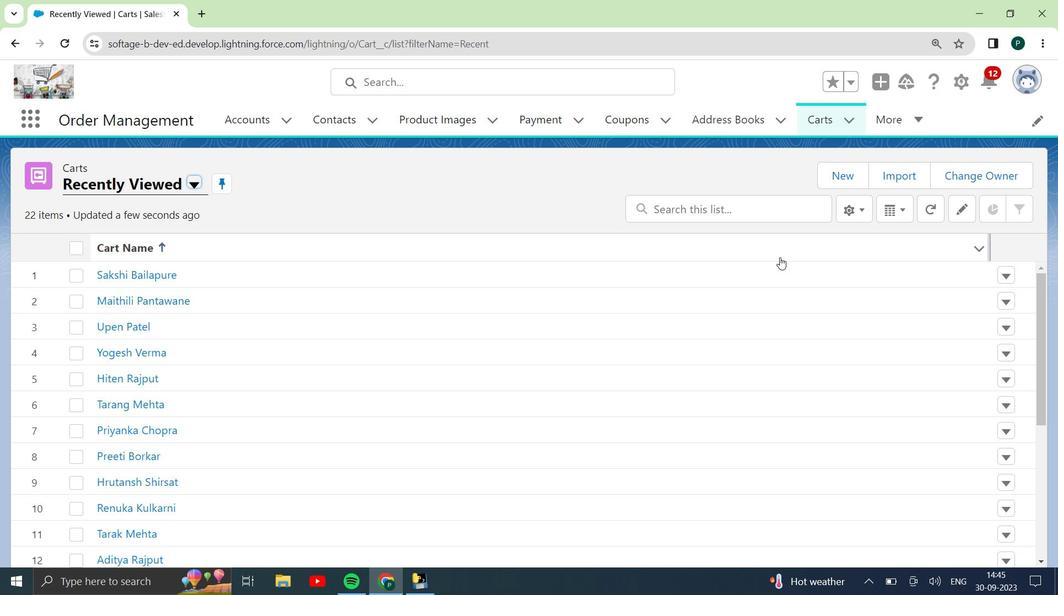 
Action: Mouse scrolled (780, 258) with delta (0, 0)
Screenshot: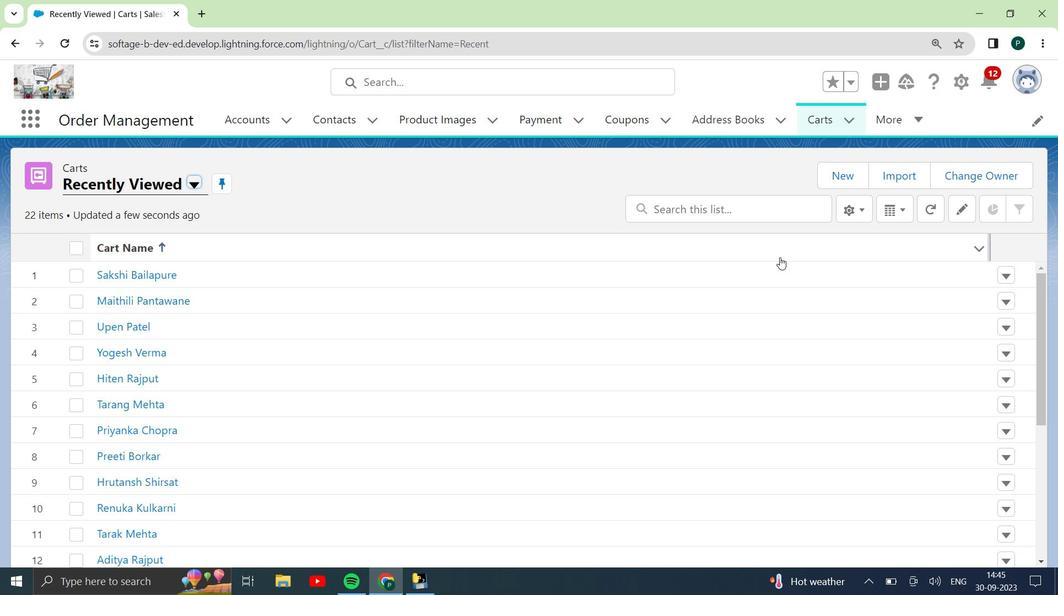 
Action: Mouse scrolled (780, 258) with delta (0, 0)
Screenshot: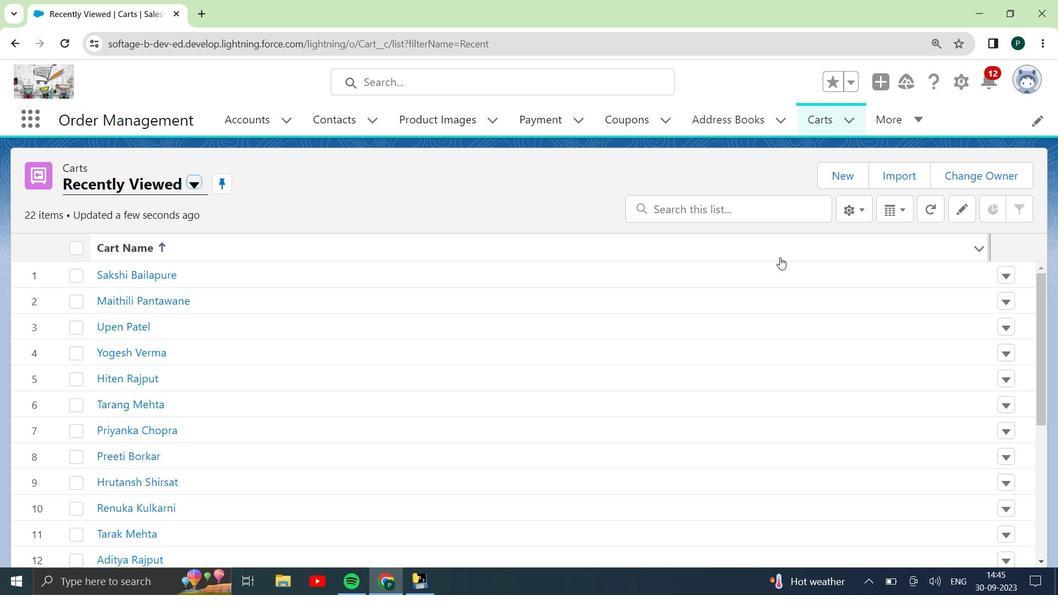 
Action: Mouse scrolled (780, 258) with delta (0, 0)
Screenshot: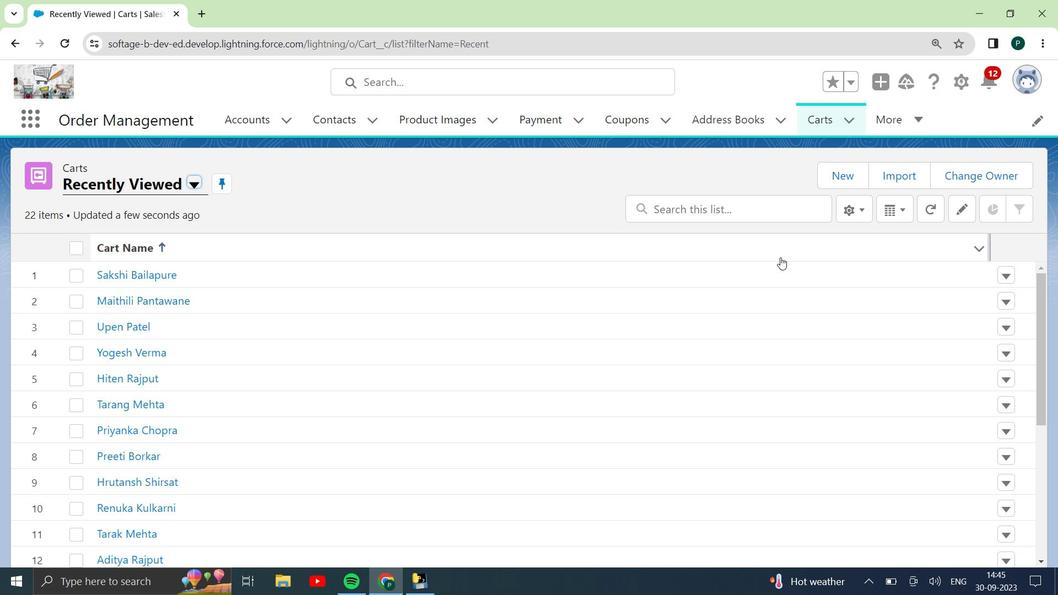 
Action: Mouse scrolled (780, 258) with delta (0, 0)
Screenshot: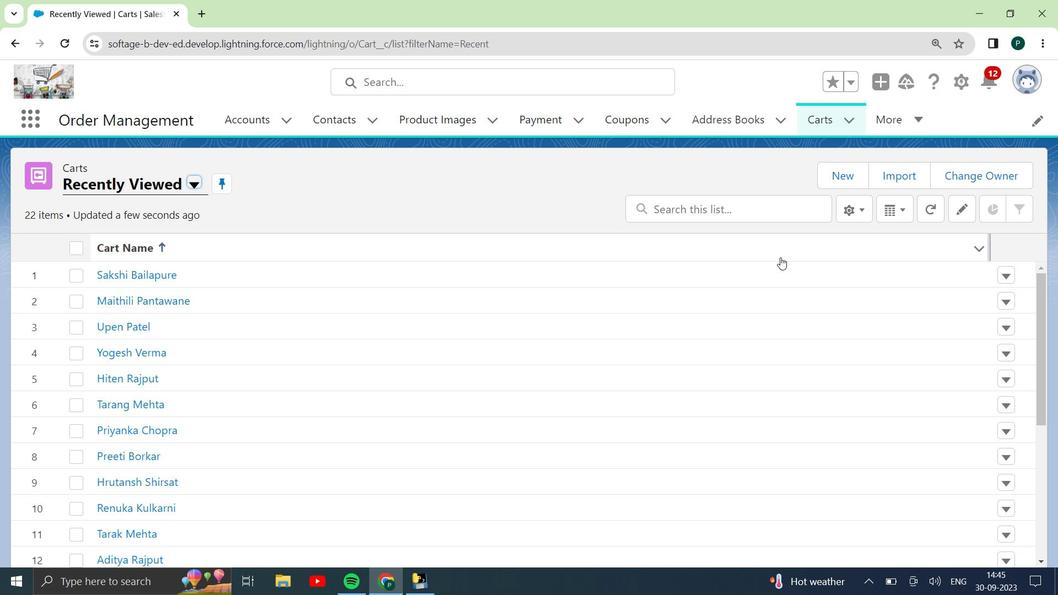 
Action: Mouse scrolled (780, 258) with delta (0, 0)
Screenshot: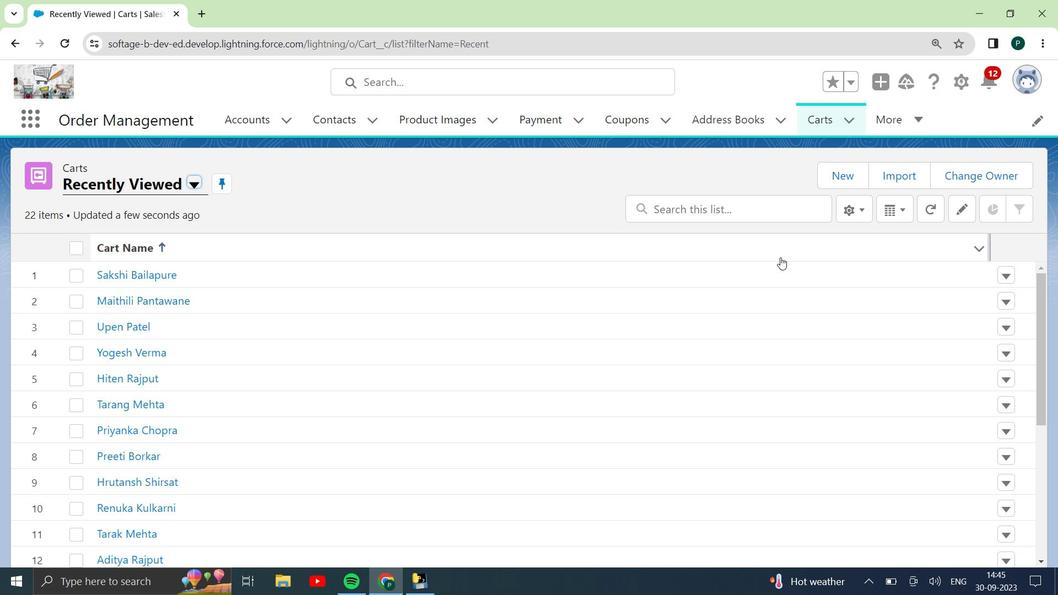 
Action: Mouse scrolled (780, 258) with delta (0, 0)
Screenshot: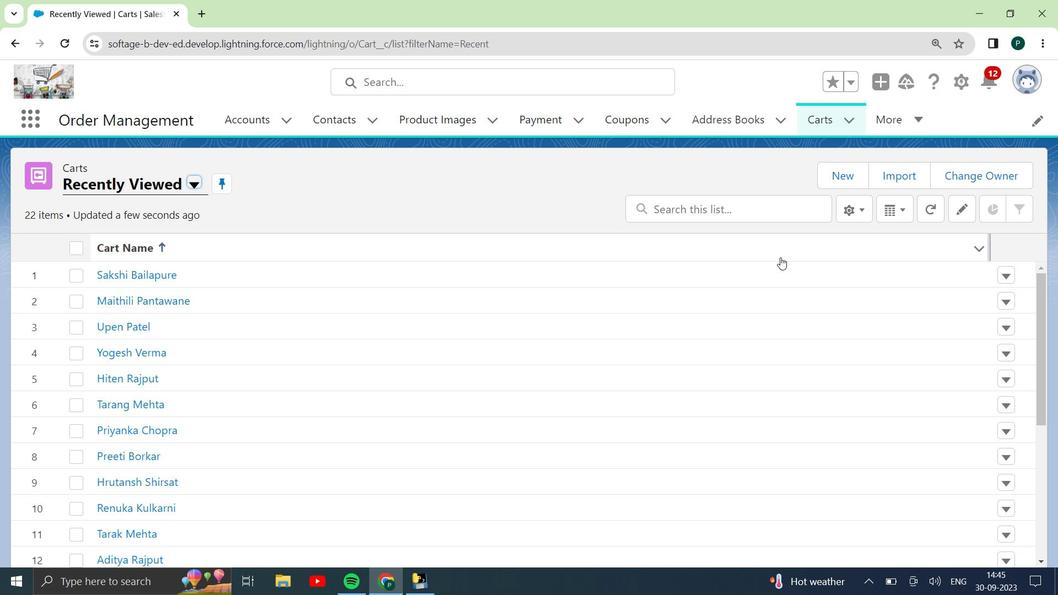 
Action: Mouse moved to (848, 167)
Screenshot: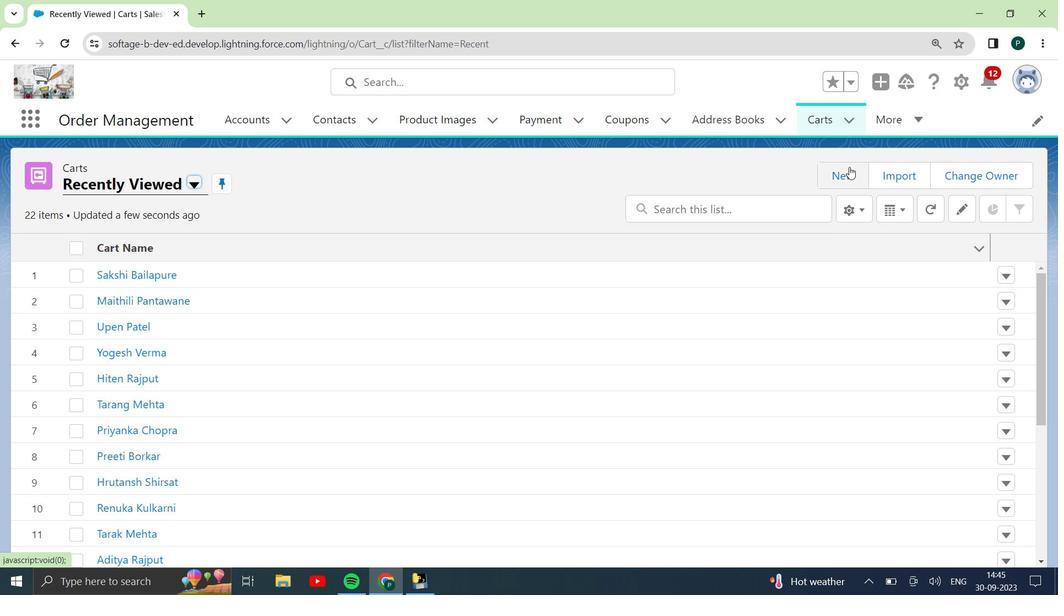 
Action: Mouse pressed left at (848, 167)
Screenshot: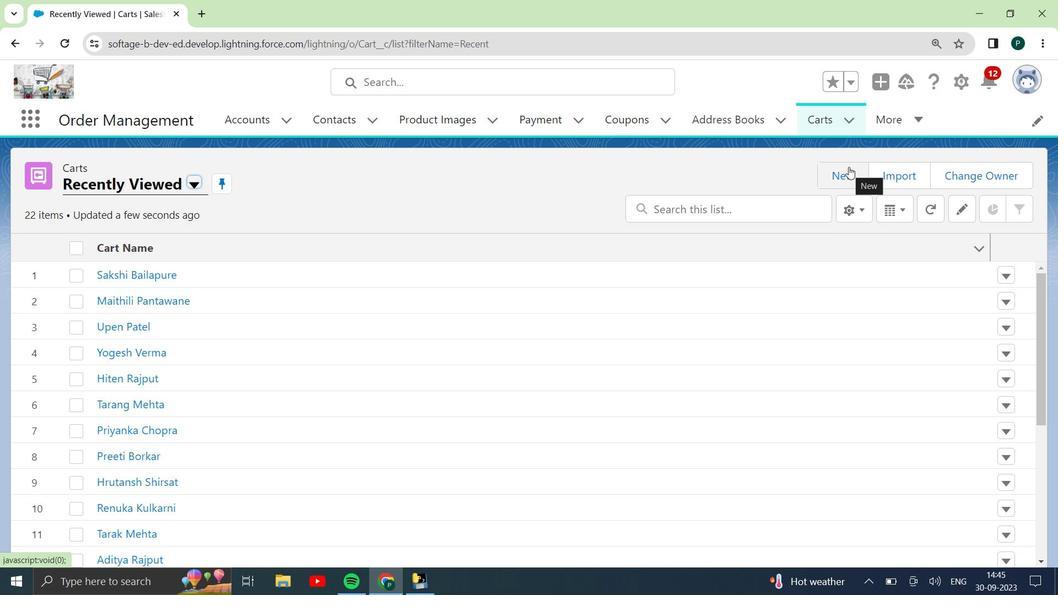 
Action: Mouse moved to (323, 255)
Screenshot: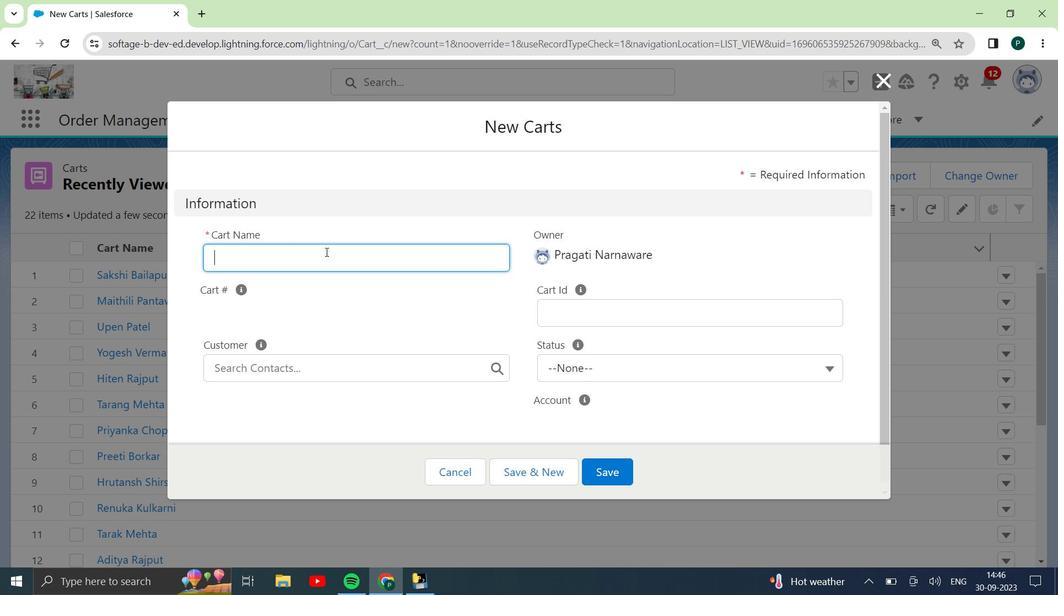 
Action: Mouse pressed left at (323, 255)
Screenshot: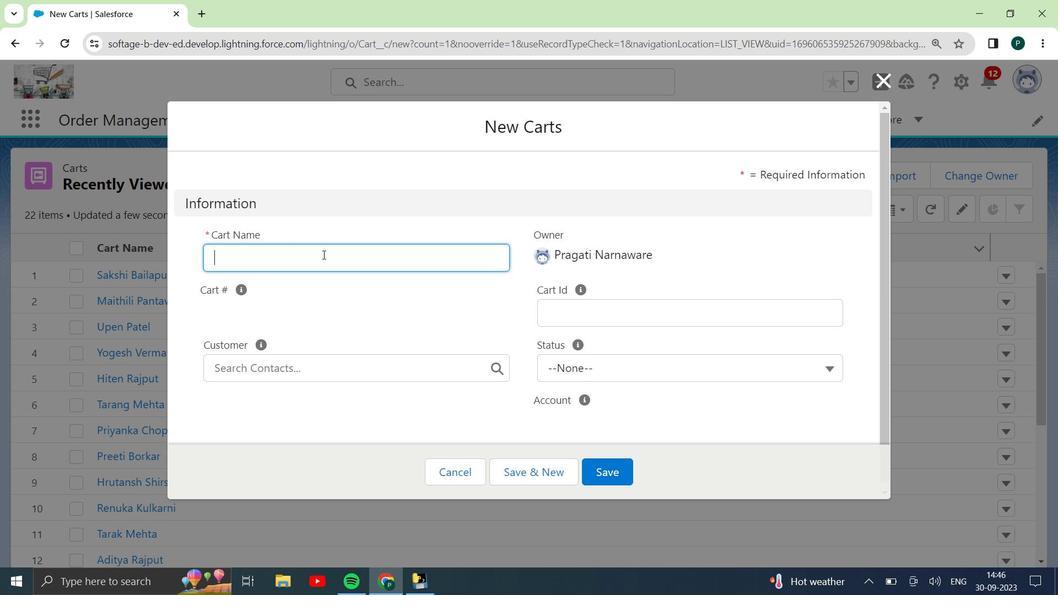 
Action: Key pressed <Key.shift>Sahil<Key.space><Key.shift>Khurana
Screenshot: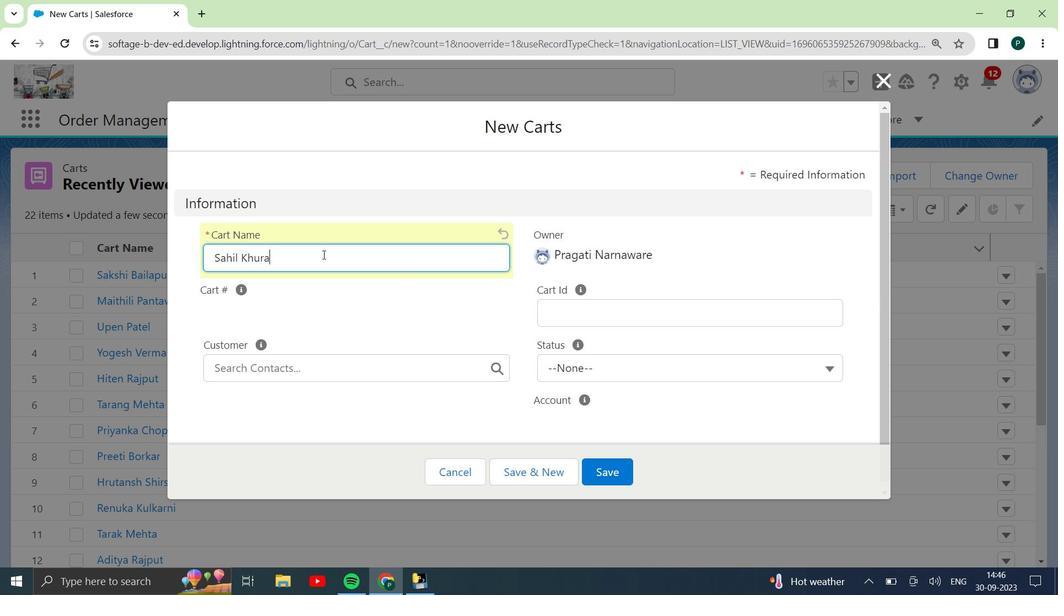 
Action: Mouse moved to (673, 309)
Screenshot: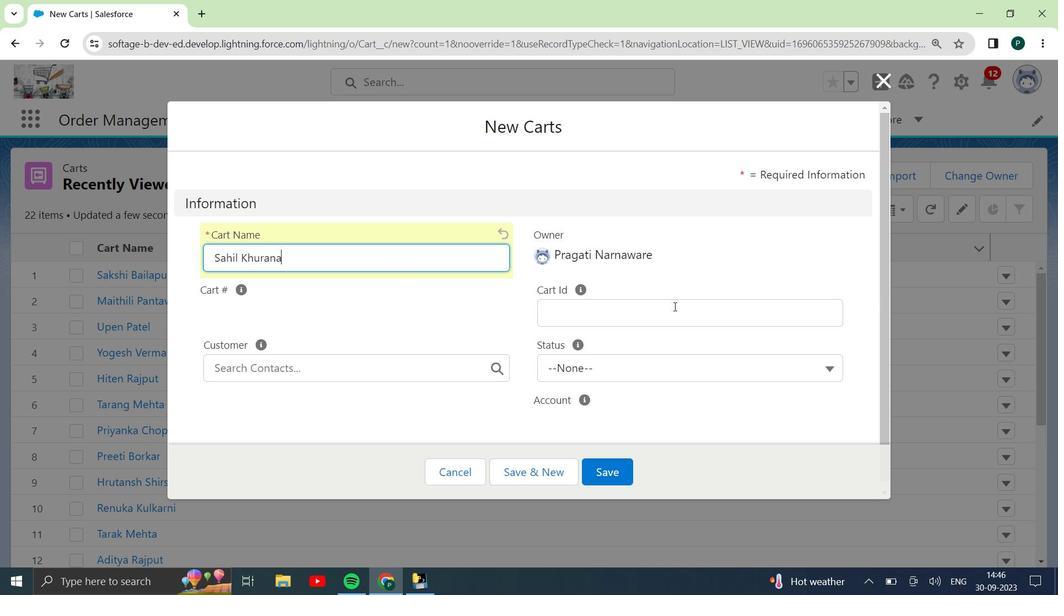 
Action: Mouse pressed left at (673, 309)
Screenshot: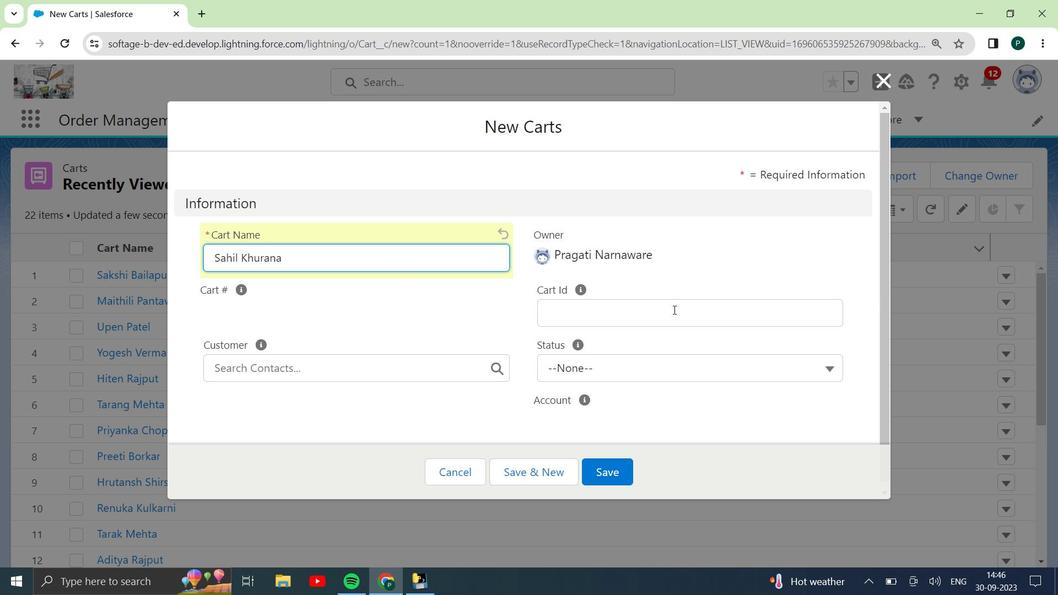 
Action: Key pressed <Key.shift>SKM-<Key.shift><Key.shift><Key.shift><Key.shift><Key.shift><Key.shift><Key.shift><Key.shift><Key.shift><Key.shift><Key.shift><Key.shift><Key.shift><Key.shift><Key.shift><Key.shift><Key.shift><Key.shift><Key.shift><Key.shift>X9987
Screenshot: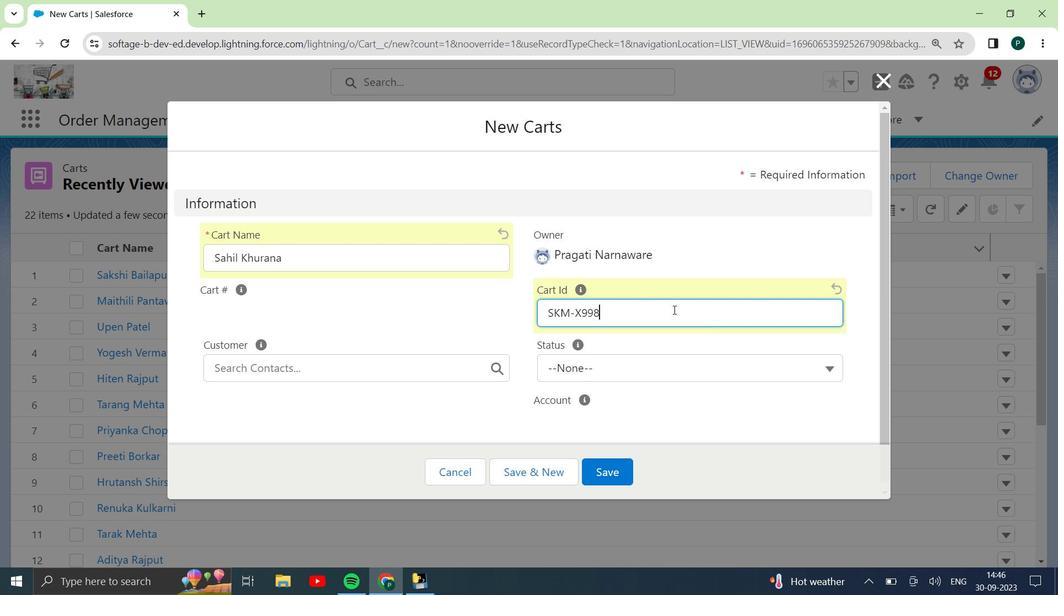 
Action: Mouse moved to (643, 370)
Screenshot: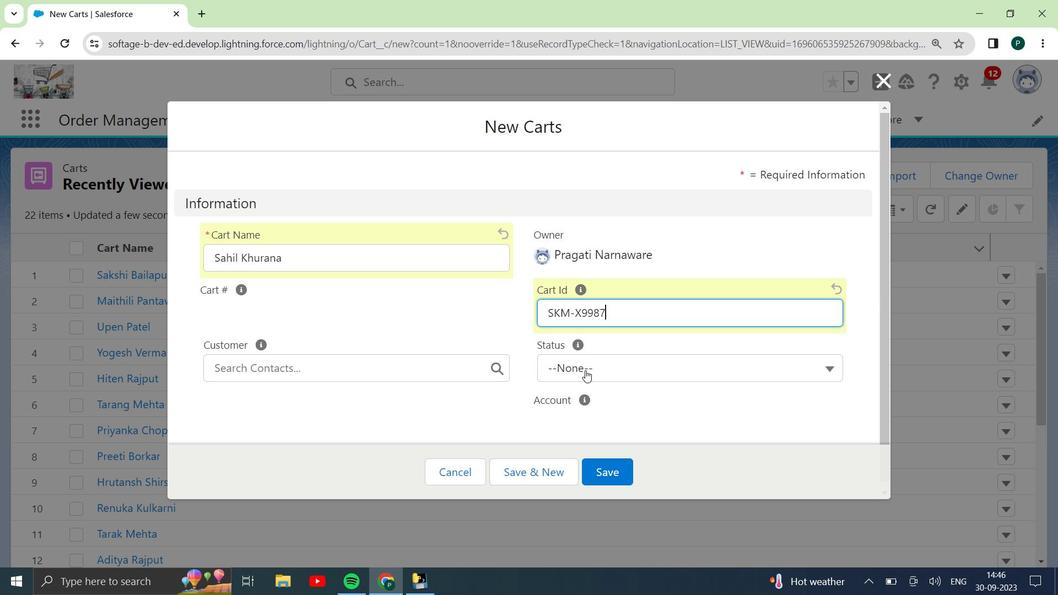 
Action: Mouse pressed left at (643, 370)
Screenshot: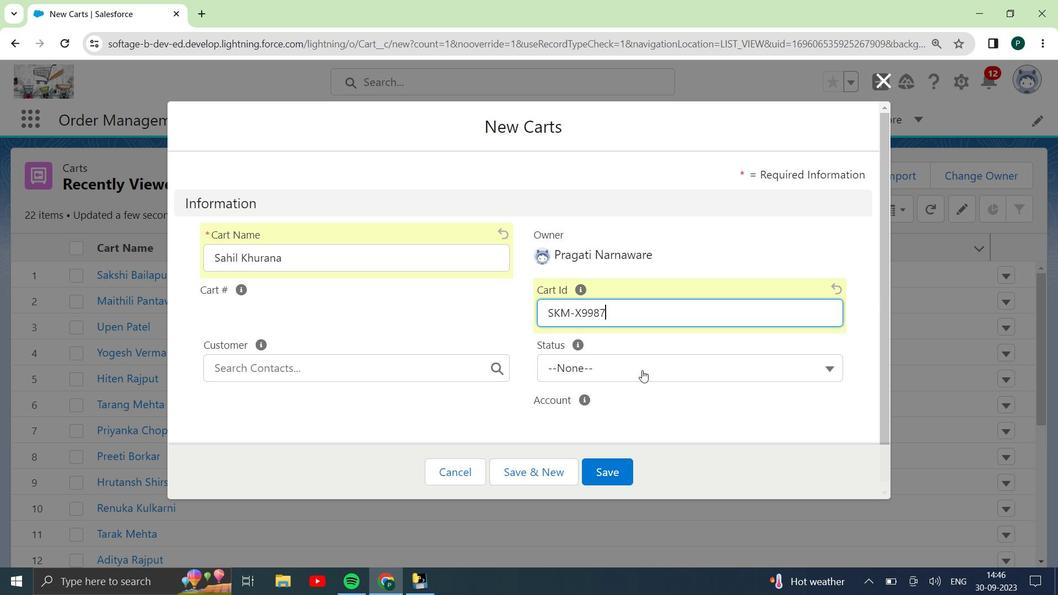 
Action: Mouse moved to (644, 433)
Screenshot: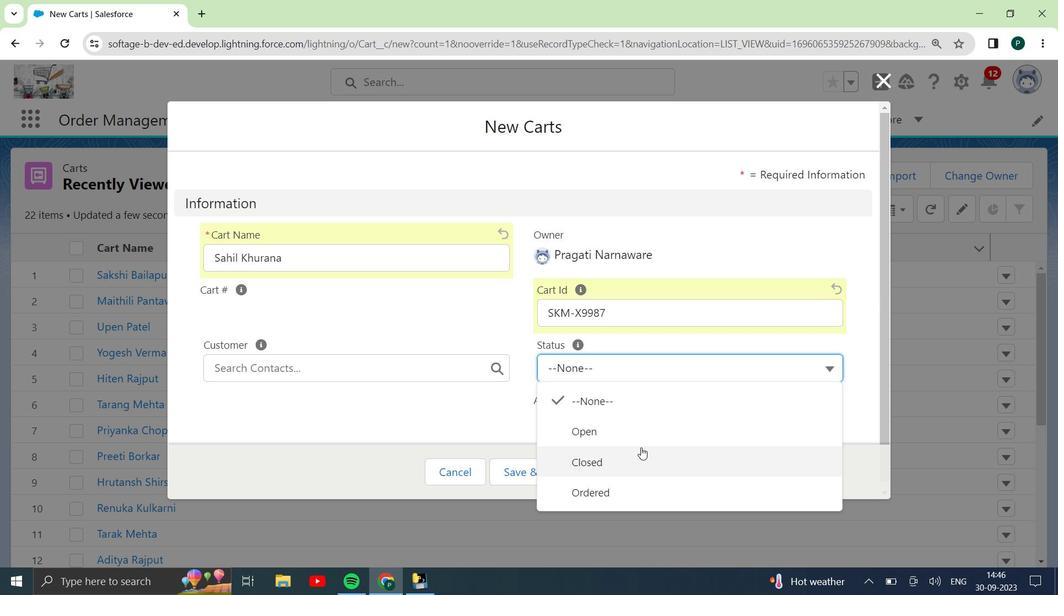 
Action: Mouse pressed left at (644, 433)
Screenshot: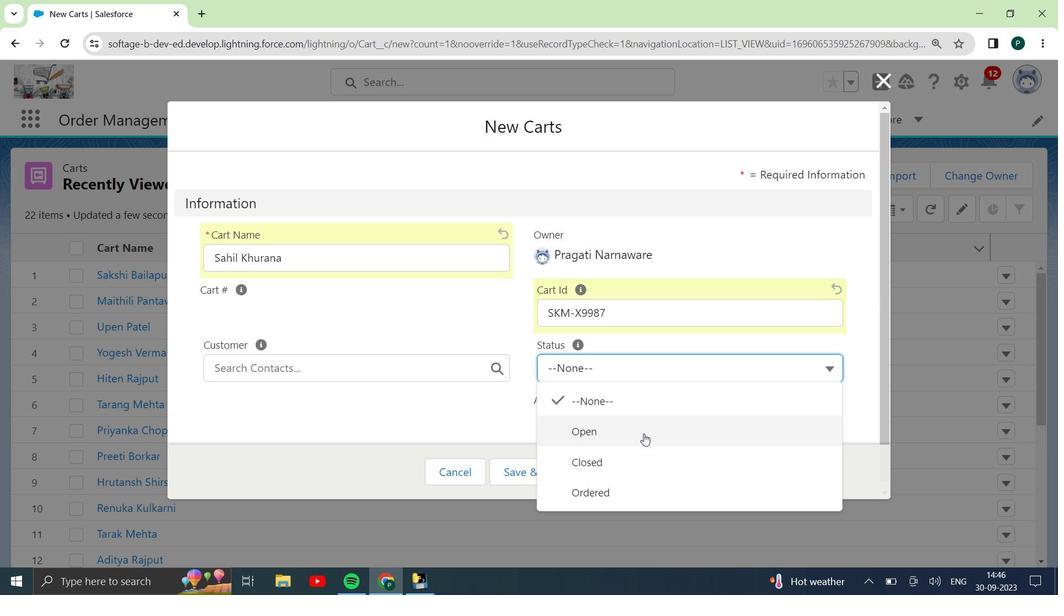 
Action: Mouse moved to (367, 360)
Screenshot: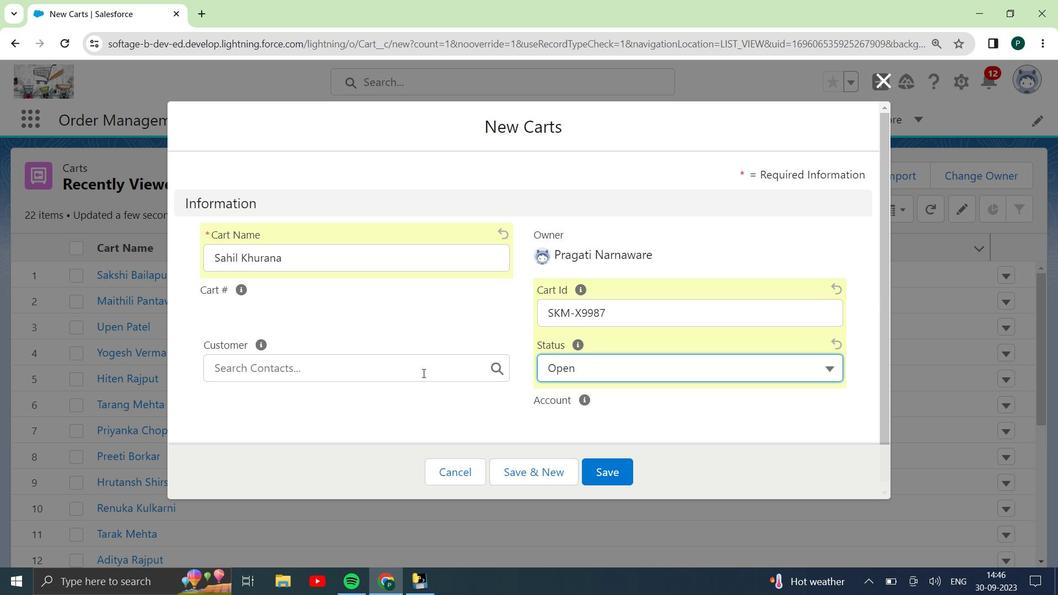 
Action: Mouse pressed left at (367, 360)
Screenshot: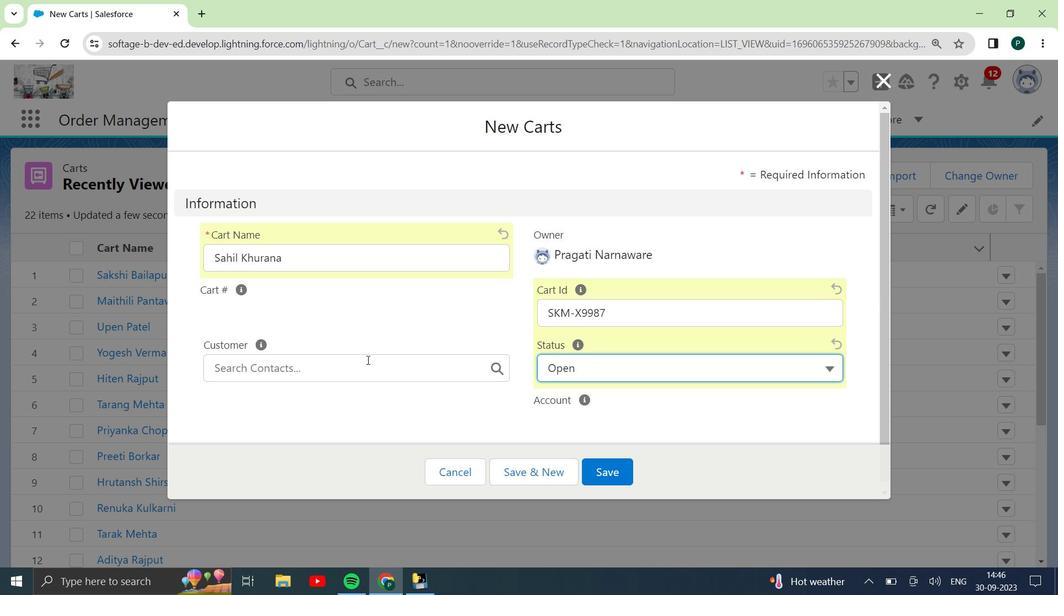 
Action: Mouse moved to (337, 278)
Screenshot: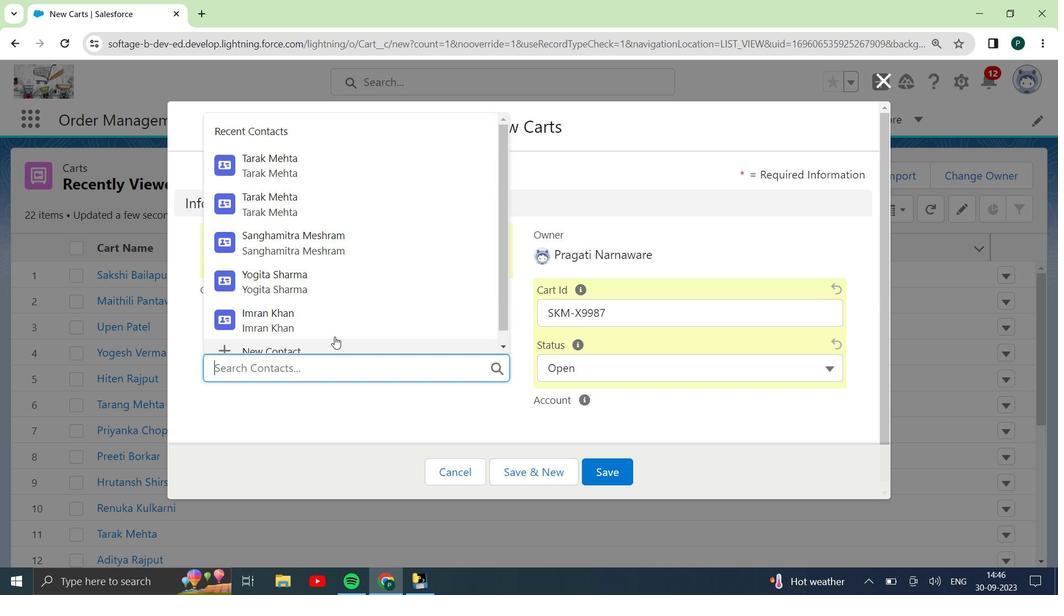 
Action: Mouse scrolled (337, 277) with delta (0, 0)
Screenshot: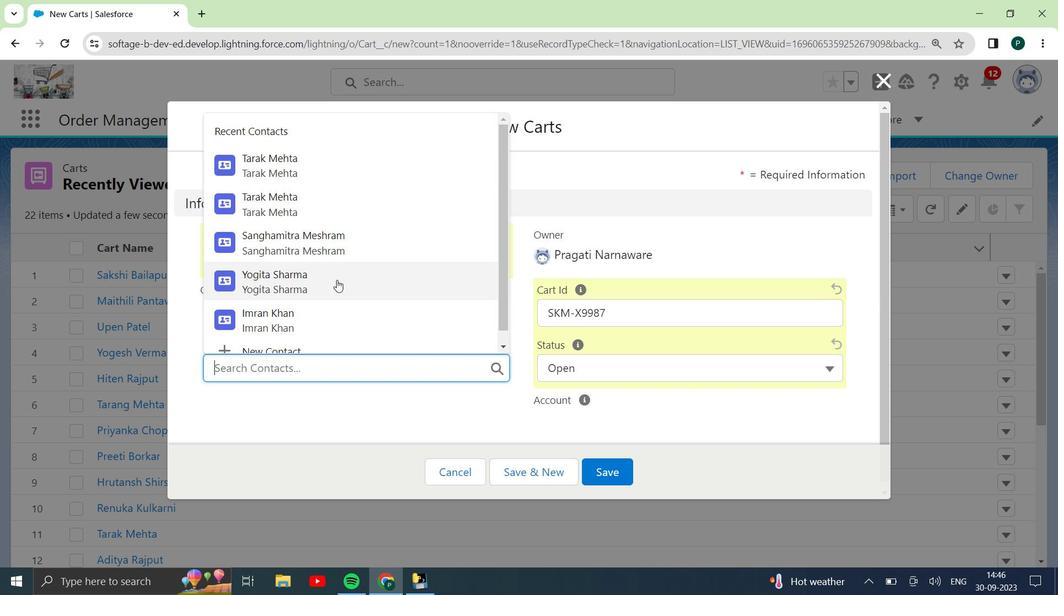 
Action: Mouse scrolled (337, 277) with delta (0, 0)
Screenshot: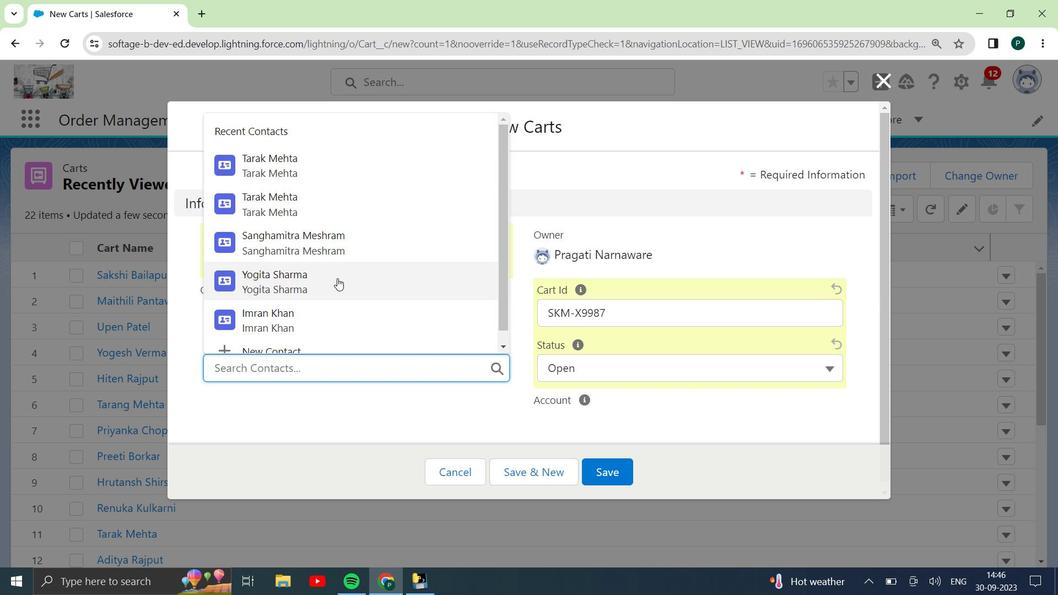 
Action: Mouse moved to (284, 341)
Screenshot: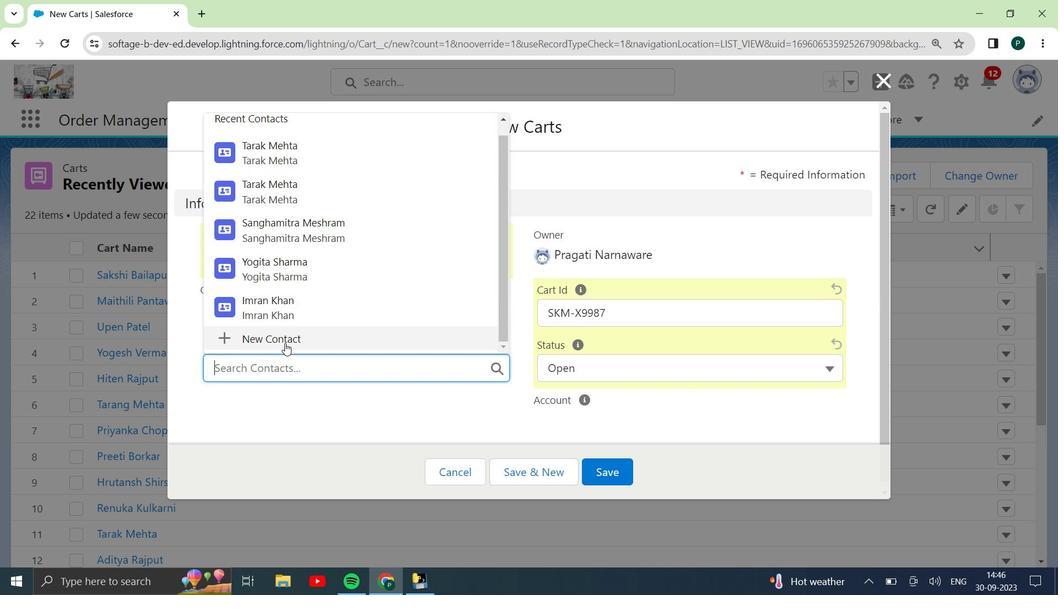 
Action: Mouse pressed left at (284, 341)
Screenshot: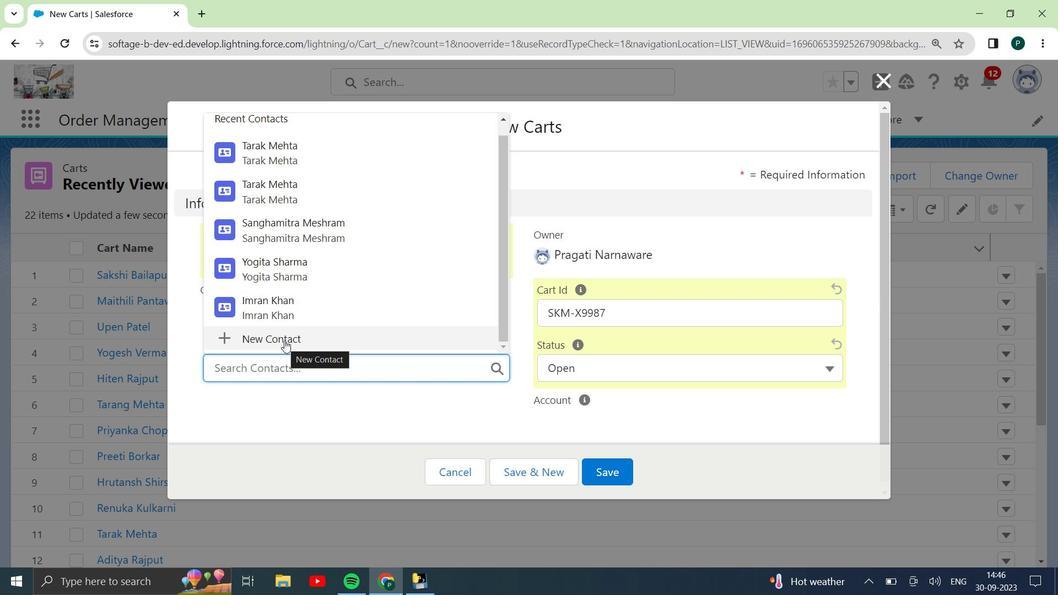 
Action: Mouse moved to (621, 242)
Screenshot: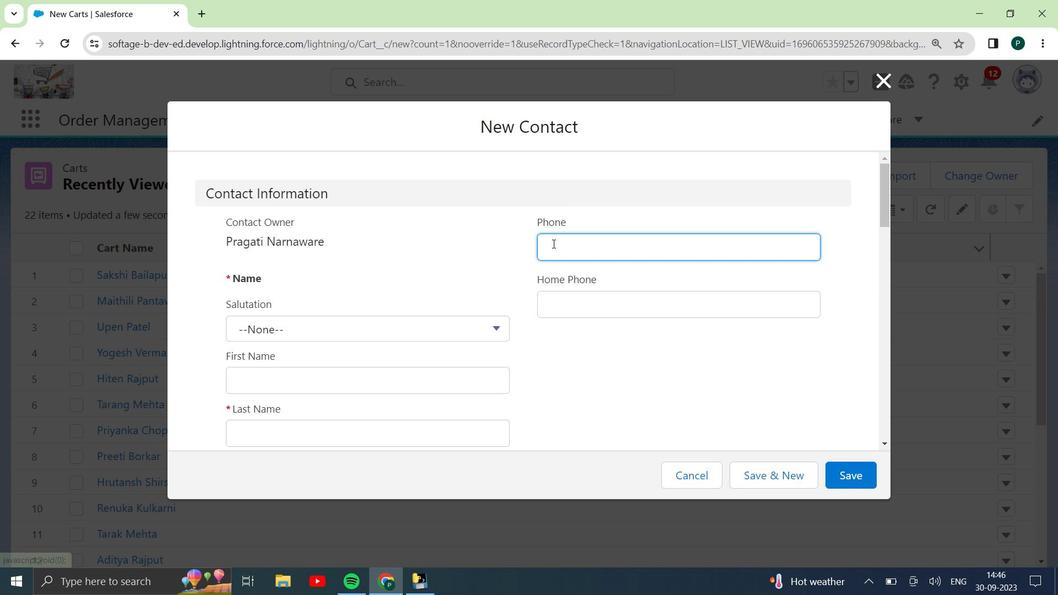 
Action: Key pressed 0712485510
Screenshot: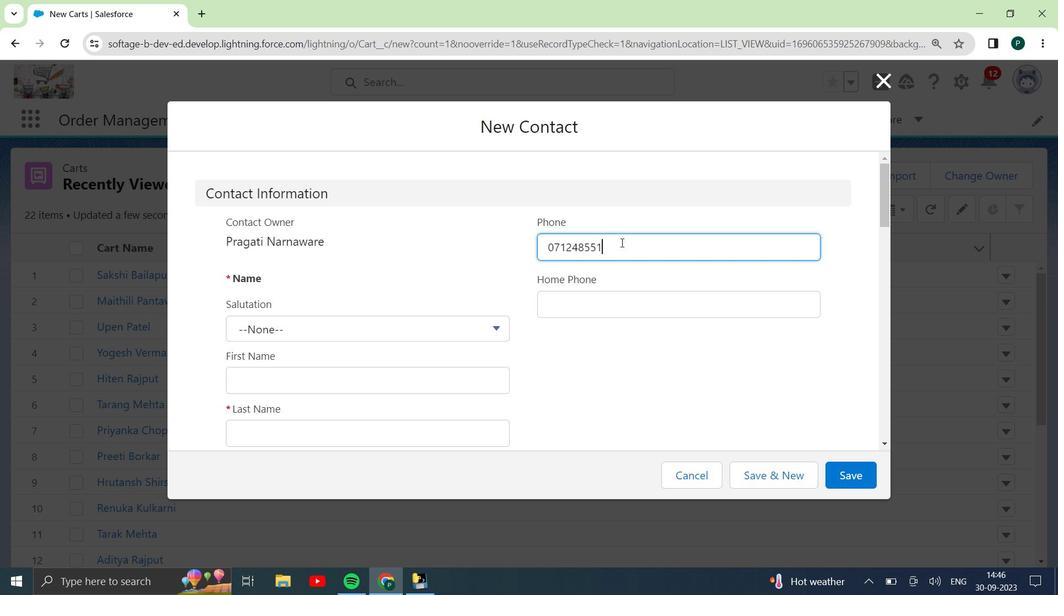 
Action: Mouse moved to (384, 324)
Screenshot: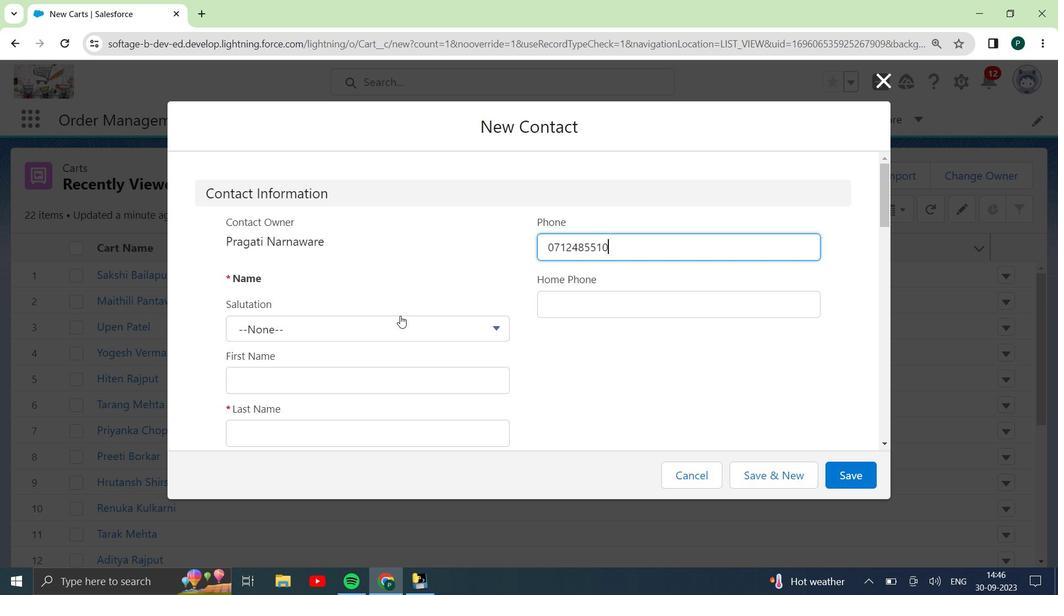 
Action: Mouse pressed left at (384, 324)
Screenshot: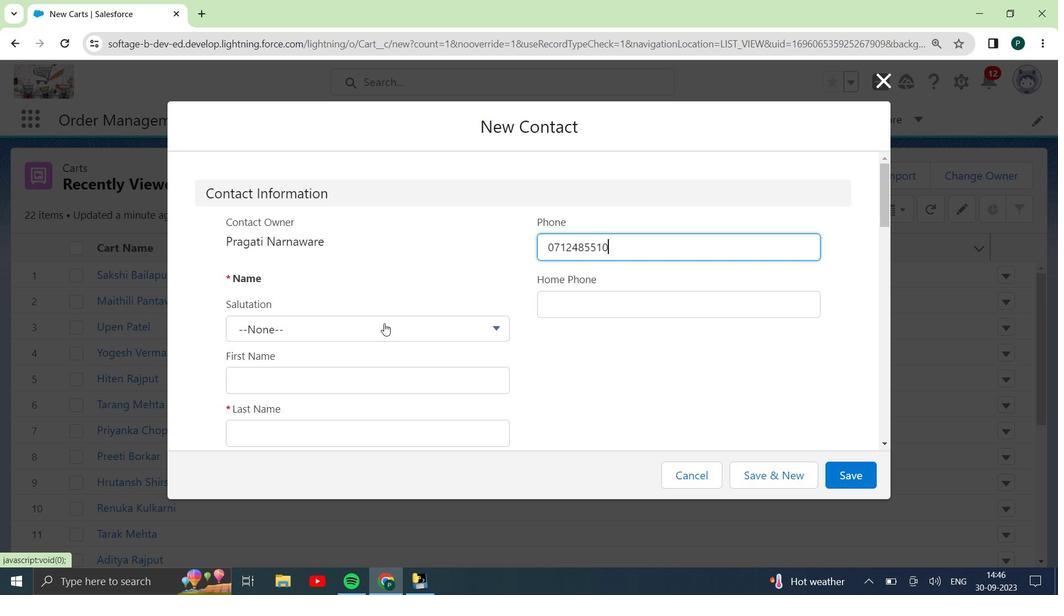 
Action: Mouse moved to (364, 273)
Screenshot: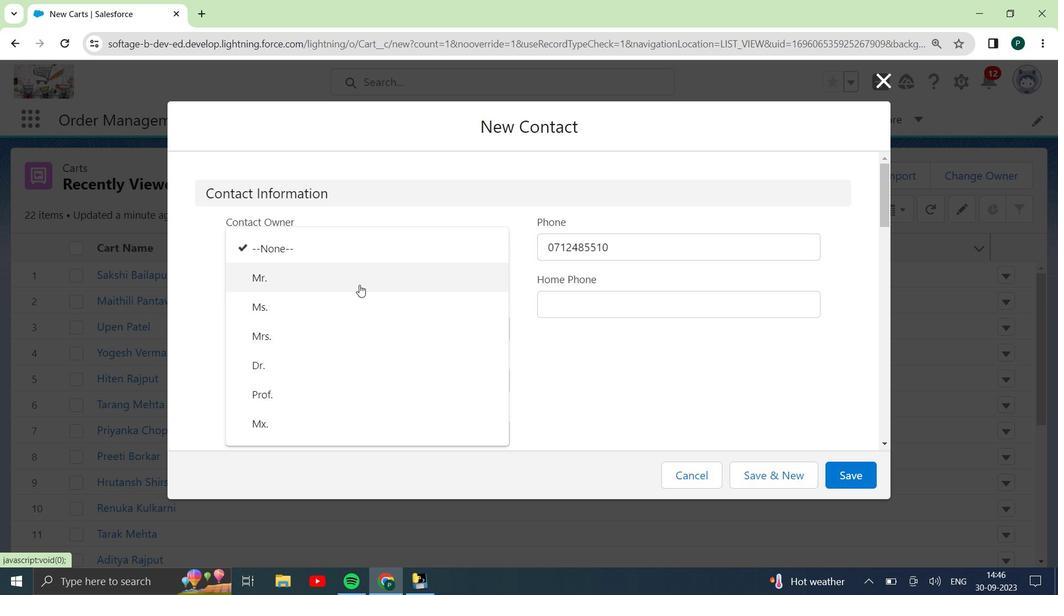 
Action: Mouse pressed left at (364, 273)
Screenshot: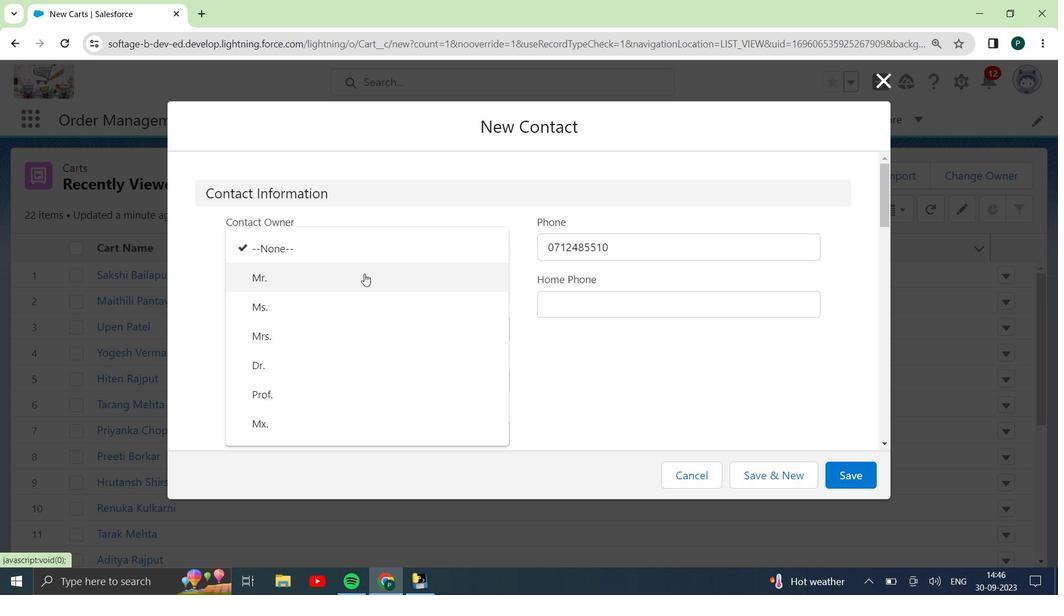
Action: Mouse moved to (366, 332)
Screenshot: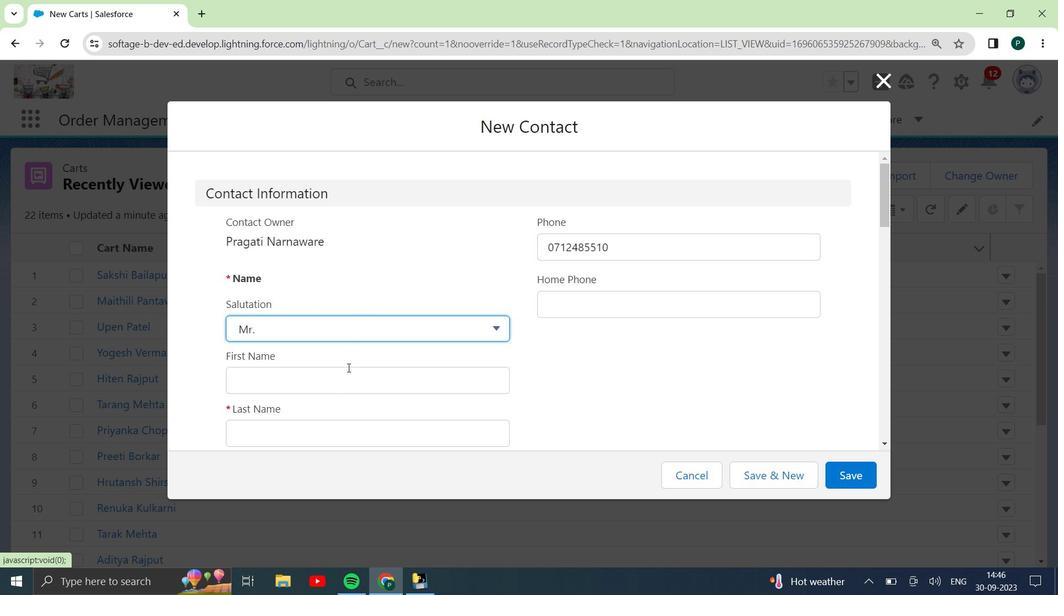 
Action: Mouse scrolled (366, 332) with delta (0, 0)
Screenshot: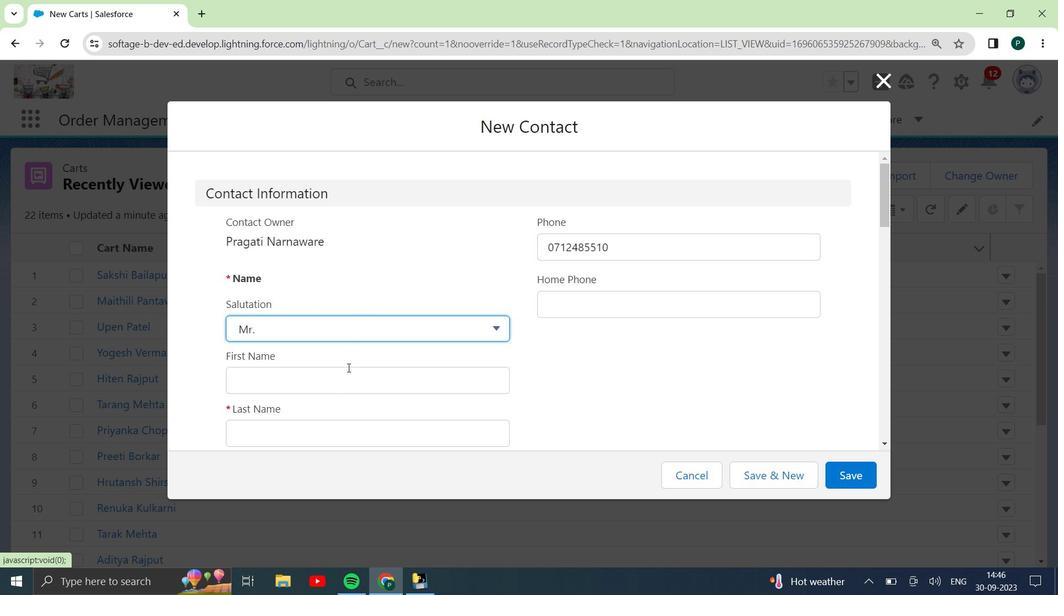 
Action: Mouse scrolled (366, 332) with delta (0, 0)
Screenshot: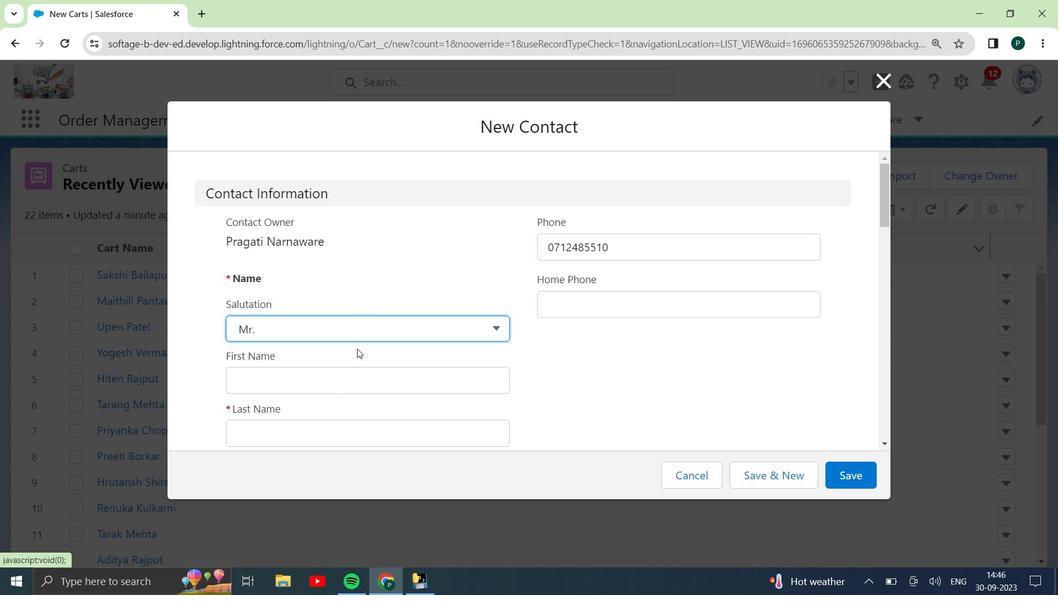 
Action: Mouse moved to (388, 300)
